 Task: Marketing: Annual Email Marketing Calendar.
Action: Mouse moved to (53, 72)
Screenshot: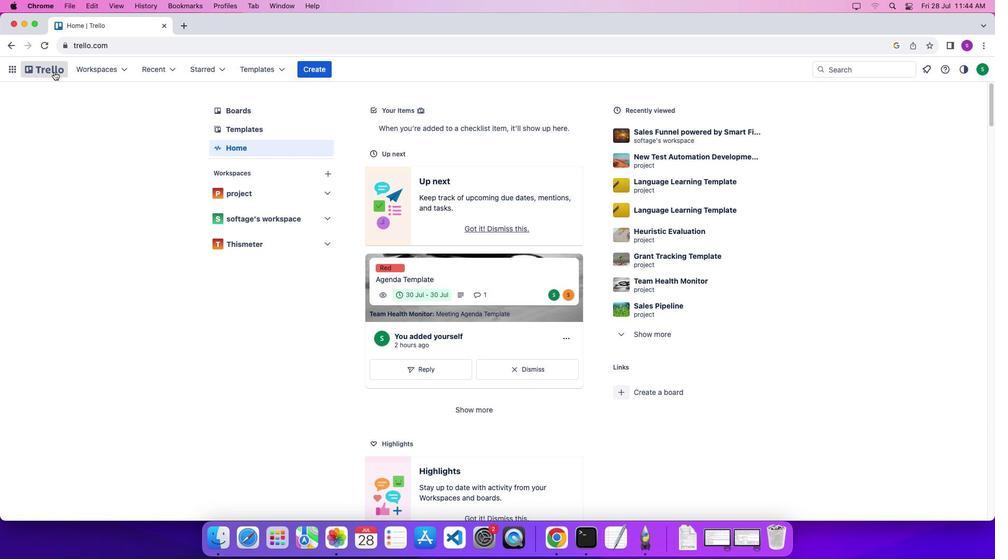 
Action: Mouse pressed left at (53, 72)
Screenshot: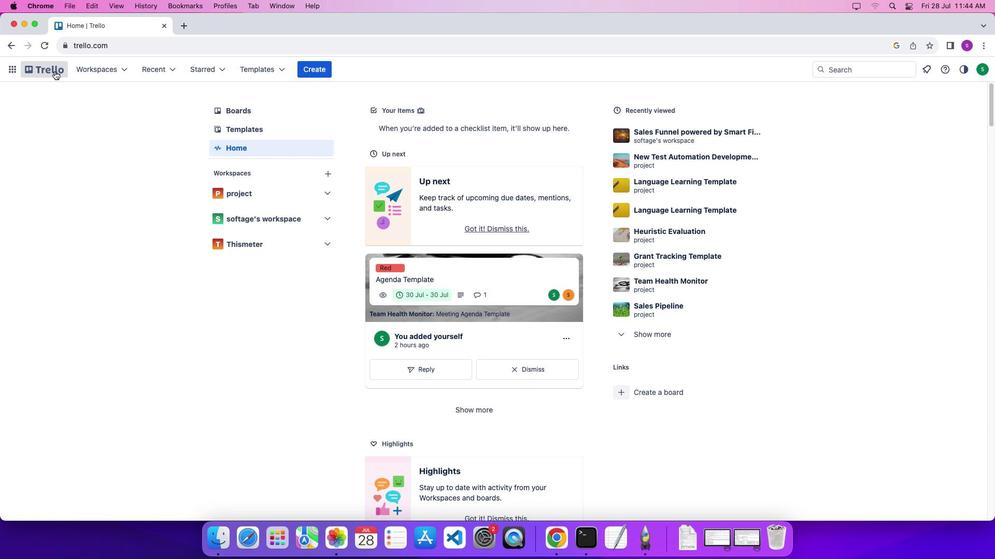 
Action: Mouse moved to (54, 71)
Screenshot: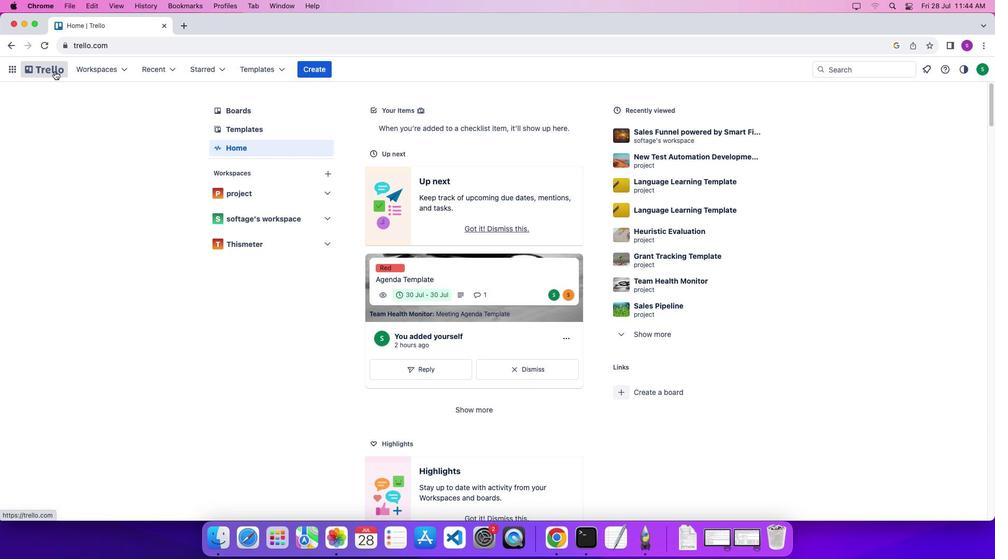 
Action: Mouse pressed left at (54, 71)
Screenshot: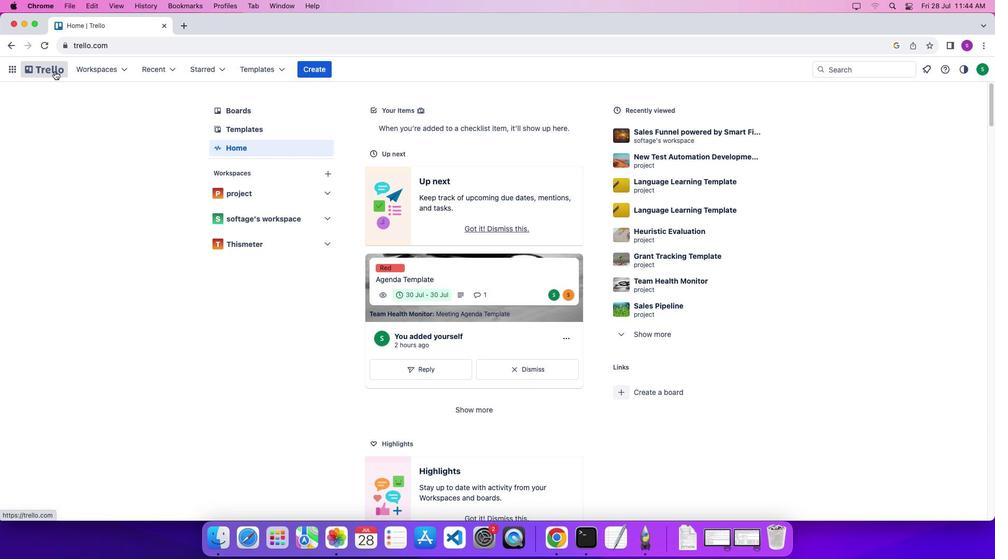 
Action: Mouse moved to (263, 69)
Screenshot: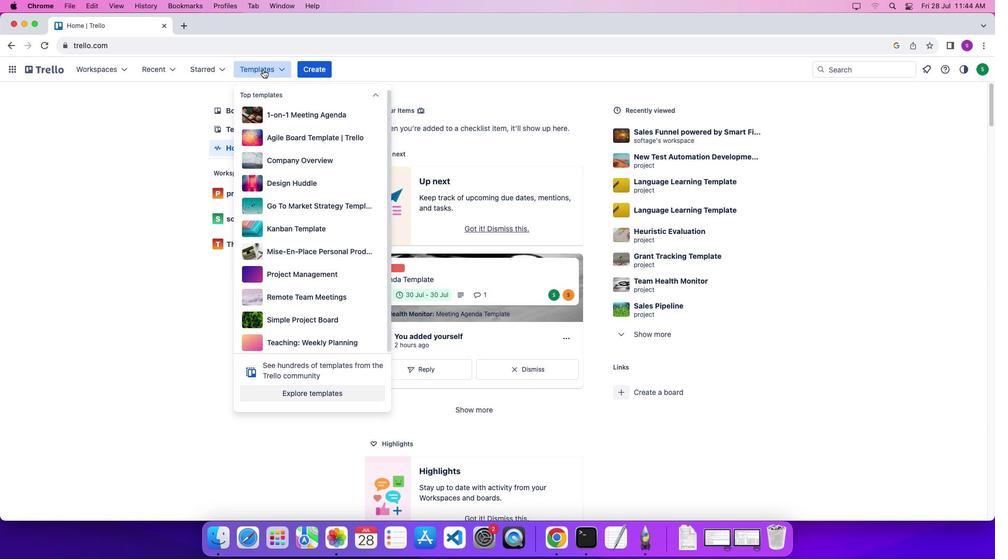 
Action: Mouse pressed left at (263, 69)
Screenshot: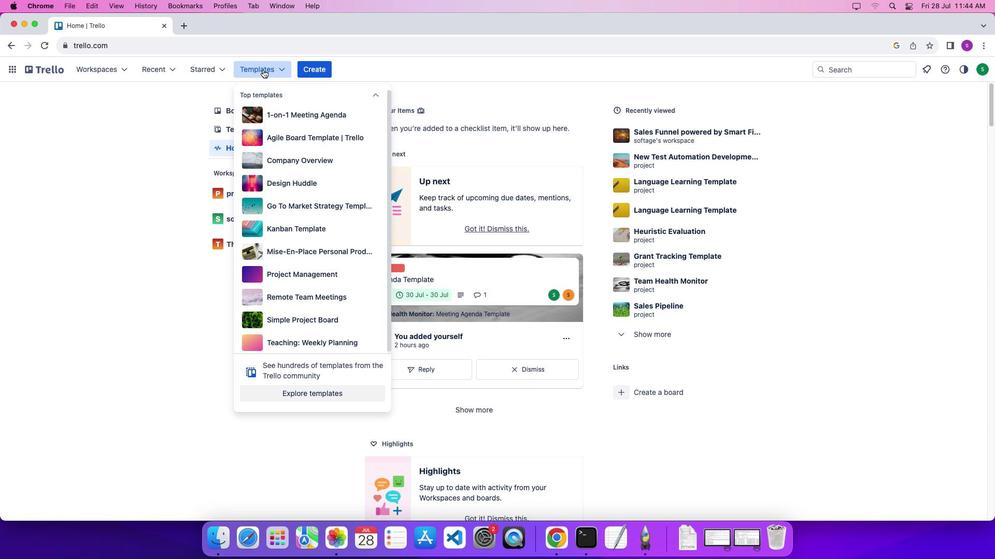 
Action: Mouse moved to (294, 394)
Screenshot: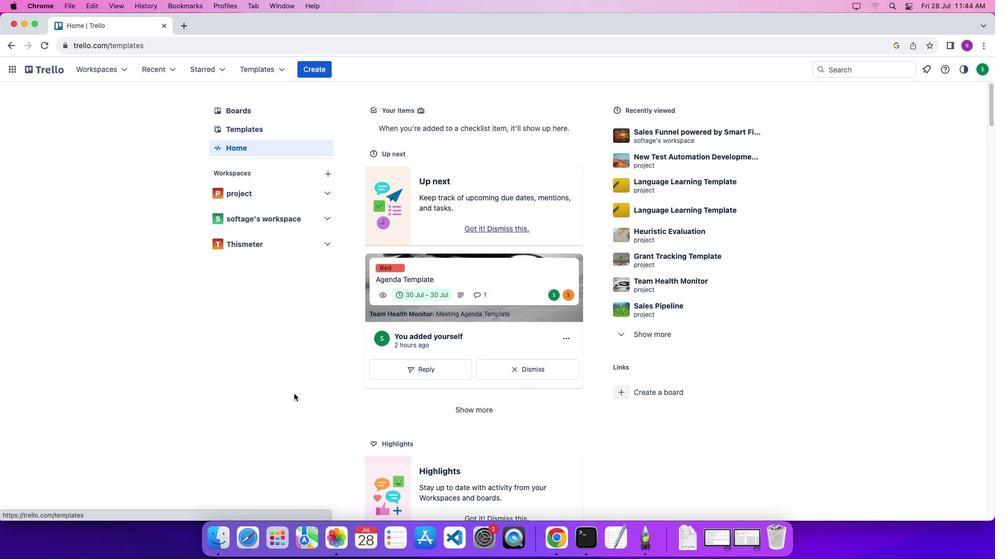 
Action: Mouse pressed left at (294, 394)
Screenshot: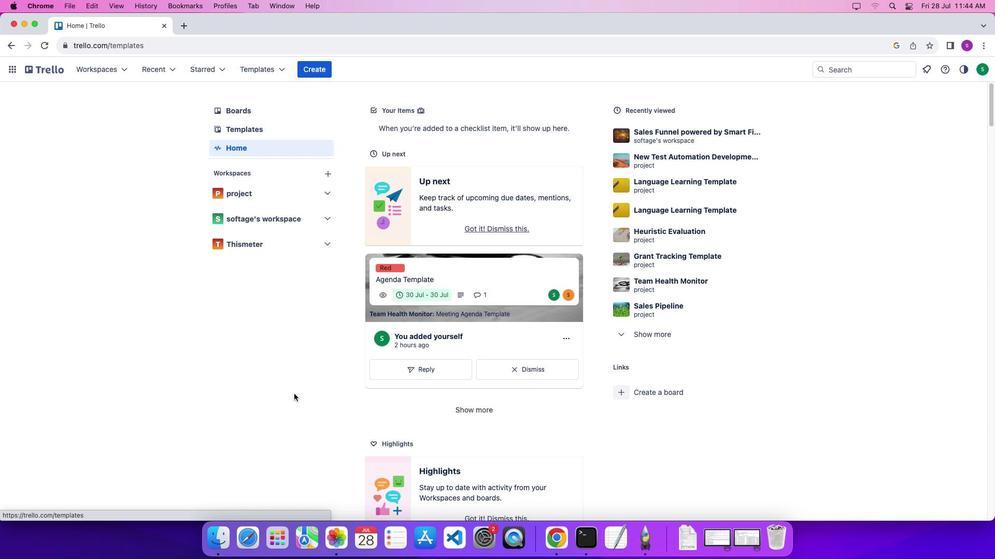 
Action: Mouse moved to (676, 110)
Screenshot: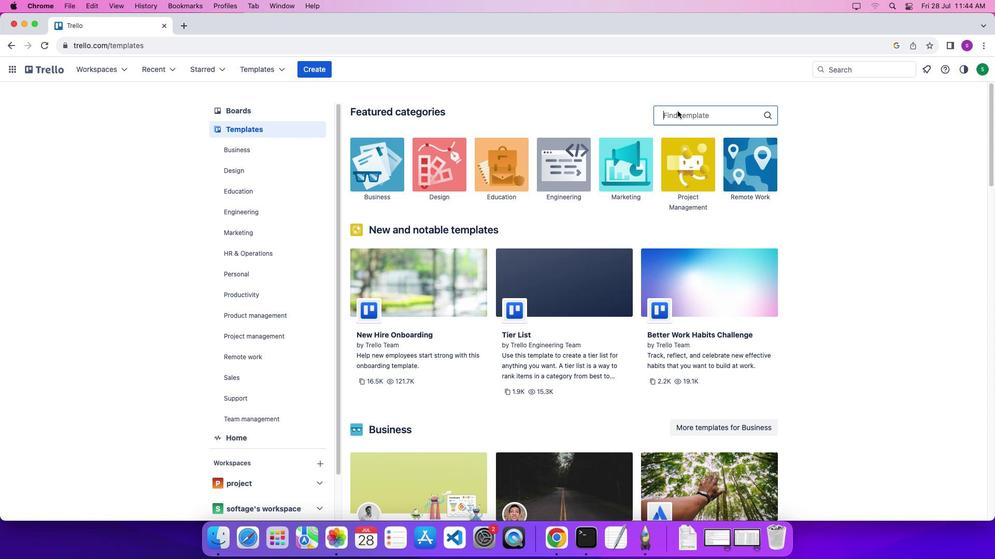 
Action: Mouse pressed left at (676, 110)
Screenshot: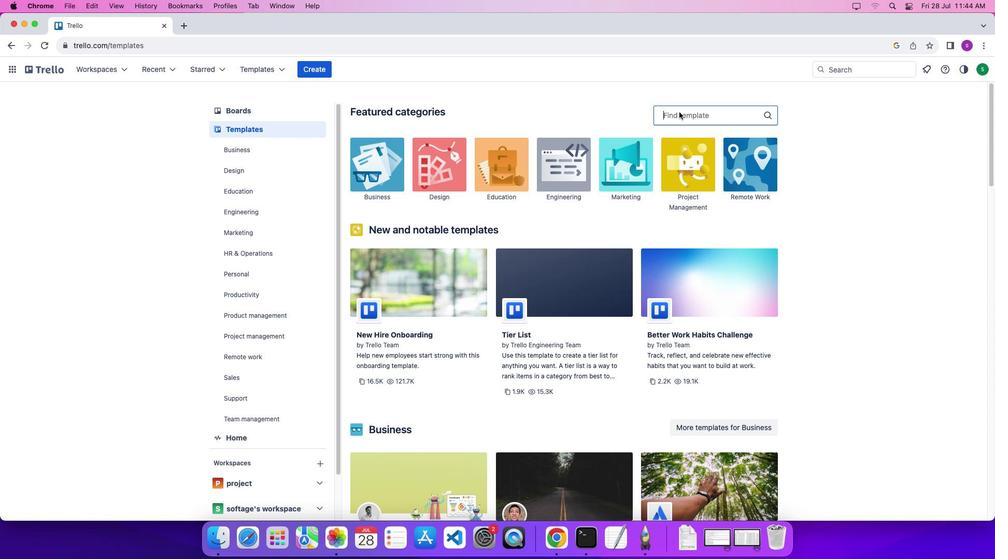 
Action: Mouse moved to (680, 113)
Screenshot: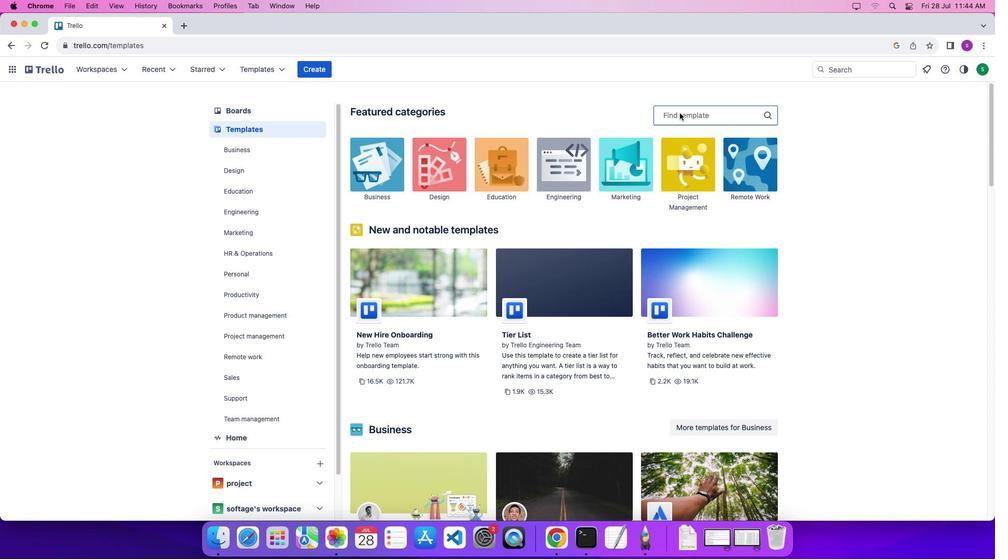 
Action: Mouse pressed left at (680, 113)
Screenshot: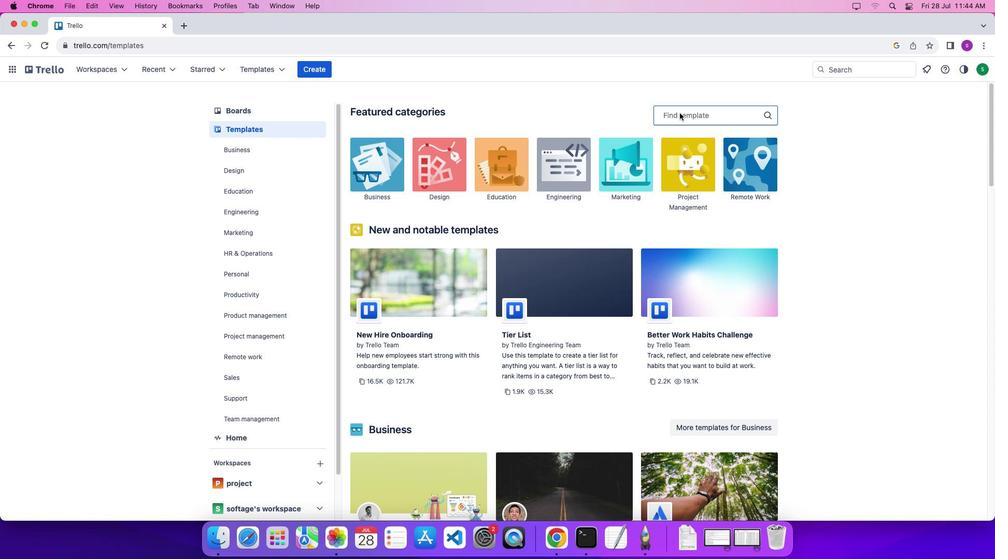 
Action: Key pressed Key.shift'A''n''n''u''a''l'Key.spaceKey.shift'E''m''a''i''l'
Screenshot: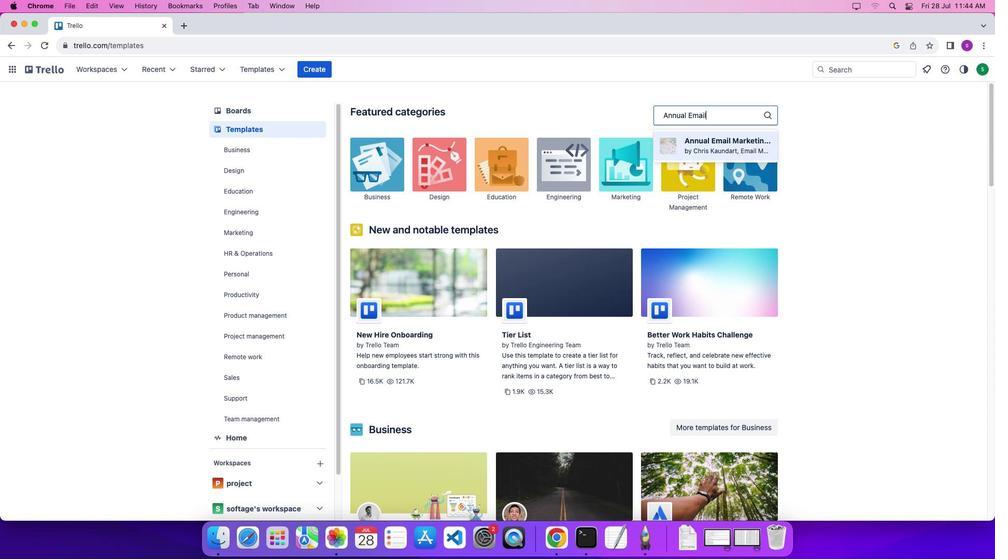 
Action: Mouse moved to (709, 149)
Screenshot: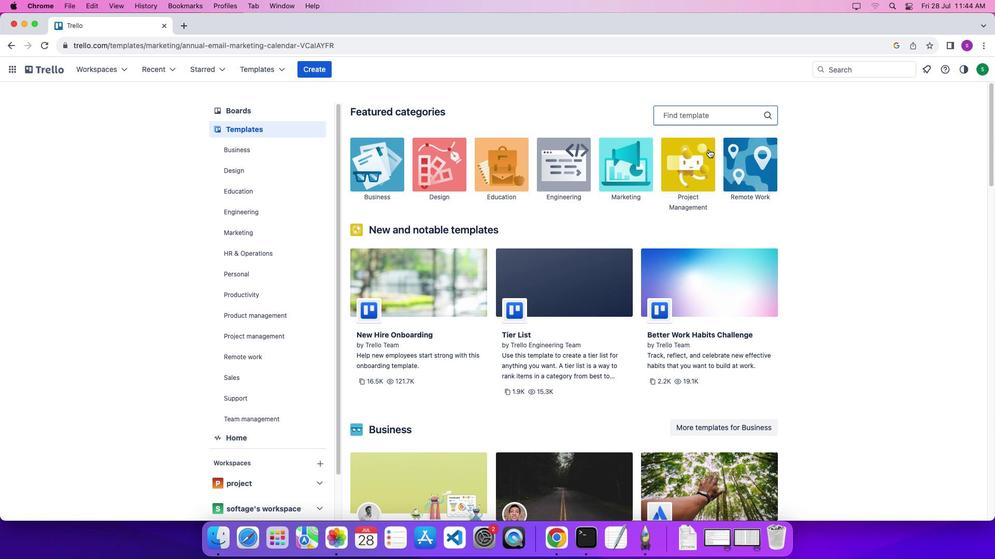 
Action: Mouse pressed left at (709, 149)
Screenshot: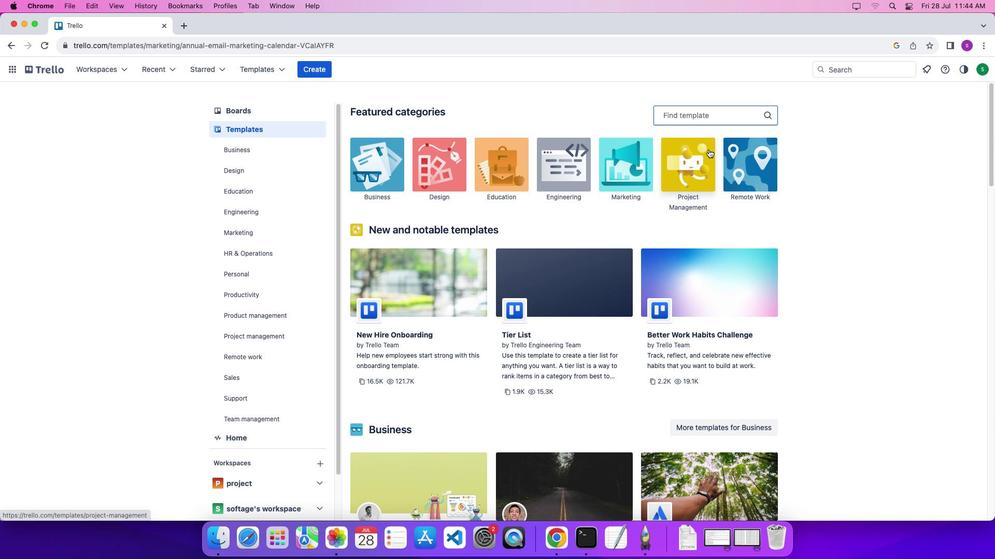
Action: Mouse moved to (566, 222)
Screenshot: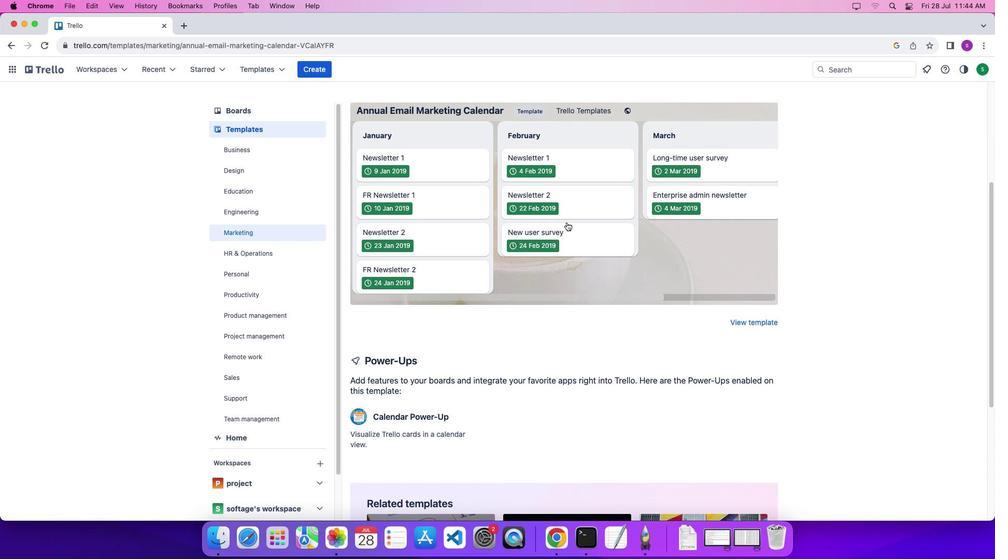 
Action: Mouse scrolled (566, 222) with delta (0, 0)
Screenshot: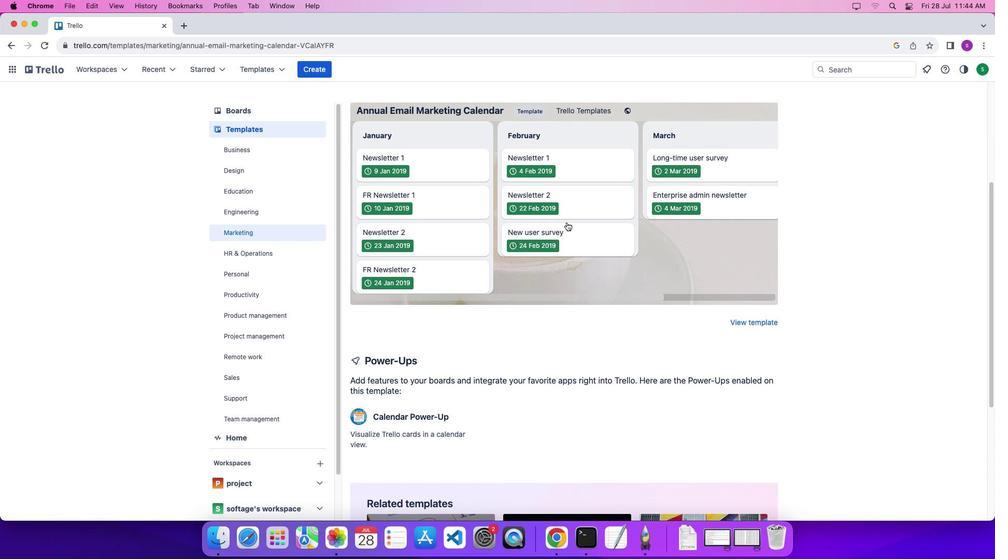 
Action: Mouse scrolled (566, 222) with delta (0, 0)
Screenshot: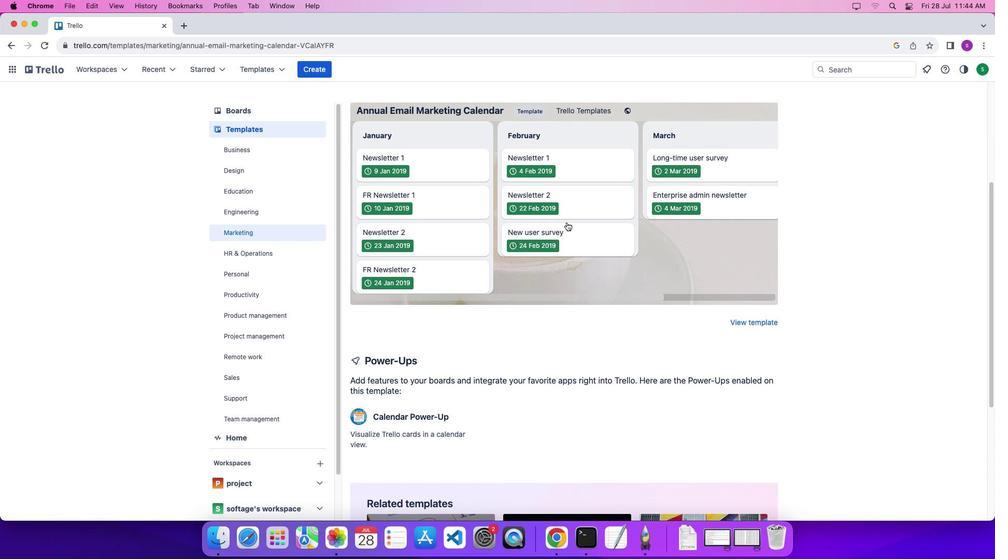 
Action: Mouse scrolled (566, 222) with delta (0, -3)
Screenshot: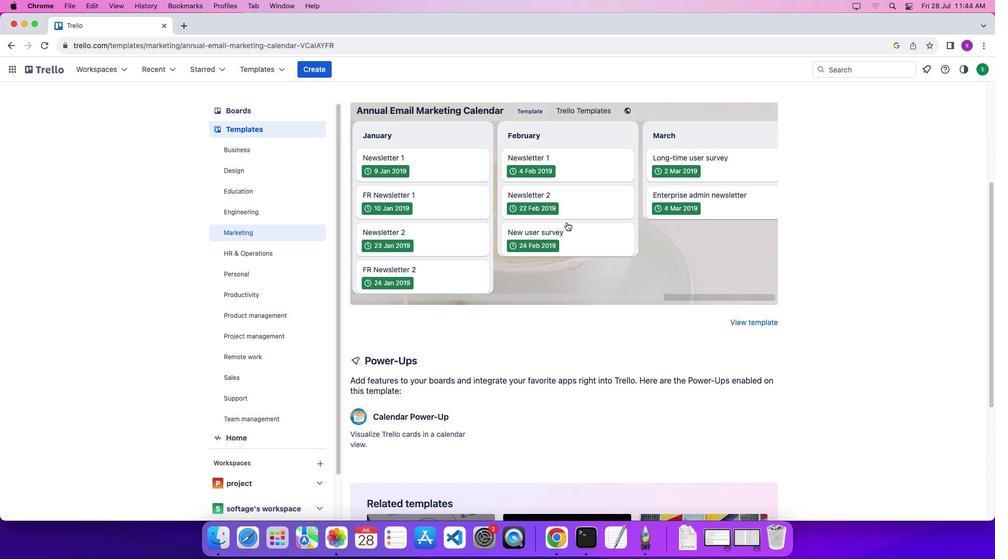 
Action: Mouse scrolled (566, 222) with delta (0, -4)
Screenshot: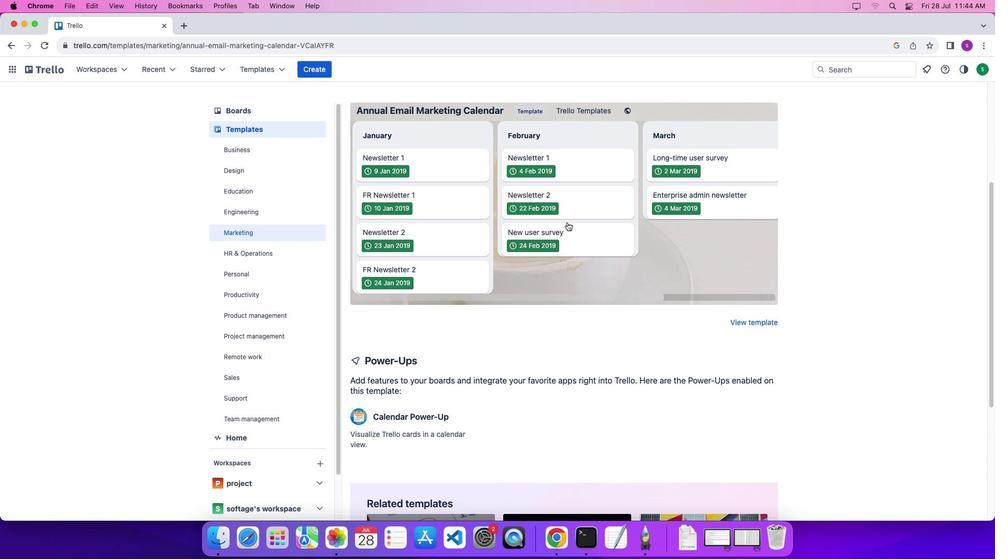 
Action: Mouse moved to (567, 224)
Screenshot: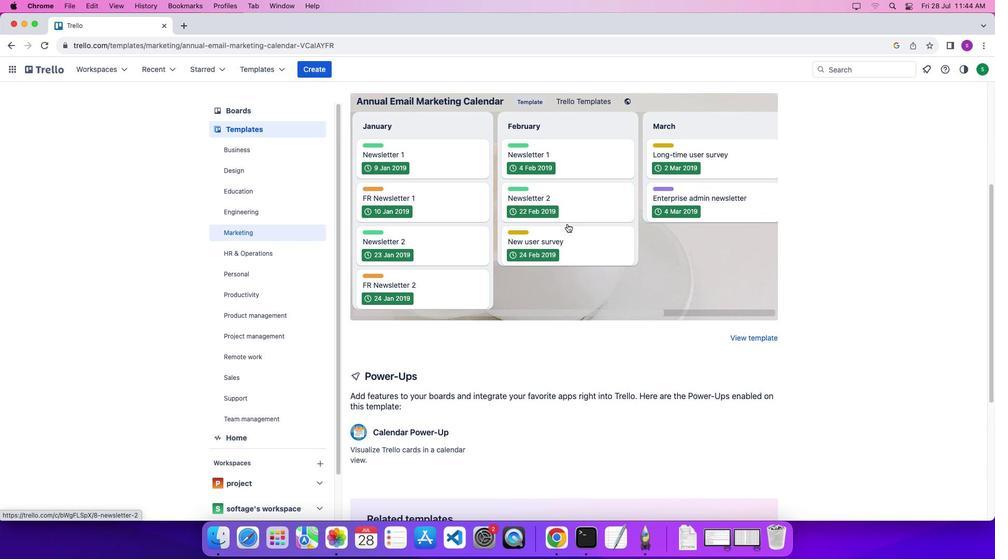 
Action: Mouse scrolled (567, 224) with delta (0, 0)
Screenshot: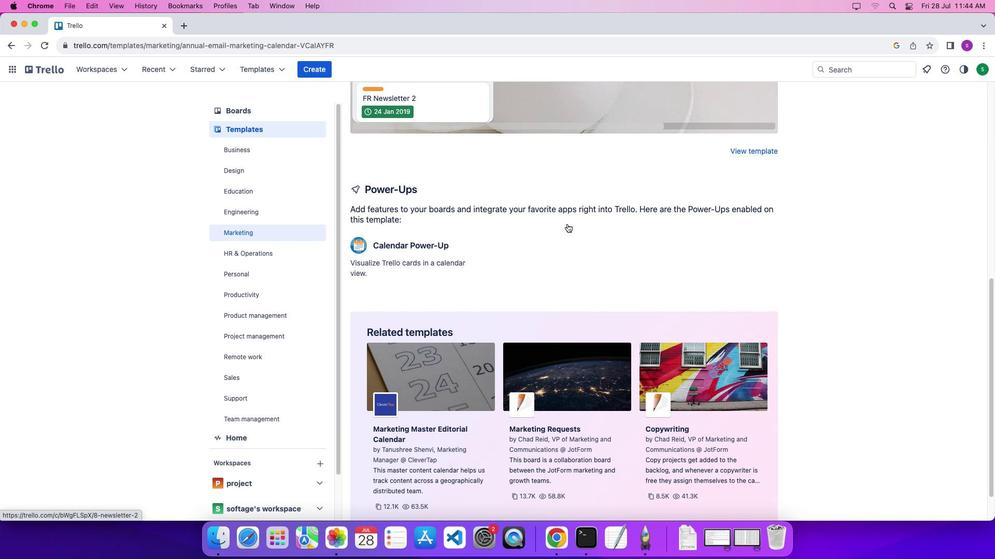 
Action: Mouse scrolled (567, 224) with delta (0, 0)
Screenshot: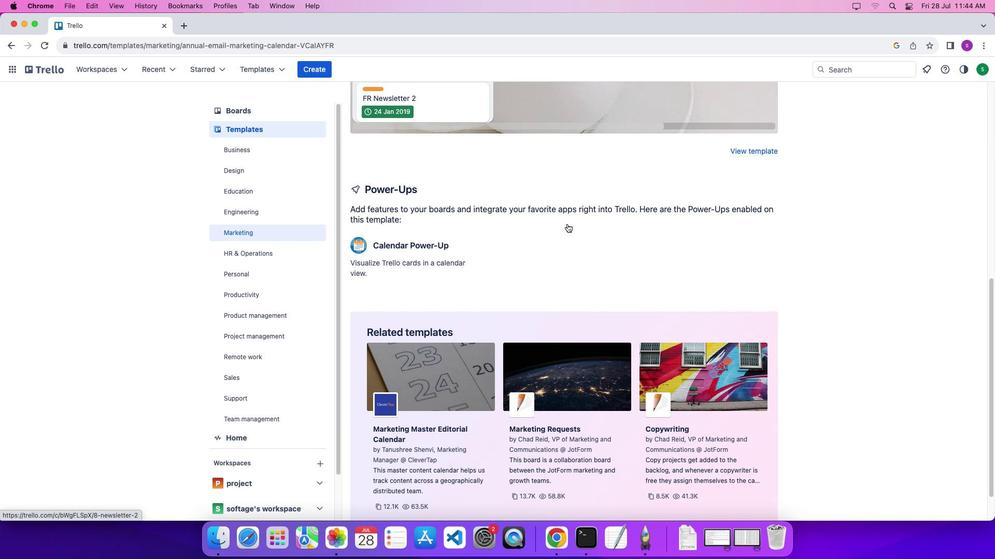 
Action: Mouse scrolled (567, 224) with delta (0, -3)
Screenshot: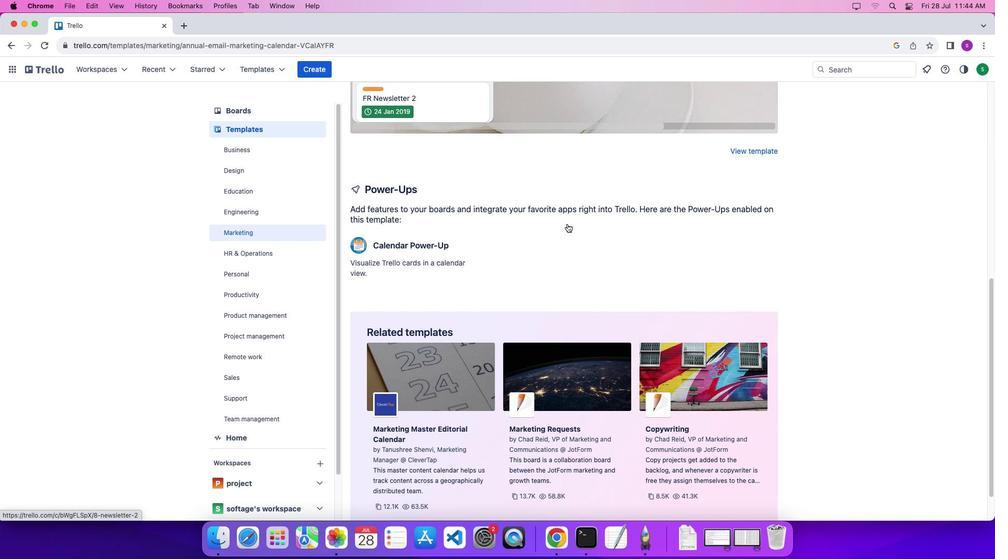 
Action: Mouse scrolled (567, 224) with delta (0, 0)
Screenshot: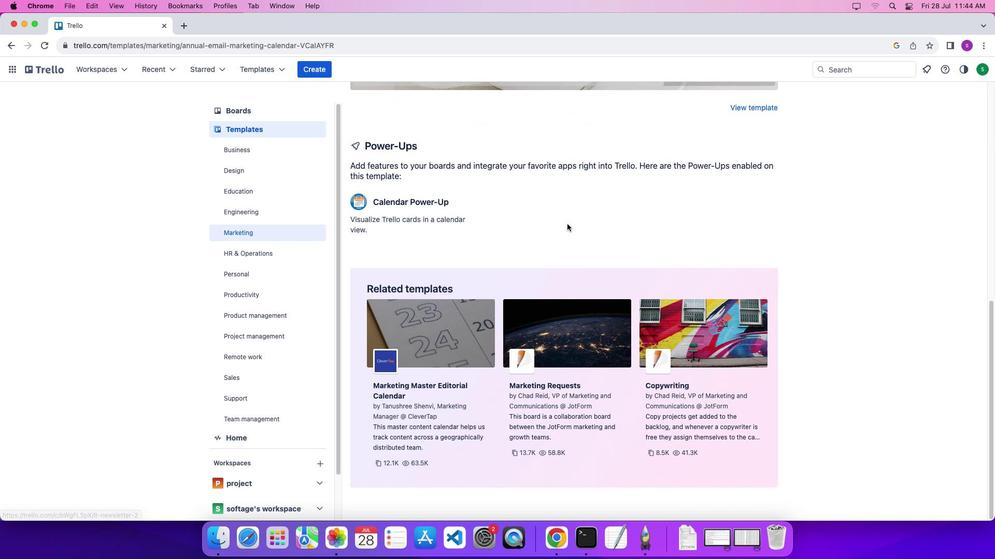 
Action: Mouse scrolled (567, 224) with delta (0, 0)
Screenshot: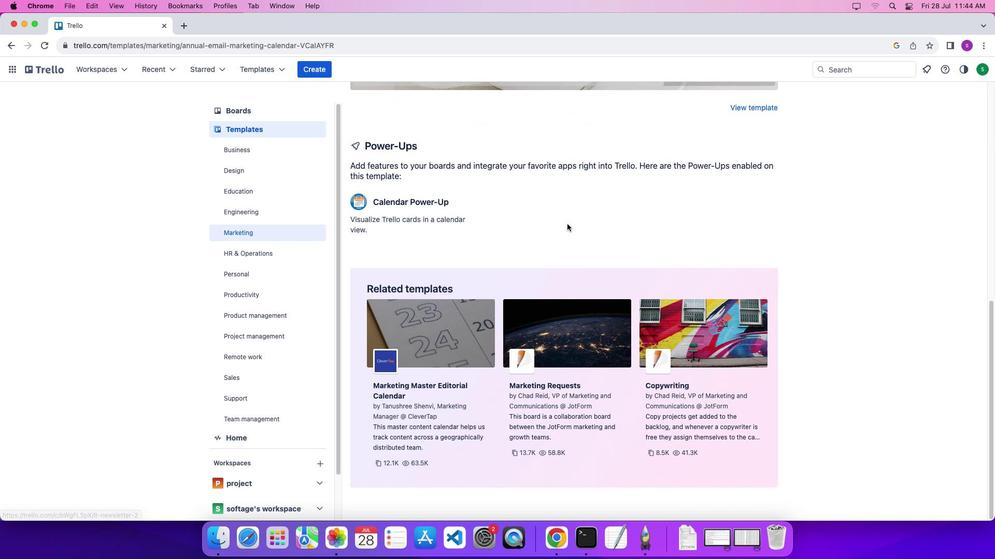 
Action: Mouse scrolled (567, 224) with delta (0, -4)
Screenshot: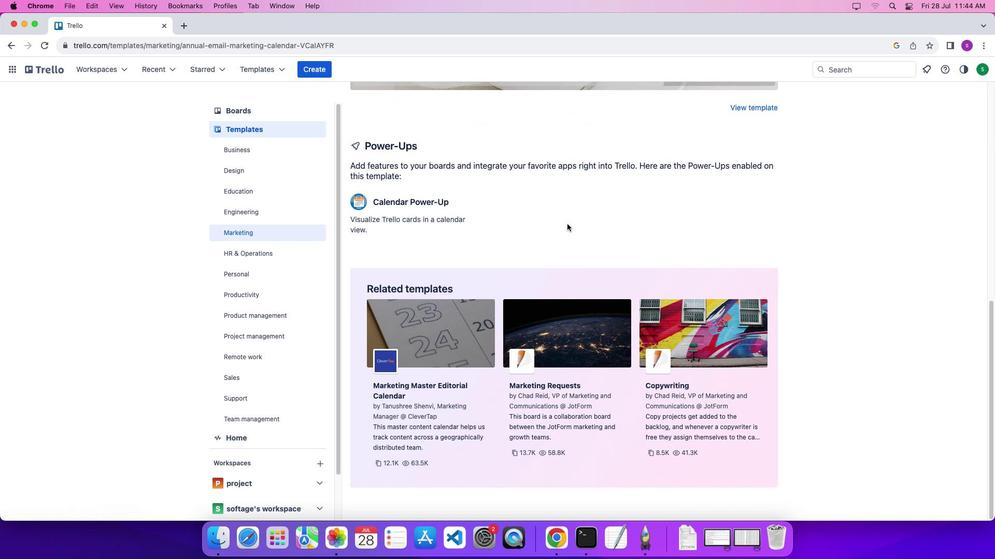 
Action: Mouse scrolled (567, 224) with delta (0, -6)
Screenshot: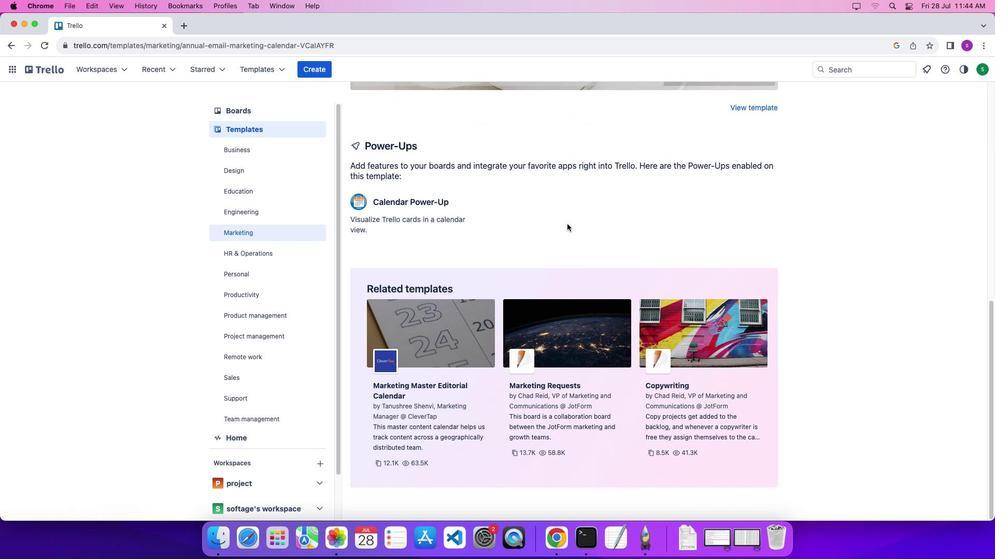 
Action: Mouse scrolled (567, 224) with delta (0, -7)
Screenshot: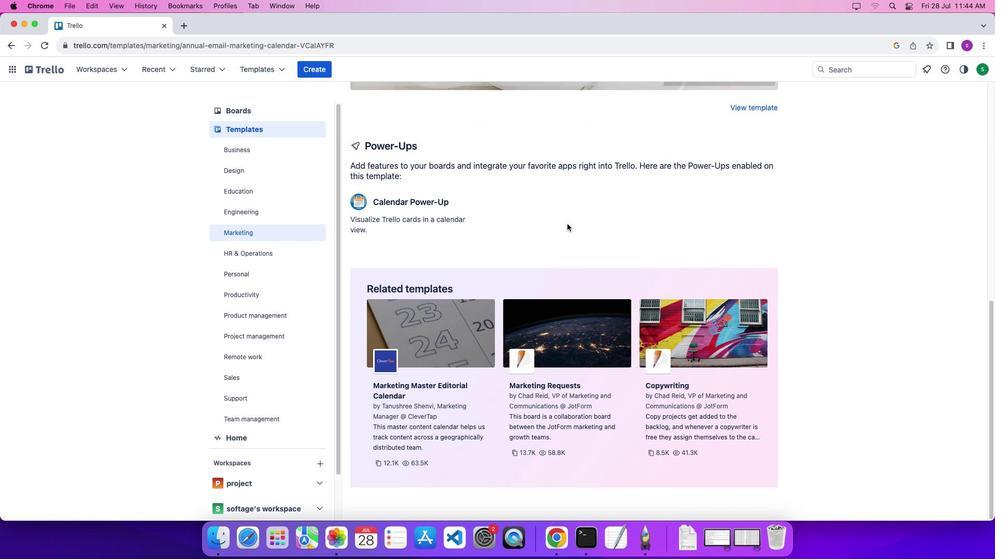 
Action: Mouse scrolled (567, 224) with delta (0, 0)
Screenshot: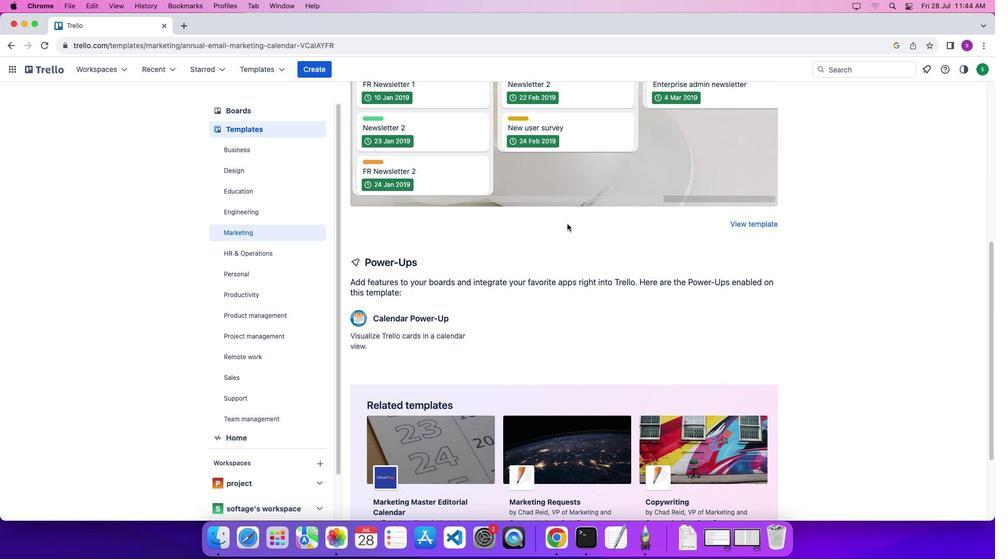 
Action: Mouse scrolled (567, 224) with delta (0, 0)
Screenshot: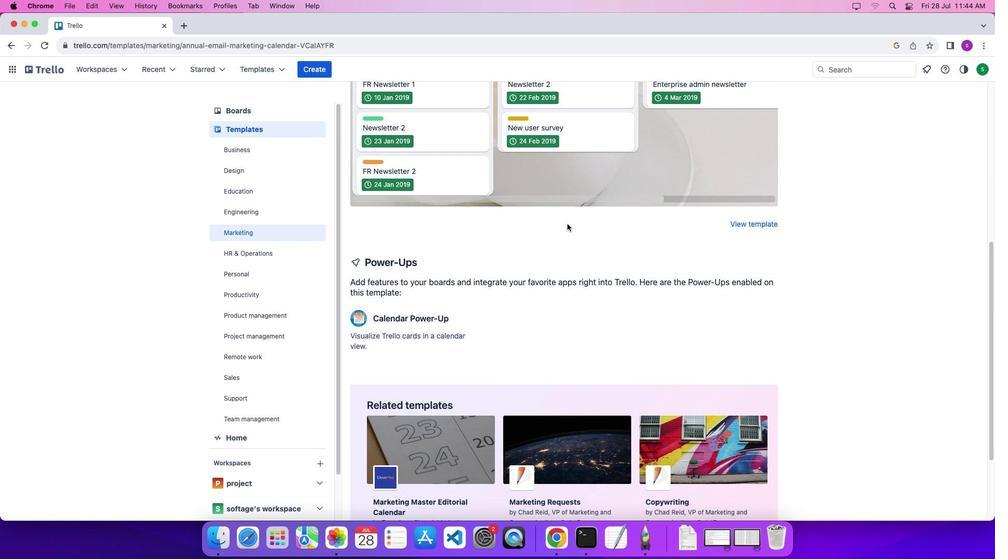
Action: Mouse scrolled (567, 224) with delta (0, 2)
Screenshot: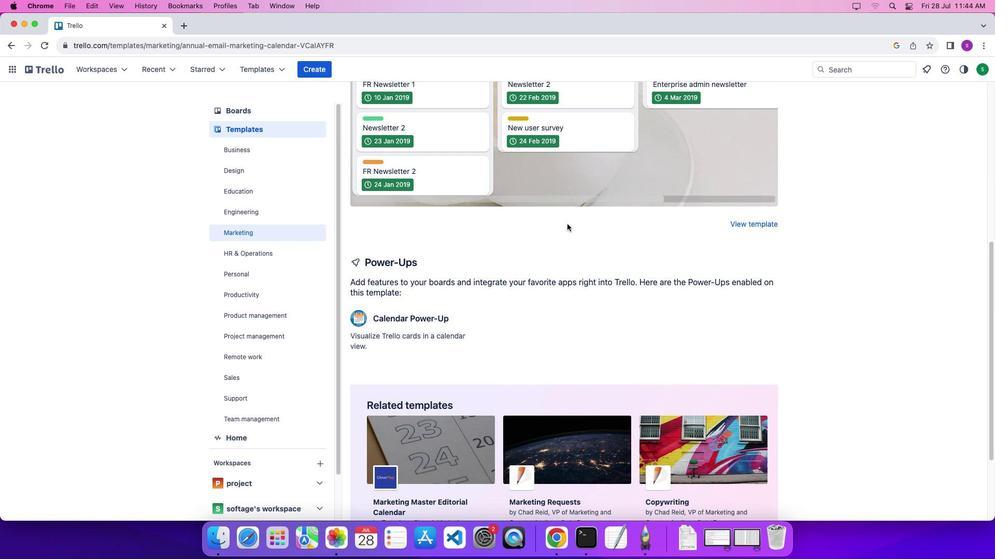 
Action: Mouse scrolled (567, 224) with delta (0, 0)
Screenshot: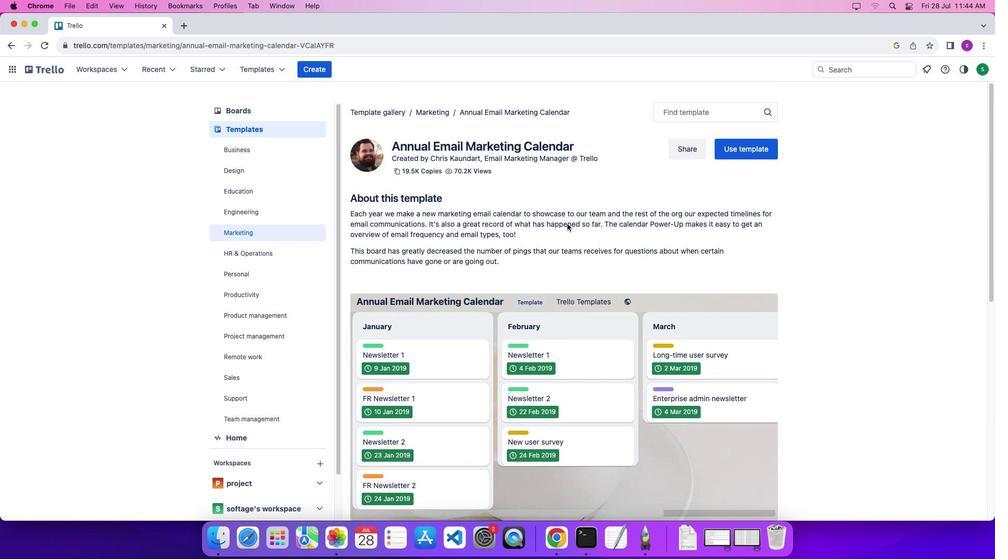 
Action: Mouse scrolled (567, 224) with delta (0, 0)
Screenshot: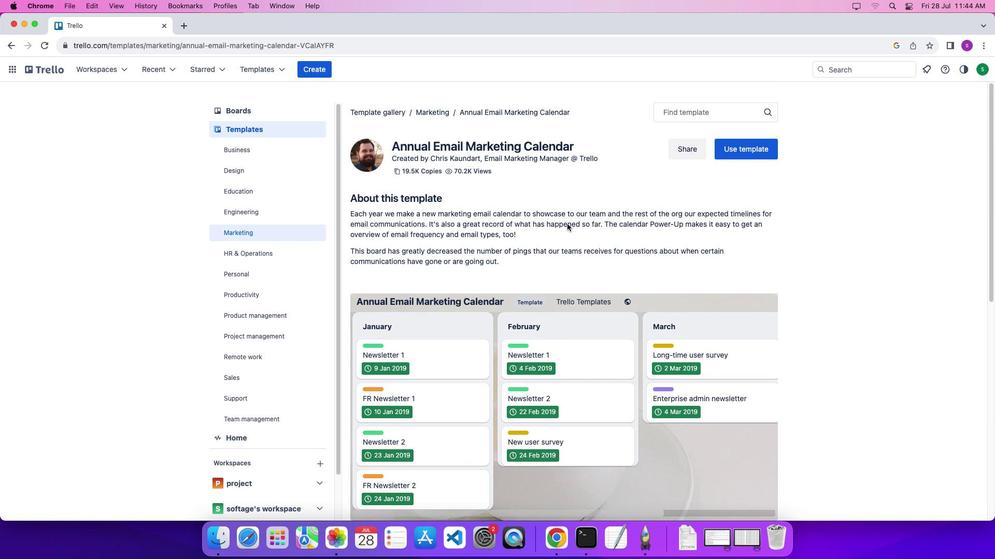 
Action: Mouse scrolled (567, 224) with delta (0, 3)
Screenshot: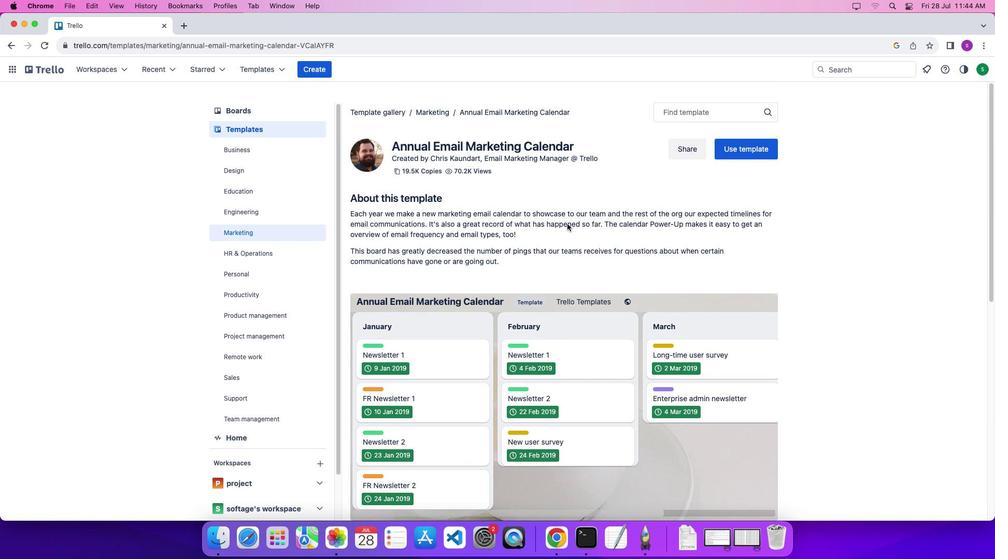 
Action: Mouse scrolled (567, 224) with delta (0, 5)
Screenshot: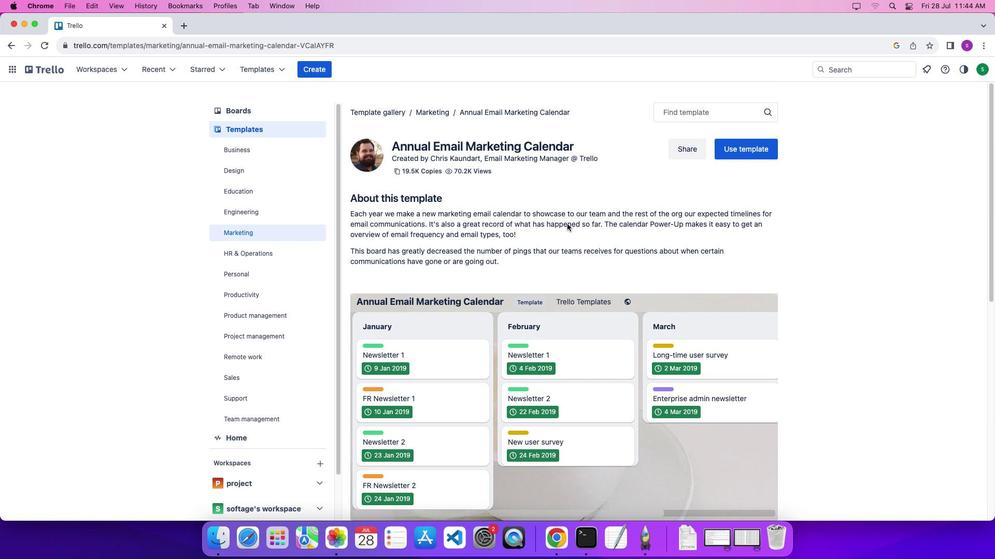 
Action: Mouse scrolled (567, 224) with delta (0, 0)
Screenshot: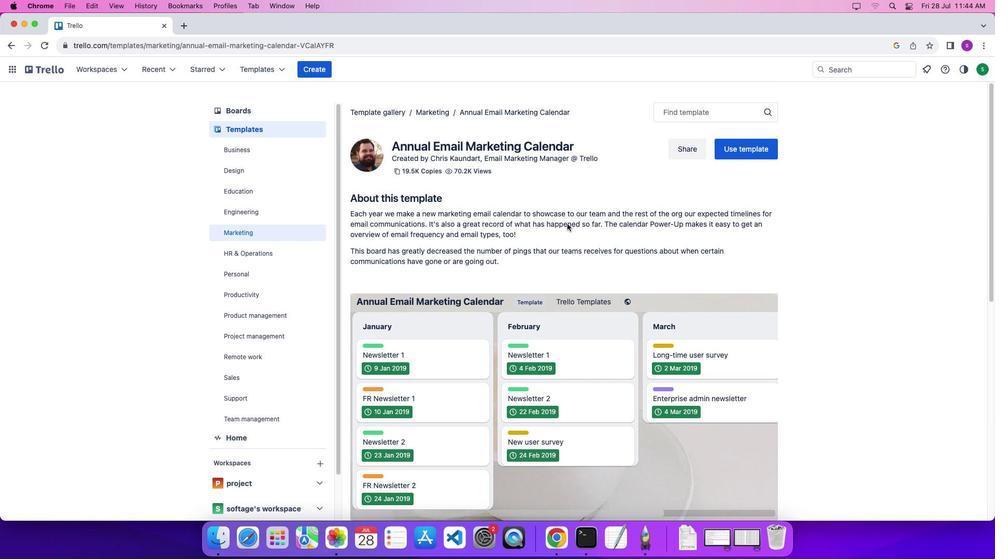 
Action: Mouse scrolled (567, 224) with delta (0, 0)
Screenshot: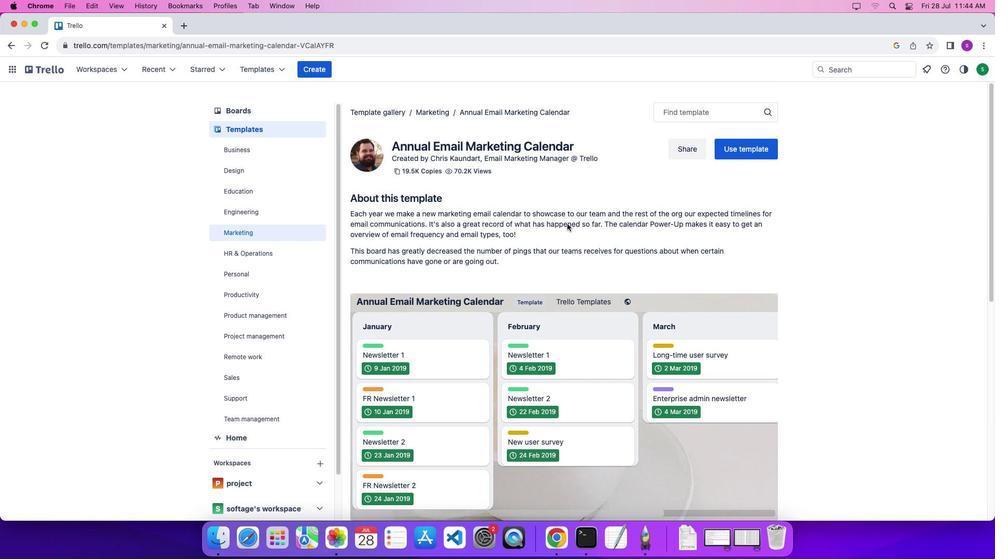 
Action: Mouse scrolled (567, 224) with delta (0, 4)
Screenshot: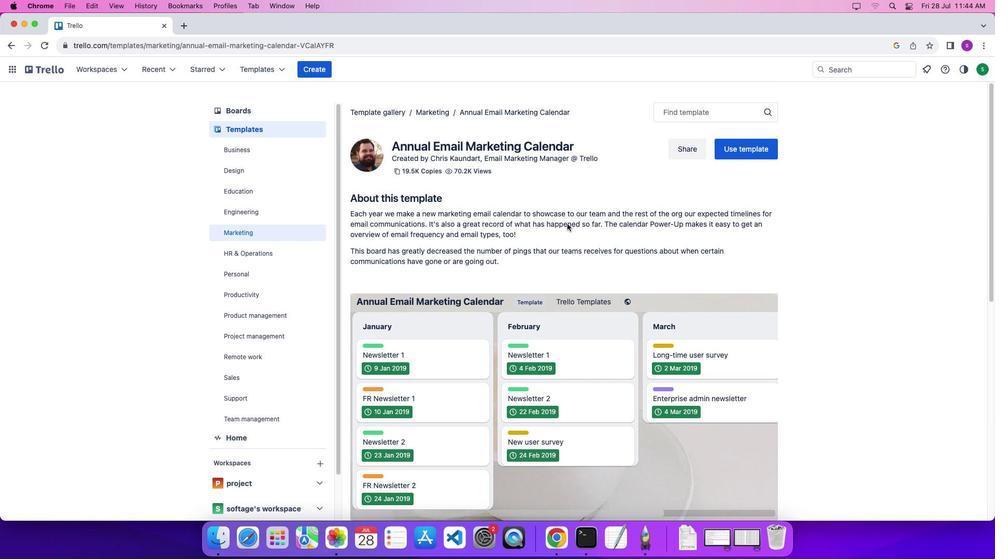 
Action: Mouse scrolled (567, 224) with delta (0, 6)
Screenshot: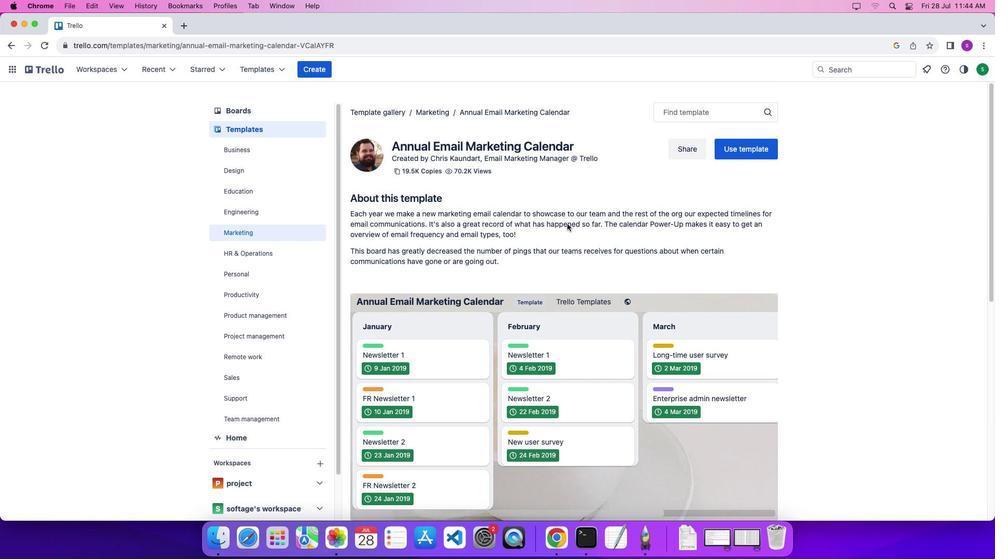 
Action: Mouse moved to (756, 147)
Screenshot: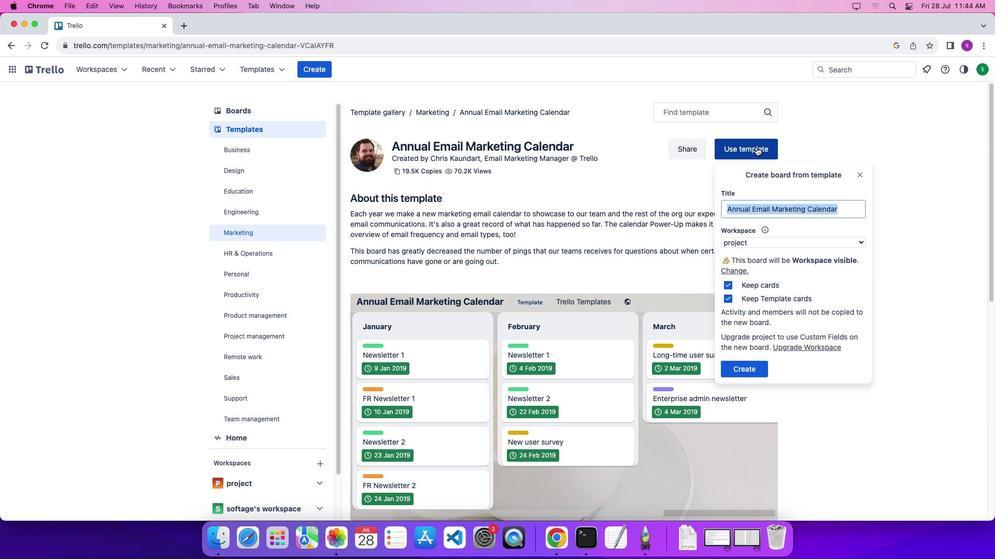 
Action: Mouse pressed left at (756, 147)
Screenshot: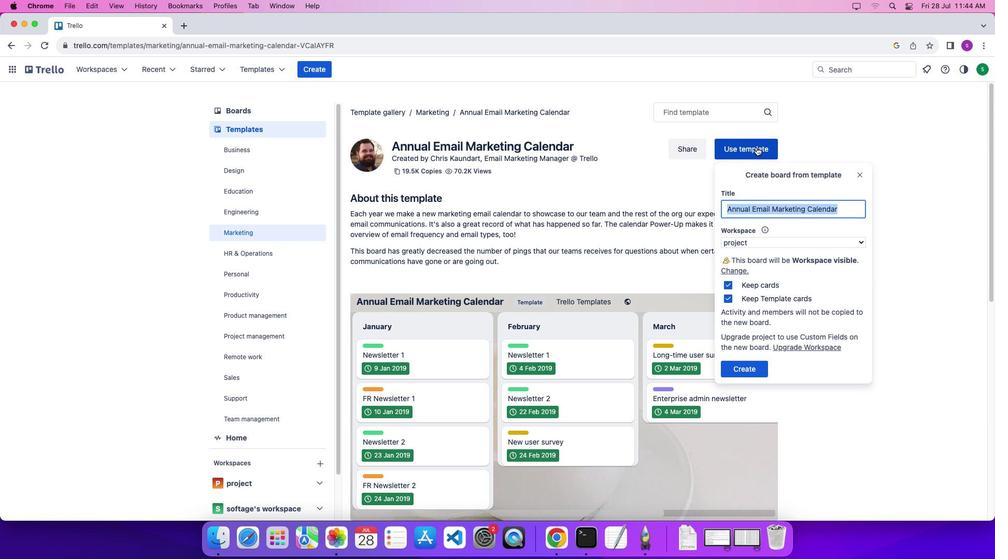 
Action: Mouse moved to (752, 371)
Screenshot: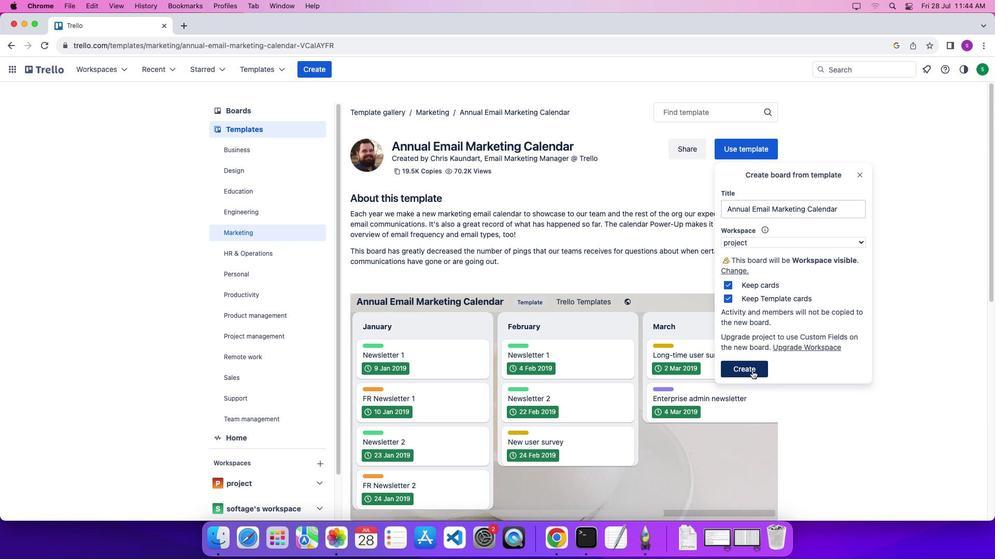 
Action: Mouse pressed left at (752, 371)
Screenshot: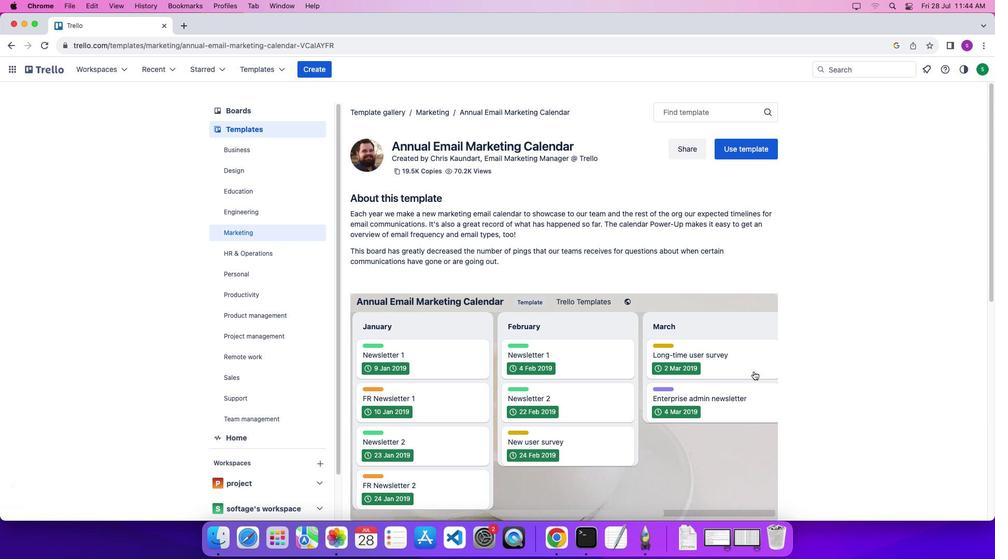 
Action: Mouse moved to (459, 459)
Screenshot: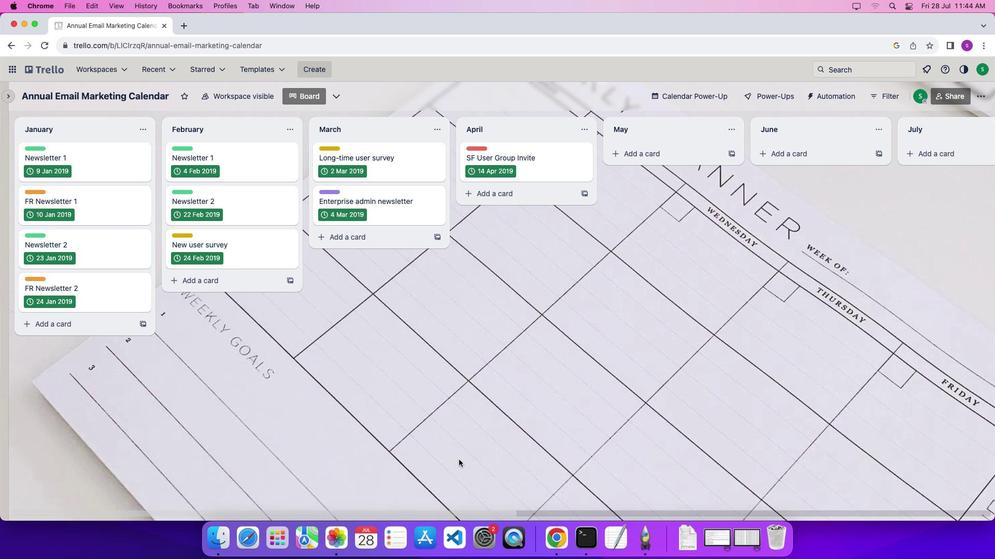 
Action: Mouse pressed left at (459, 459)
Screenshot: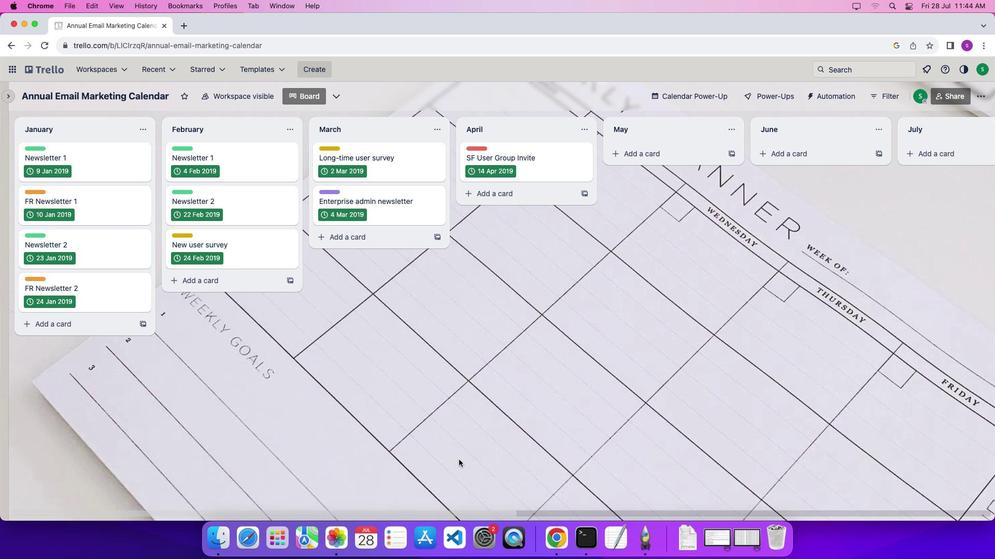 
Action: Mouse moved to (512, 512)
Screenshot: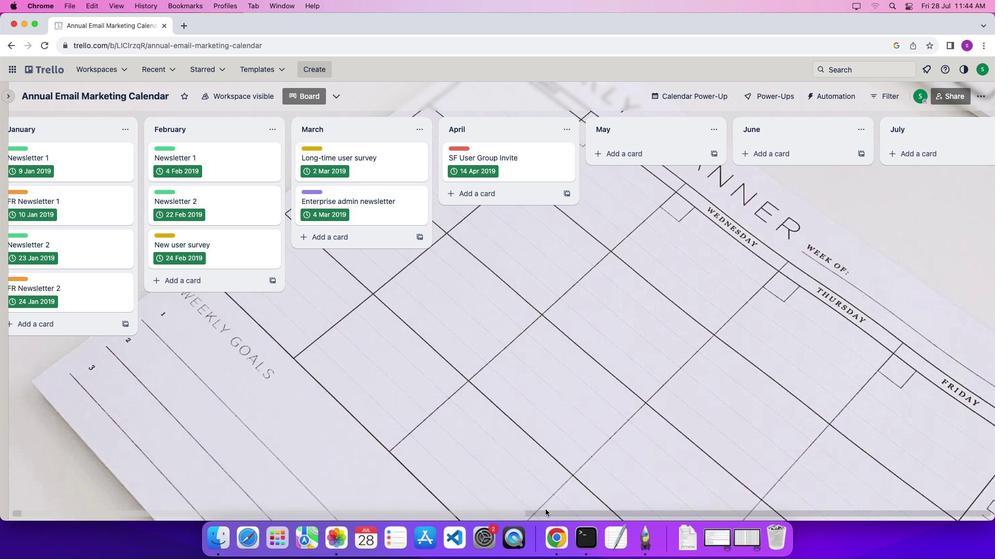 
Action: Mouse pressed left at (512, 512)
Screenshot: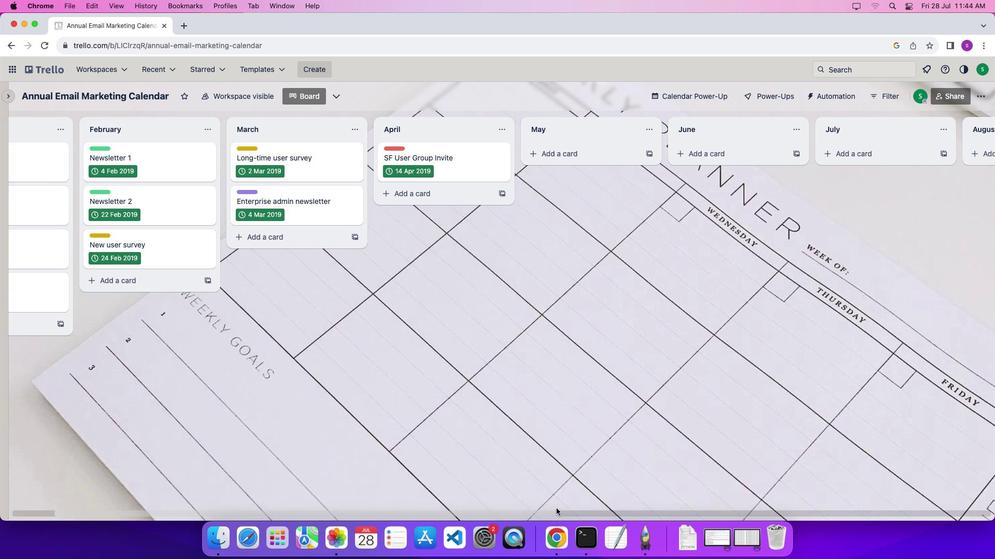 
Action: Mouse moved to (103, 166)
Screenshot: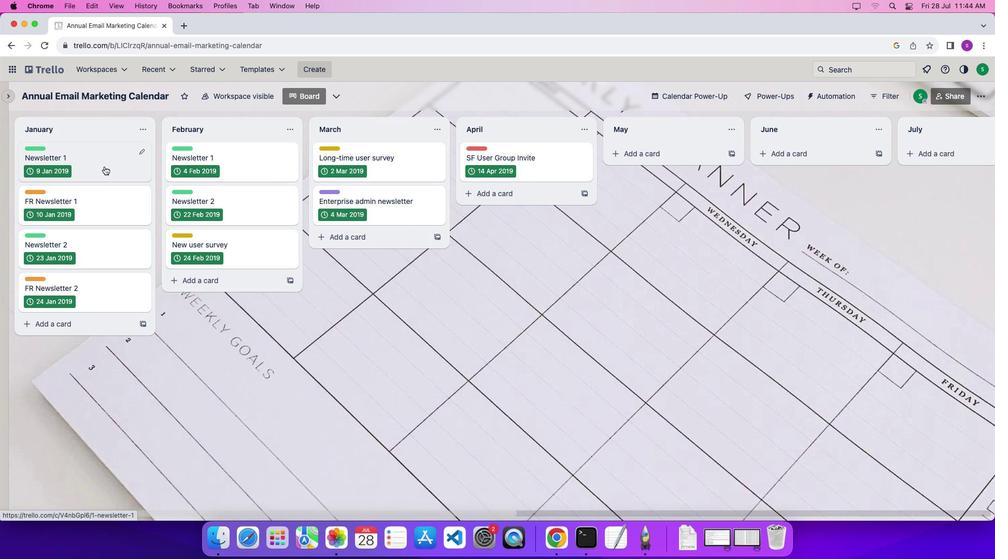 
Action: Mouse pressed left at (103, 166)
Screenshot: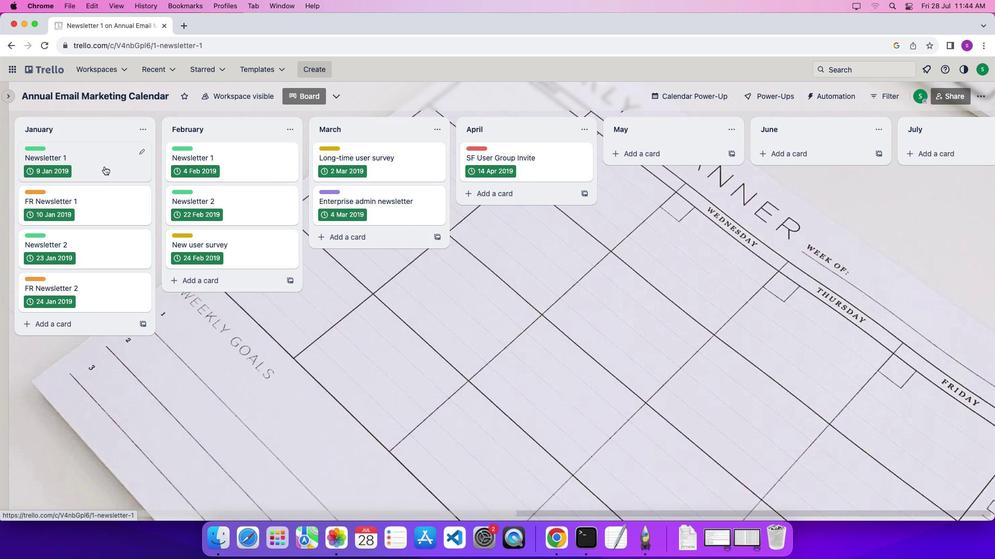 
Action: Mouse moved to (449, 250)
Screenshot: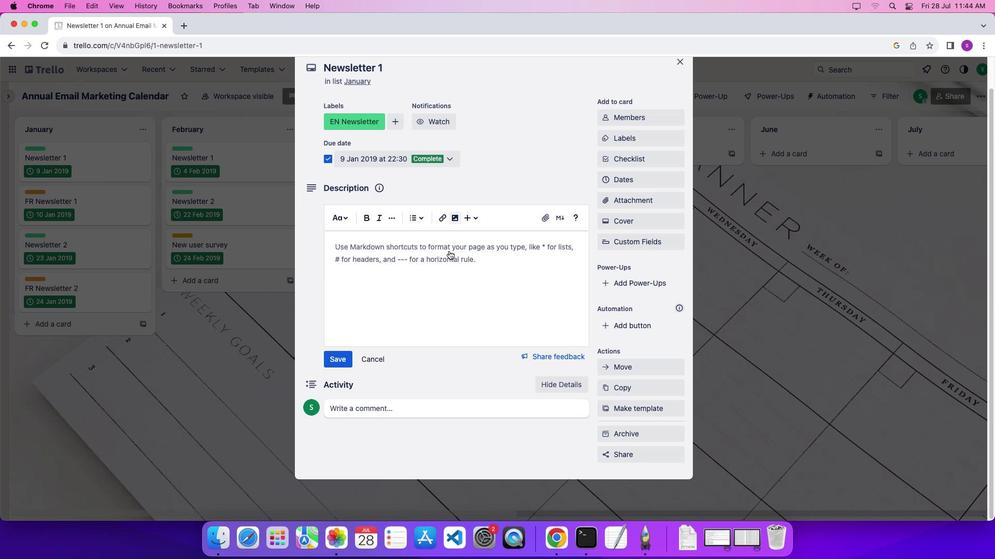 
Action: Mouse scrolled (449, 250) with delta (0, 0)
Screenshot: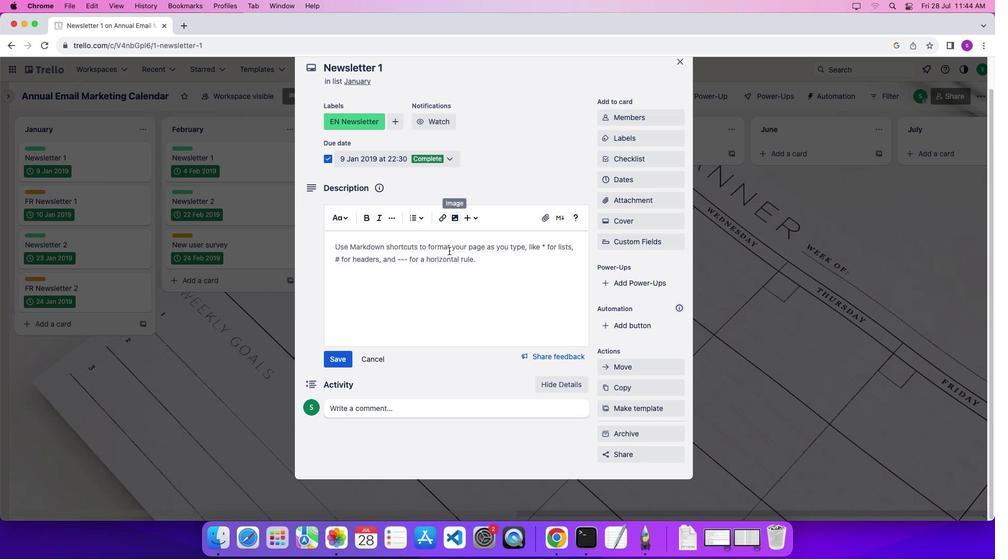 
Action: Mouse scrolled (449, 250) with delta (0, 0)
Screenshot: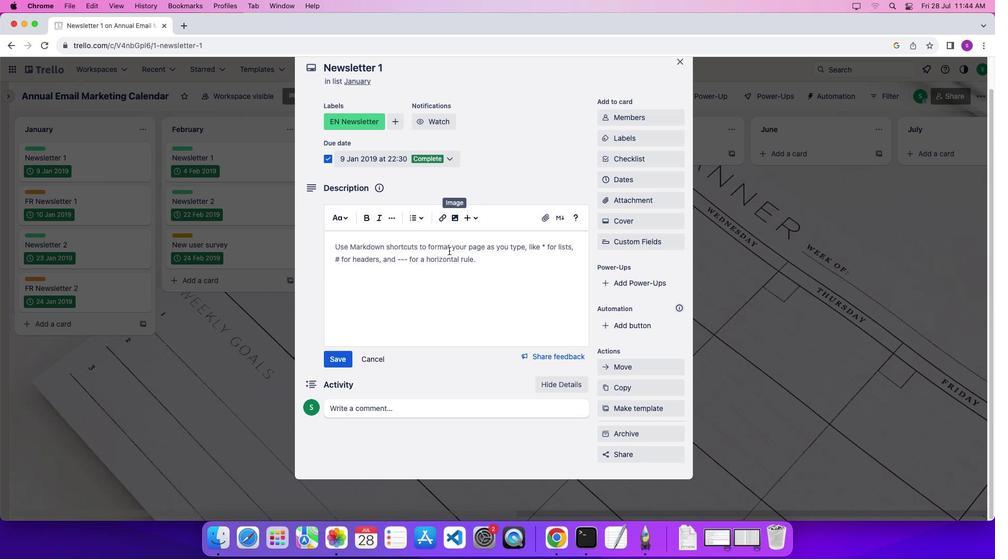 
Action: Mouse scrolled (449, 250) with delta (0, -3)
Screenshot: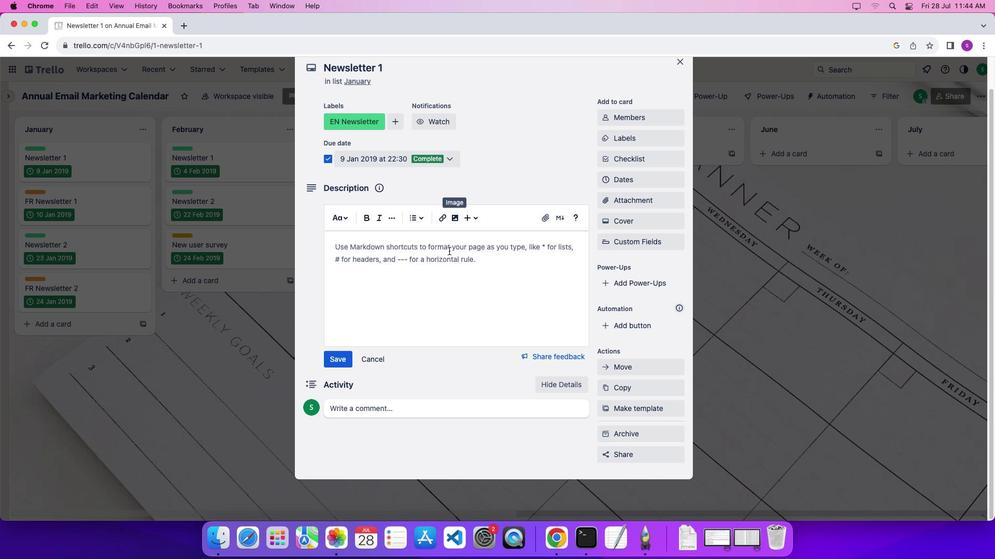
Action: Mouse scrolled (449, 250) with delta (0, -4)
Screenshot: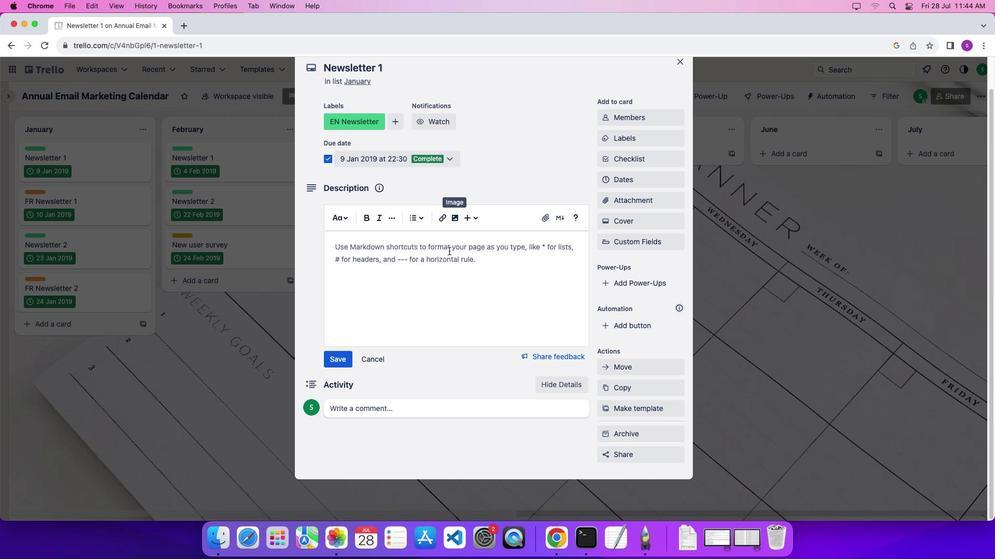 
Action: Mouse moved to (457, 258)
Screenshot: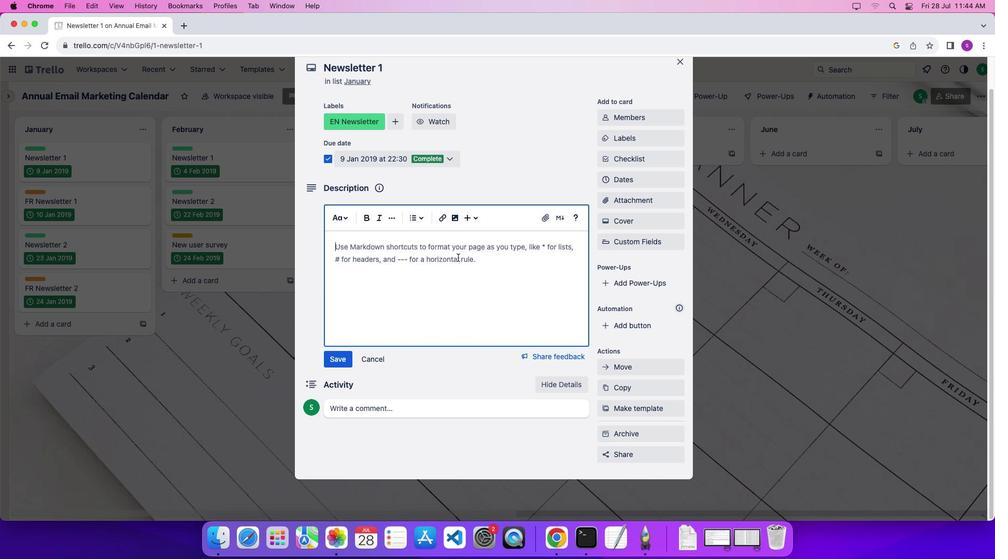
Action: Mouse pressed left at (457, 258)
Screenshot: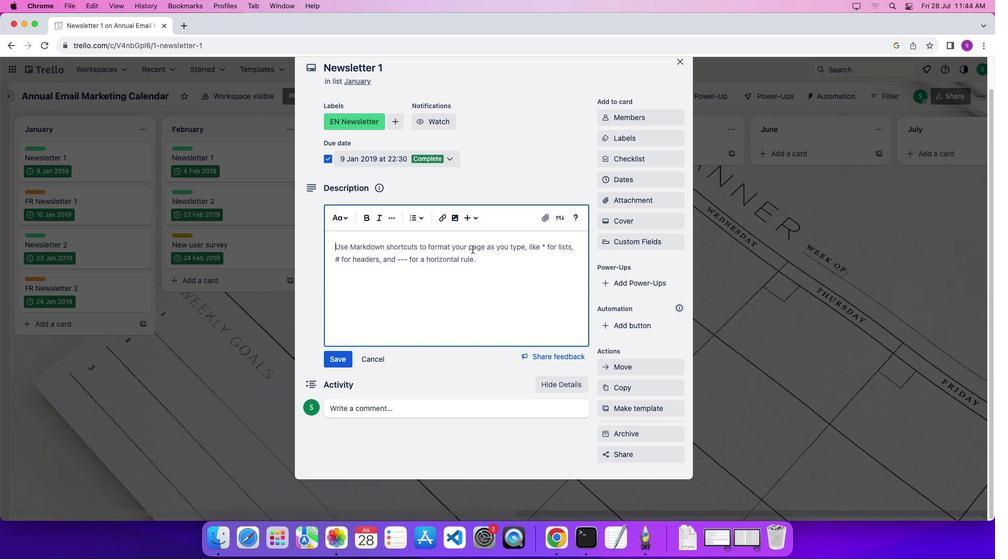 
Action: Mouse moved to (682, 59)
Screenshot: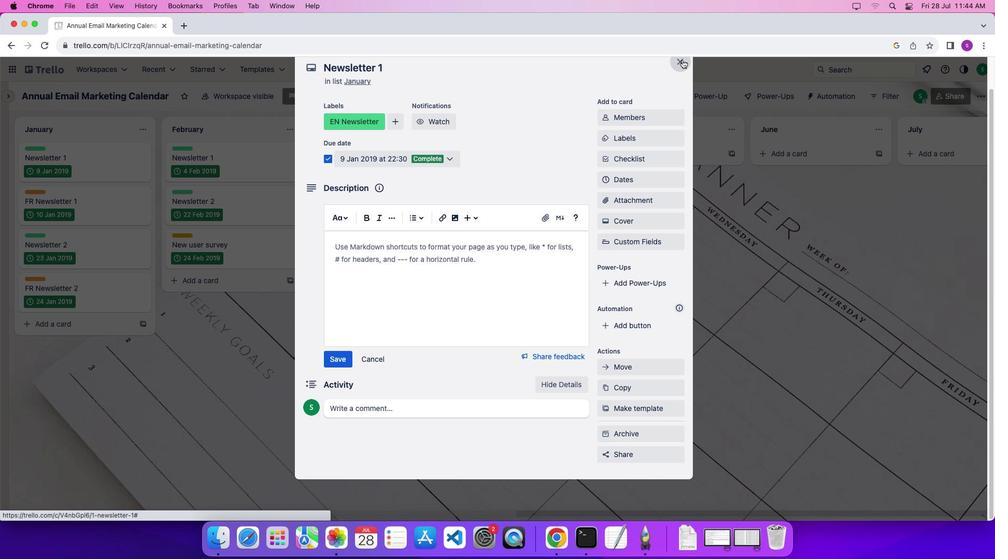 
Action: Mouse pressed left at (682, 59)
Screenshot: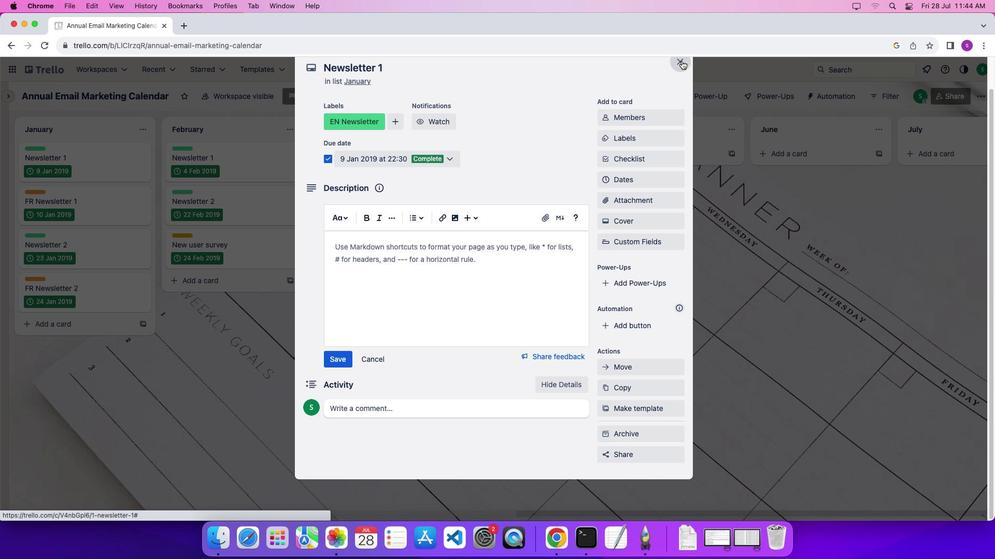 
Action: Mouse moved to (440, 480)
Screenshot: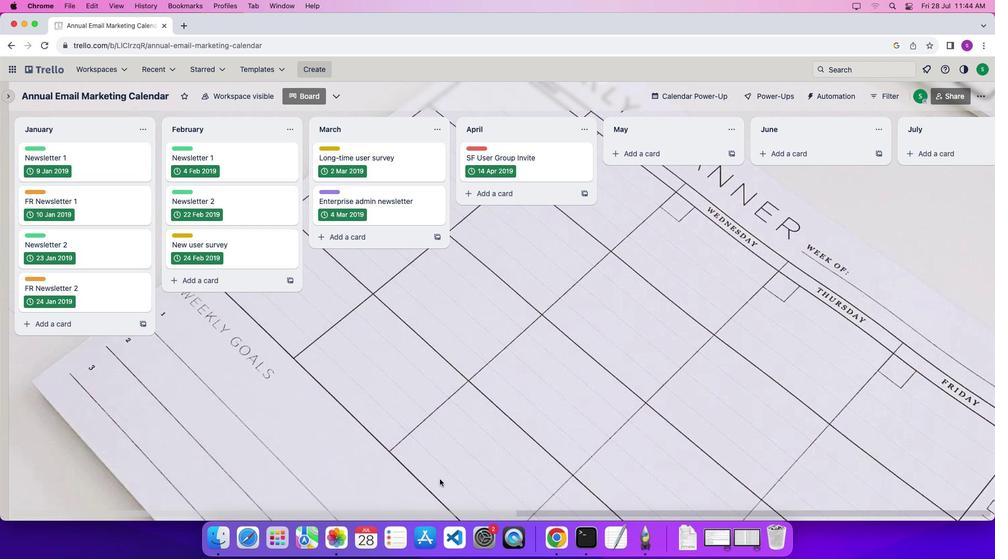 
Action: Mouse pressed left at (440, 480)
Screenshot: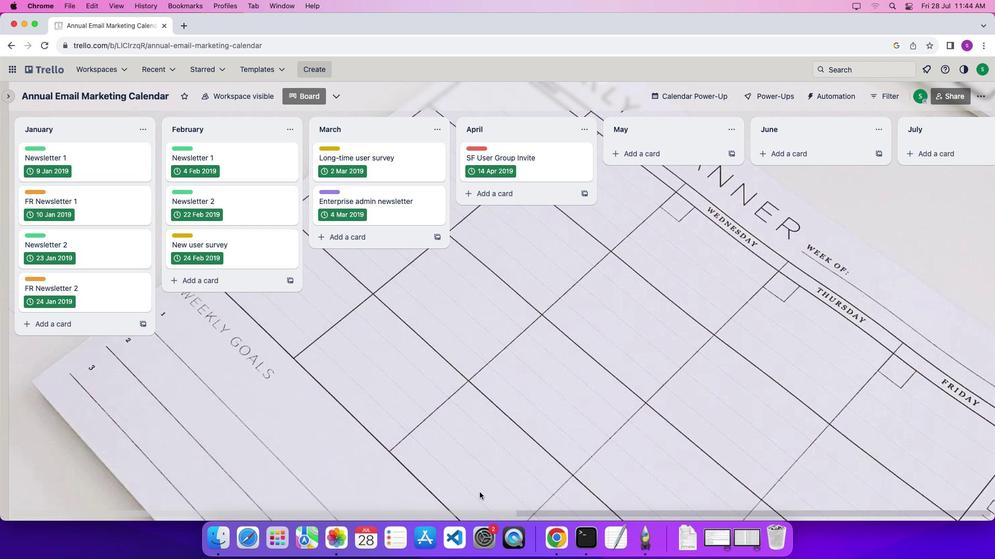 
Action: Mouse moved to (512, 512)
Screenshot: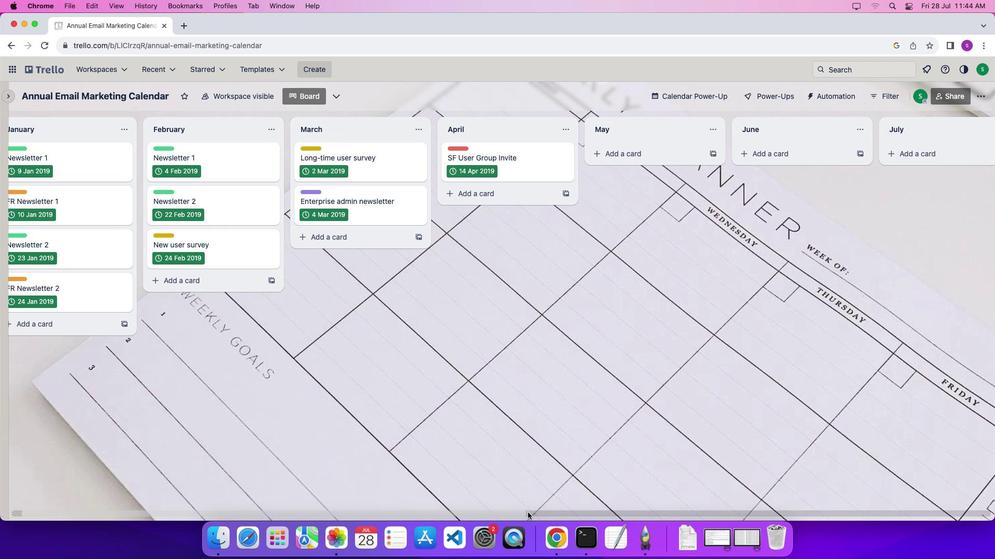 
Action: Mouse pressed left at (512, 512)
Screenshot: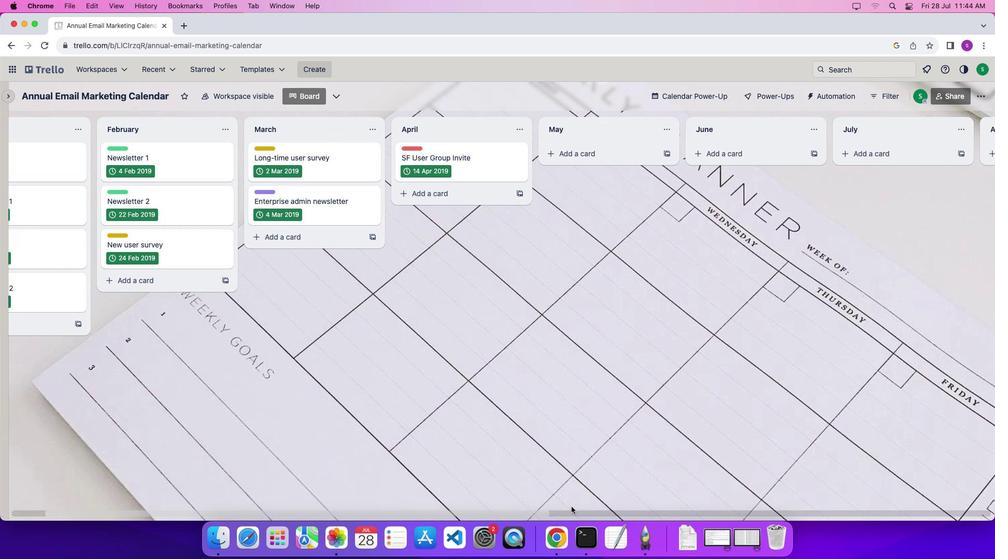 
Action: Mouse moved to (899, 175)
Screenshot: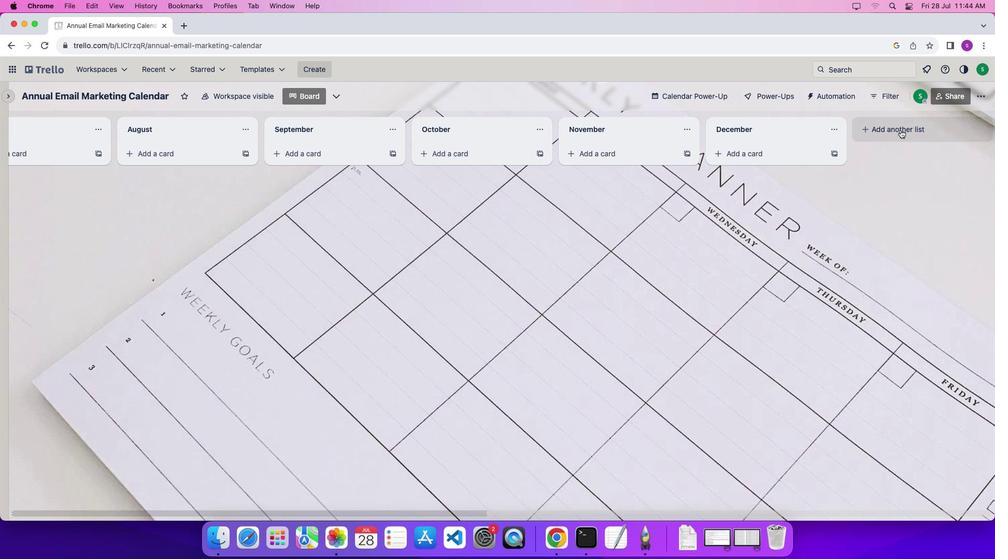 
Action: Mouse pressed left at (899, 175)
Screenshot: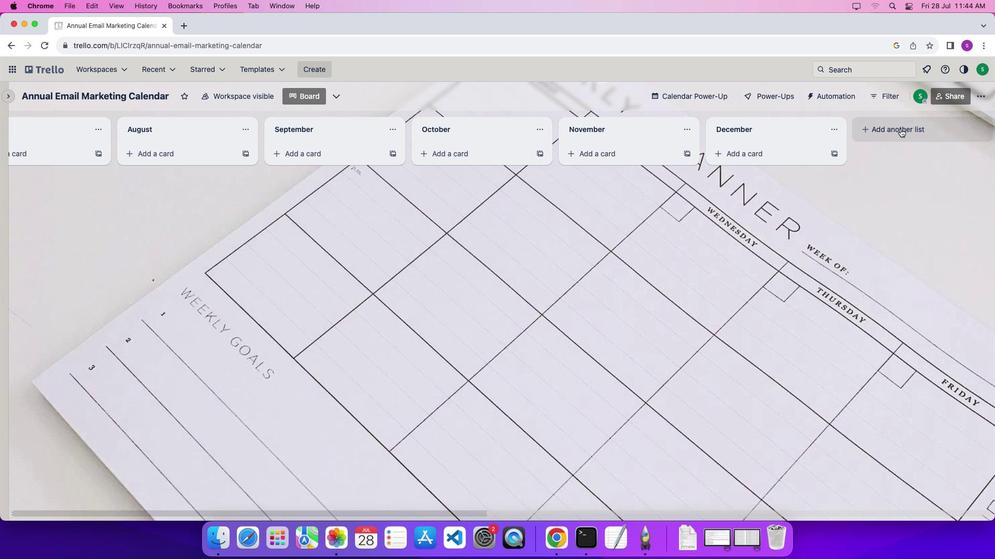 
Action: Mouse moved to (900, 128)
Screenshot: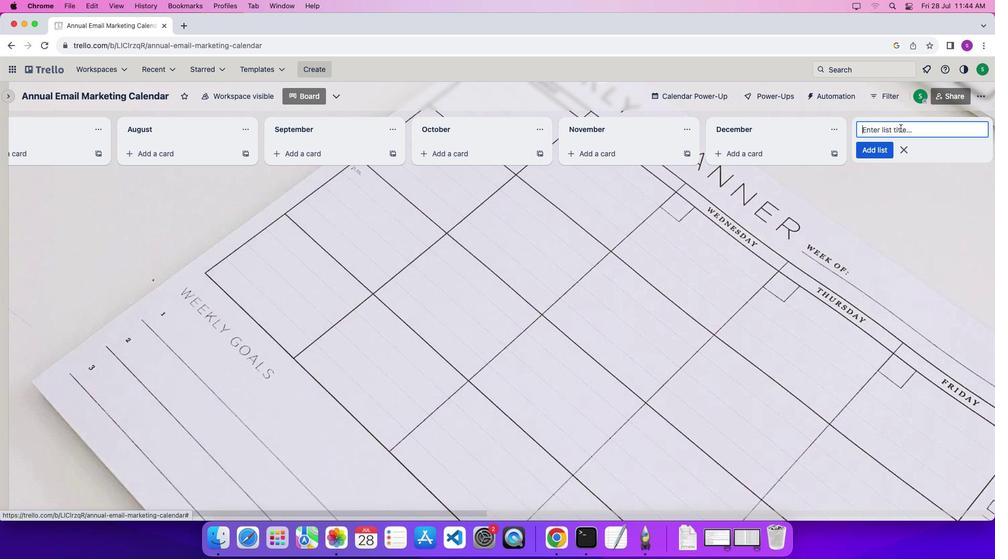 
Action: Mouse pressed left at (900, 128)
Screenshot: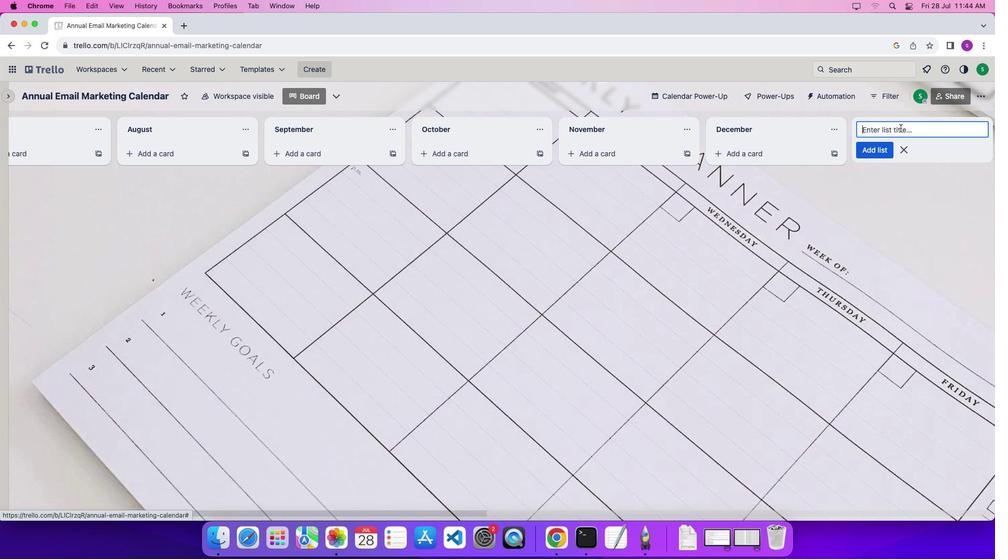 
Action: Mouse moved to (898, 130)
Screenshot: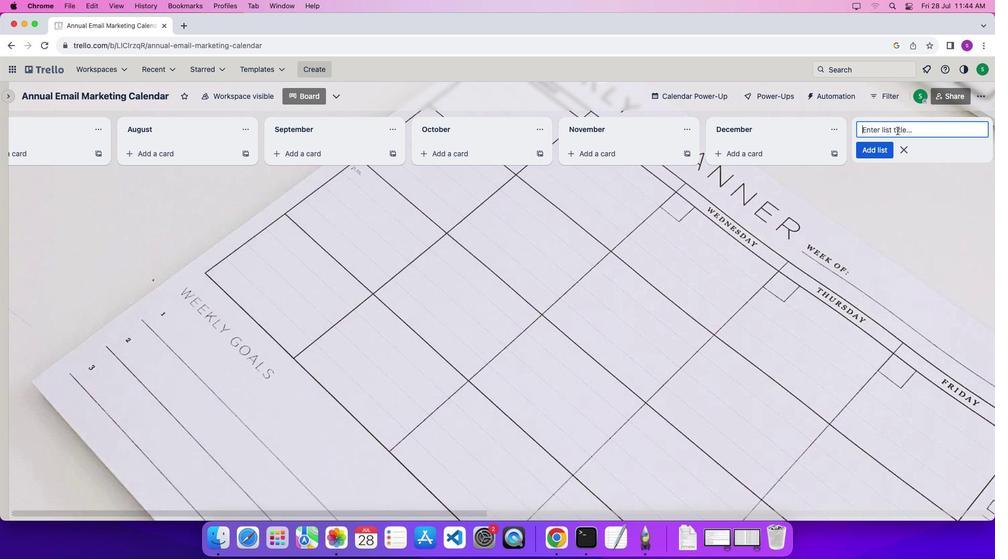 
Action: Mouse pressed left at (898, 130)
Screenshot: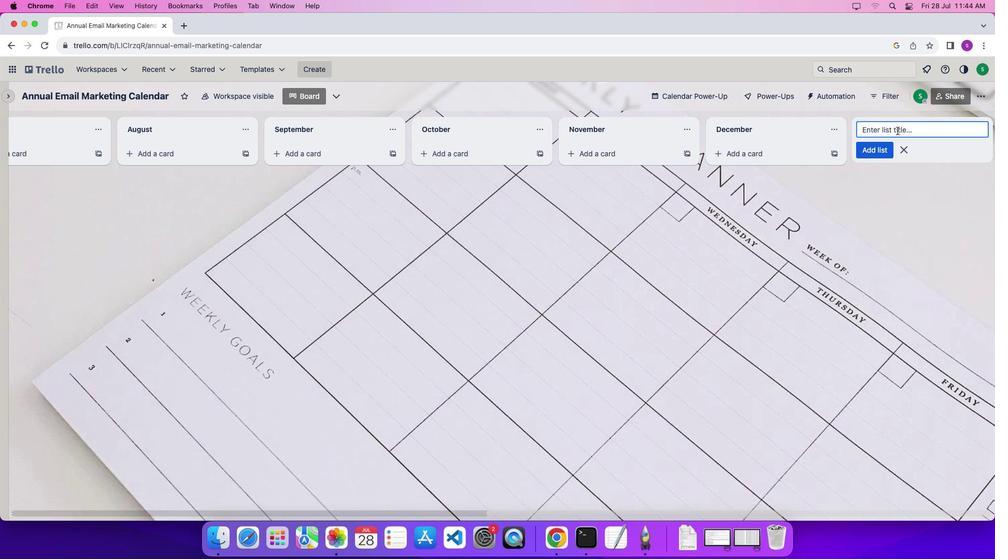 
Action: Key pressed Key.shift'M''a''r''k''e''t''i''n''g'Key.spaceKey.shift'M''a''s''t''e''r'Key.spaceKey.shift'e''d''i''t''o''r''i''a''l'Key.enterKey.shift'M''a''r''k''e''t''i''n''g'Key.spaceKey.shift'R''e''q''u''e''s''t''s'Key.enterKey.shift'C''p''o''y''w''r''i''t''i''n''g'Key.enter
Screenshot: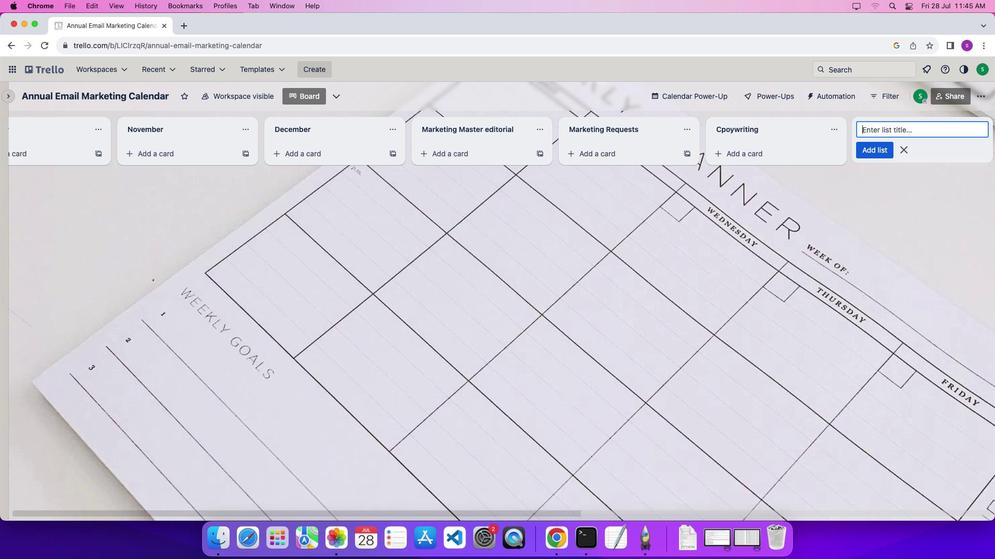 
Action: Mouse moved to (906, 147)
Screenshot: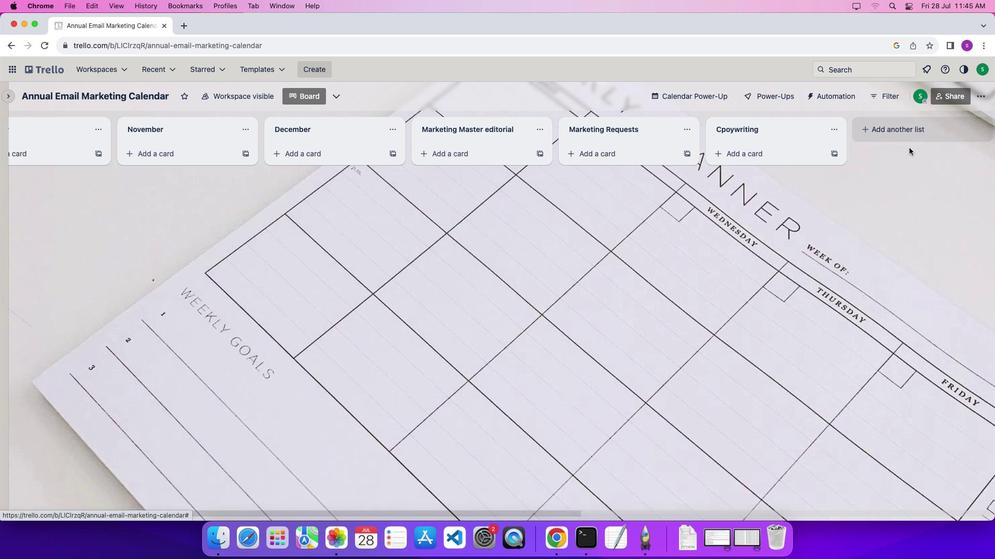
Action: Mouse pressed left at (906, 147)
Screenshot: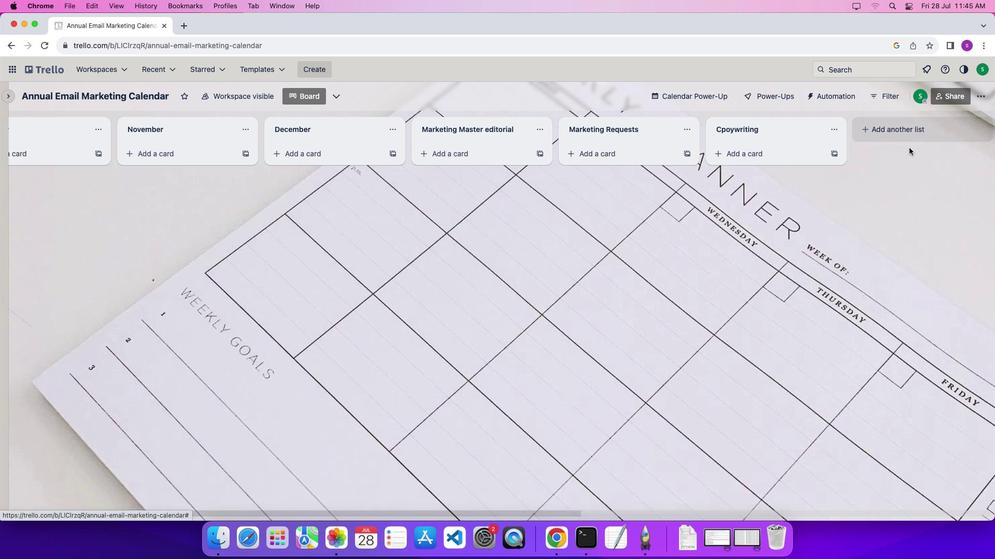 
Action: Mouse moved to (465, 148)
Screenshot: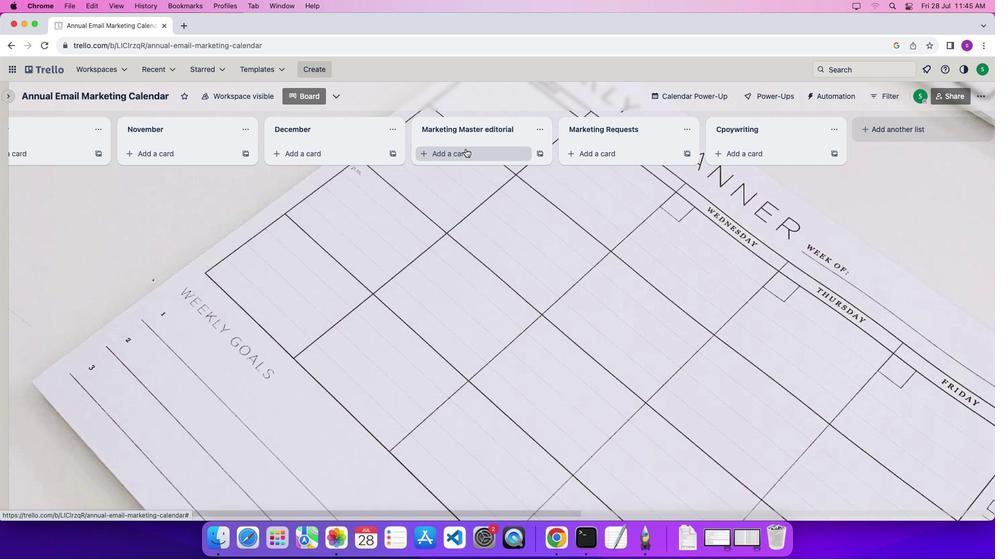 
Action: Mouse pressed left at (465, 148)
Screenshot: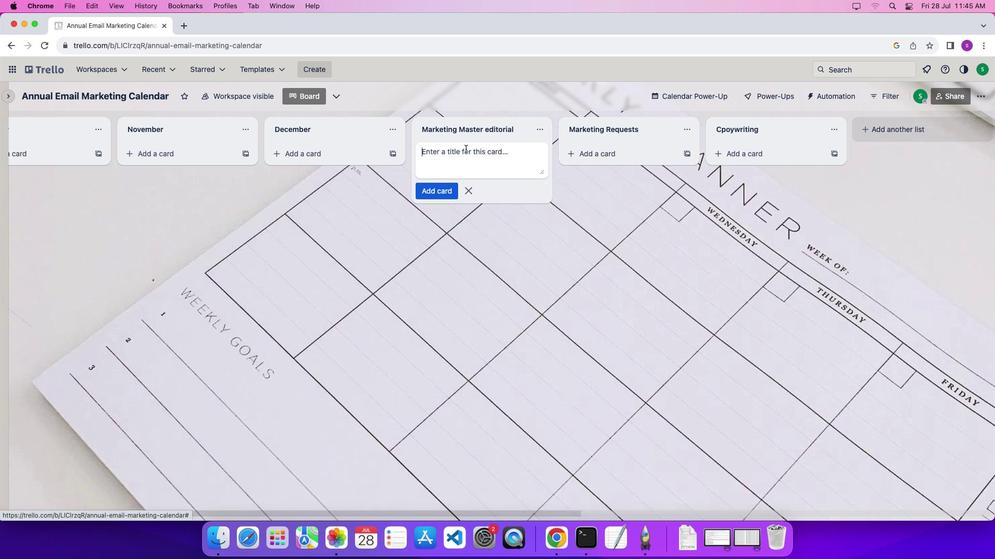 
Action: Mouse moved to (472, 159)
Screenshot: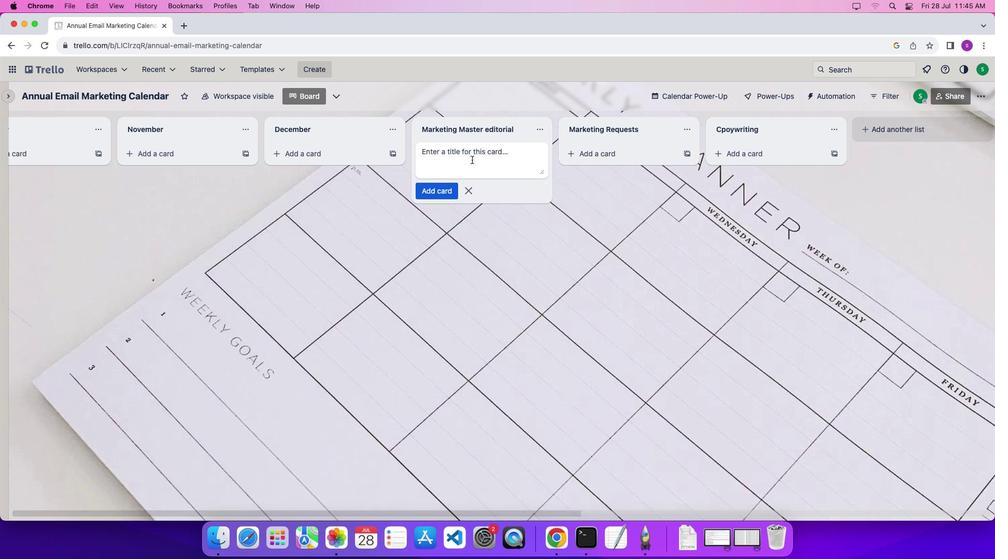 
Action: Mouse pressed left at (472, 159)
Screenshot: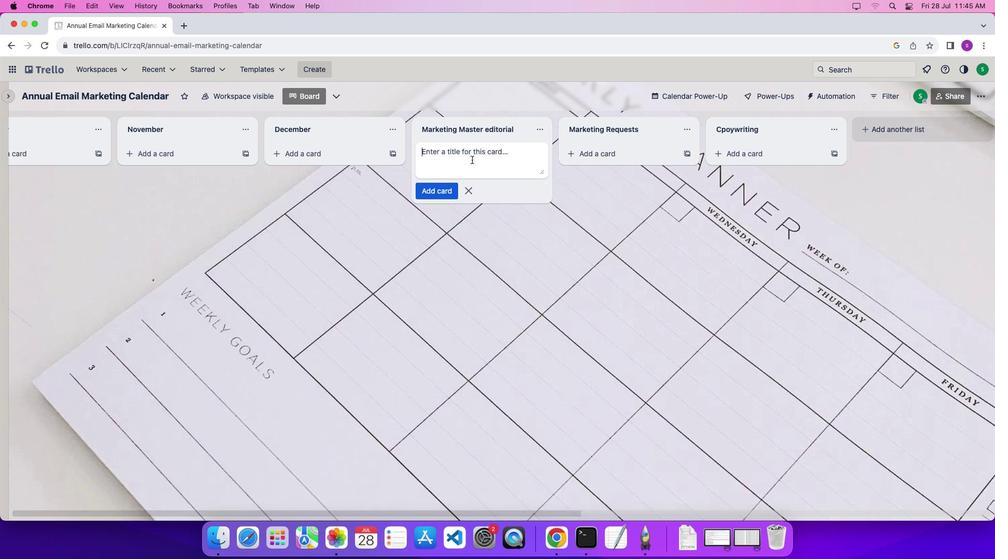 
Action: Key pressed Key.shift'E''d''i''t''o''r'Key.enter
Screenshot: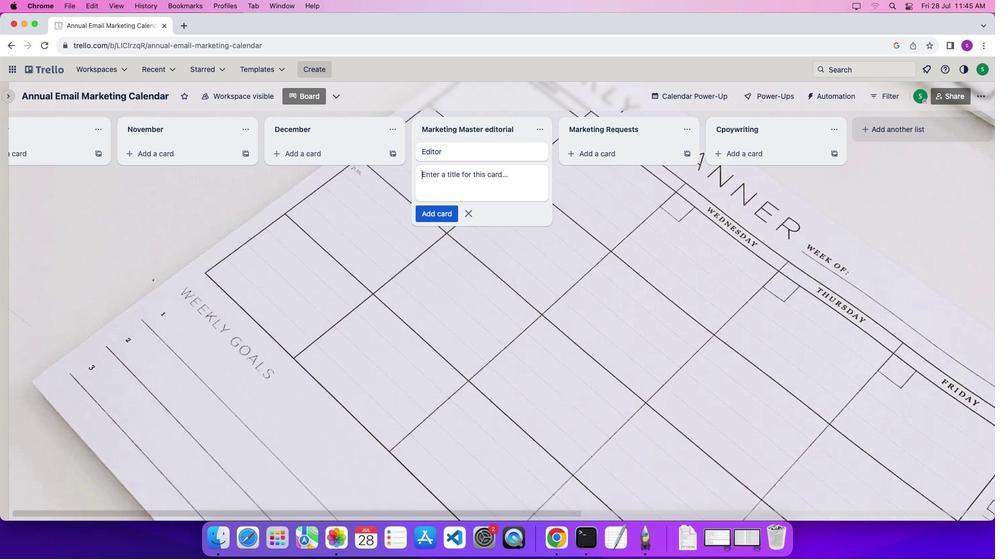 
Action: Mouse moved to (572, 151)
Screenshot: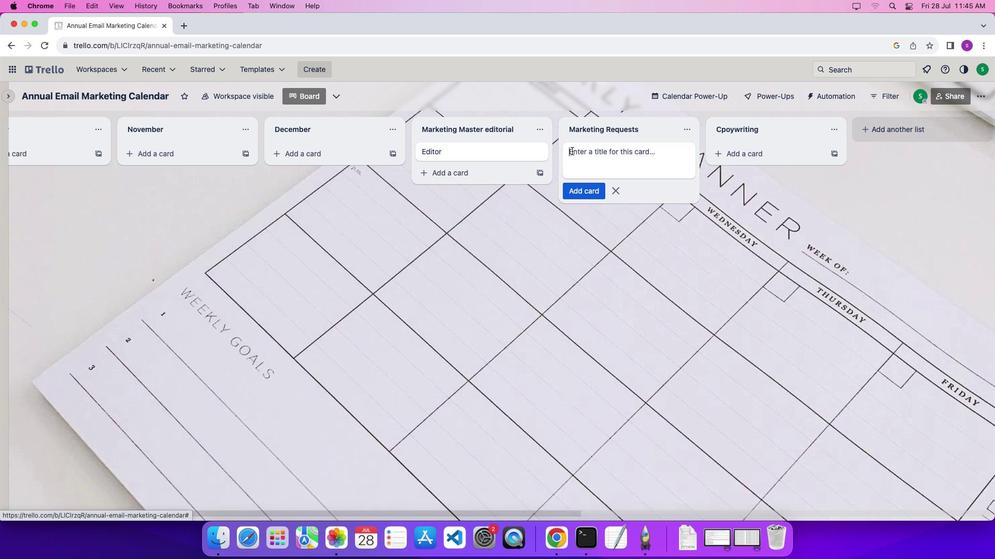 
Action: Mouse pressed left at (572, 151)
Screenshot: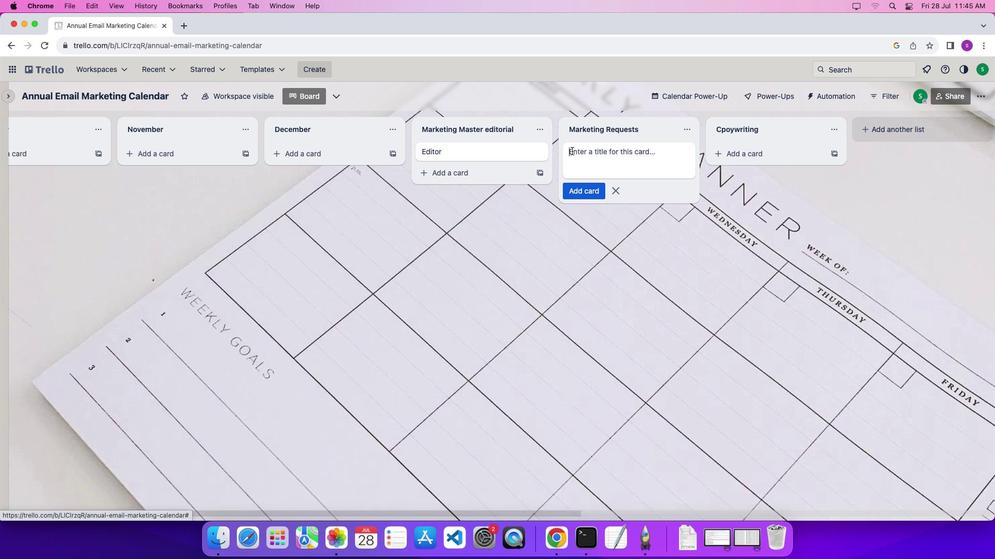 
Action: Mouse moved to (574, 161)
Screenshot: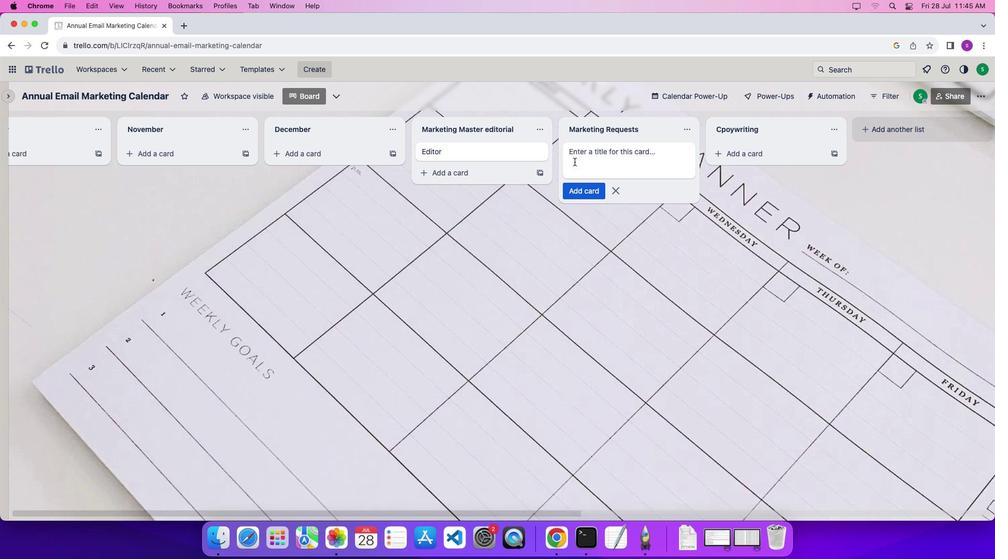 
Action: Mouse pressed left at (574, 161)
Screenshot: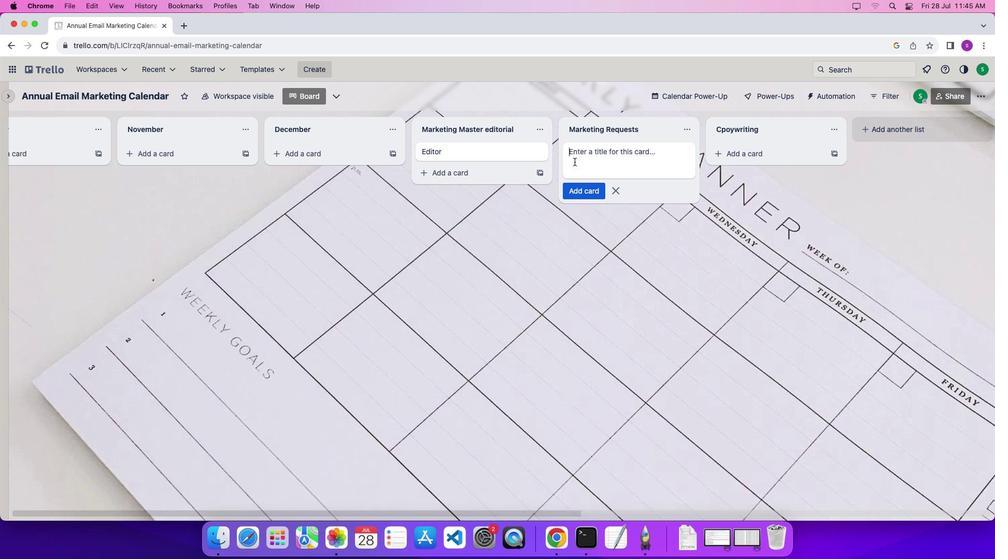 
Action: Key pressed Key.shift'R''e''q''u''e''s''t''\x03'
Screenshot: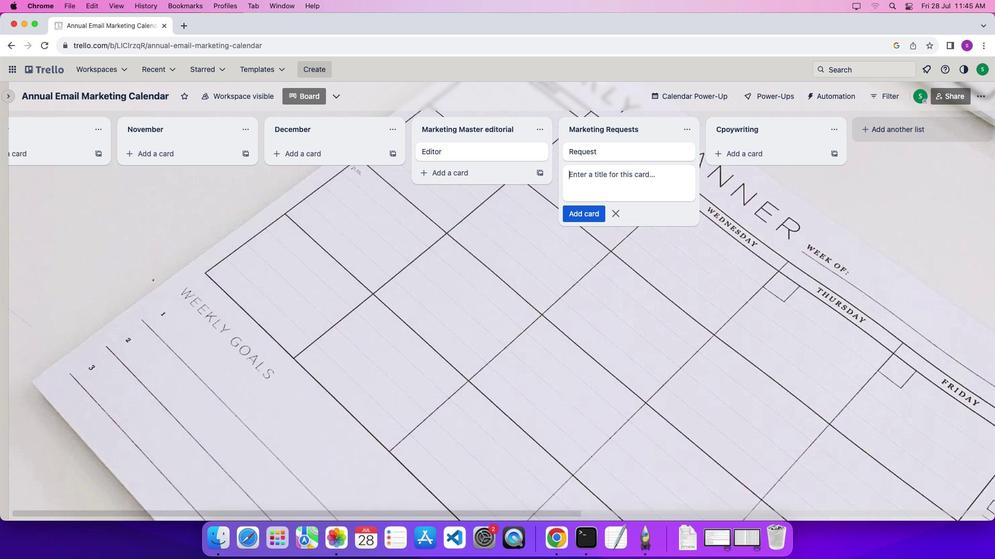 
Action: Mouse moved to (728, 149)
Screenshot: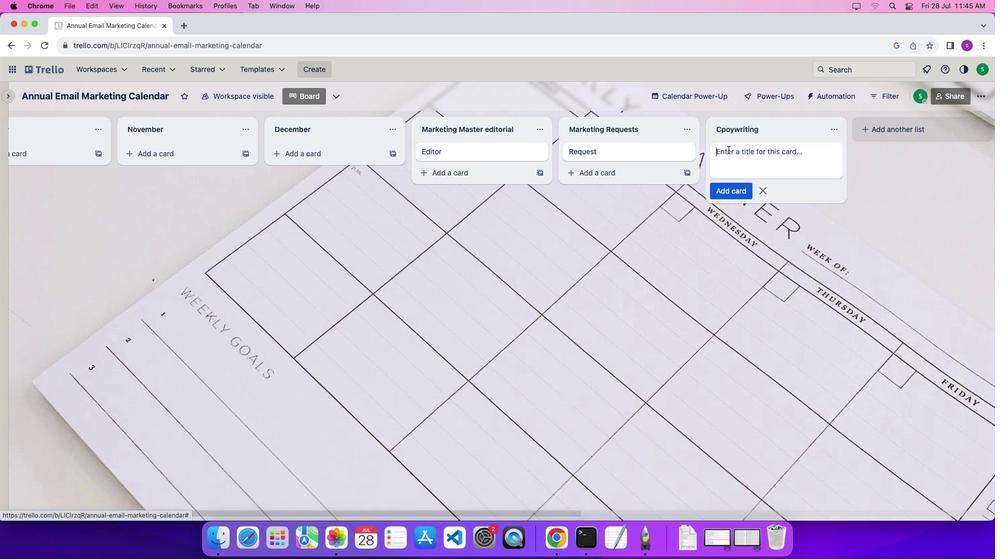 
Action: Mouse pressed left at (728, 149)
Screenshot: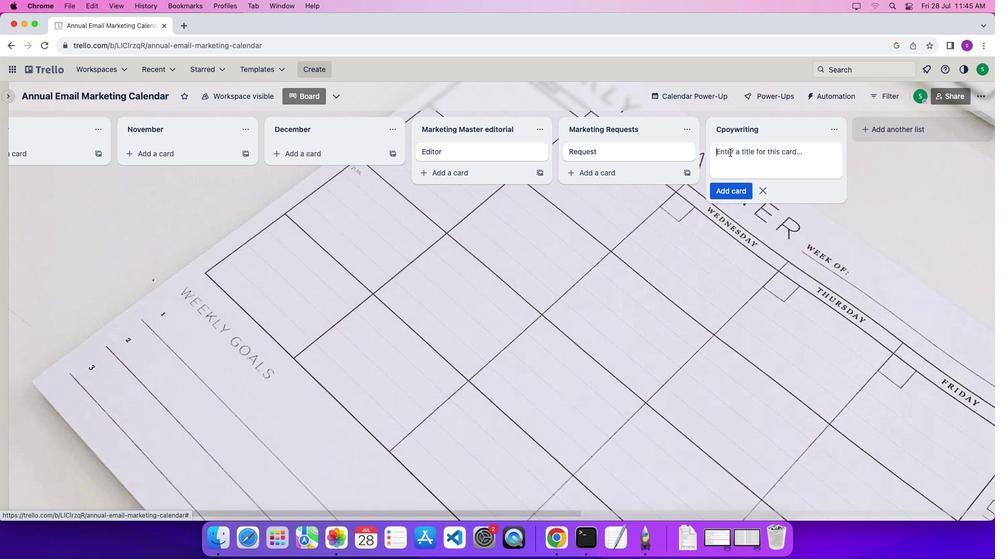 
Action: Mouse moved to (734, 162)
Screenshot: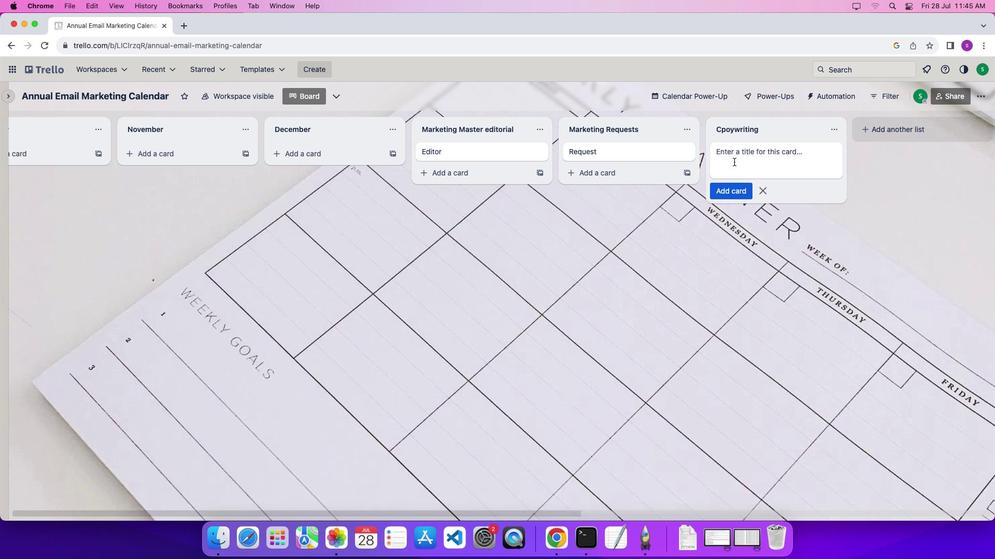 
Action: Mouse pressed left at (734, 162)
Screenshot: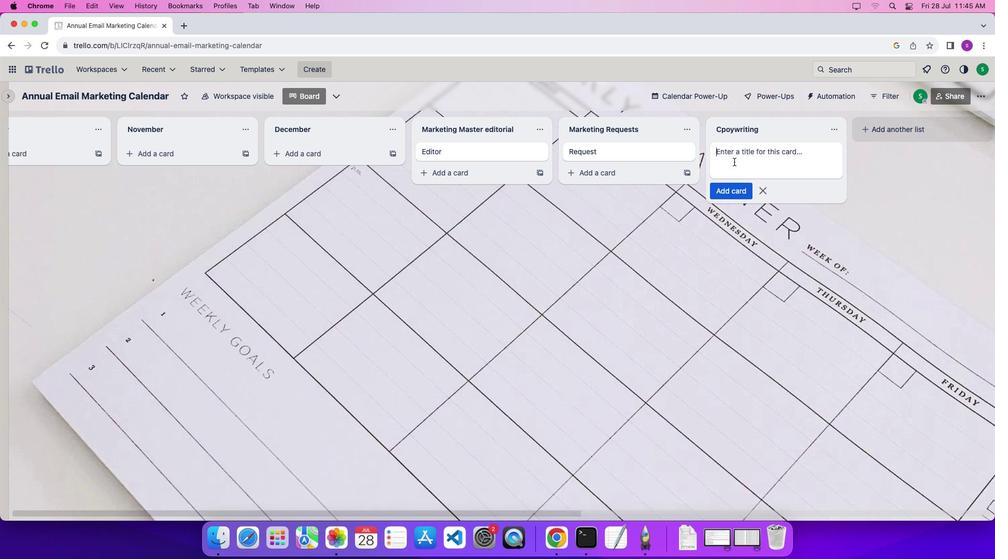 
Action: Mouse moved to (737, 158)
Screenshot: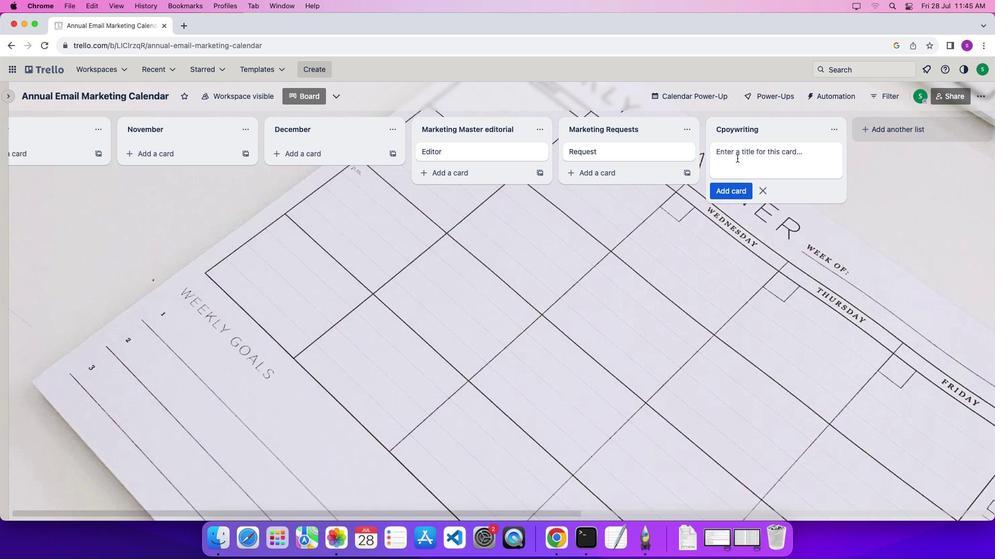 
Action: Key pressed Key.shift'C''o''p''y''w''r''i''t''i''n''g''\x03'
Screenshot: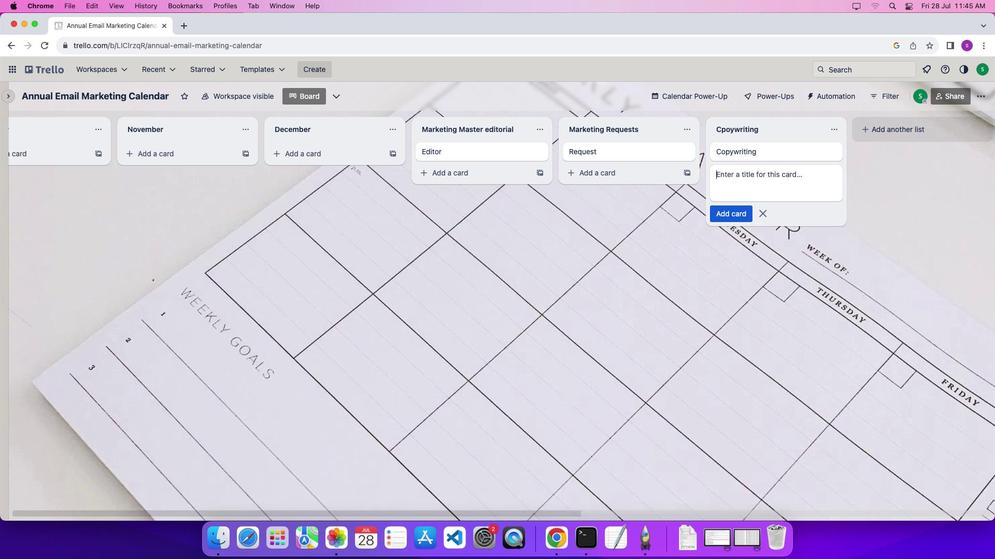 
Action: Mouse moved to (510, 156)
Screenshot: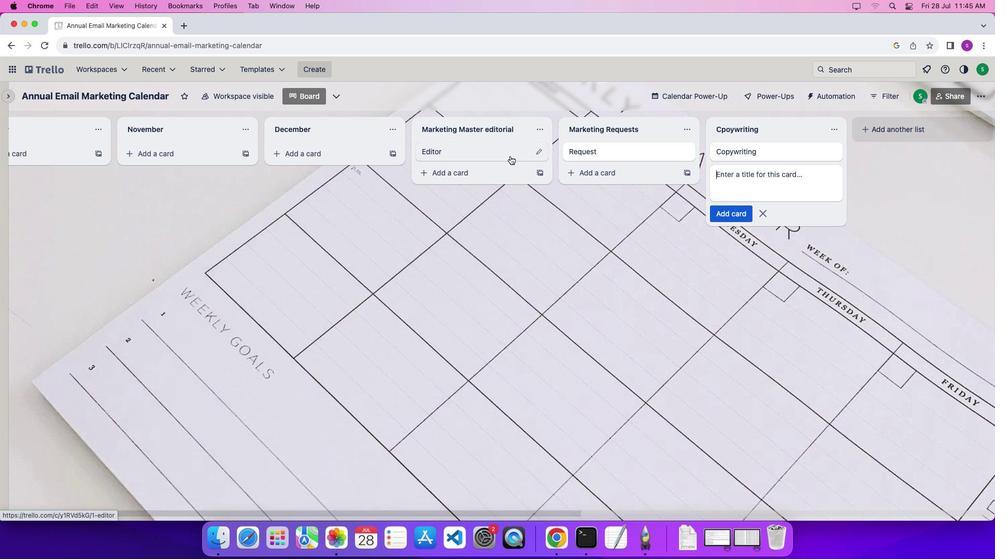 
Action: Mouse pressed left at (510, 156)
Screenshot: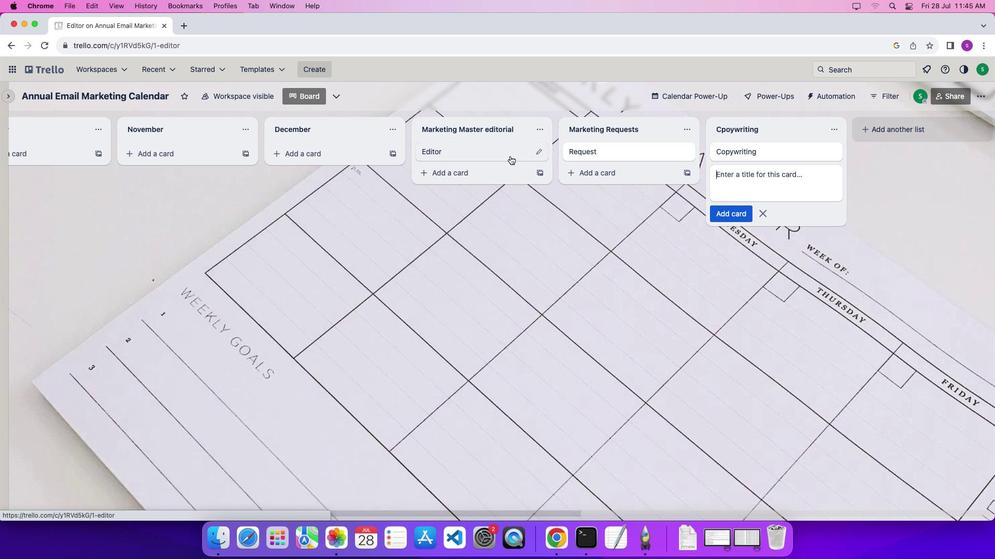 
Action: Mouse moved to (355, 157)
Screenshot: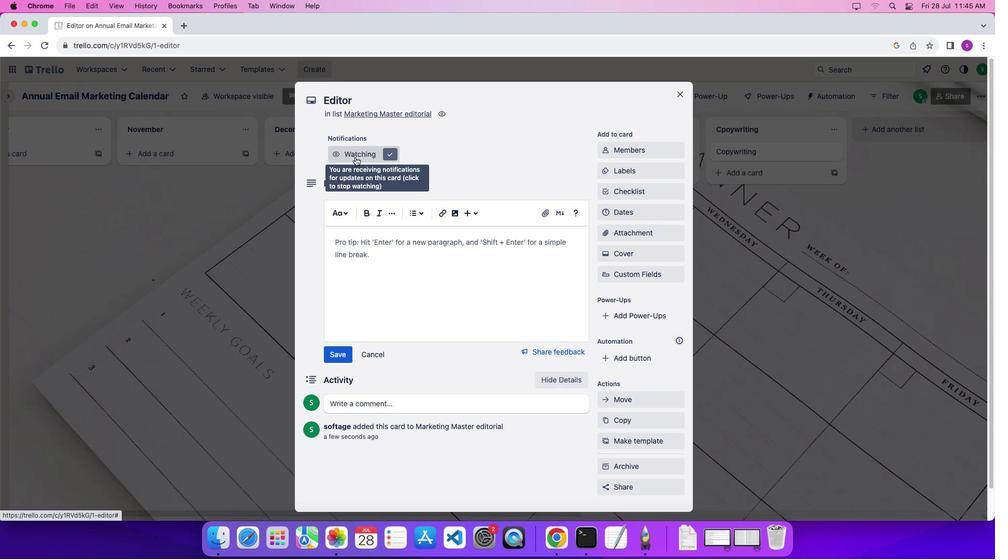 
Action: Mouse pressed left at (355, 157)
Screenshot: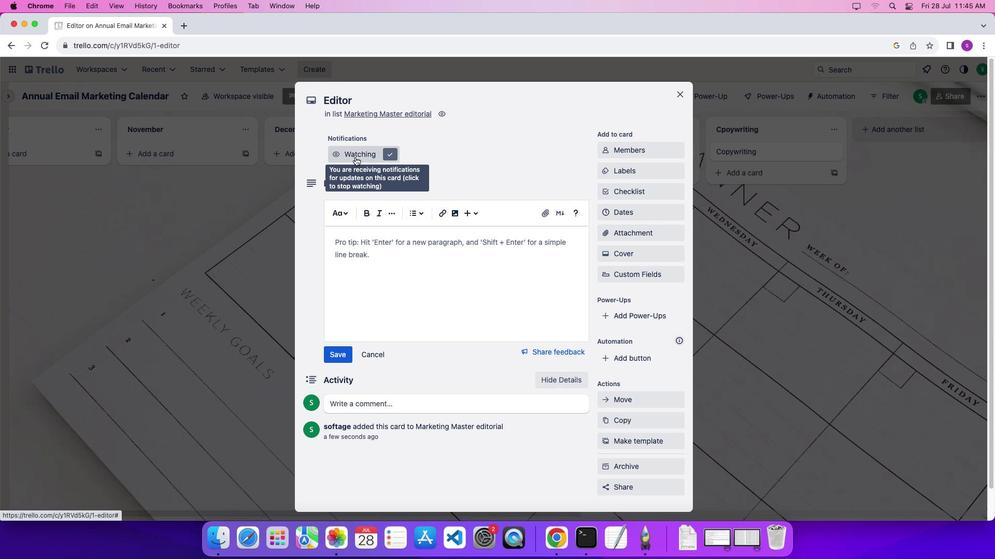 
Action: Mouse moved to (626, 147)
Screenshot: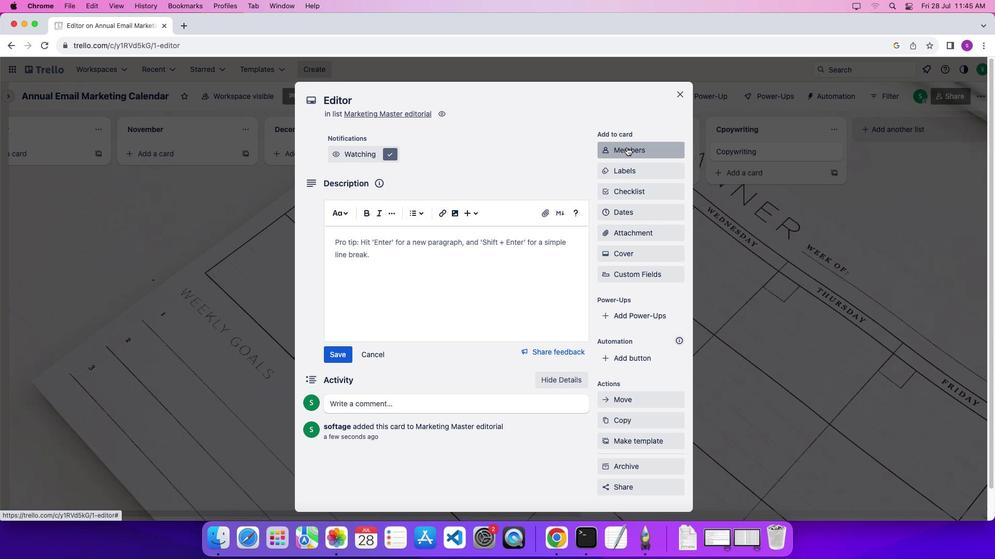 
Action: Mouse pressed left at (626, 147)
Screenshot: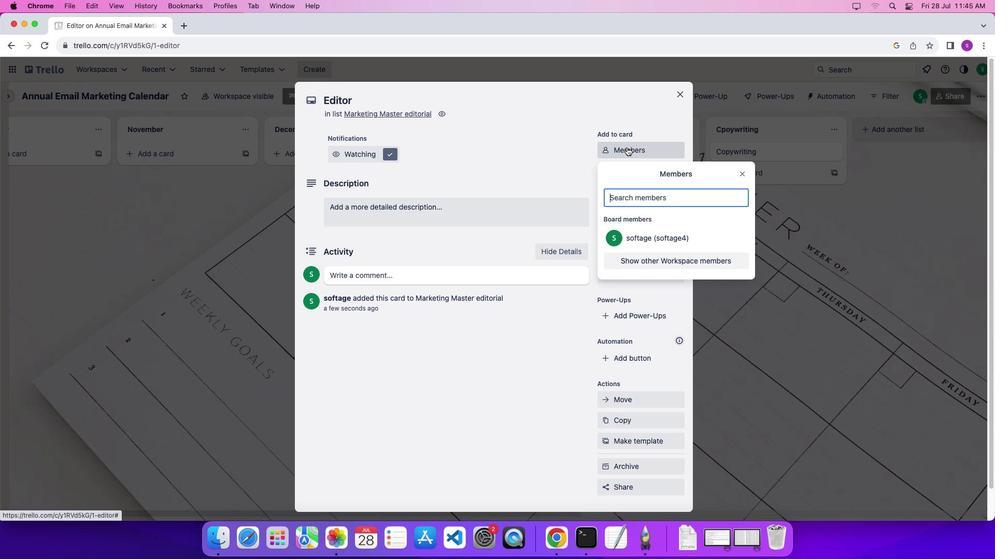 
Action: Mouse moved to (641, 195)
Screenshot: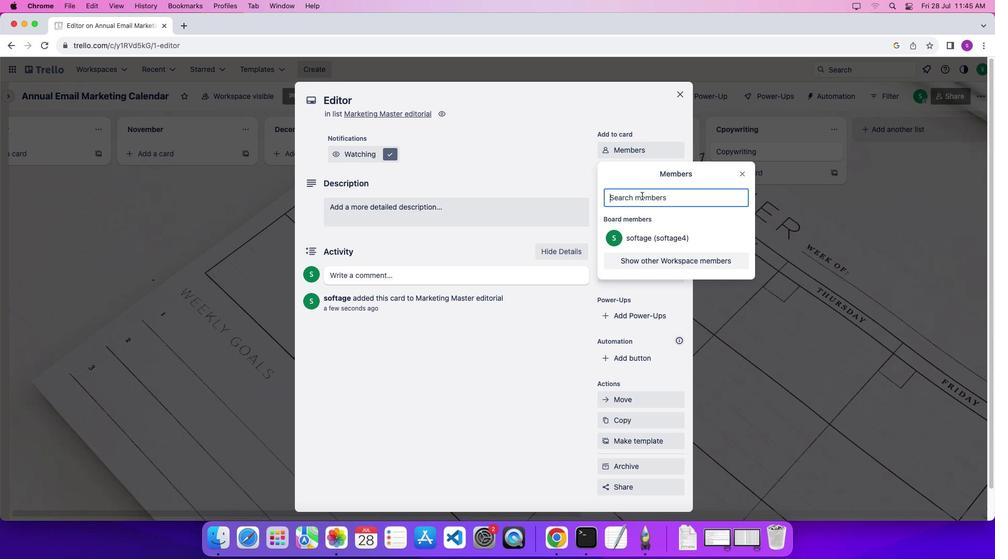 
Action: Mouse pressed left at (641, 195)
Screenshot: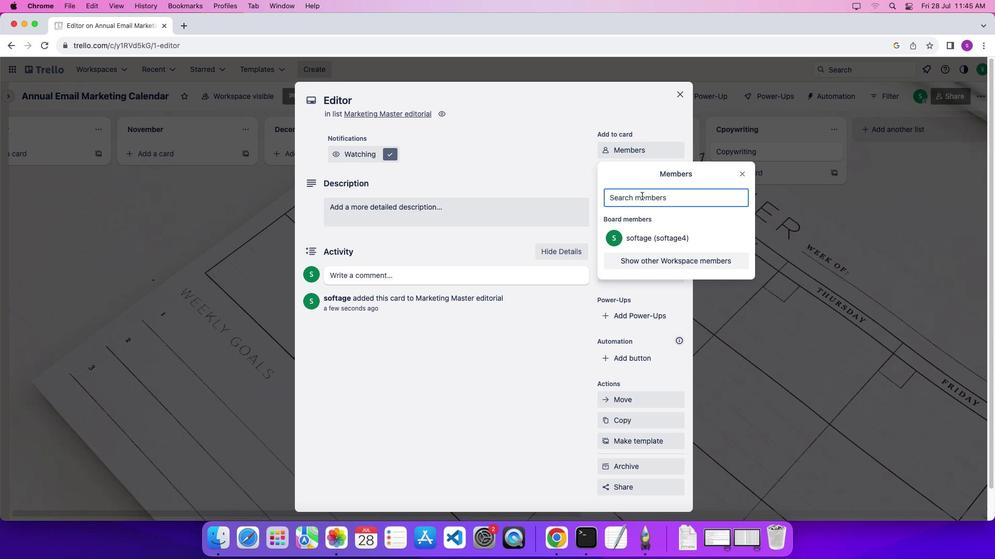 
Action: Key pressed 's''o''f''t''a''g''e''.''2'Key.shift'@''s''o''f''t''a''g''e''.''n''e''t''\x03'
Screenshot: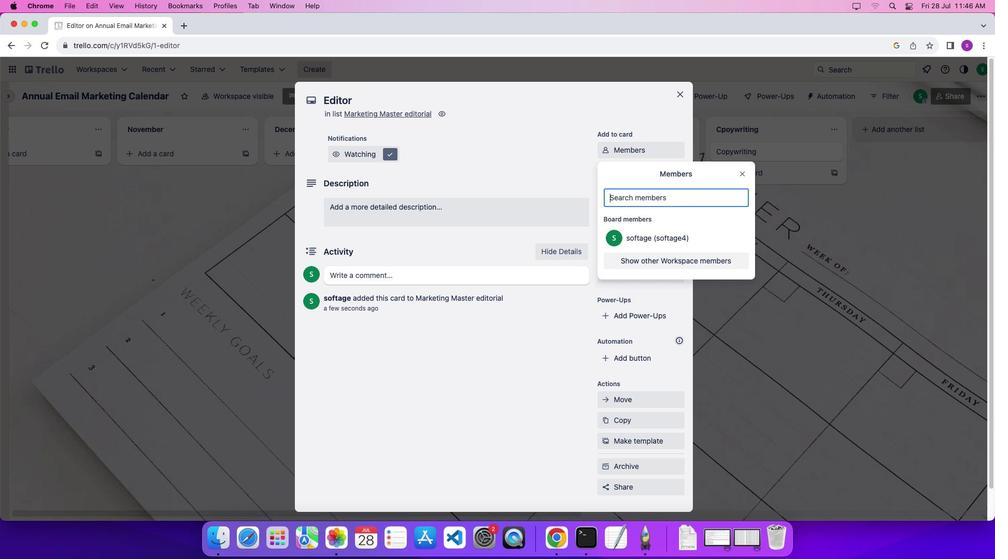 
Action: Mouse moved to (744, 173)
Screenshot: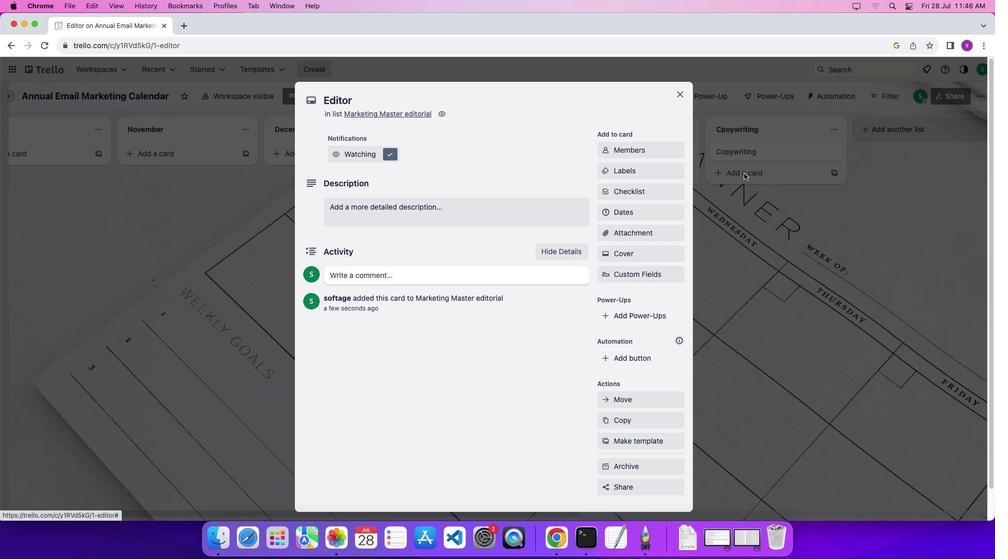 
Action: Mouse pressed left at (744, 173)
Screenshot: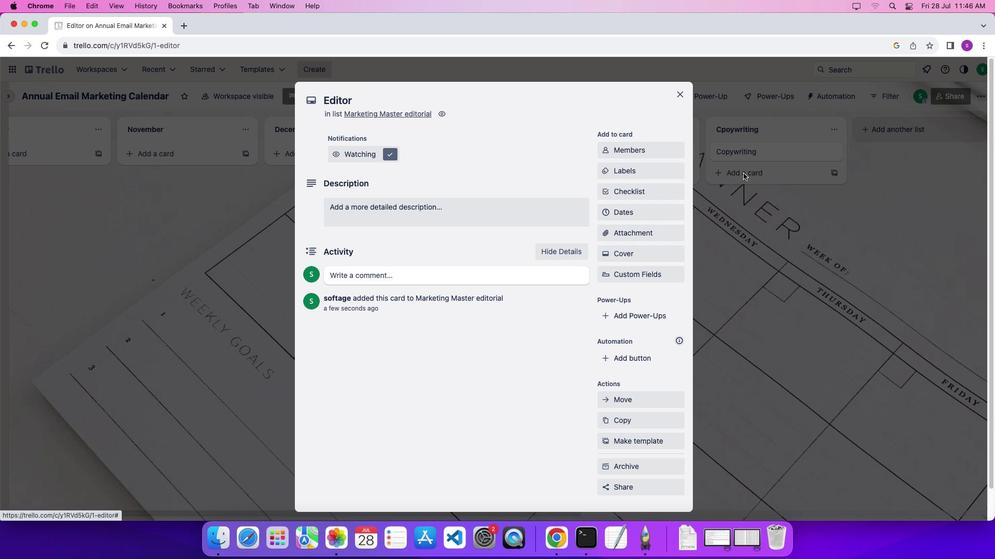 
Action: Mouse moved to (662, 172)
Screenshot: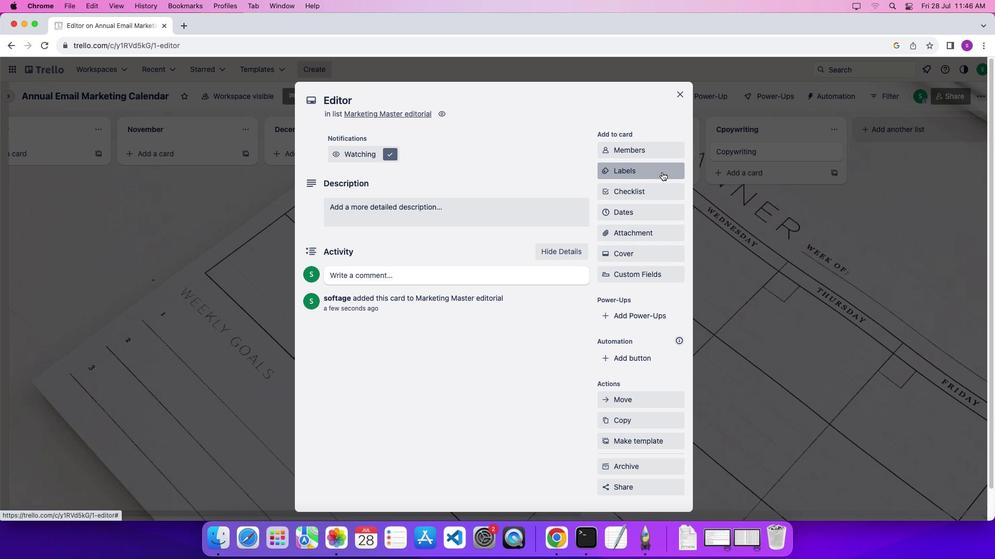 
Action: Mouse pressed left at (662, 172)
Screenshot: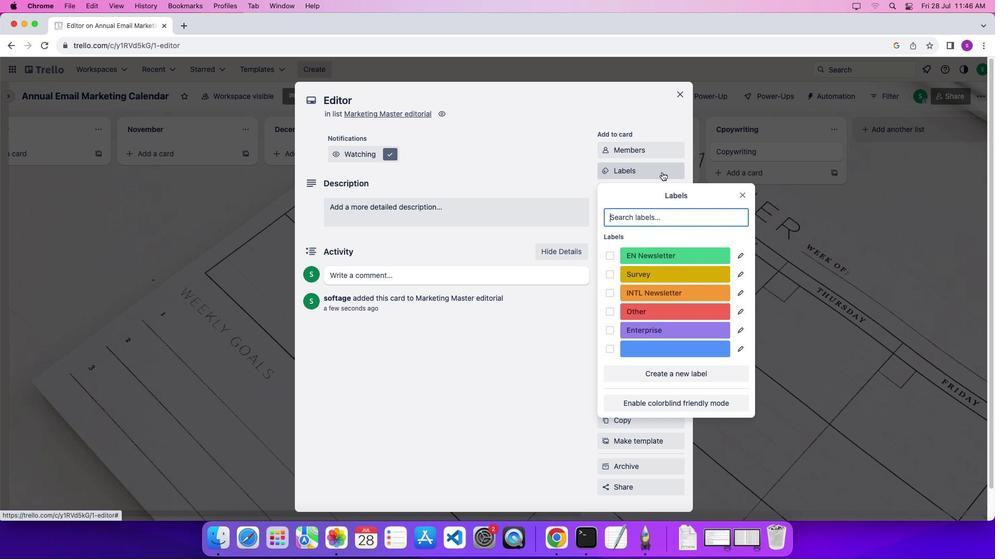 
Action: Mouse moved to (665, 259)
Screenshot: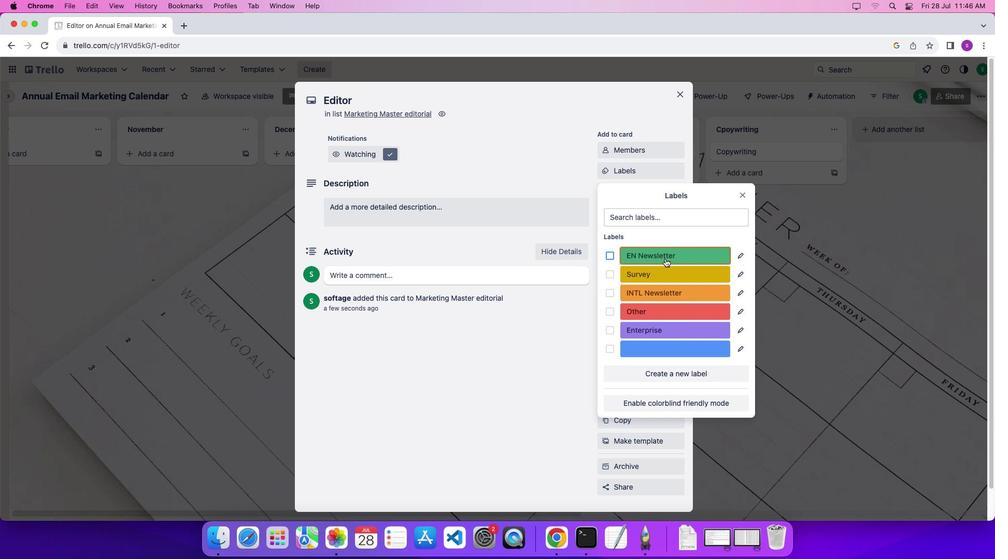 
Action: Mouse pressed left at (665, 259)
Screenshot: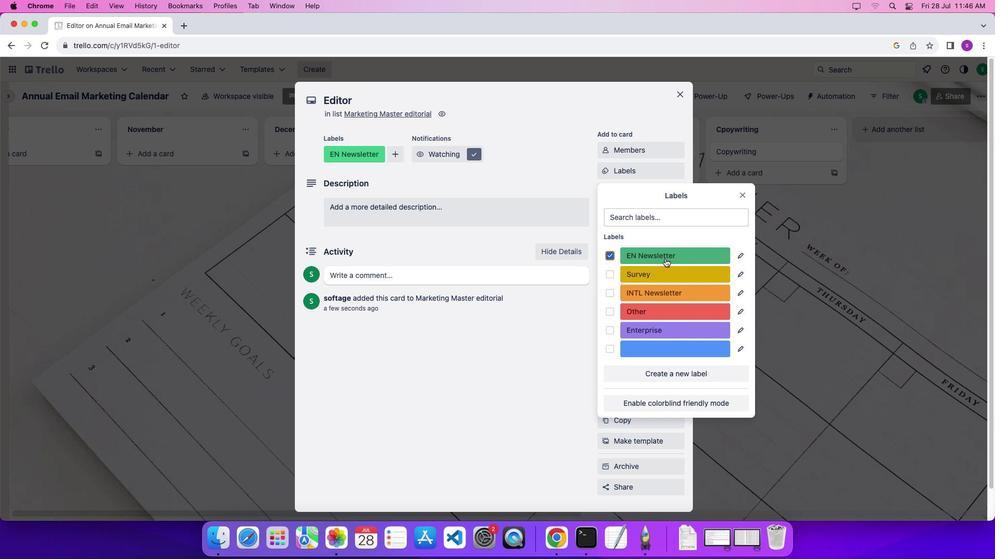 
Action: Mouse moved to (691, 272)
Screenshot: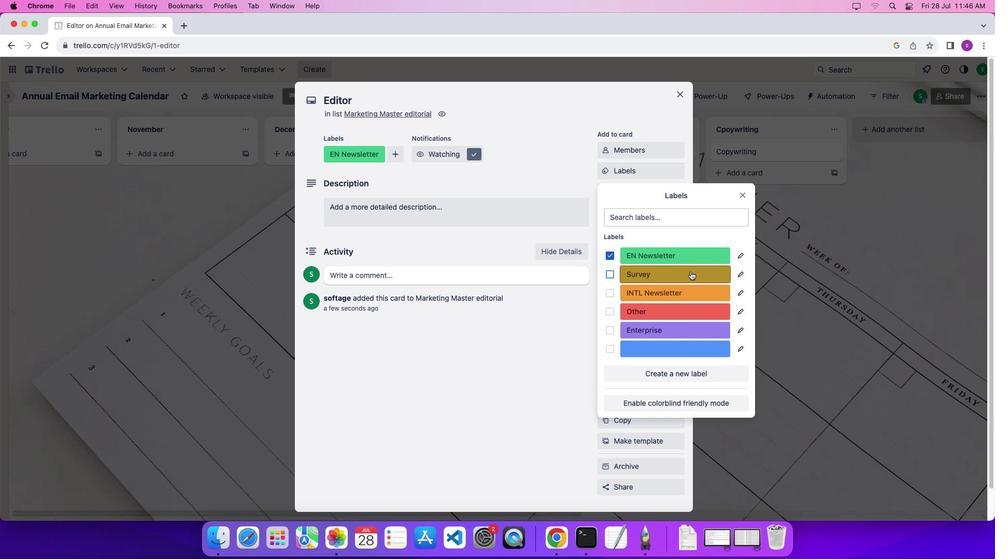 
Action: Mouse pressed left at (691, 272)
Screenshot: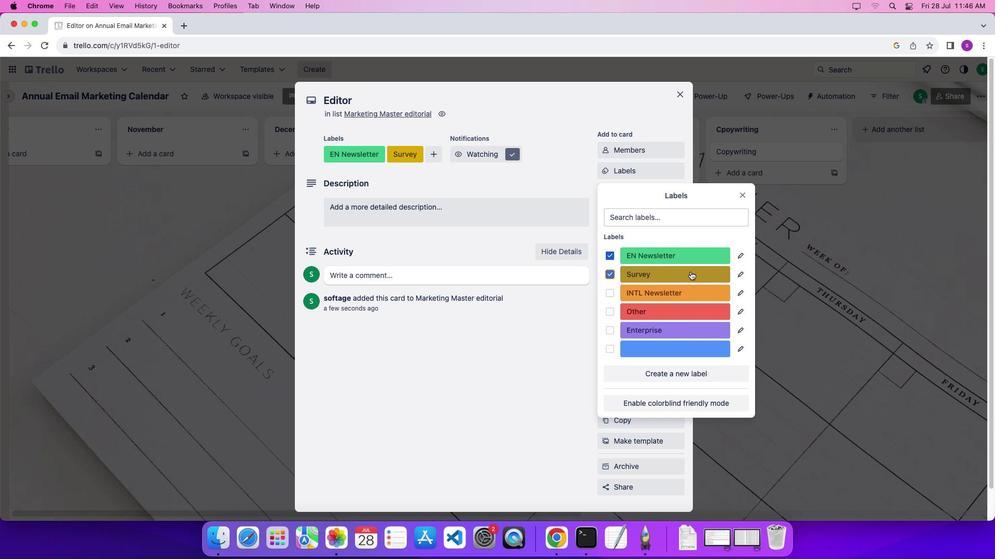 
Action: Mouse moved to (739, 194)
Screenshot: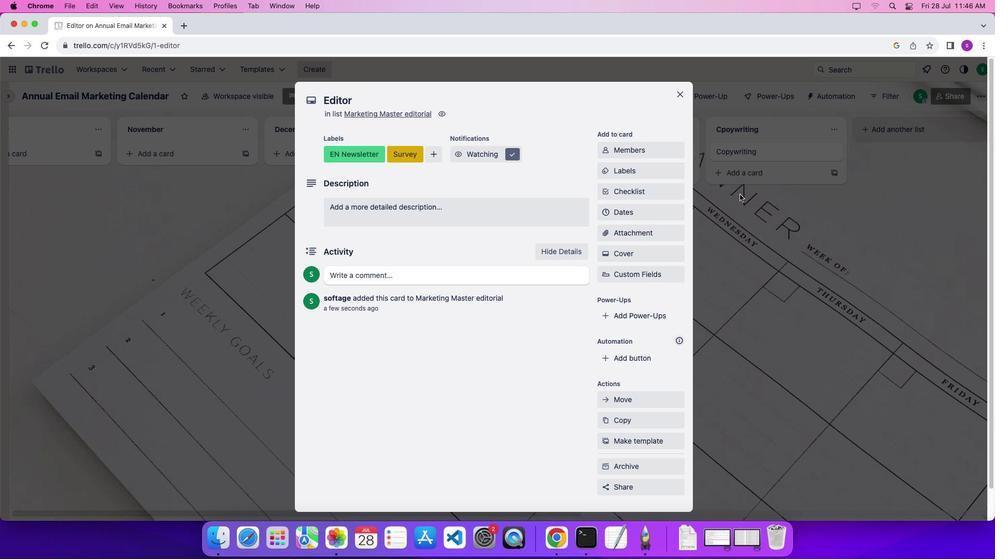 
Action: Mouse pressed left at (739, 194)
Screenshot: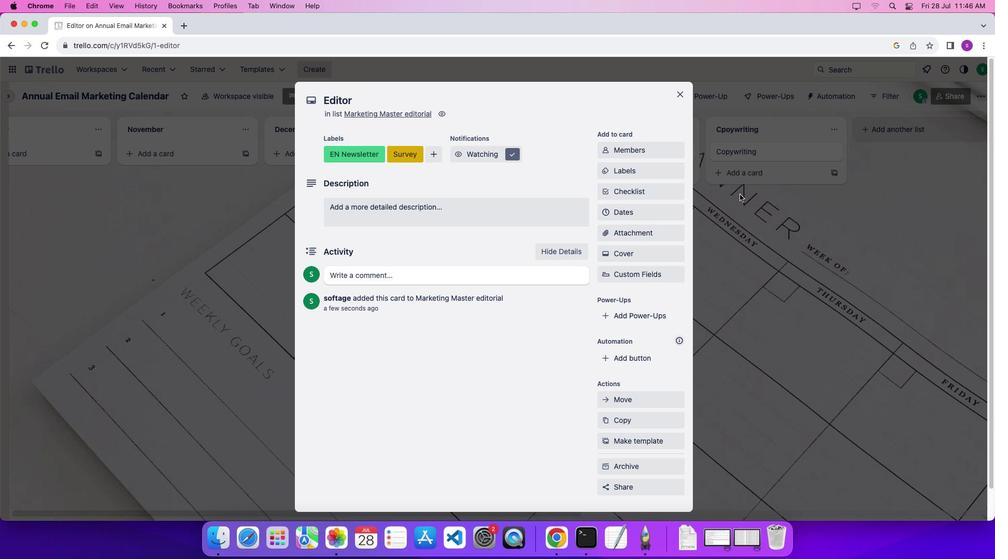 
Action: Mouse moved to (646, 188)
Screenshot: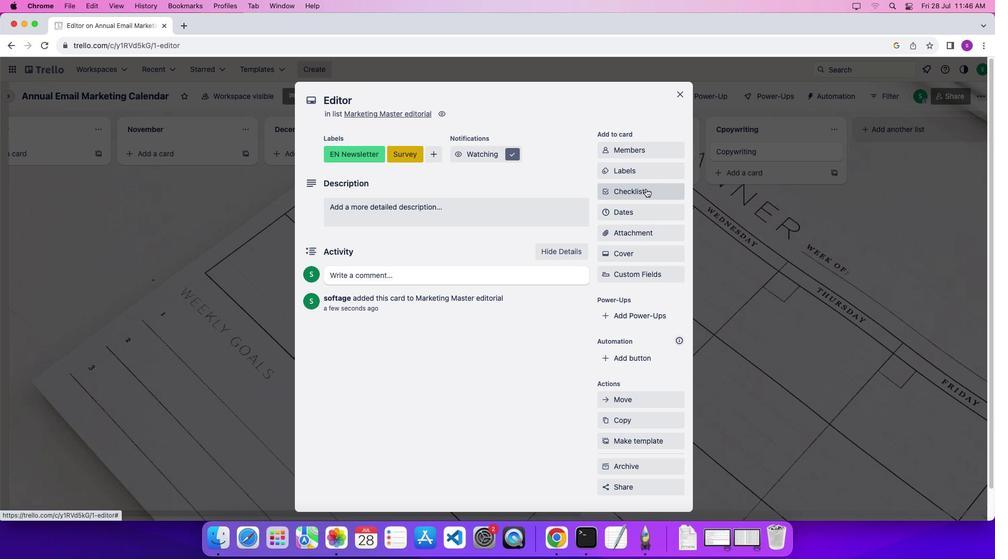 
Action: Mouse pressed left at (646, 188)
Screenshot: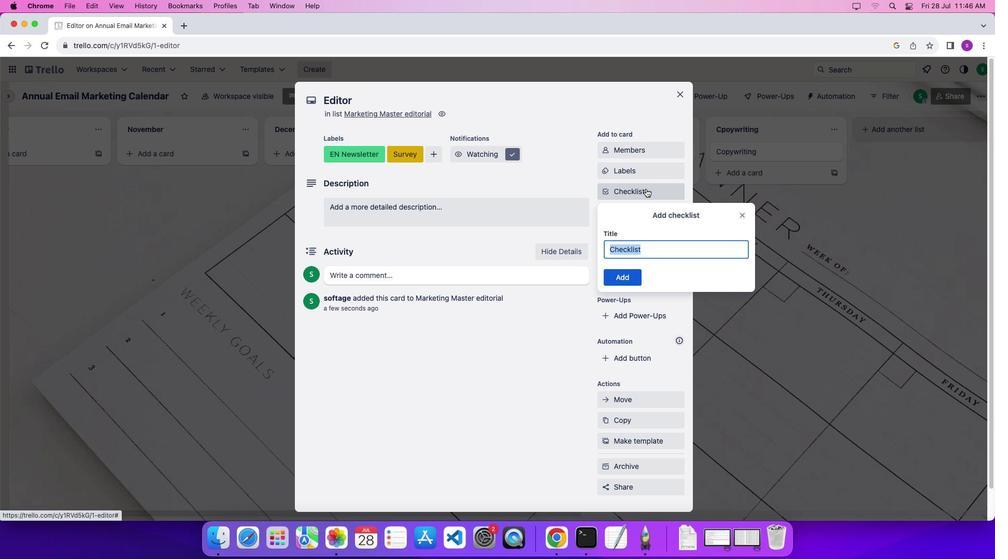 
Action: Mouse moved to (666, 247)
Screenshot: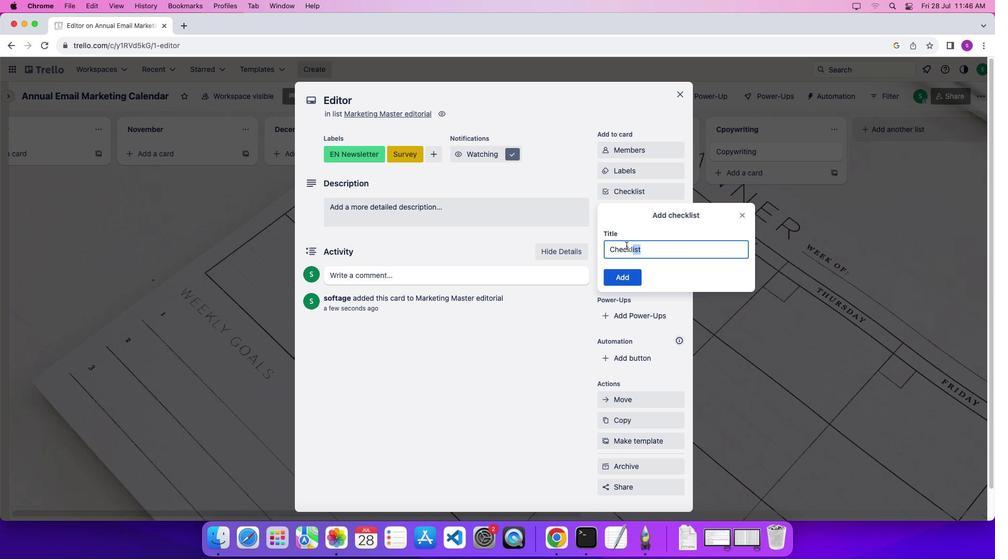 
Action: Mouse pressed left at (666, 247)
Screenshot: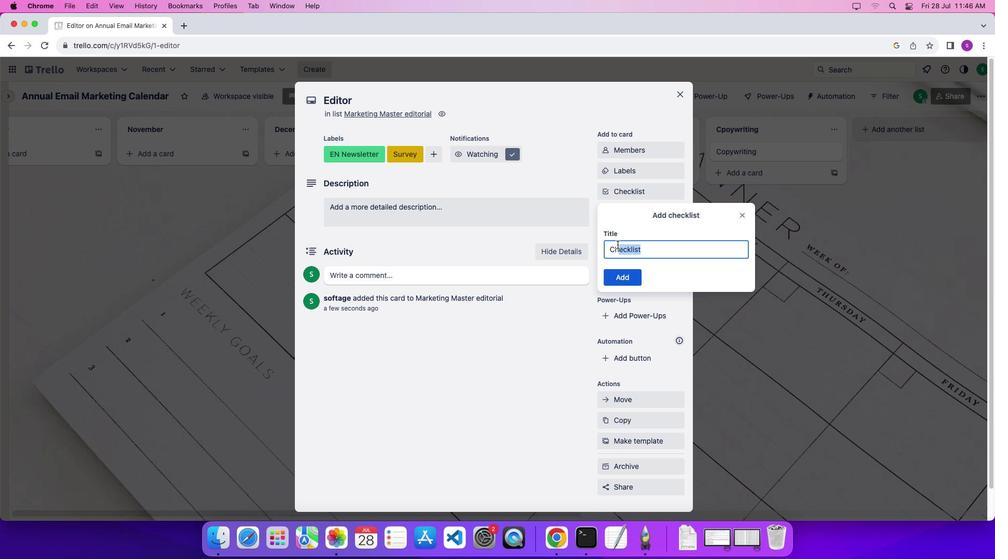 
Action: Mouse moved to (598, 244)
Screenshot: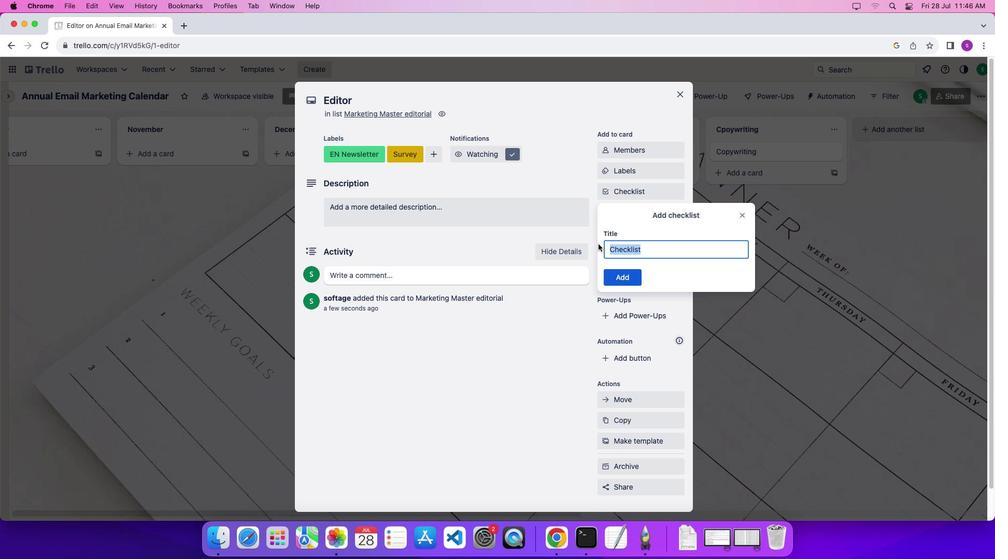 
Action: Key pressed Key.shift'B''e''s''t'Key.spaceKey.shift'E''d''i''t''i''o''n'Key.enter
Screenshot: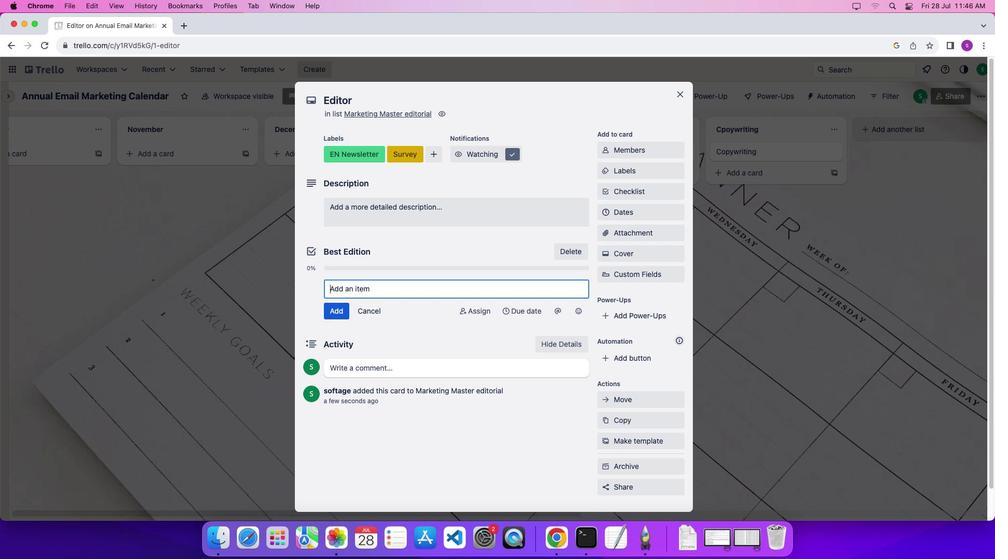
Action: Mouse moved to (611, 218)
Screenshot: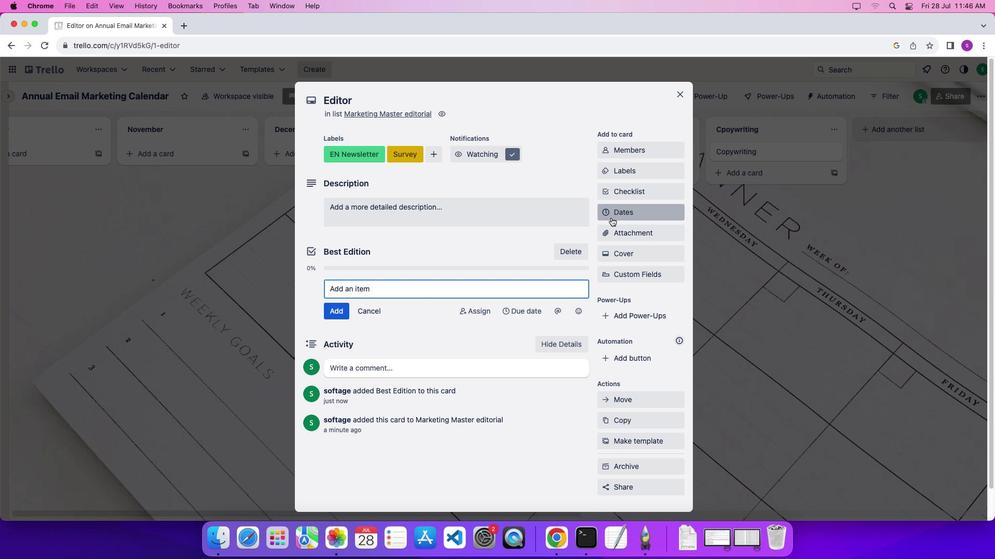 
Action: Mouse pressed left at (611, 218)
Screenshot: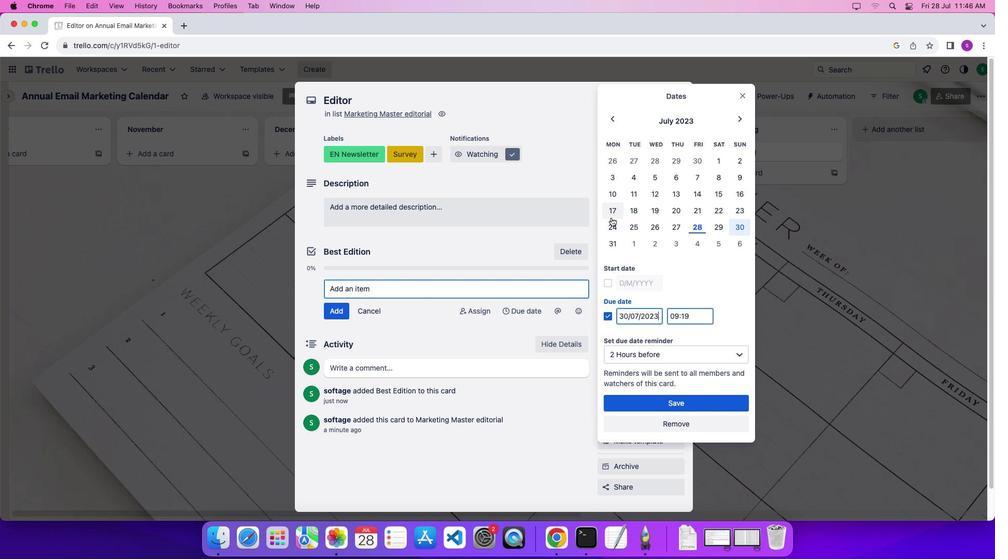 
Action: Mouse moved to (711, 227)
Screenshot: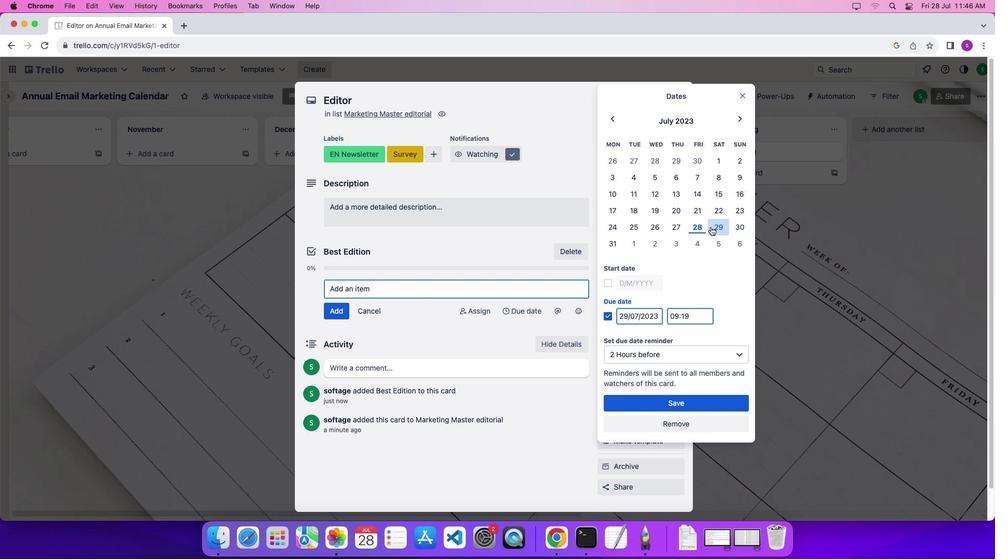 
Action: Mouse pressed left at (711, 227)
Screenshot: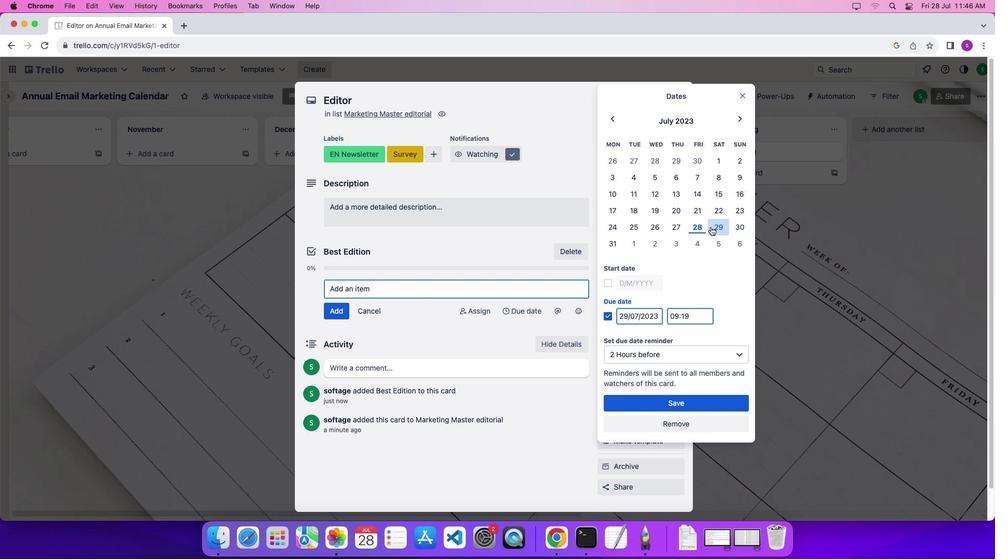 
Action: Mouse moved to (610, 281)
Screenshot: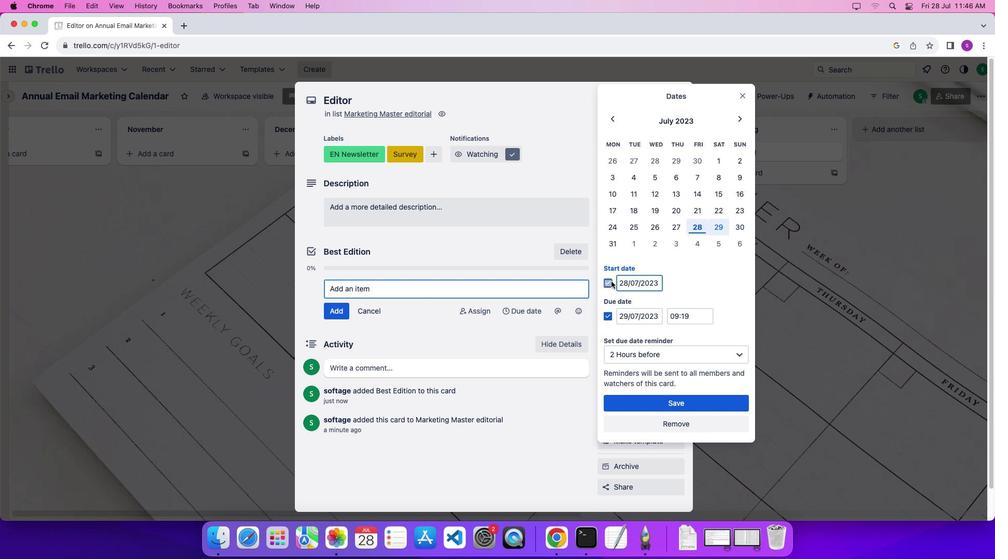 
Action: Mouse pressed left at (610, 281)
Screenshot: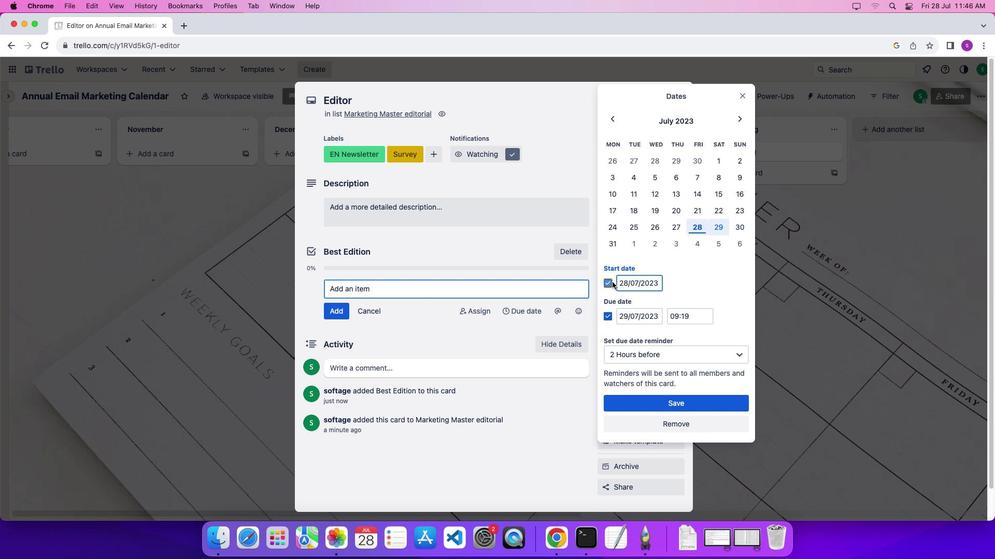 
Action: Mouse moved to (661, 354)
Screenshot: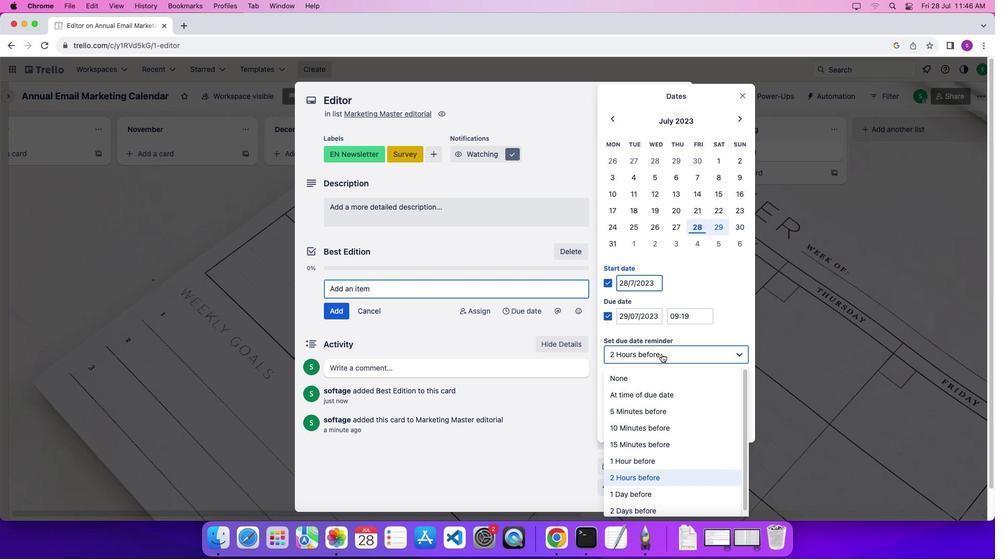 
Action: Mouse pressed left at (661, 354)
Screenshot: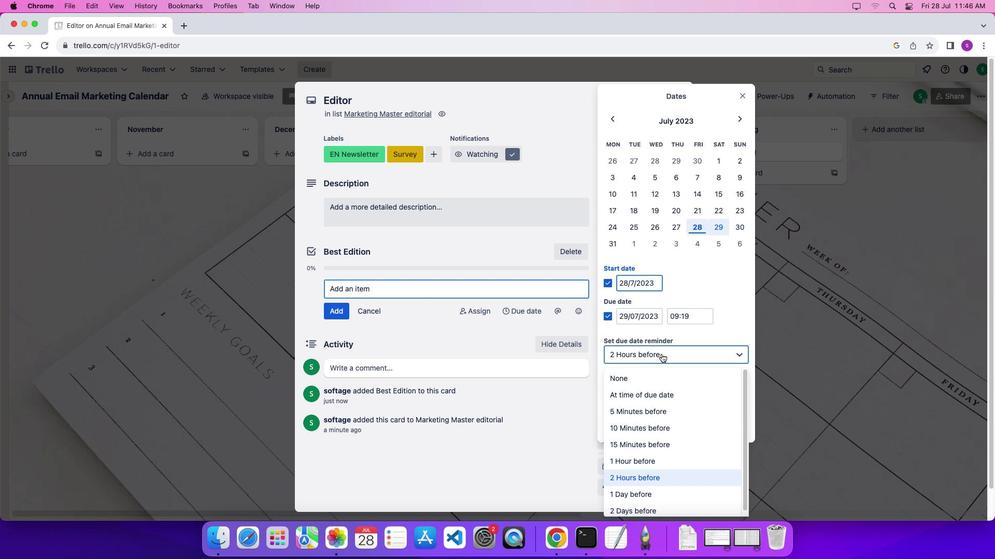 
Action: Mouse moved to (667, 426)
Screenshot: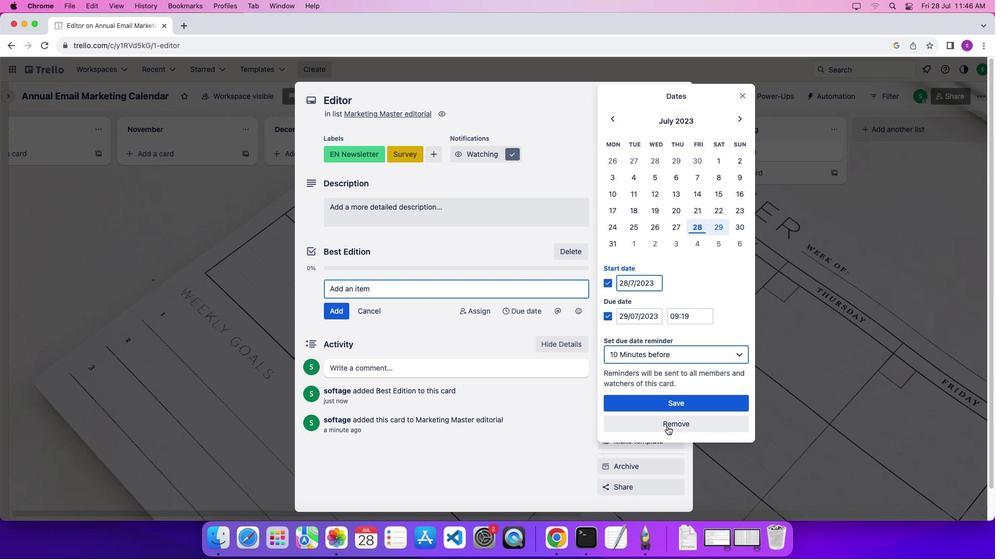 
Action: Mouse pressed left at (667, 426)
Screenshot: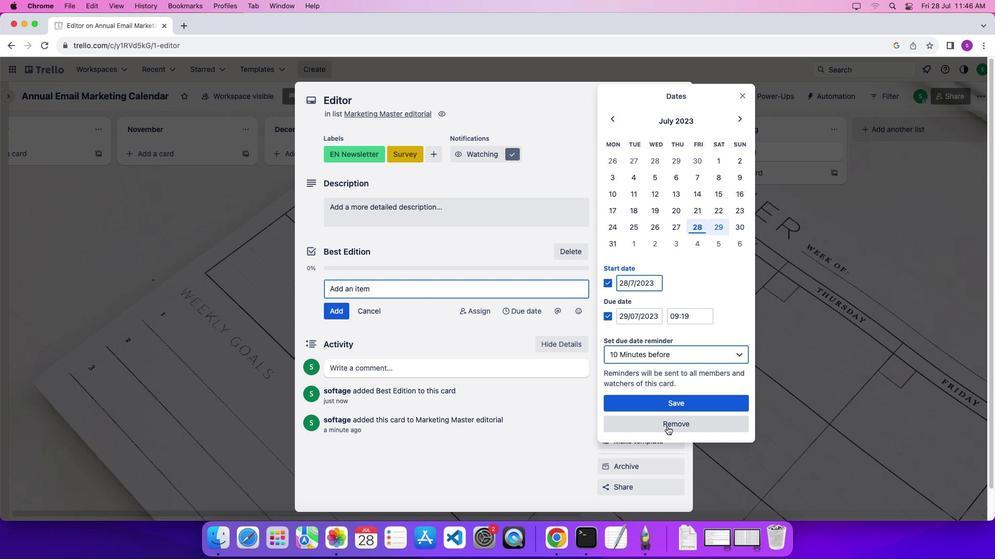 
Action: Mouse moved to (660, 403)
Screenshot: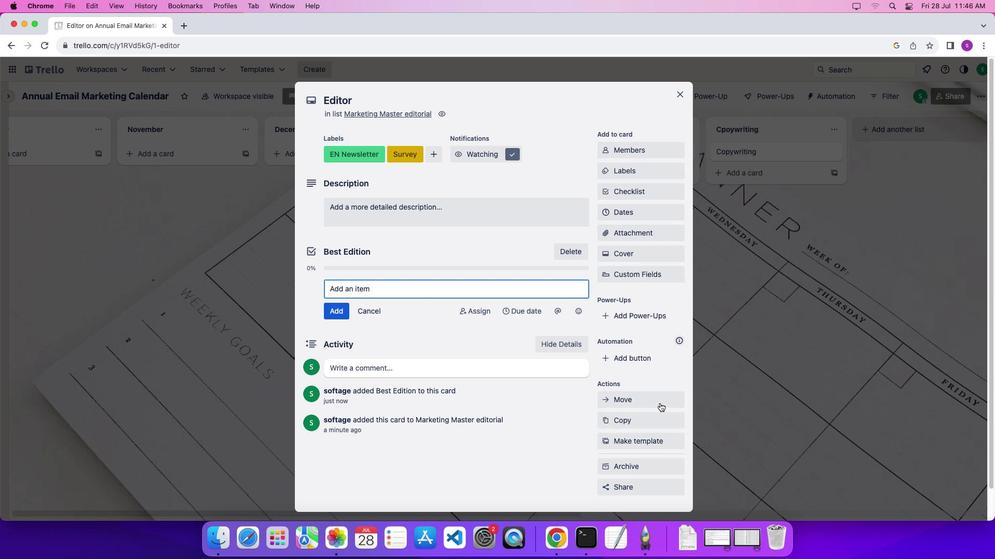 
Action: Mouse pressed left at (660, 403)
Screenshot: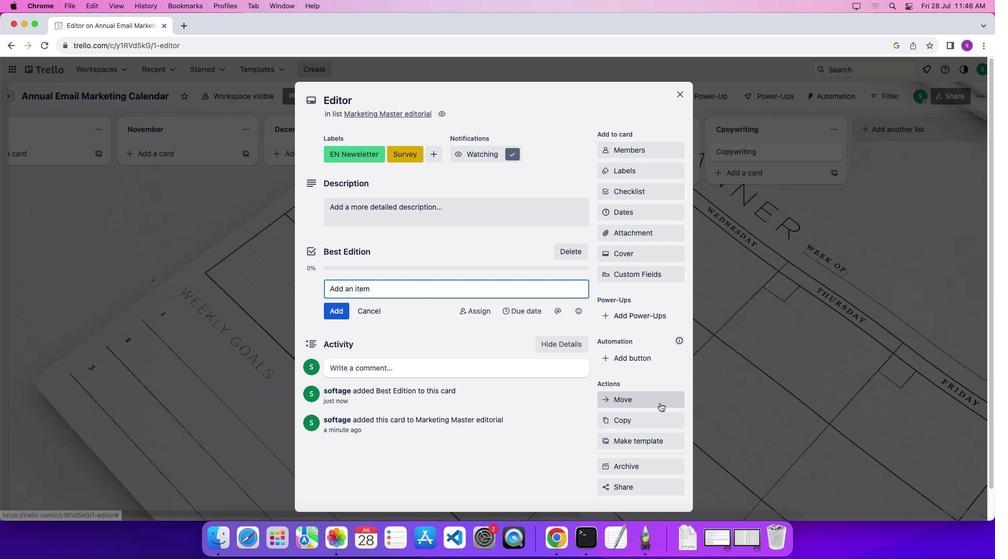 
Action: Mouse moved to (640, 229)
Screenshot: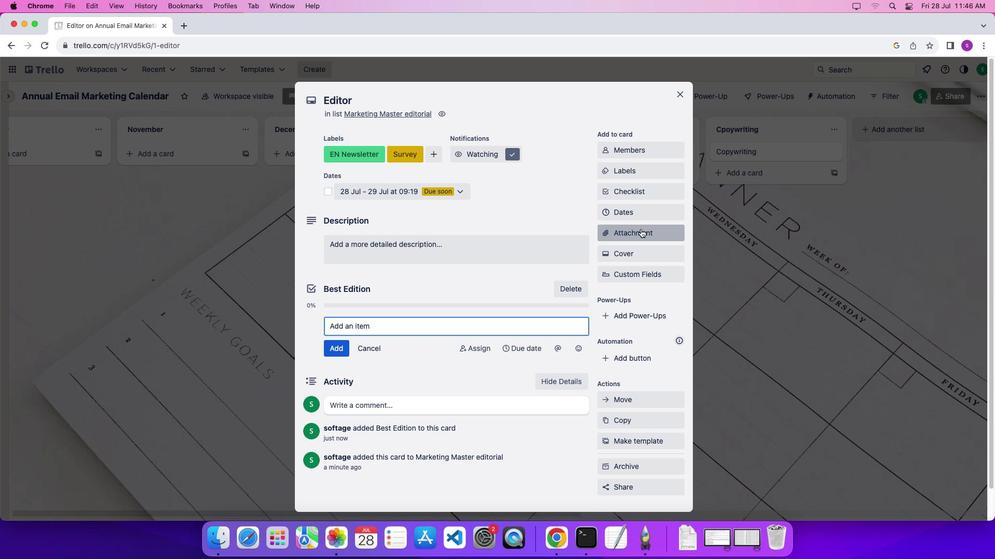 
Action: Mouse pressed left at (640, 229)
Screenshot: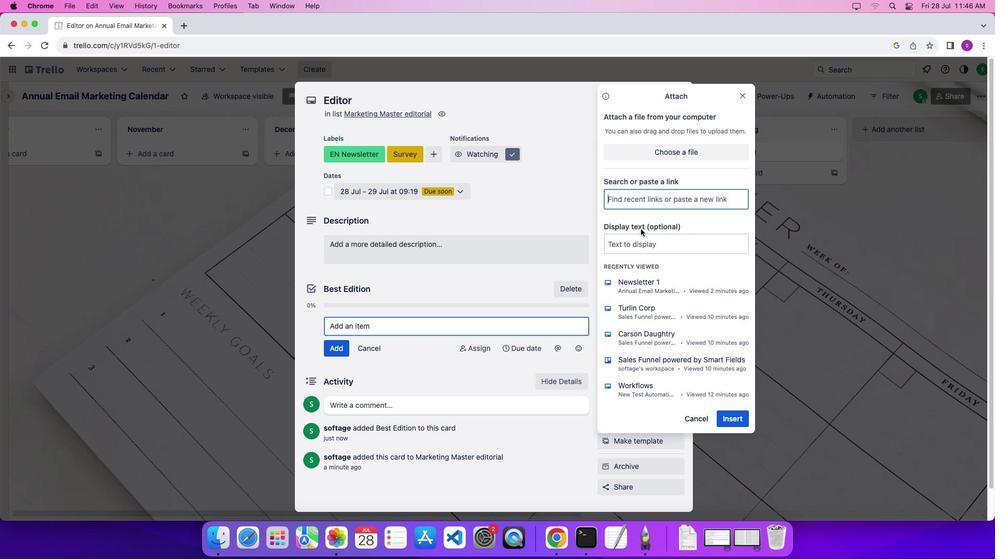 
Action: Mouse moved to (657, 300)
Screenshot: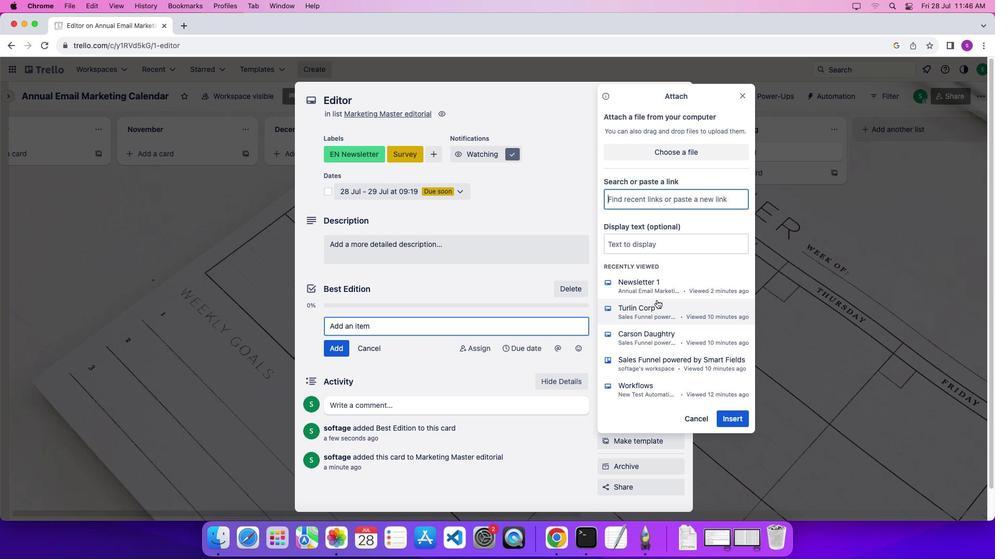 
Action: Mouse pressed left at (657, 300)
Screenshot: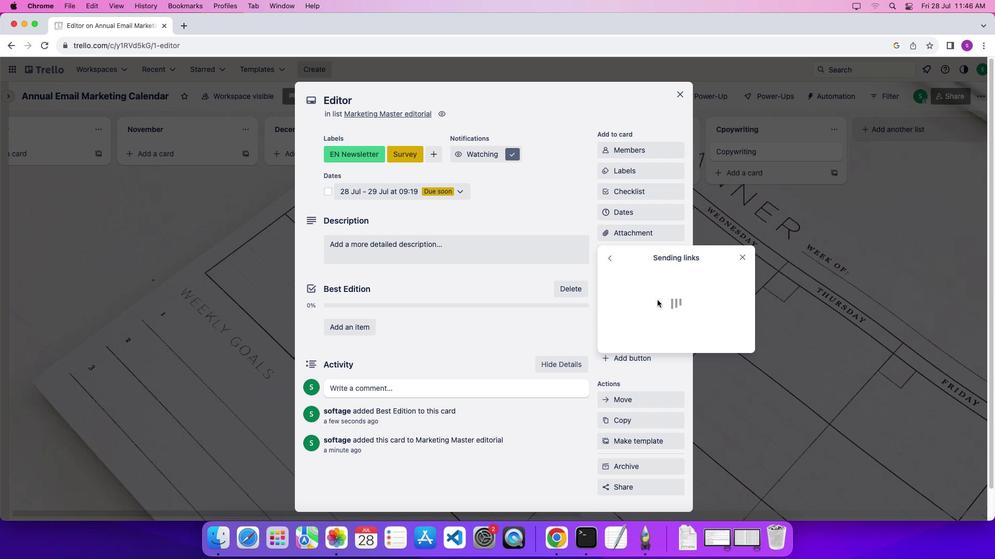 
Action: Mouse moved to (631, 254)
Screenshot: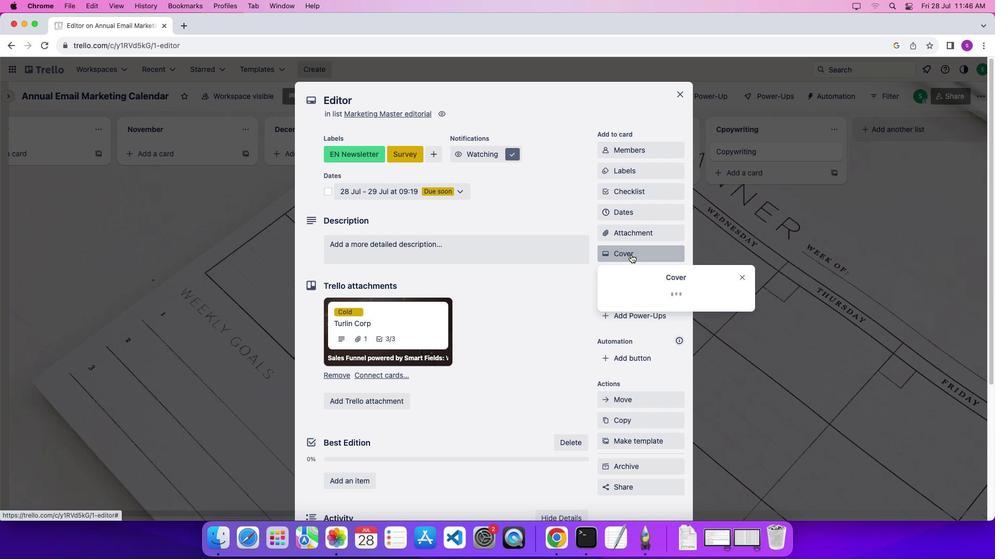 
Action: Mouse pressed left at (631, 254)
Screenshot: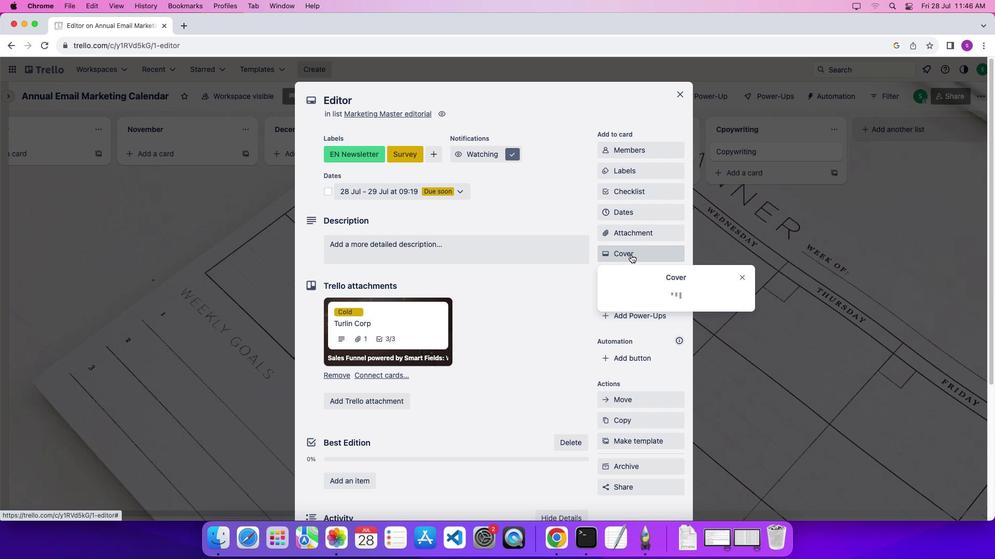 
Action: Mouse moved to (702, 482)
Screenshot: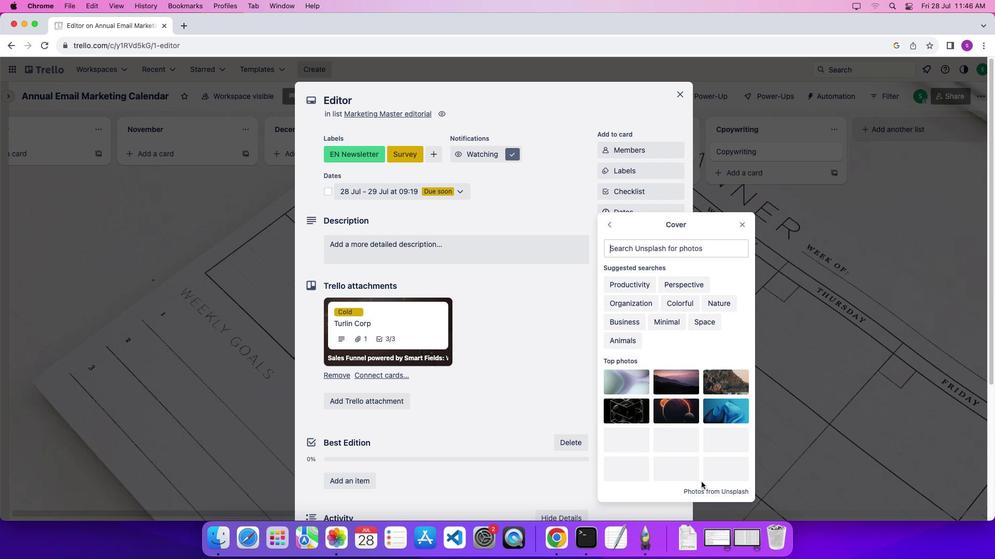 
Action: Mouse pressed left at (702, 482)
Screenshot: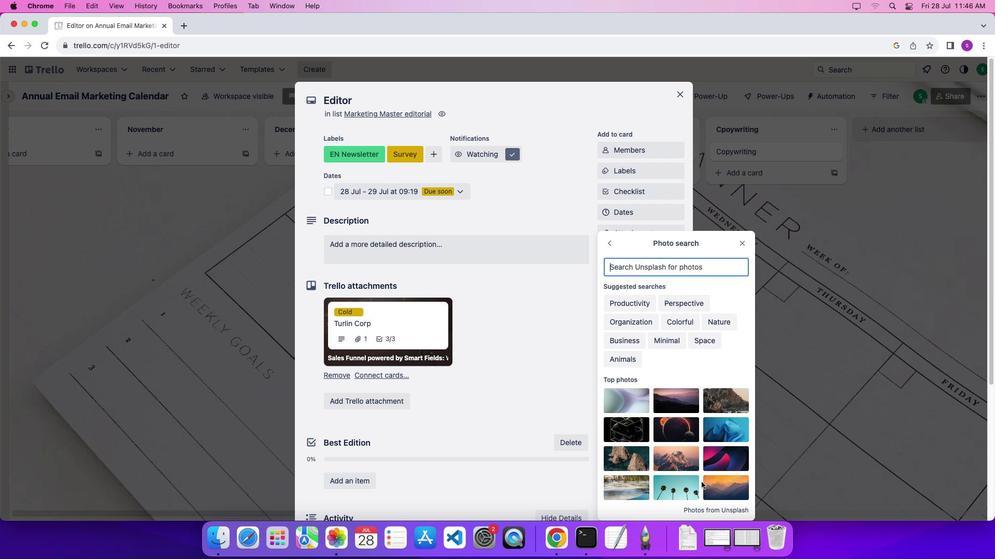 
Action: Mouse moved to (680, 469)
Screenshot: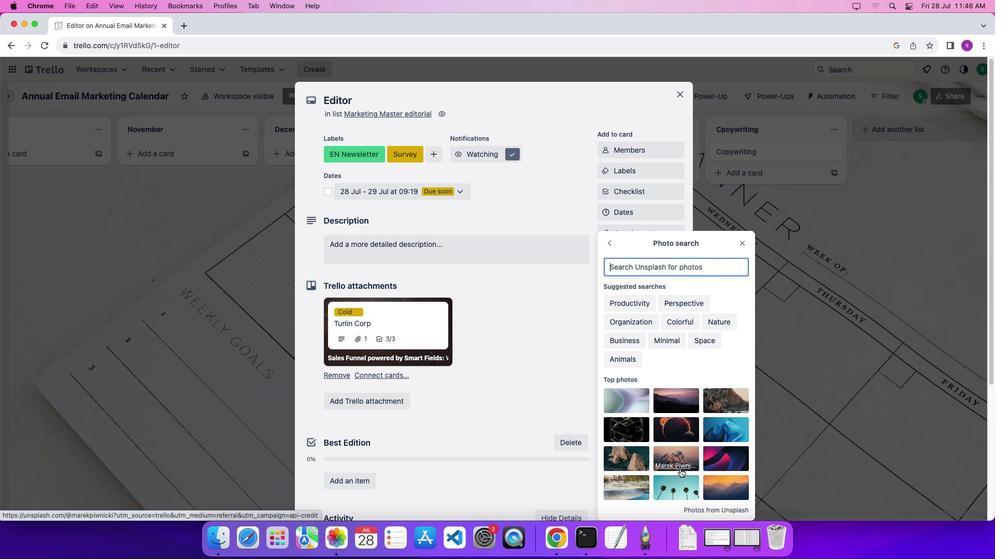
Action: Mouse scrolled (680, 469) with delta (0, 0)
Screenshot: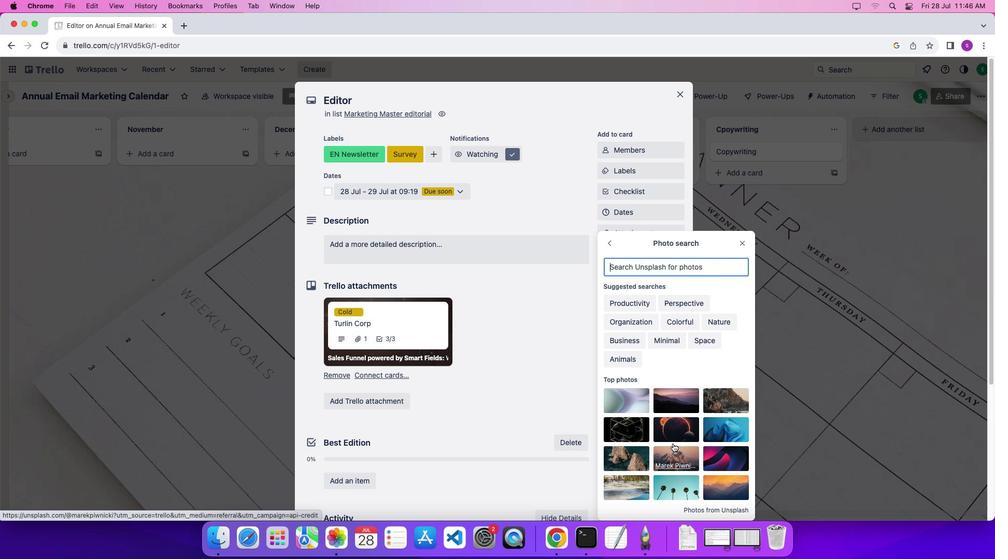 
Action: Mouse scrolled (680, 469) with delta (0, -1)
Screenshot: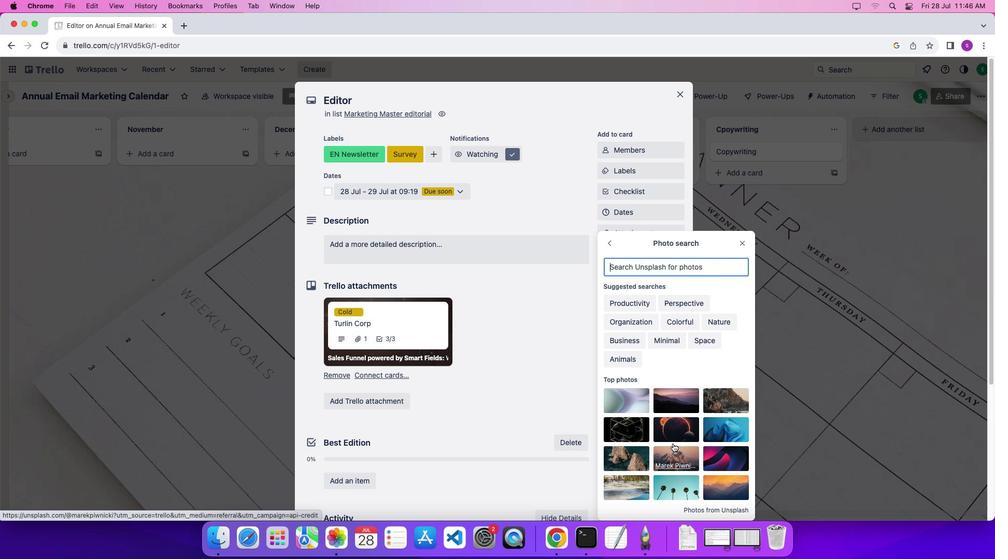 
Action: Mouse scrolled (680, 469) with delta (0, -4)
Screenshot: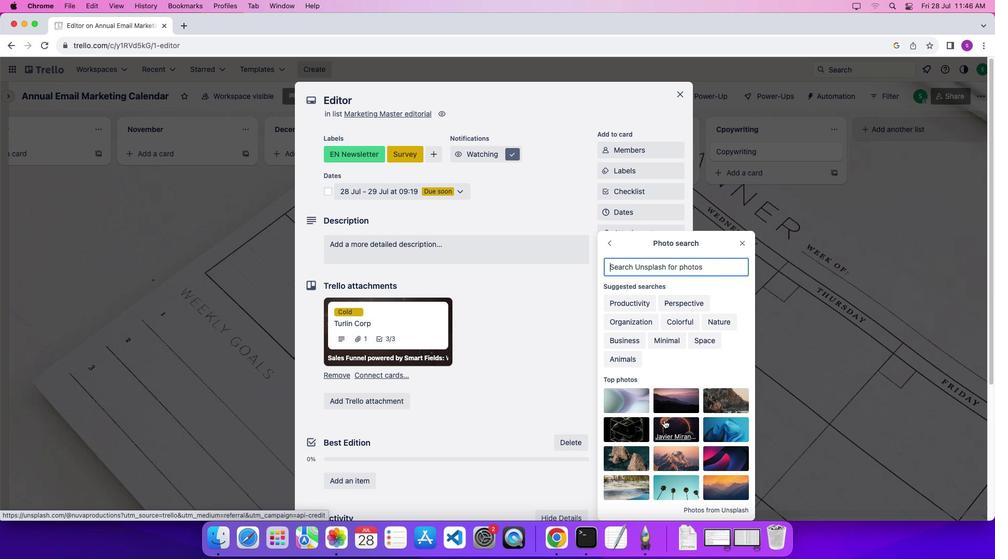 
Action: Mouse scrolled (680, 469) with delta (0, -6)
Screenshot: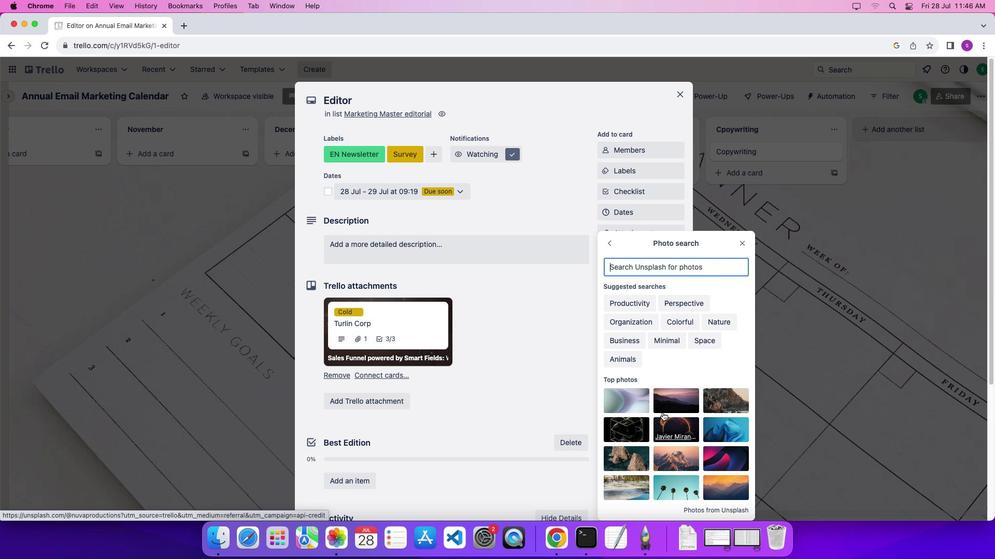 
Action: Mouse scrolled (680, 469) with delta (0, -7)
Screenshot: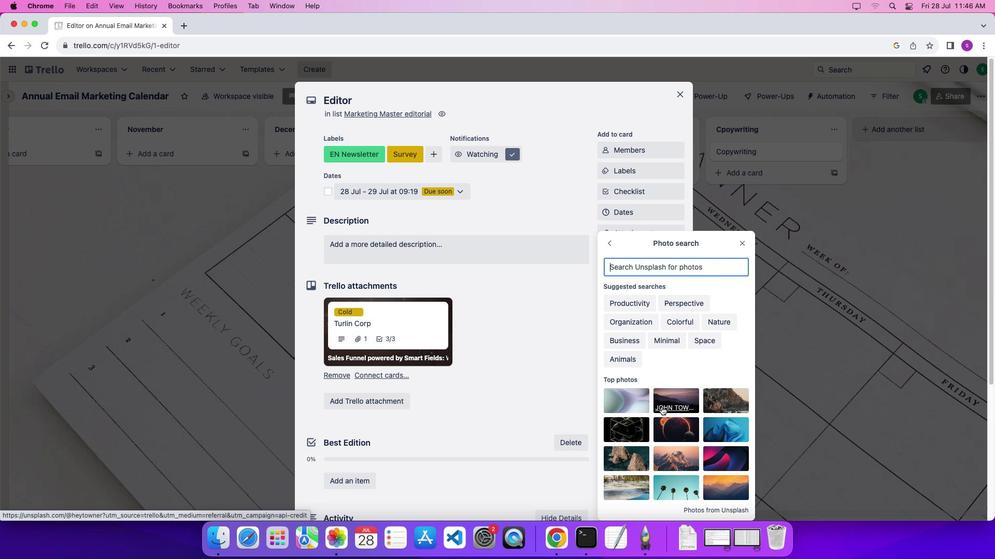 
Action: Mouse scrolled (680, 469) with delta (0, 0)
Screenshot: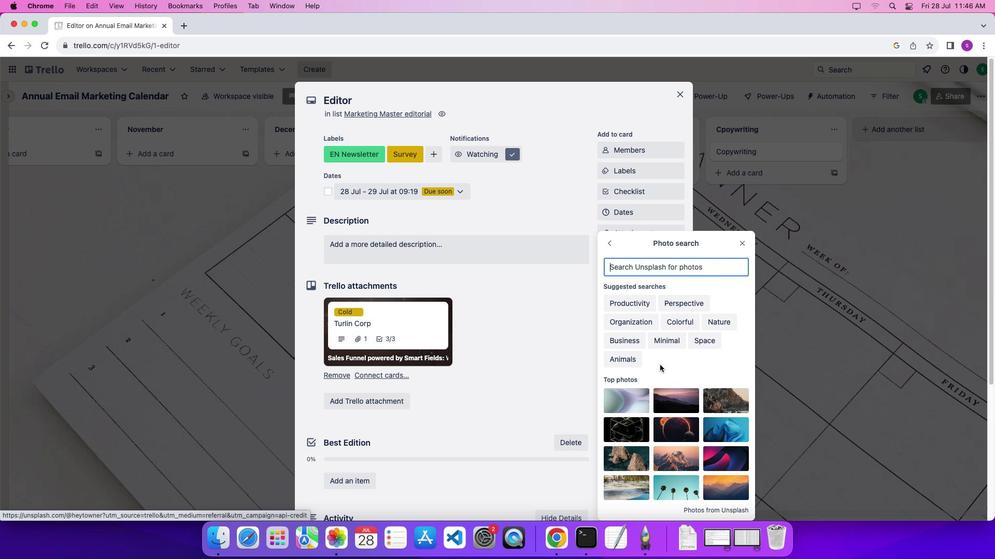 
Action: Mouse moved to (670, 307)
Screenshot: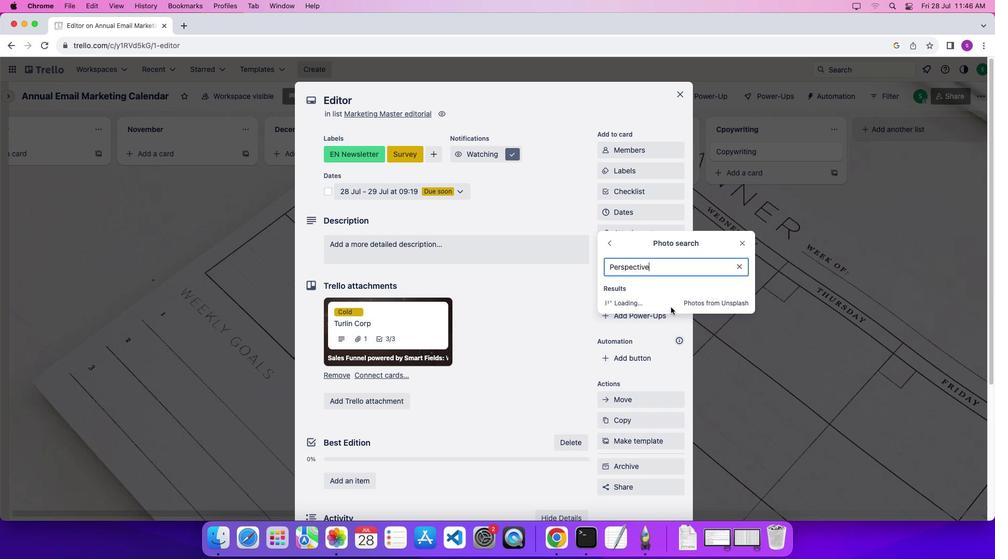 
Action: Mouse pressed left at (670, 307)
Screenshot: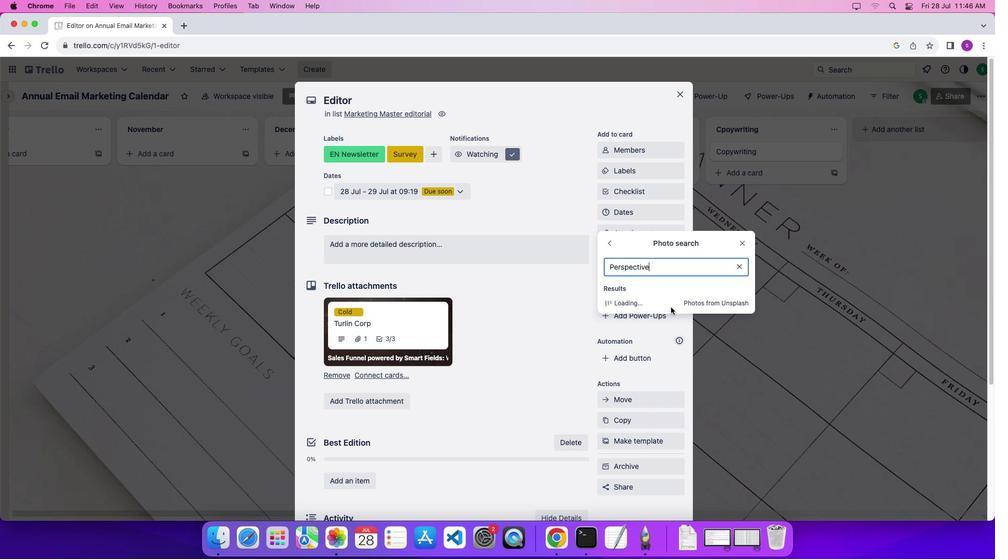 
Action: Mouse moved to (708, 476)
Screenshot: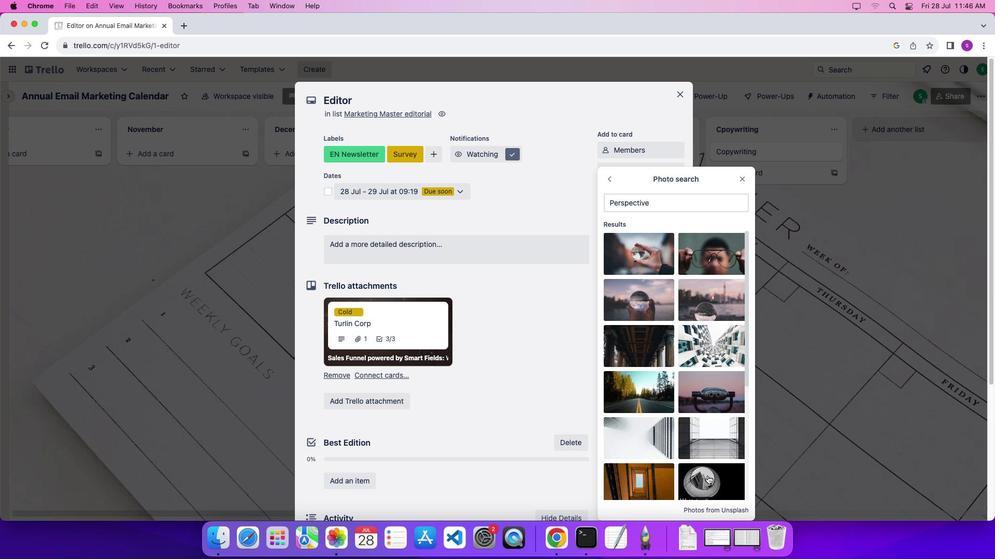 
Action: Mouse pressed left at (708, 476)
Screenshot: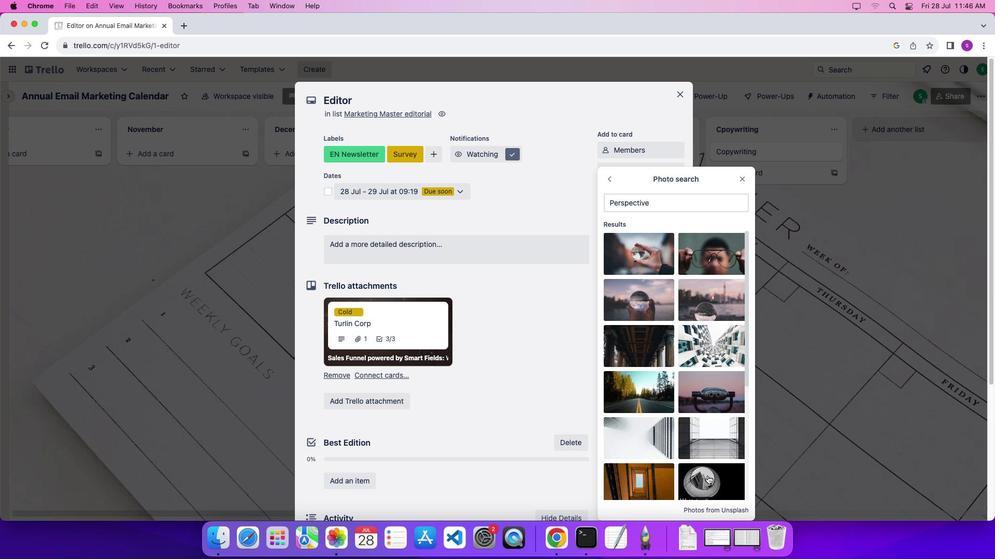 
Action: Mouse moved to (726, 476)
Screenshot: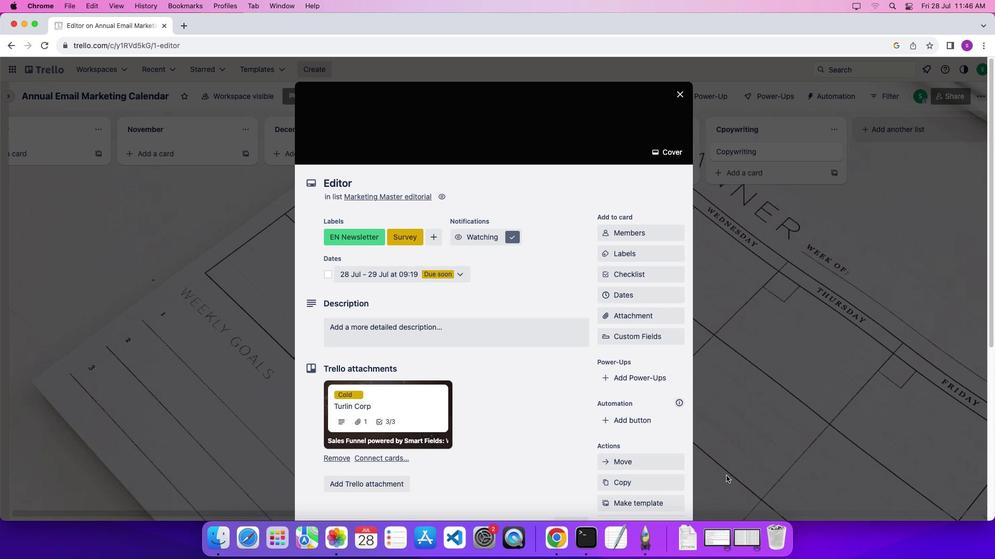 
Action: Mouse pressed left at (726, 476)
Screenshot: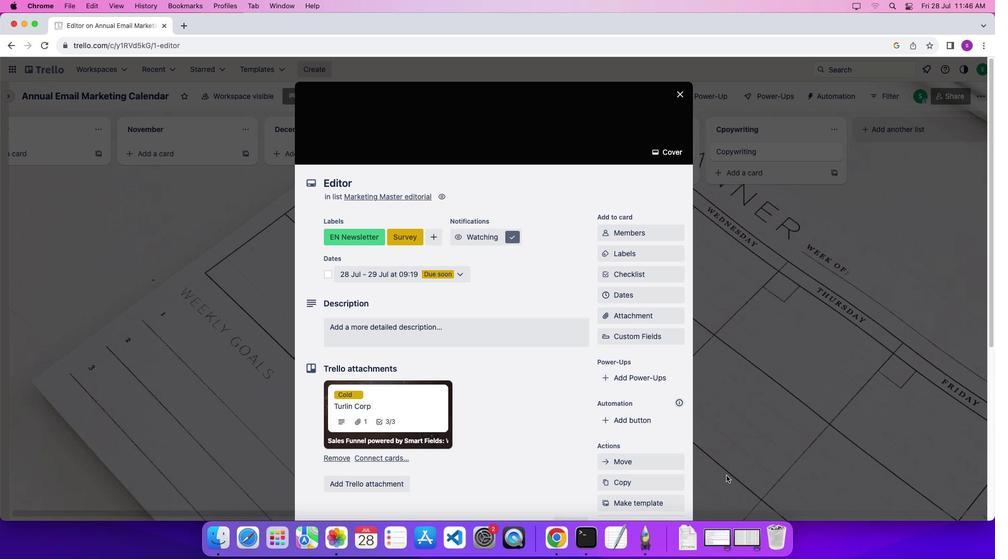 
Action: Mouse moved to (330, 271)
Screenshot: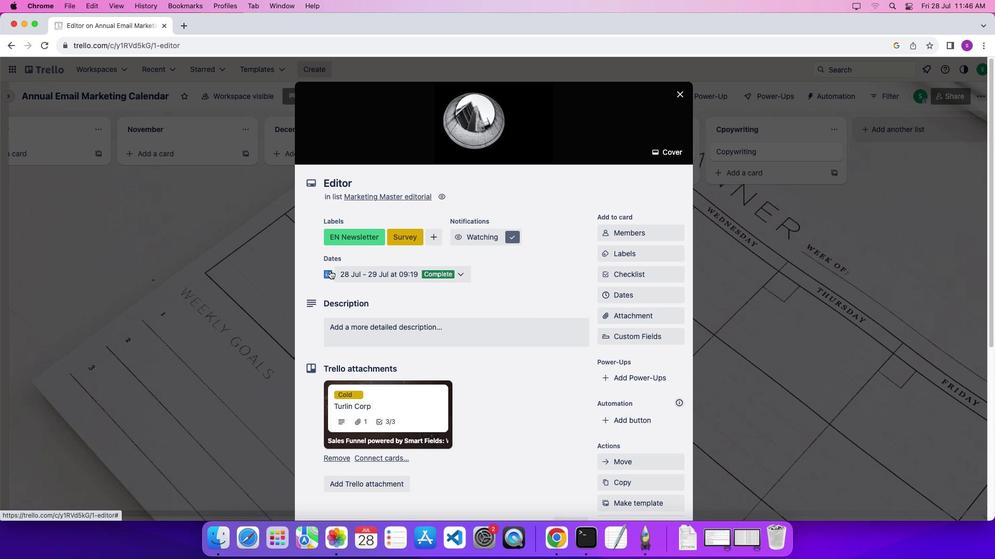 
Action: Mouse pressed left at (330, 271)
Screenshot: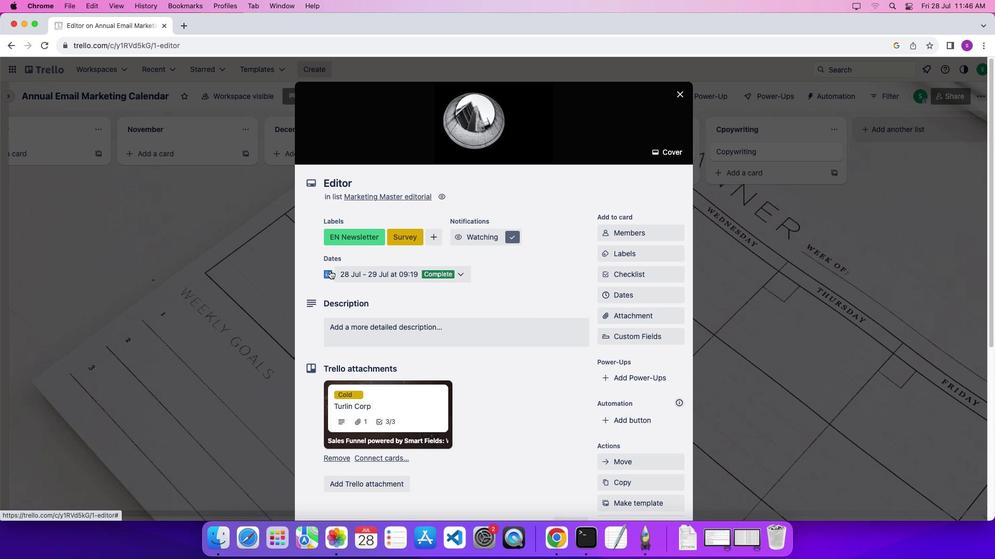 
Action: Mouse moved to (362, 334)
Screenshot: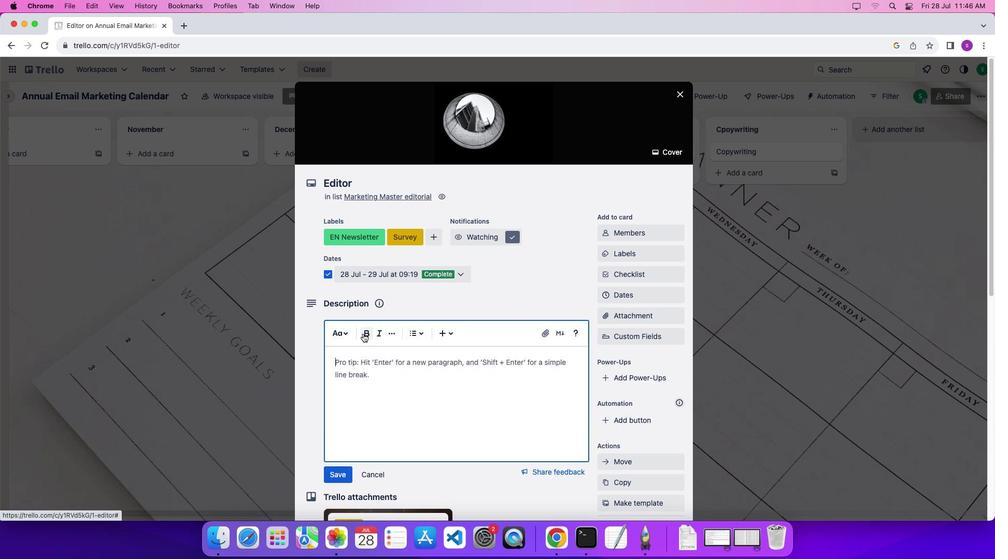 
Action: Mouse pressed left at (362, 334)
Screenshot: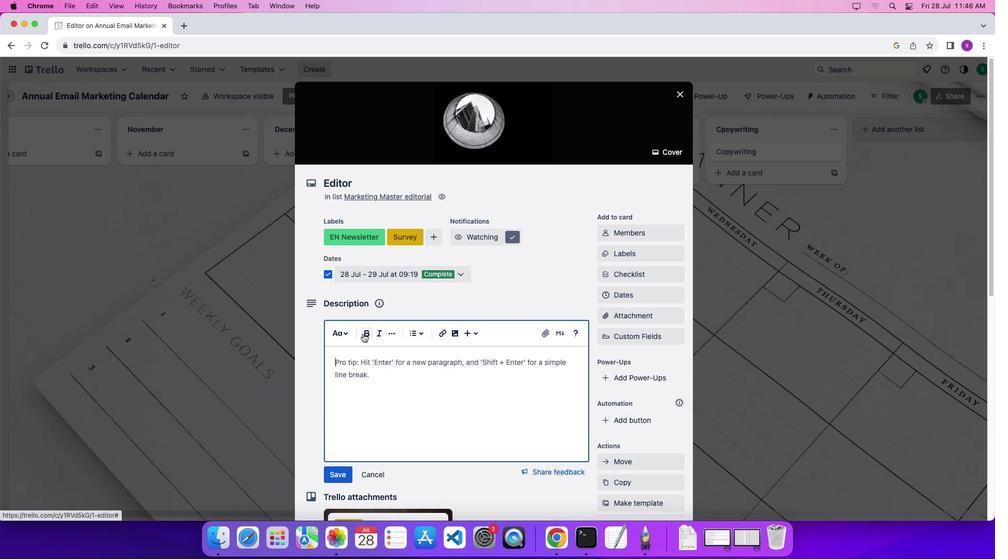 
Action: Mouse moved to (374, 369)
Screenshot: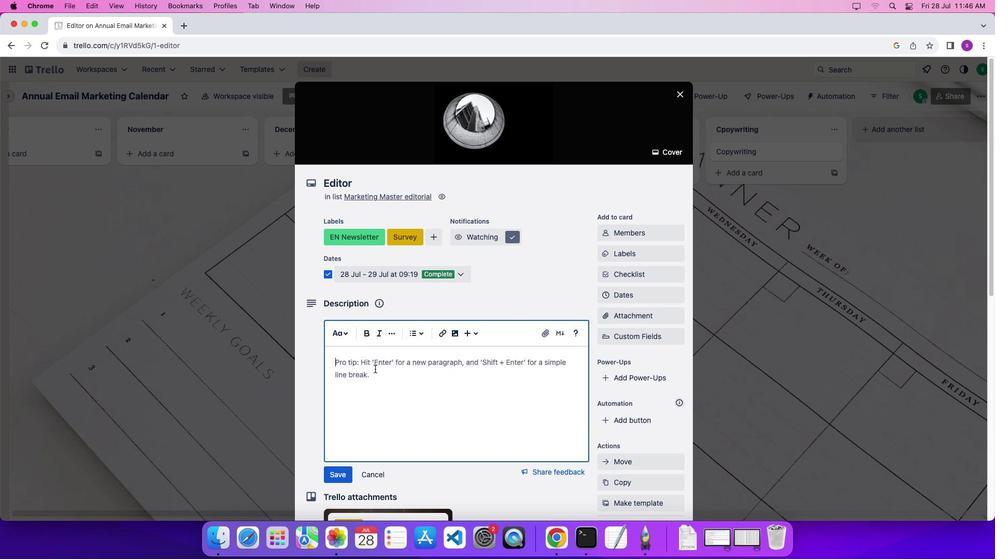 
Action: Mouse pressed left at (374, 369)
Screenshot: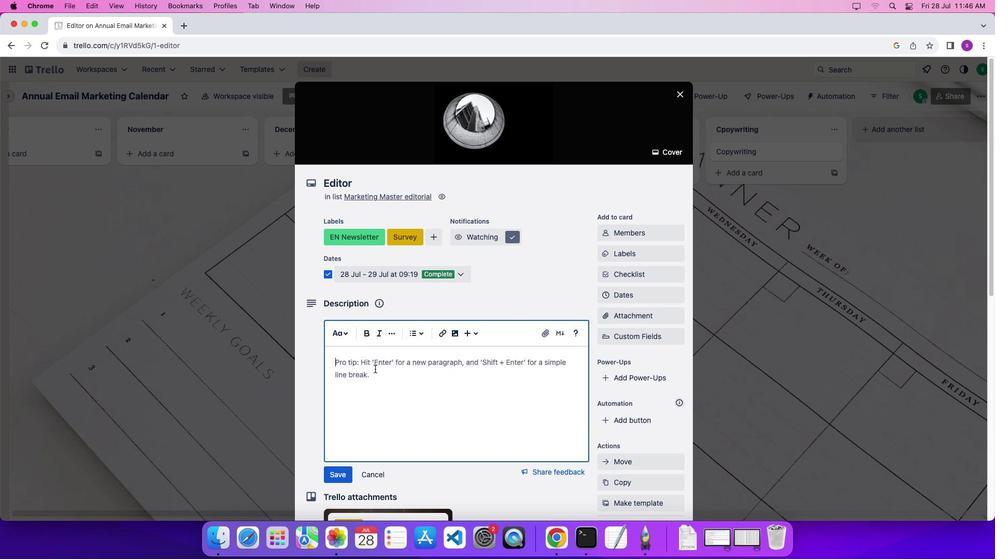 
Action: Key pressed Key.shift'T''h''i''s'Key.space'm''a''s''t''e''r'Key.space'c''o''n''t''e''n''t'Key.space'c''a''l''e''n''d''e''r'Key.space'h''e''l''p''s'Key.space'u''s'Key.space't''r''a''c''k''s'Key.space'c''o''n''t''e''n''t'Key.space'a''c''r''e'Key.backspace'o''s''s'Key.space'a'Key.space'g''e''o''g''r''a''p''h''i''c''a''l''l''y'Key.space
Screenshot: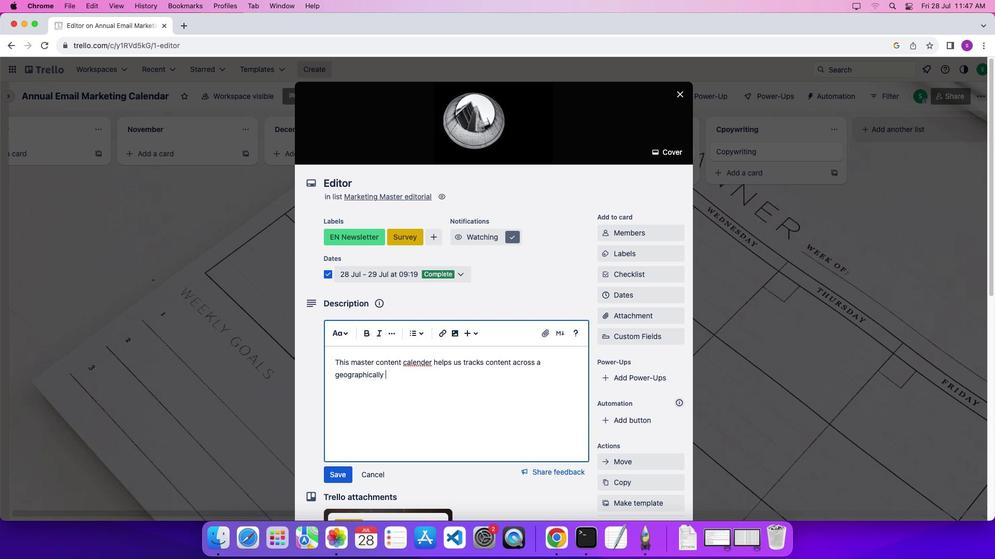 
Action: Mouse moved to (433, 362)
Screenshot: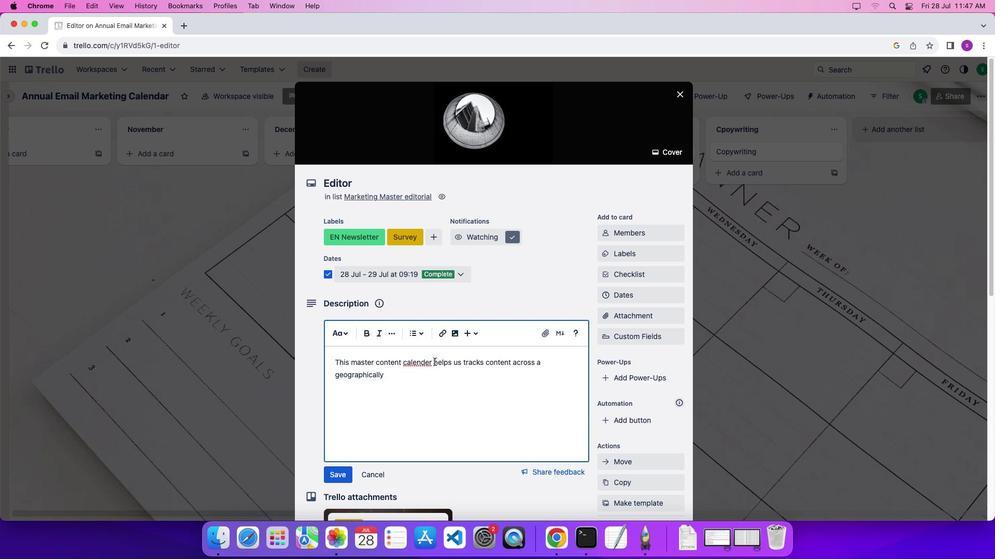 
Action: Mouse pressed left at (433, 362)
Screenshot: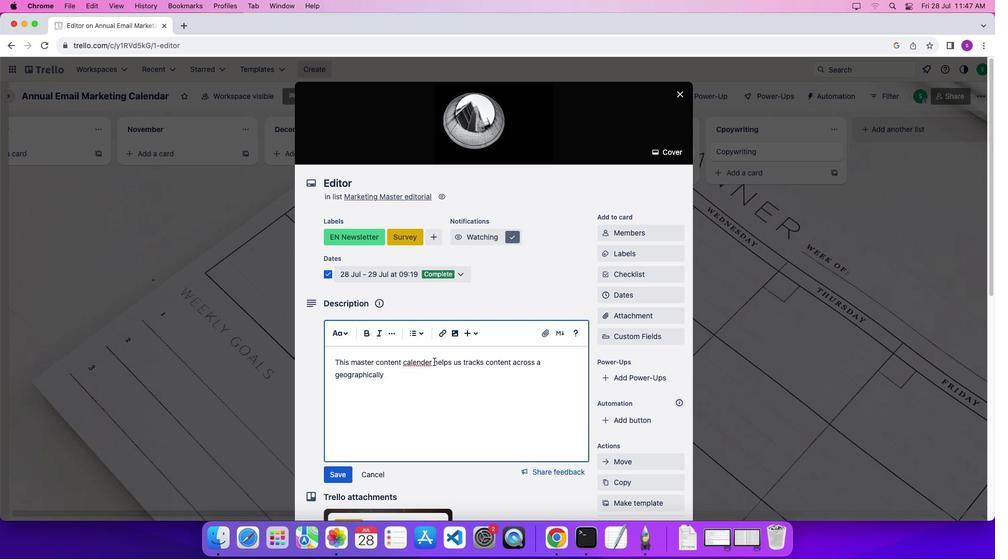 
Action: Mouse moved to (408, 363)
Screenshot: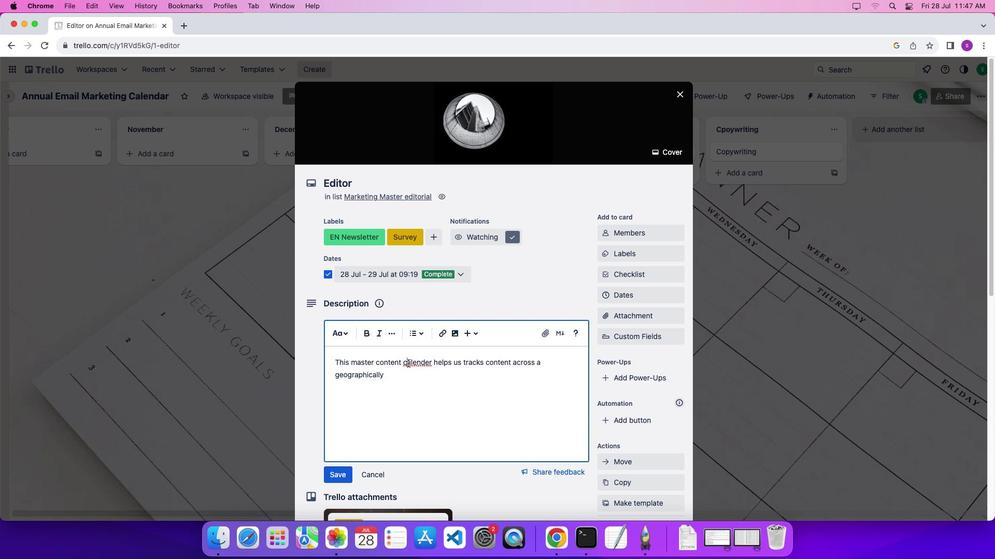 
Action: Mouse pressed left at (408, 363)
Screenshot: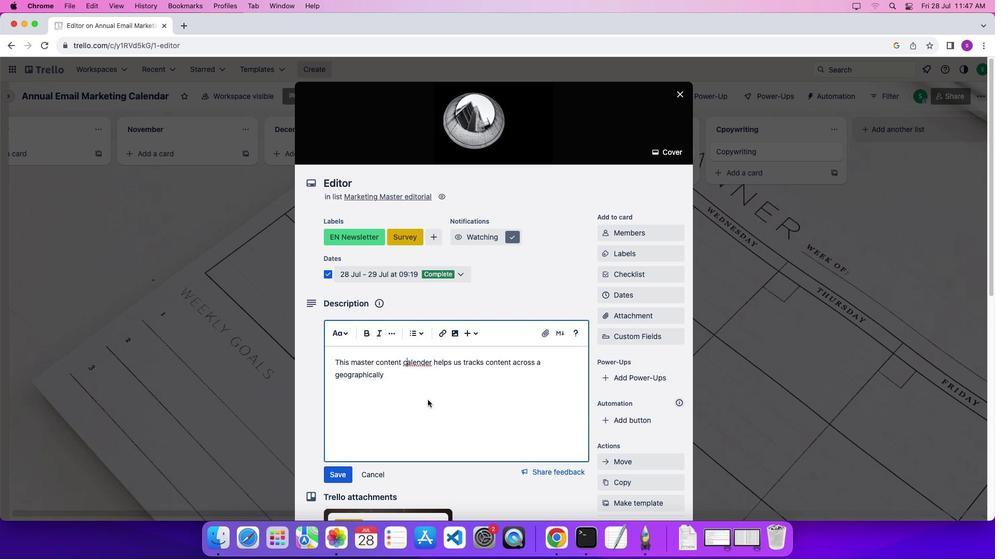 
Action: Mouse moved to (430, 401)
Screenshot: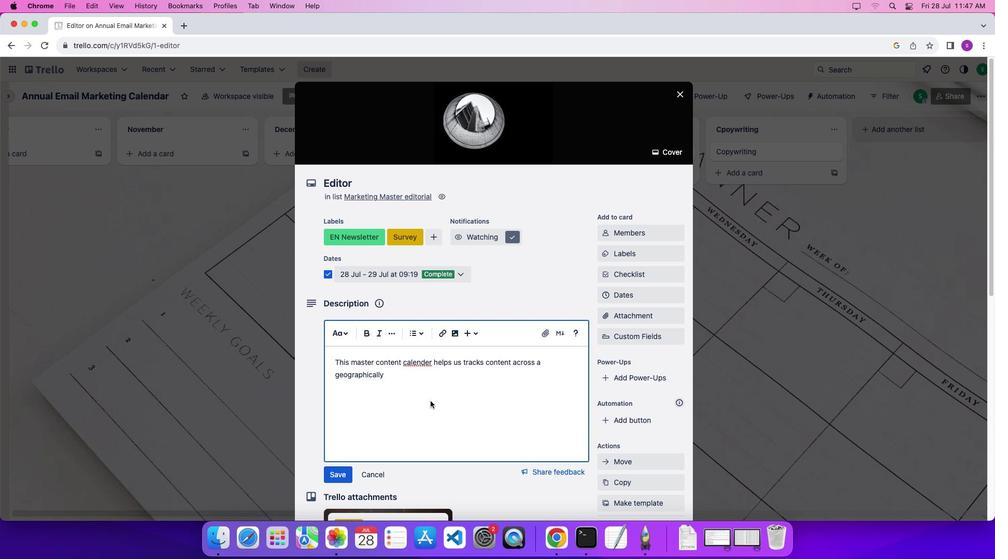 
Action: Key pressed Key.backspaceKey.shift'C'
Screenshot: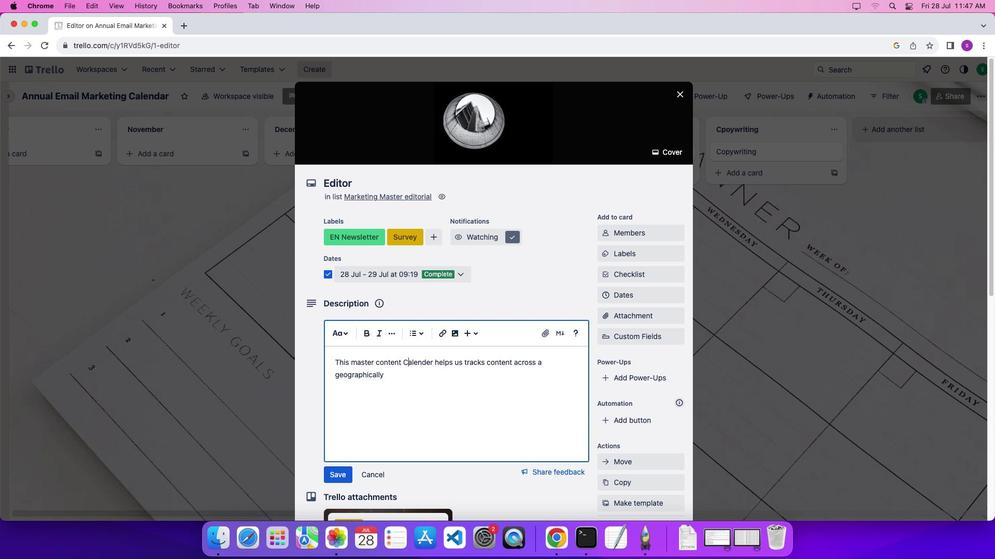 
Action: Mouse moved to (388, 379)
Screenshot: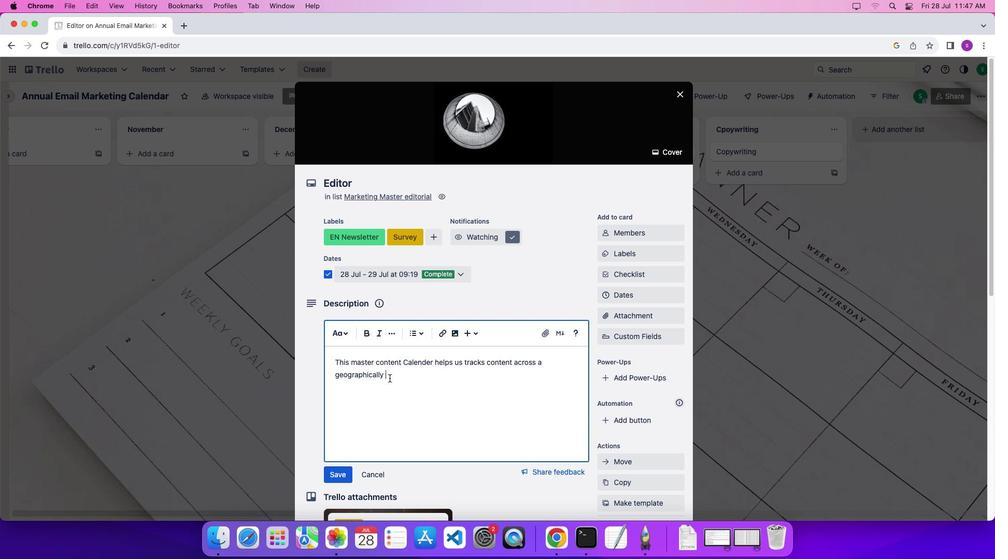
Action: Mouse pressed left at (388, 379)
Screenshot: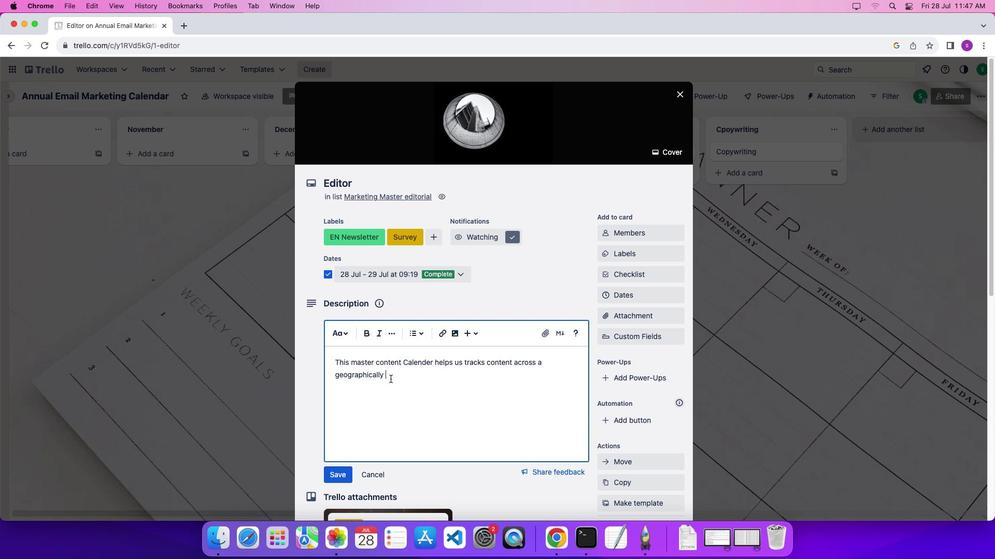 
Action: Mouse moved to (395, 390)
Screenshot: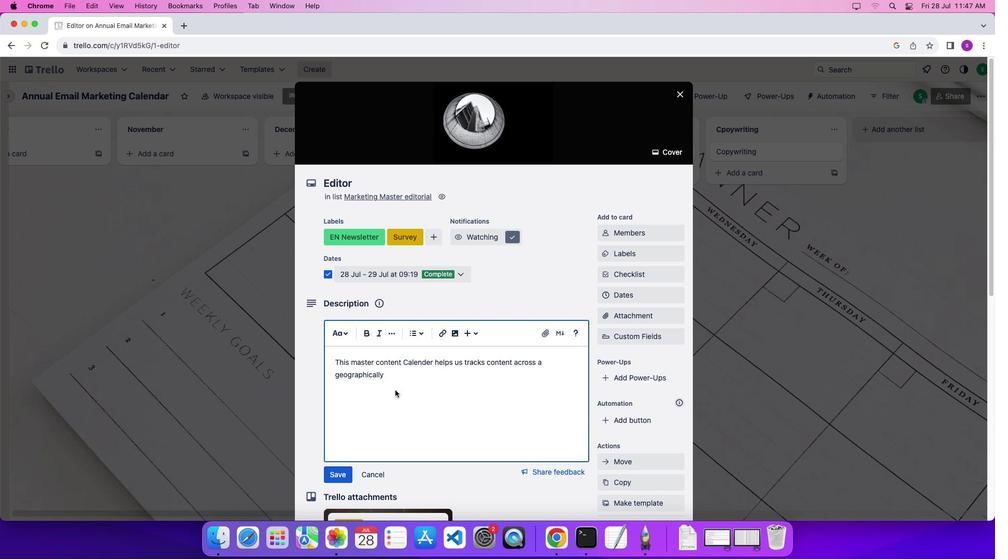 
Action: Key pressed Key.backspace'.'
Screenshot: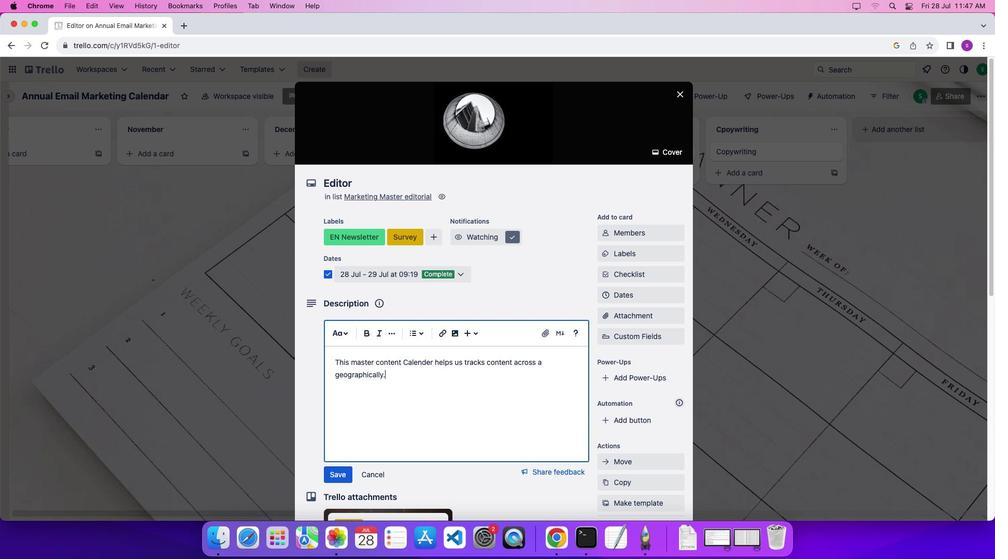 
Action: Mouse moved to (391, 379)
Screenshot: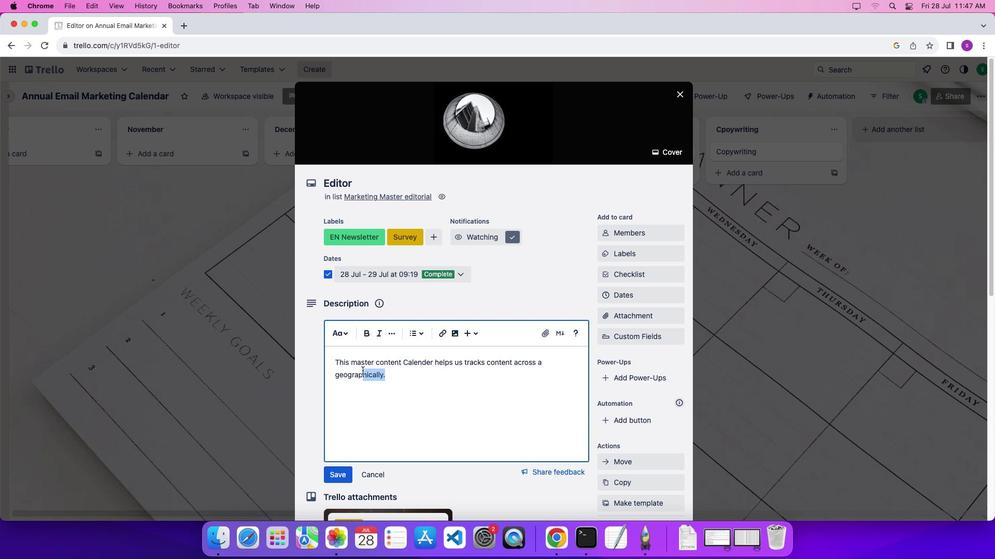 
Action: Mouse pressed left at (391, 379)
Screenshot: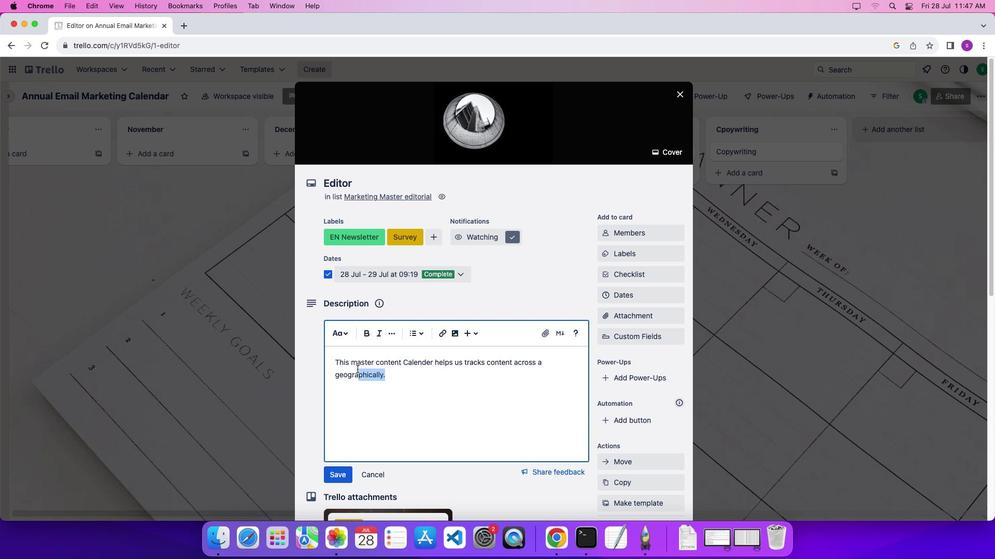 
Action: Mouse moved to (347, 328)
Screenshot: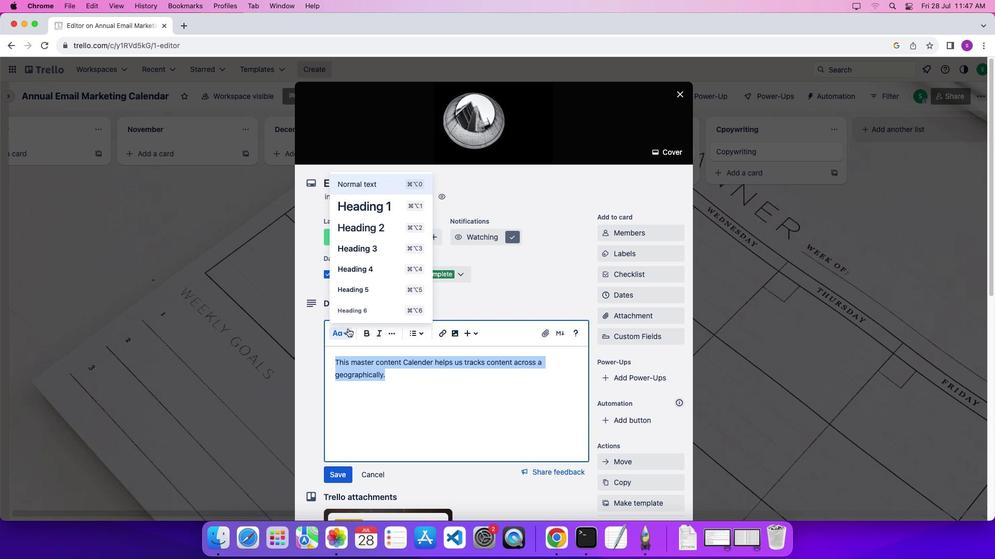
Action: Mouse pressed left at (347, 328)
Screenshot: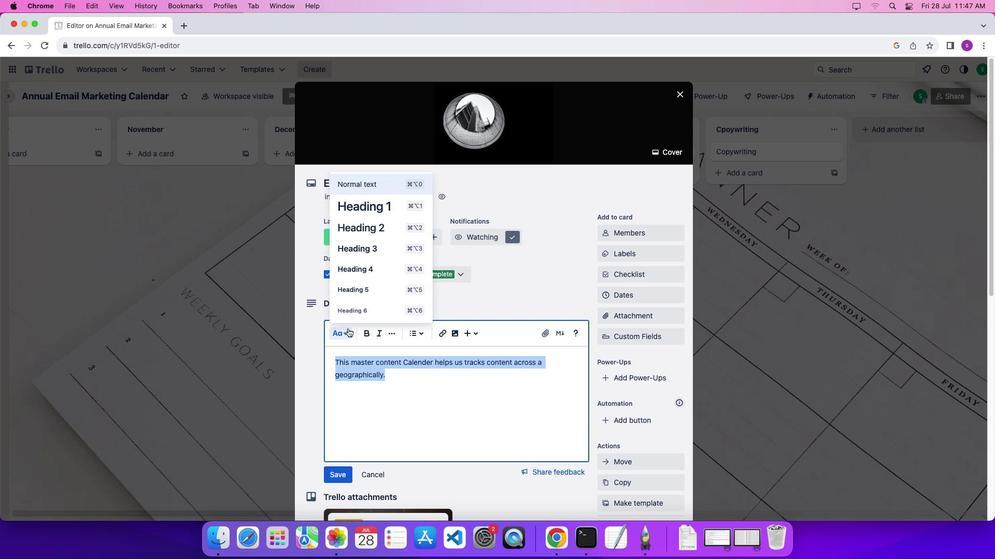 
Action: Mouse moved to (389, 207)
Screenshot: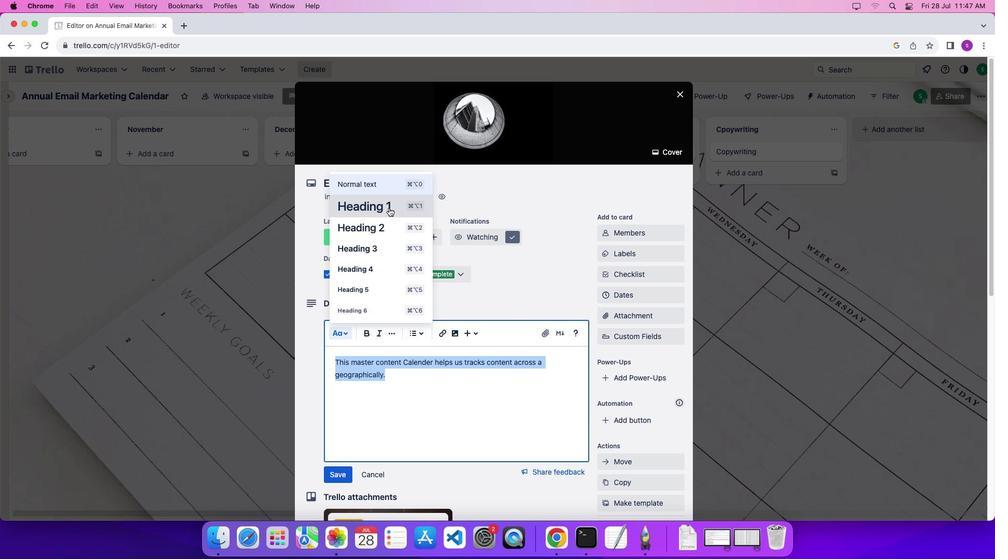 
Action: Mouse pressed left at (389, 207)
Screenshot: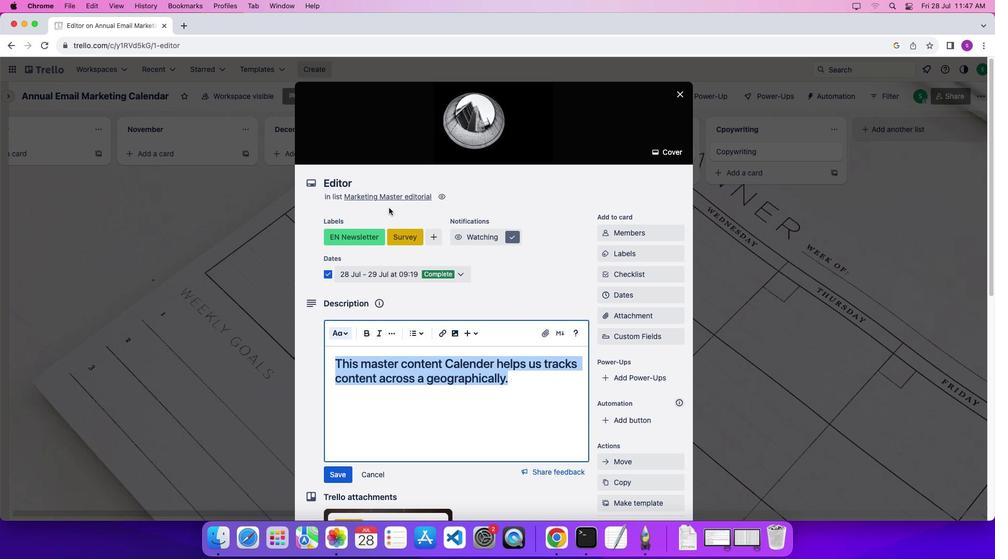 
Action: Mouse moved to (367, 329)
Screenshot: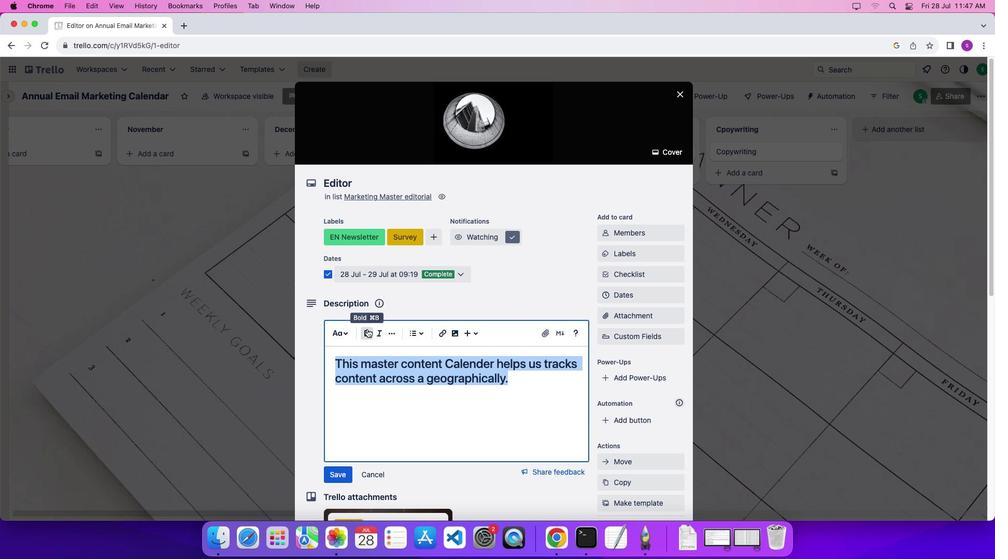 
Action: Mouse pressed left at (367, 329)
Screenshot: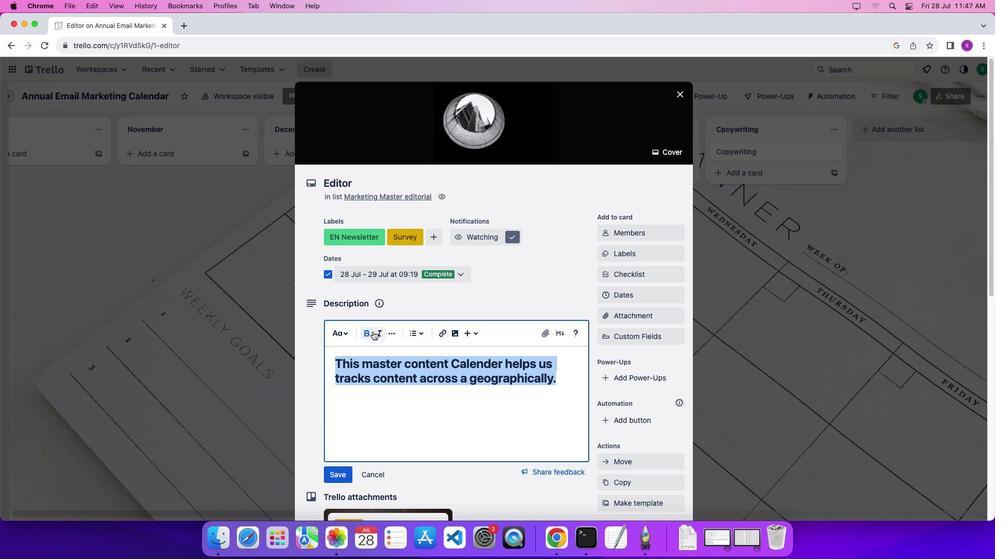 
Action: Mouse moved to (377, 333)
Screenshot: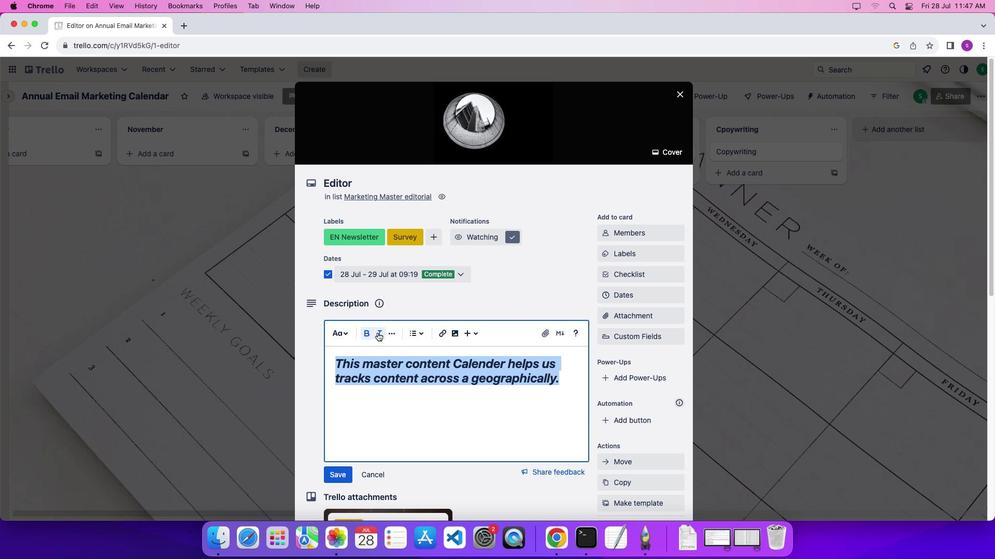 
Action: Mouse pressed left at (377, 333)
Screenshot: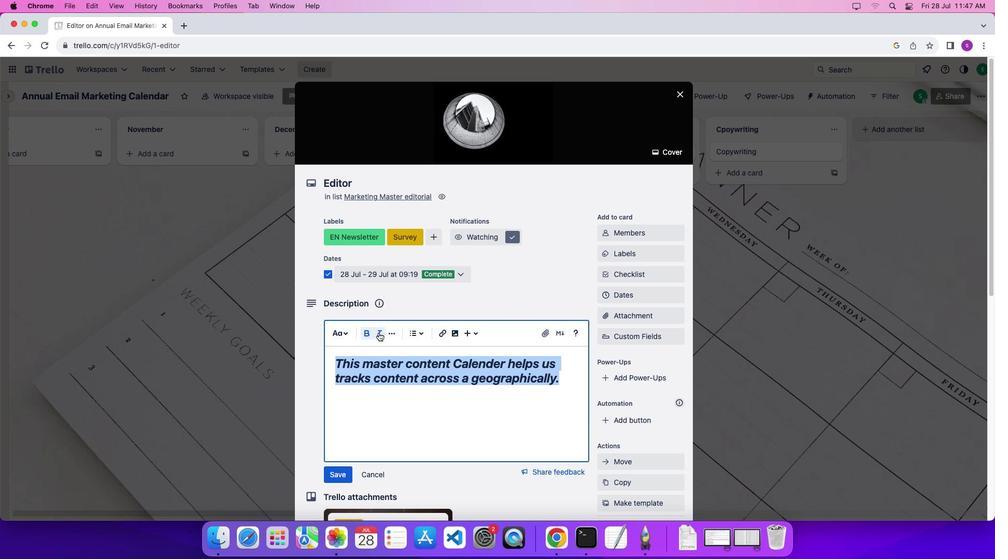 
Action: Mouse moved to (471, 333)
Screenshot: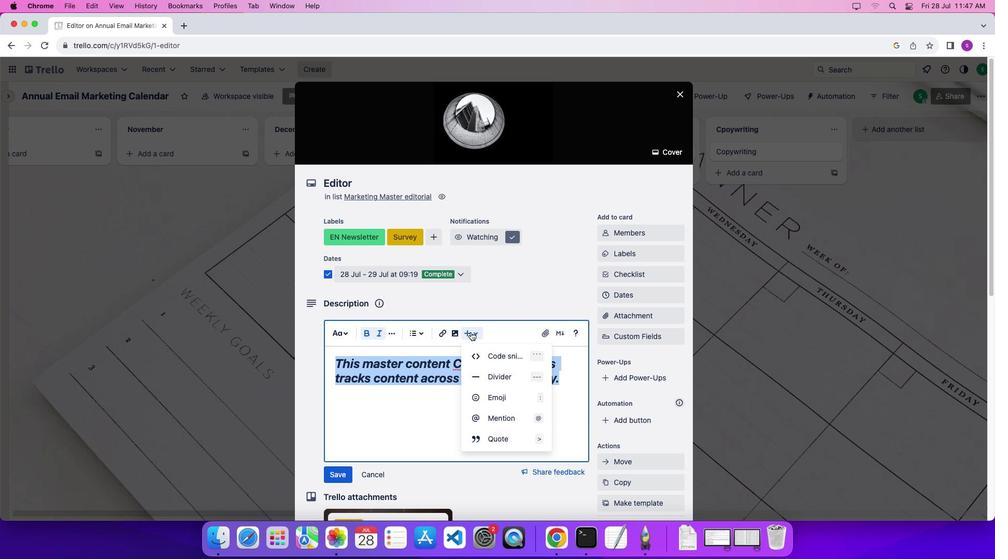 
Action: Mouse pressed left at (471, 333)
Screenshot: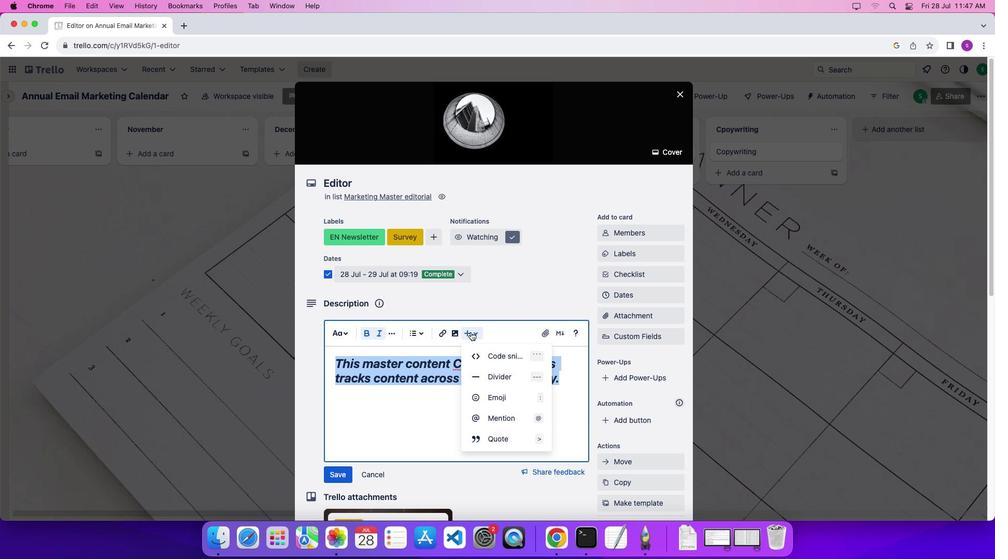 
Action: Mouse moved to (478, 378)
Screenshot: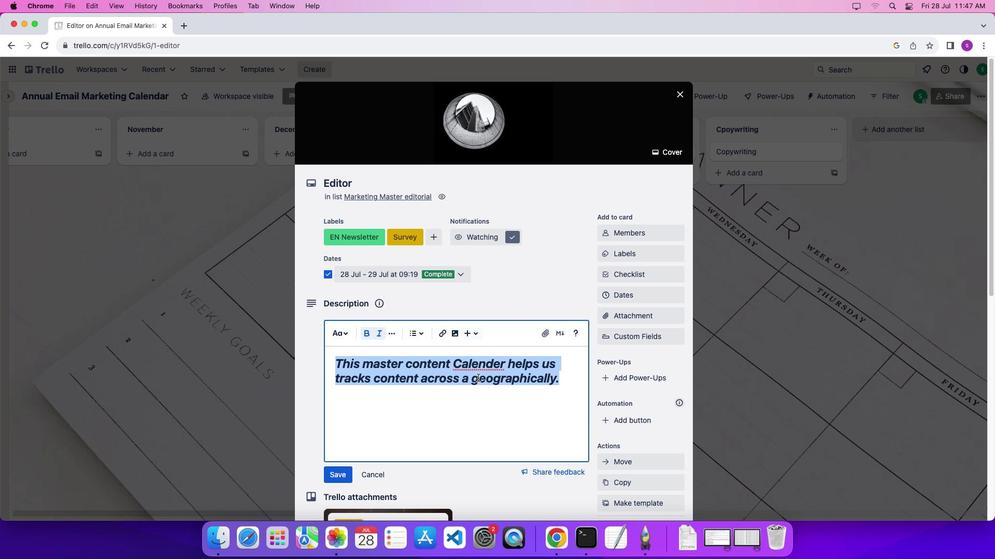 
Action: Mouse pressed left at (478, 378)
Screenshot: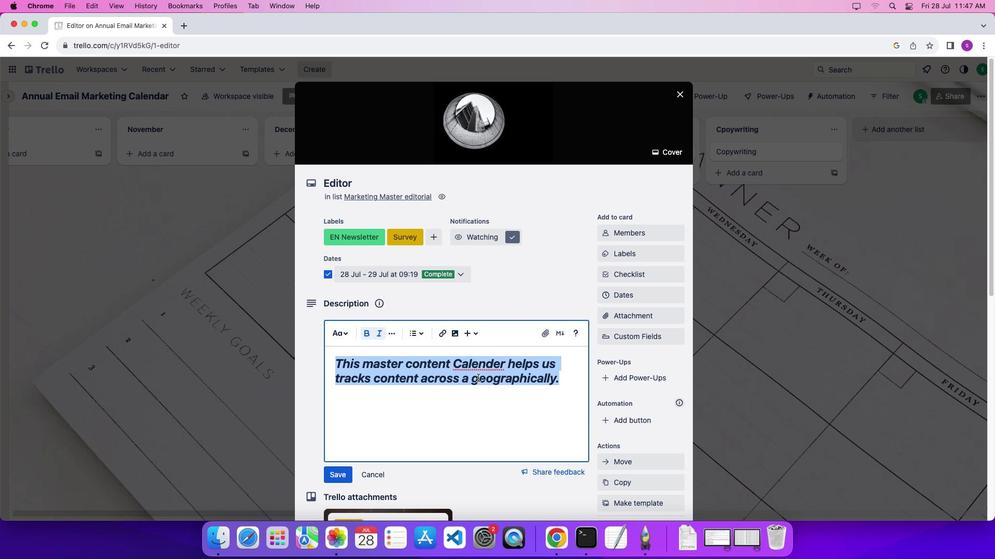
Action: Mouse moved to (455, 400)
Screenshot: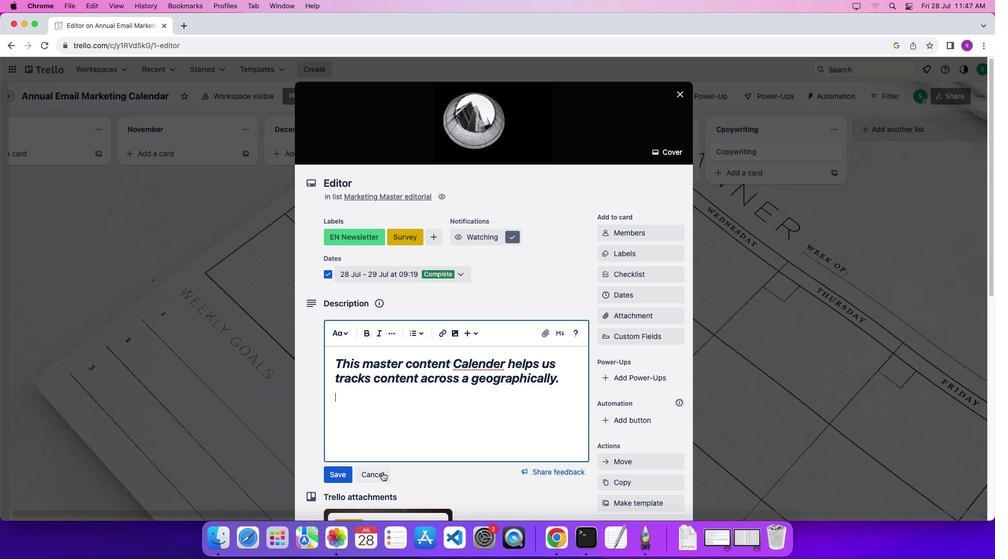 
Action: Mouse pressed left at (455, 400)
Screenshot: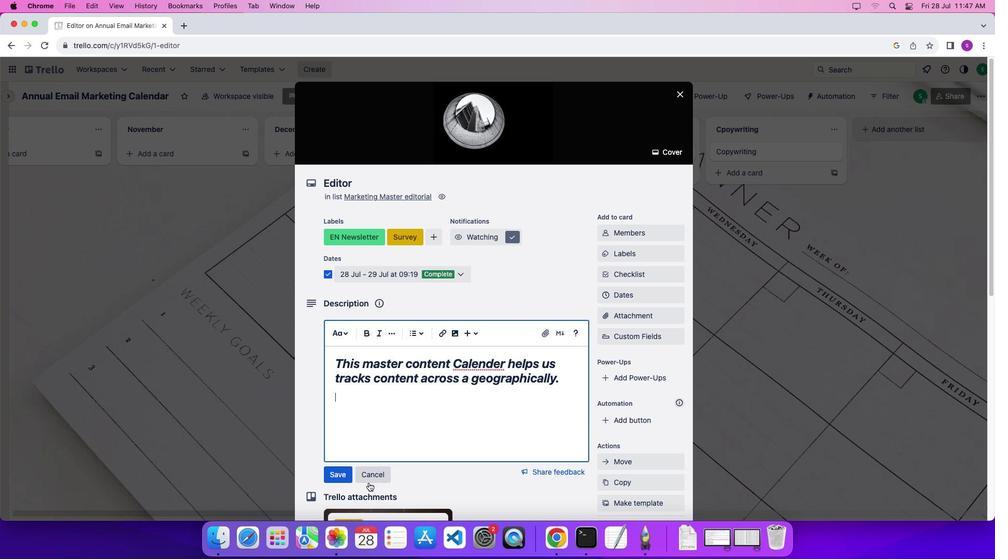 
Action: Mouse moved to (341, 479)
Screenshot: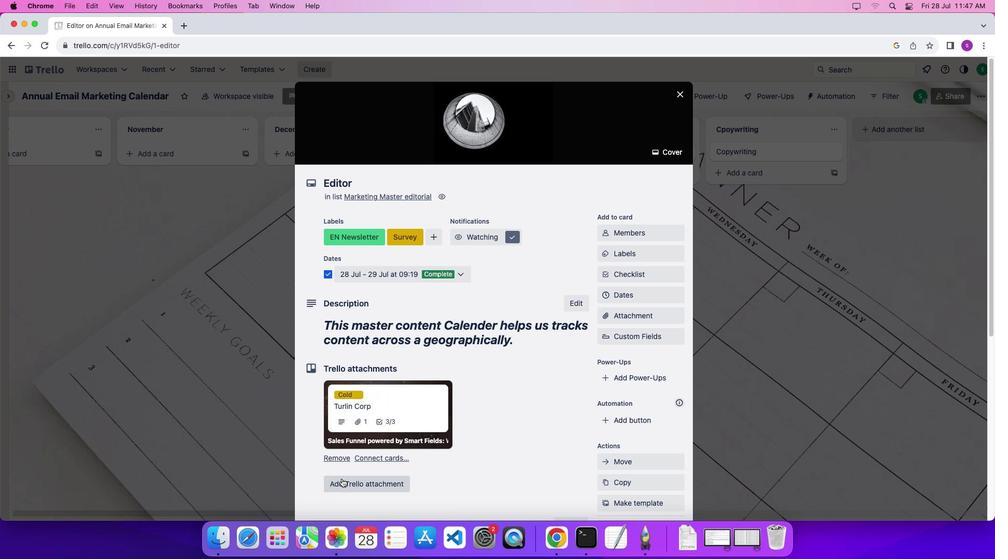 
Action: Mouse pressed left at (341, 479)
Screenshot: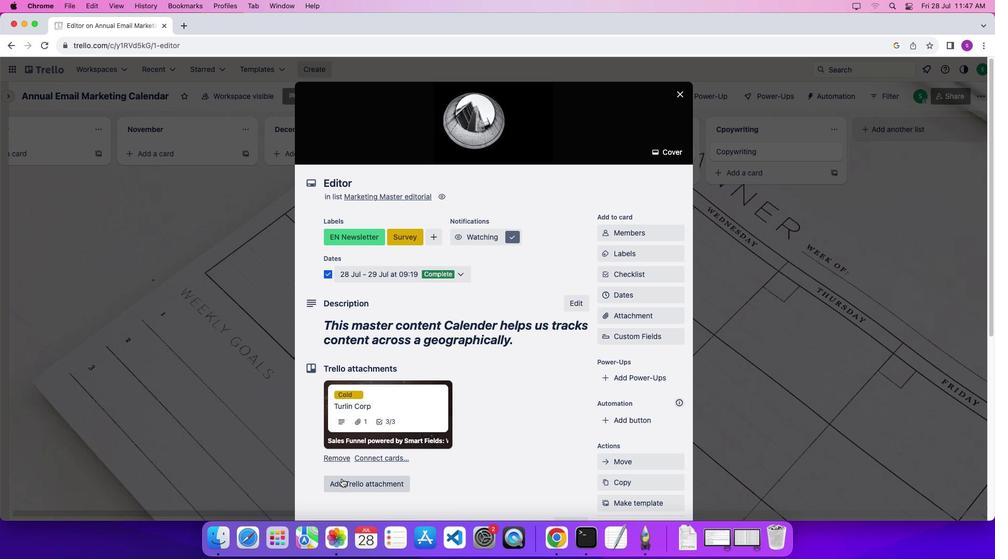 
Action: Mouse moved to (467, 419)
Screenshot: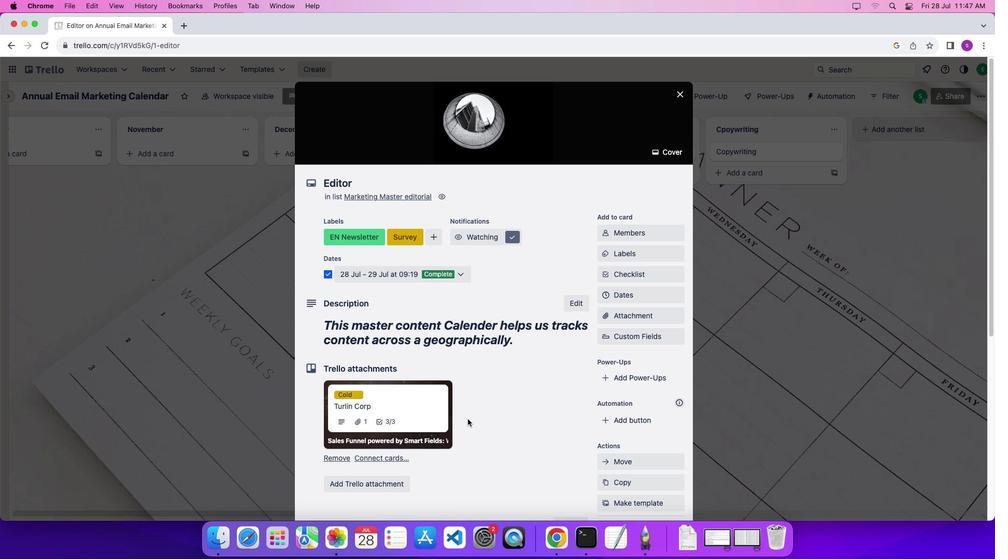 
Action: Mouse scrolled (467, 419) with delta (0, 0)
Screenshot: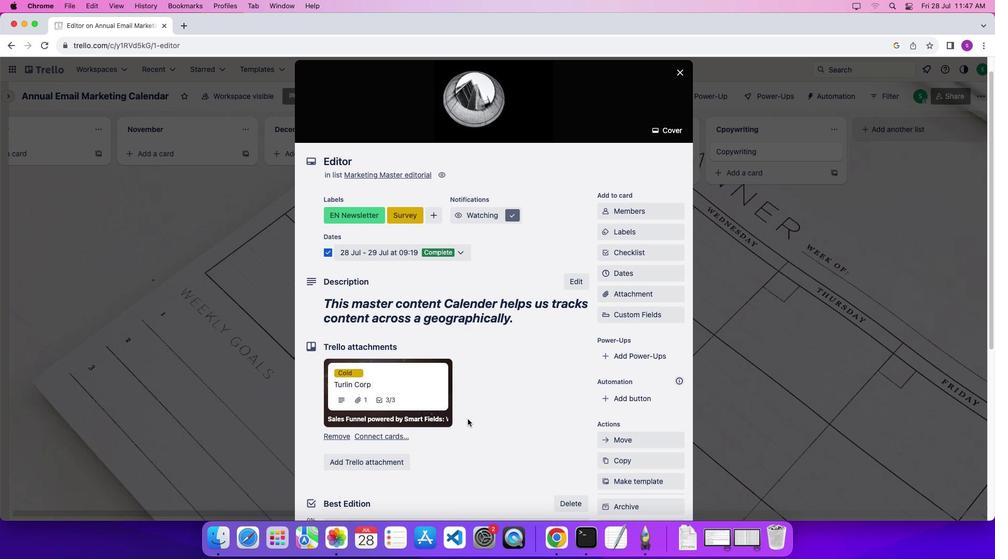 
Action: Mouse scrolled (467, 419) with delta (0, 0)
Screenshot: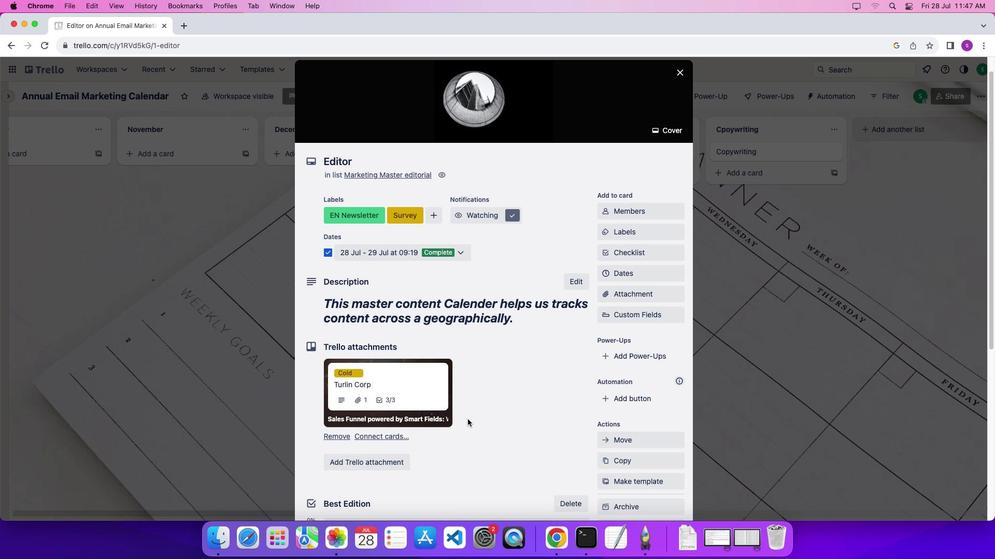 
Action: Mouse scrolled (467, 419) with delta (0, 0)
Screenshot: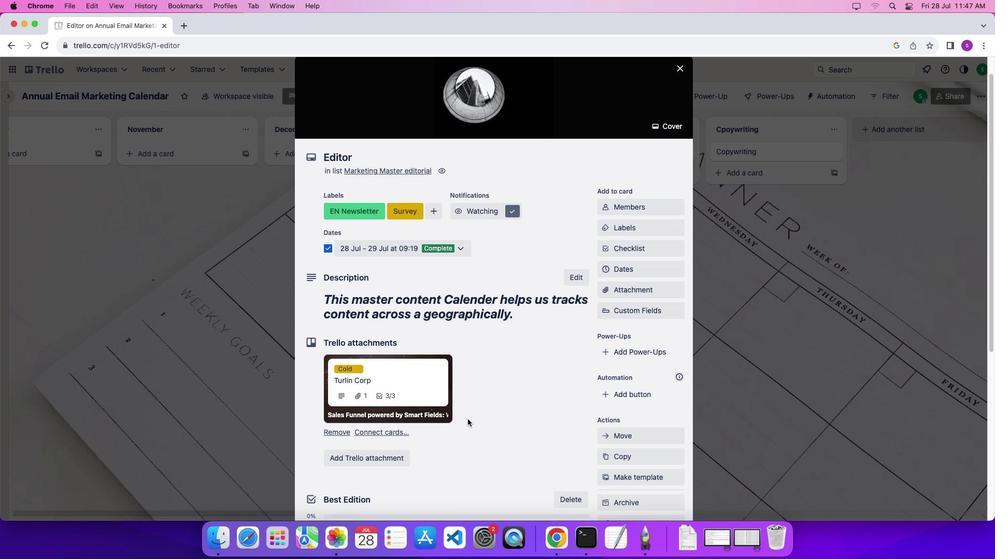 
Action: Mouse scrolled (467, 419) with delta (0, 0)
Screenshot: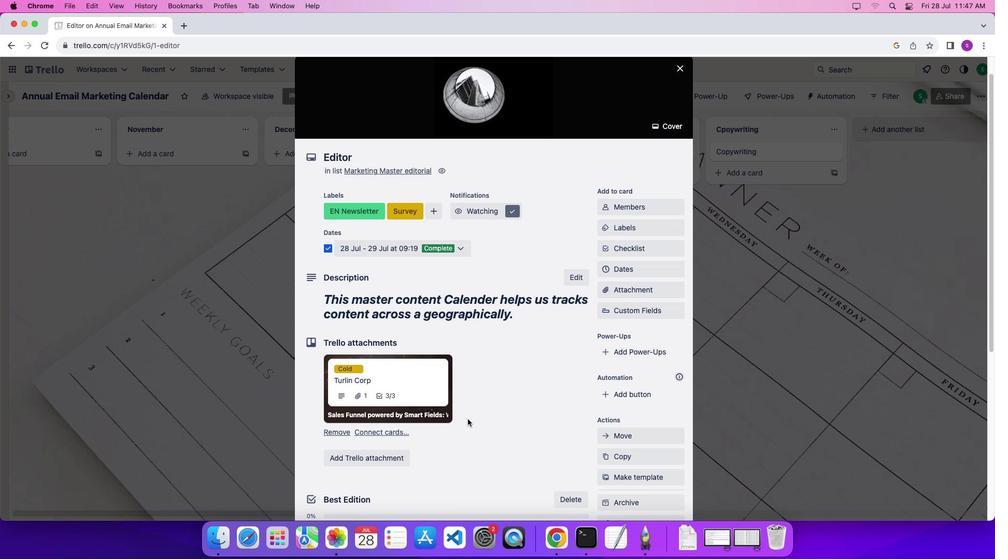 
Action: Mouse scrolled (467, 419) with delta (0, 0)
Screenshot: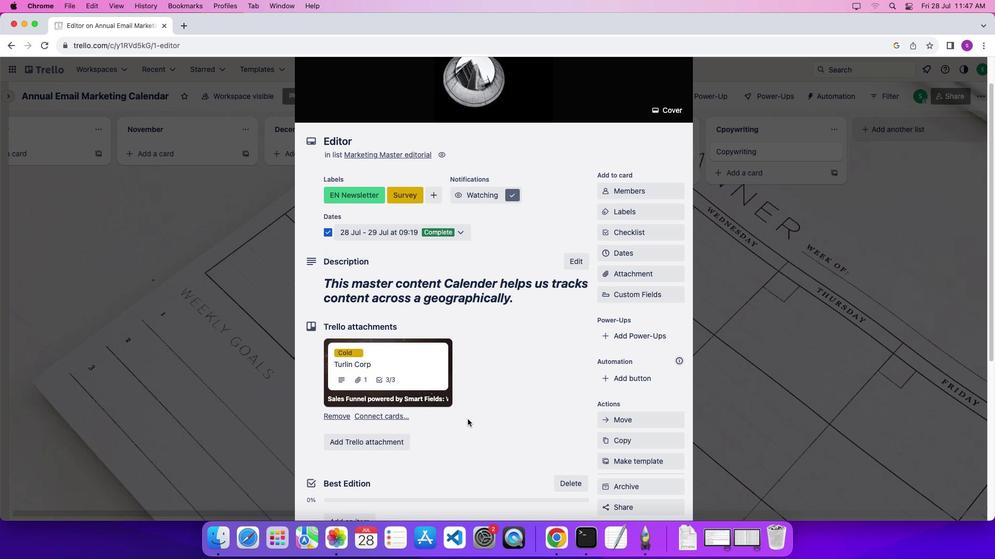 
Action: Mouse scrolled (467, 419) with delta (0, 0)
Screenshot: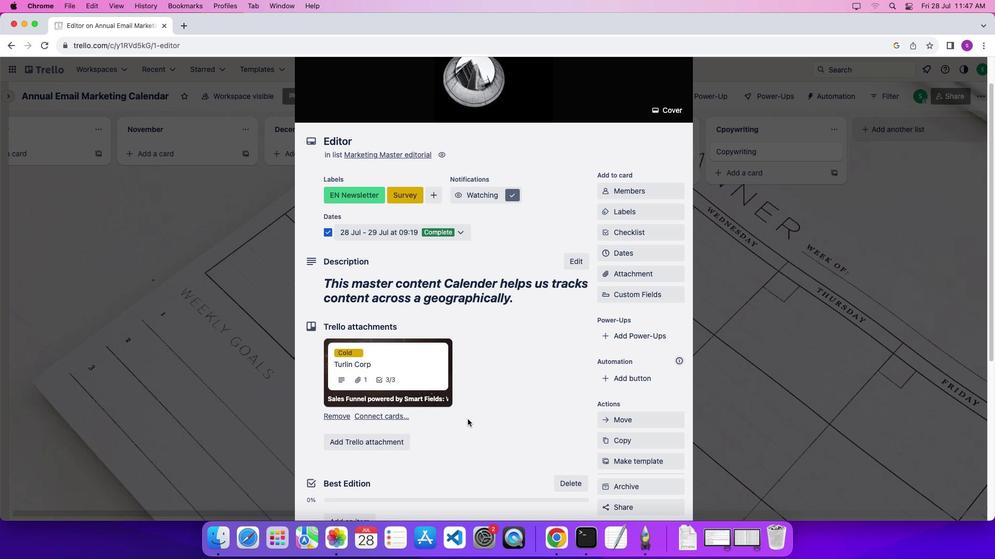 
Action: Mouse scrolled (467, 419) with delta (0, 0)
Screenshot: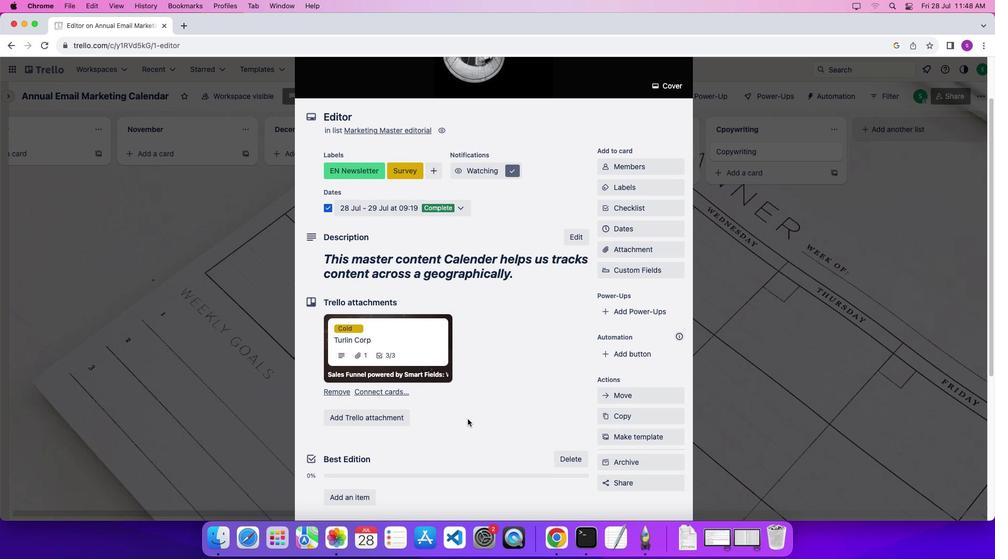 
Action: Mouse scrolled (467, 419) with delta (0, 0)
Screenshot: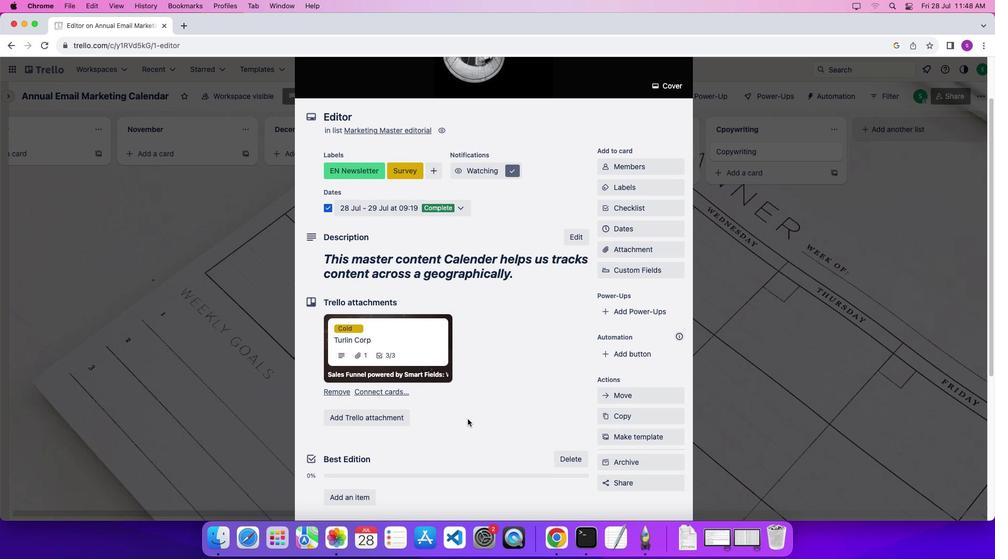 
Action: Mouse scrolled (467, 419) with delta (0, 0)
Screenshot: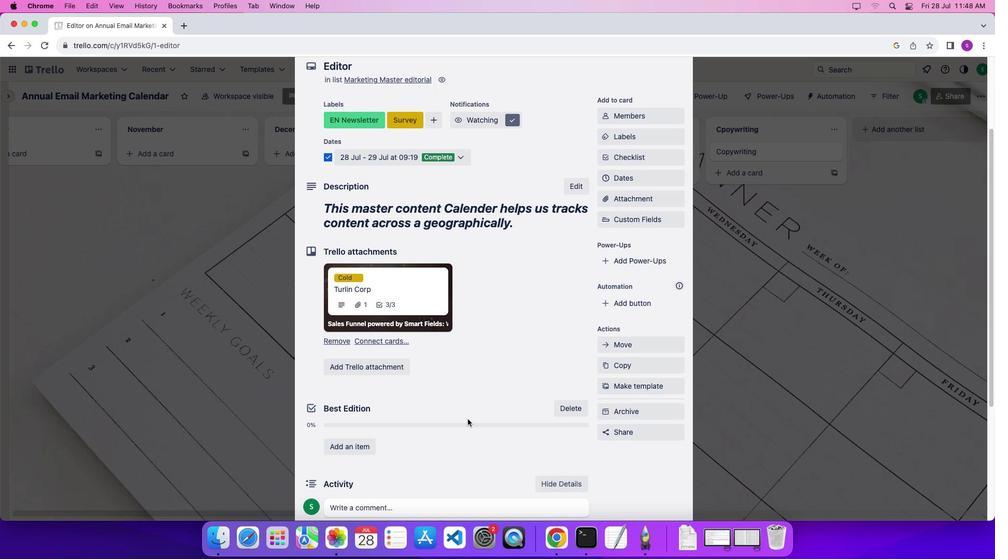 
Action: Mouse scrolled (467, 419) with delta (0, 0)
Screenshot: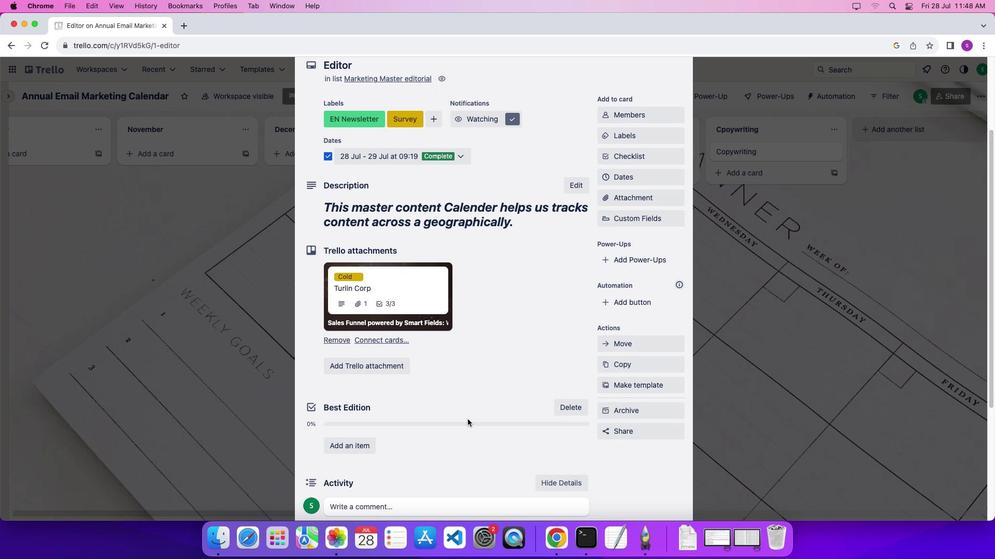 
Action: Mouse scrolled (467, 419) with delta (0, 0)
Screenshot: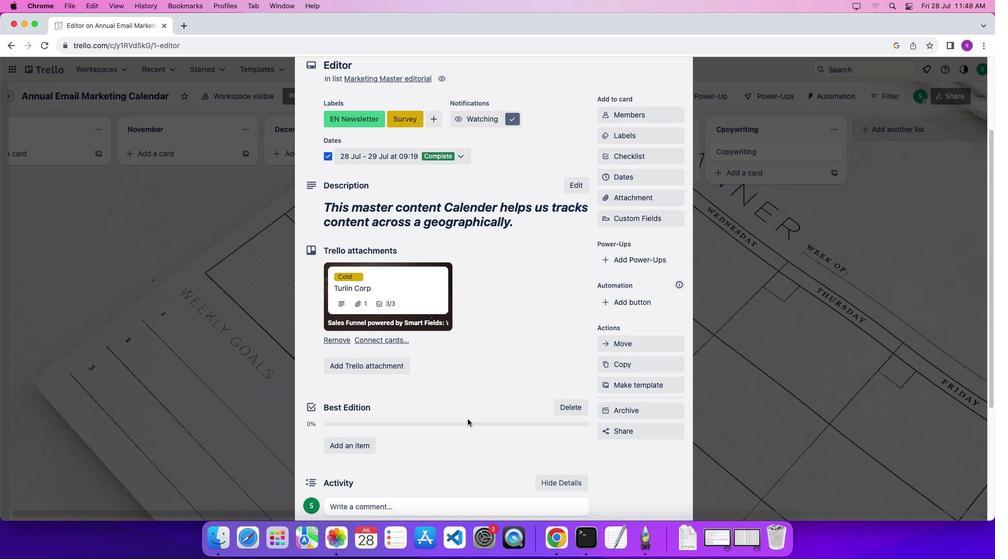 
Action: Mouse moved to (479, 236)
Screenshot: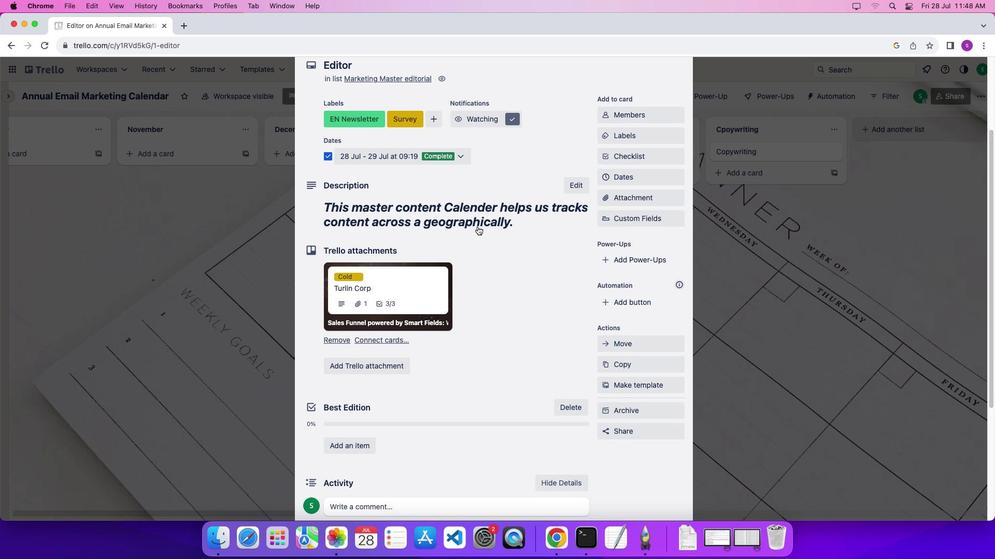 
Action: Mouse pressed left at (479, 236)
Screenshot: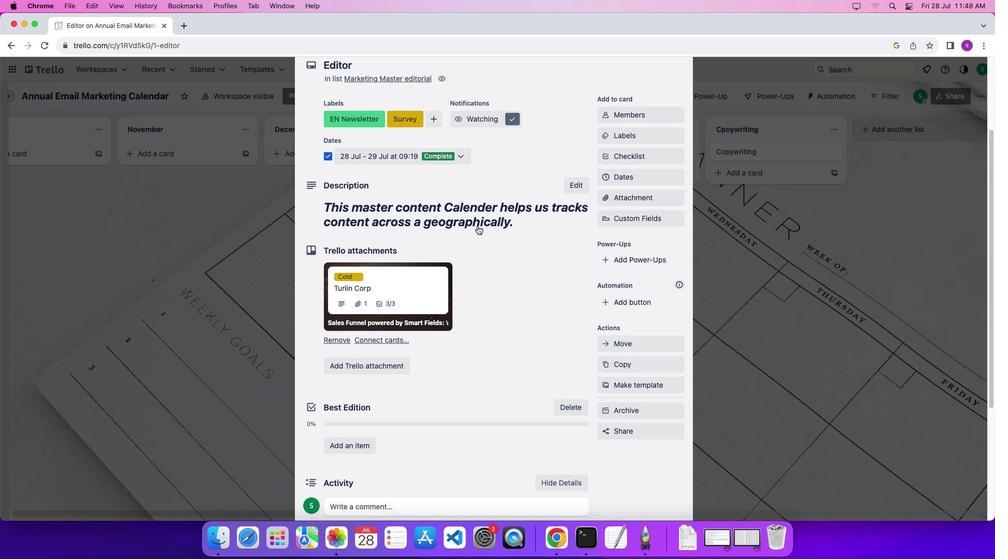 
Action: Mouse moved to (477, 226)
Screenshot: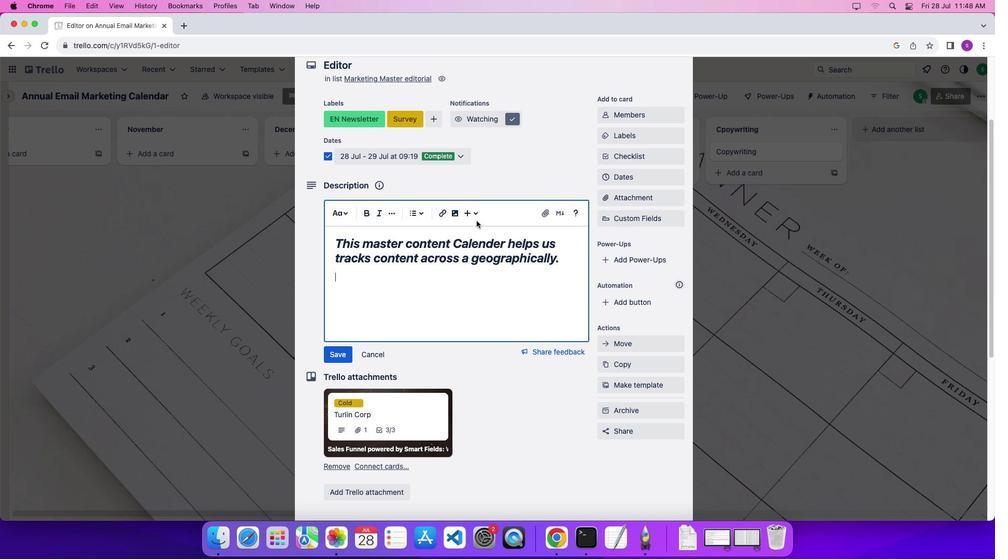 
Action: Mouse pressed left at (477, 226)
Screenshot: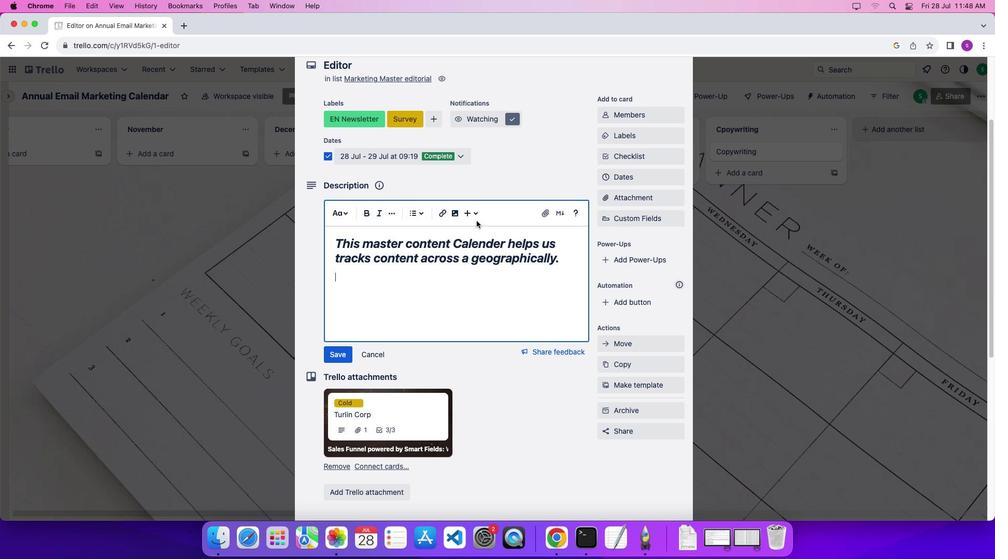 
Action: Mouse moved to (499, 243)
Screenshot: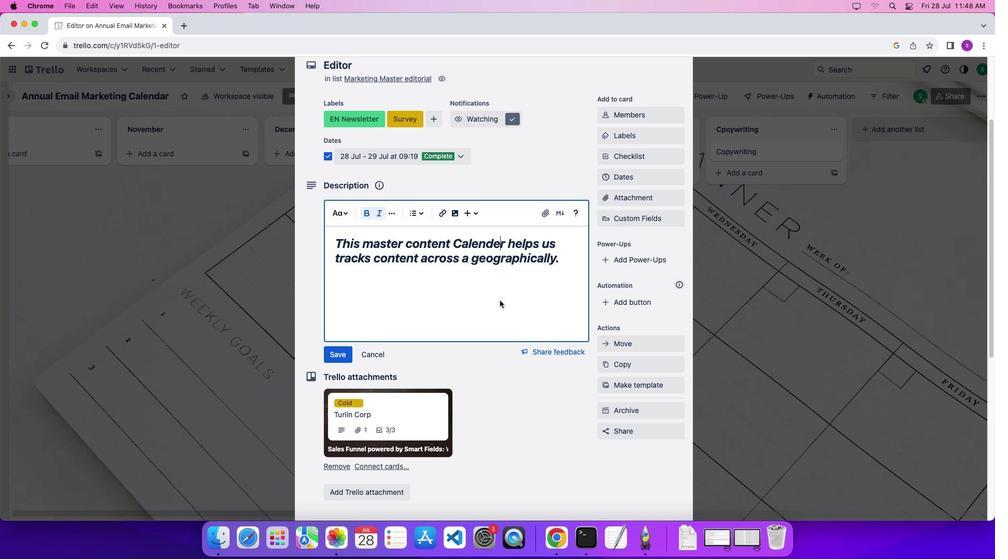 
Action: Mouse pressed left at (499, 243)
Screenshot: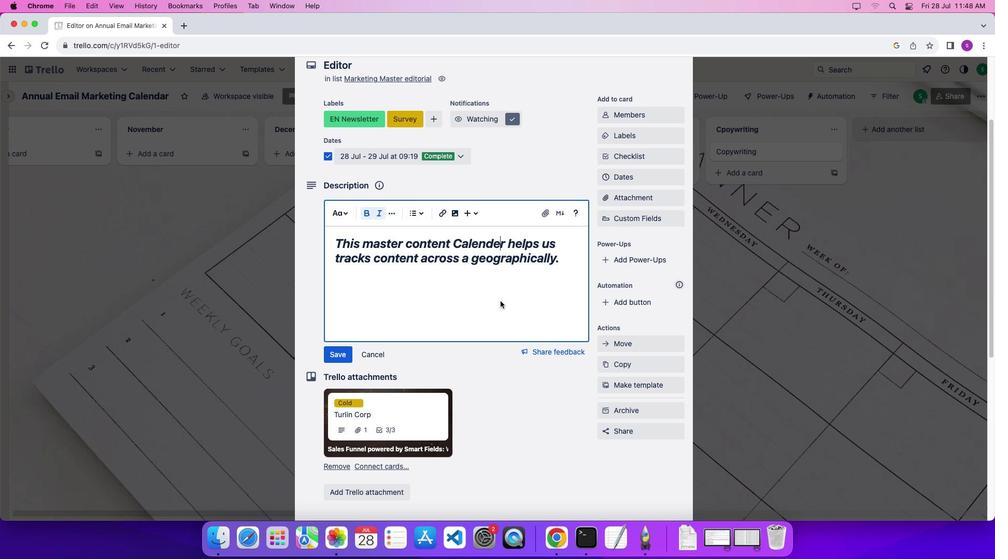 
Action: Mouse moved to (500, 301)
Screenshot: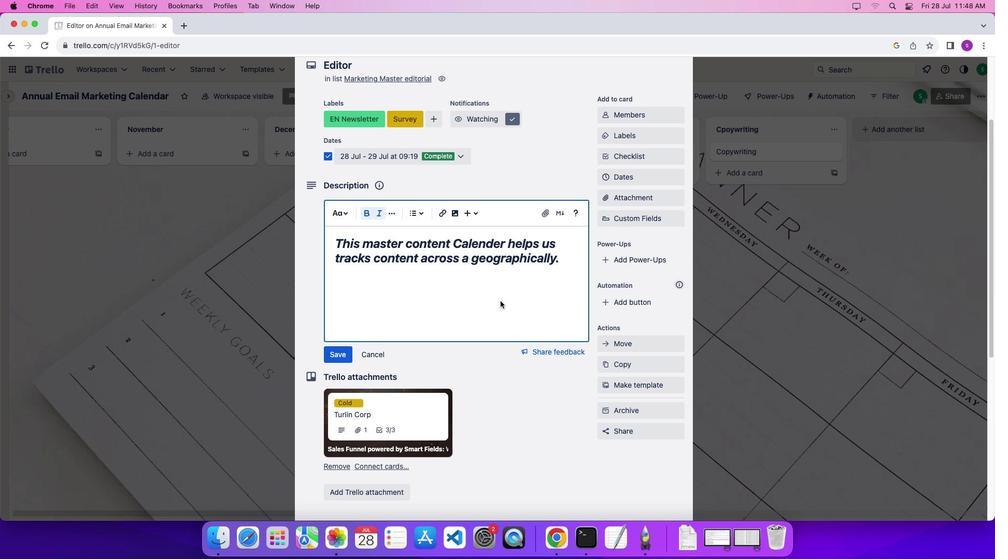 
Action: Key pressed Key.backspace'a'
Screenshot: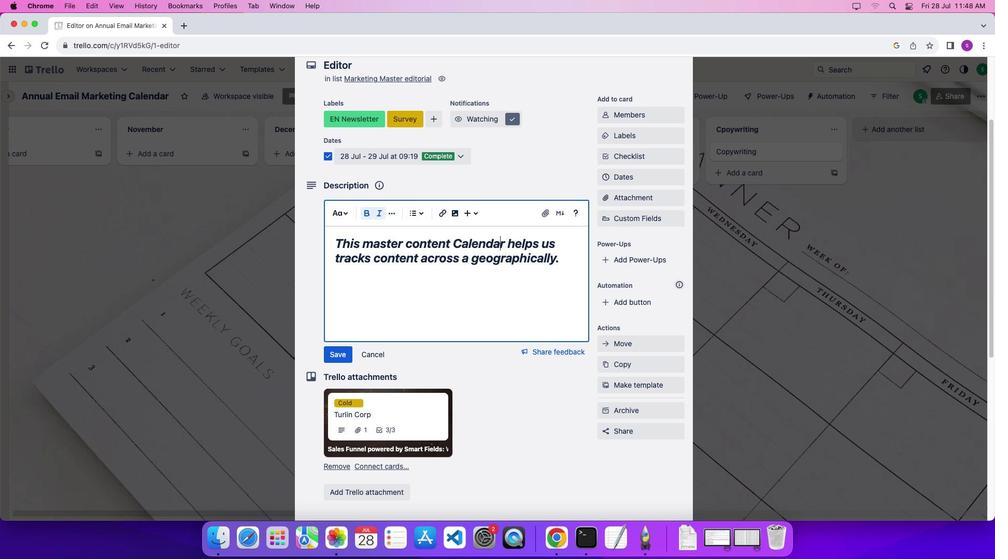 
Action: Mouse moved to (334, 351)
Screenshot: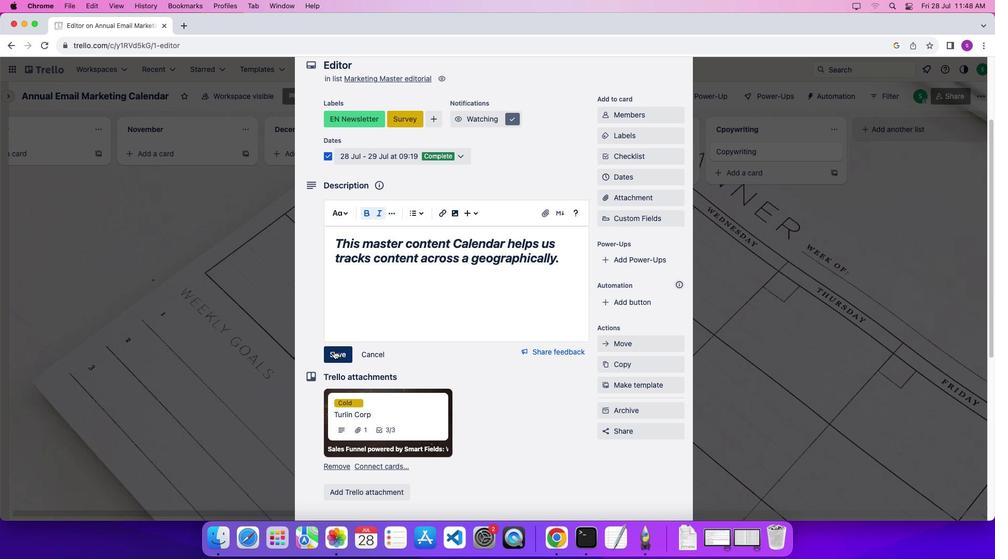 
Action: Mouse pressed left at (334, 351)
Screenshot: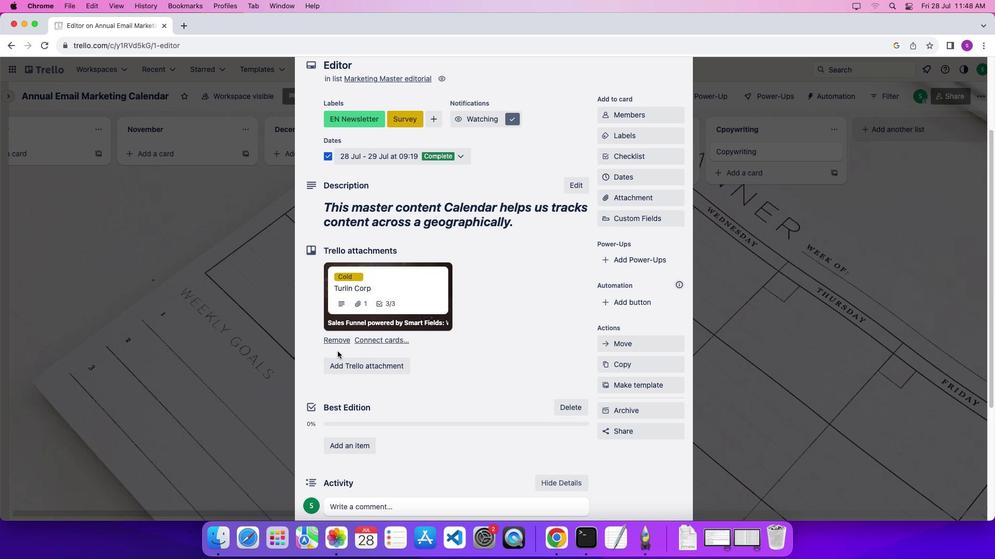 
Action: Mouse moved to (398, 430)
Screenshot: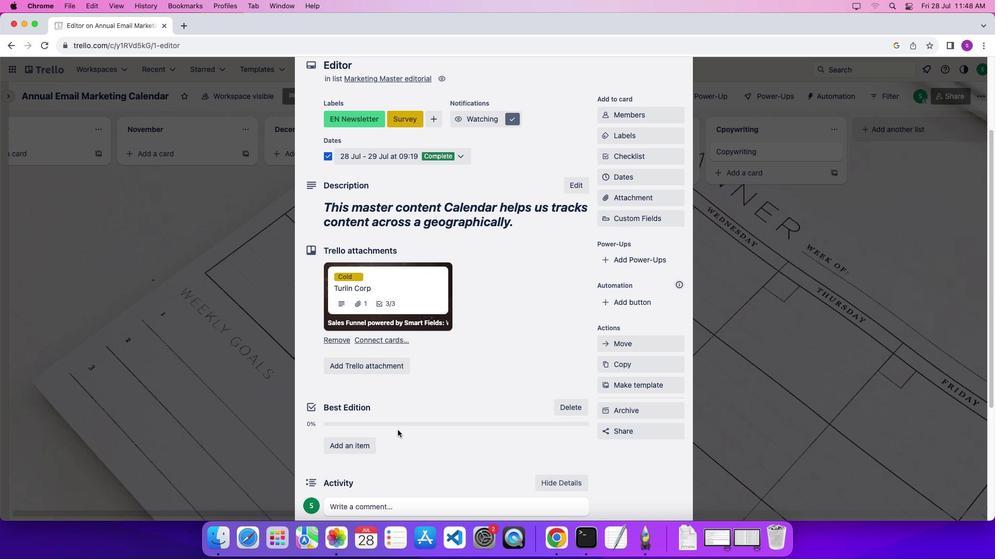 
Action: Mouse scrolled (398, 430) with delta (0, 0)
Screenshot: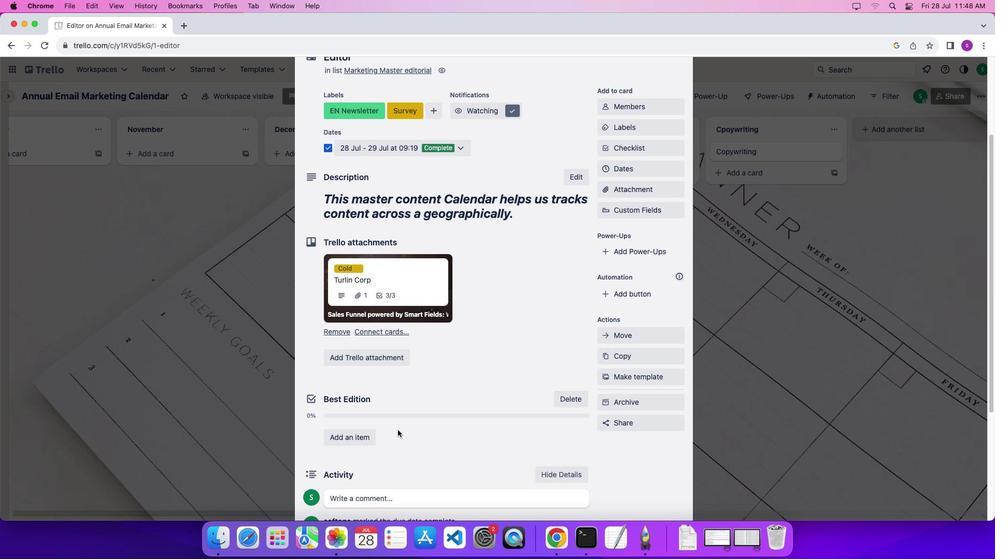 
Action: Mouse scrolled (398, 430) with delta (0, 0)
Screenshot: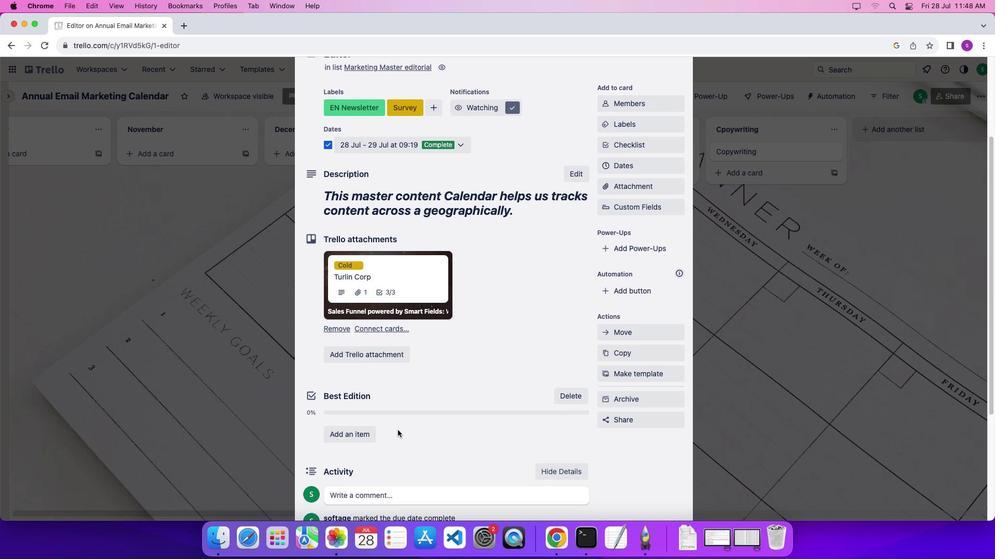 
Action: Mouse scrolled (398, 430) with delta (0, 0)
Screenshot: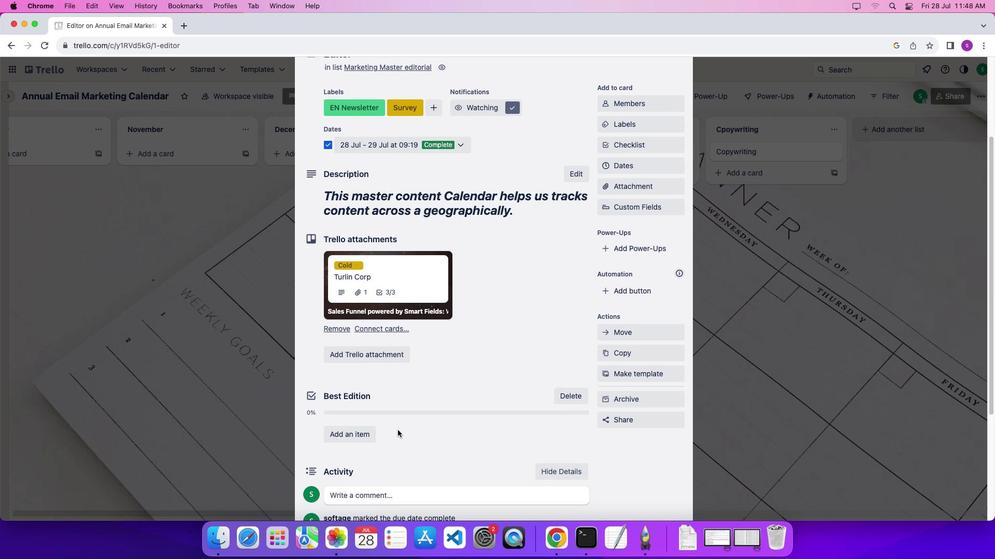 
Action: Mouse scrolled (398, 430) with delta (0, 0)
Screenshot: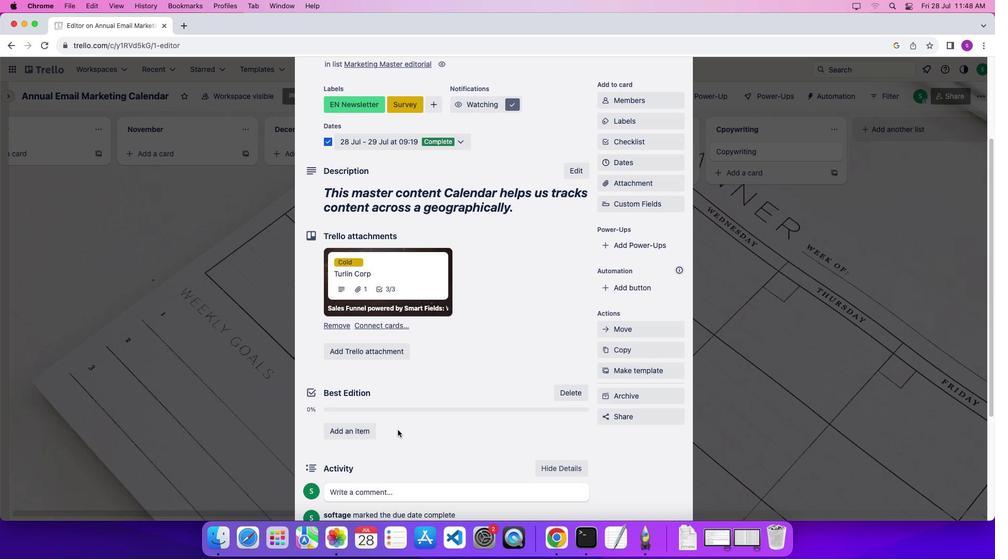 
Action: Mouse scrolled (398, 430) with delta (0, 0)
Screenshot: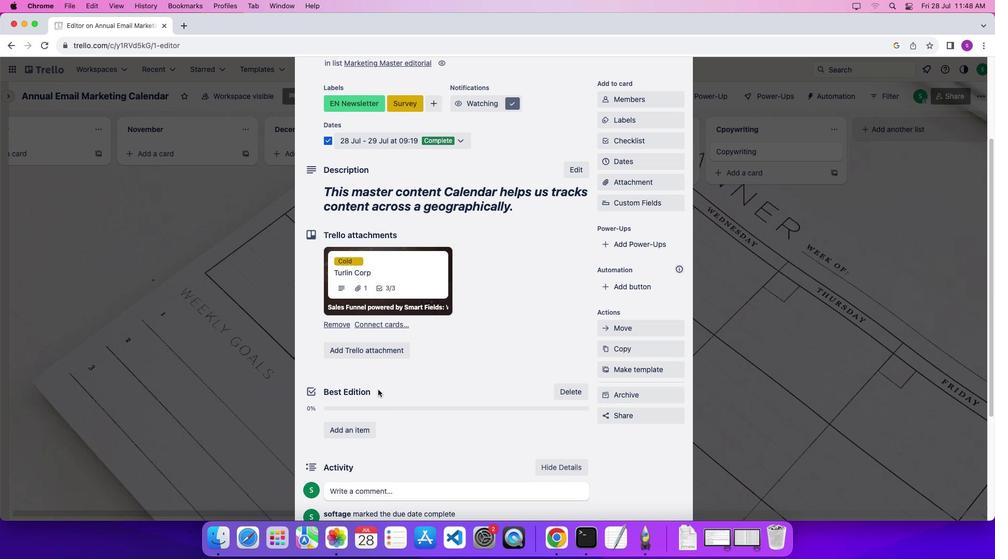
Action: Mouse moved to (378, 389)
Screenshot: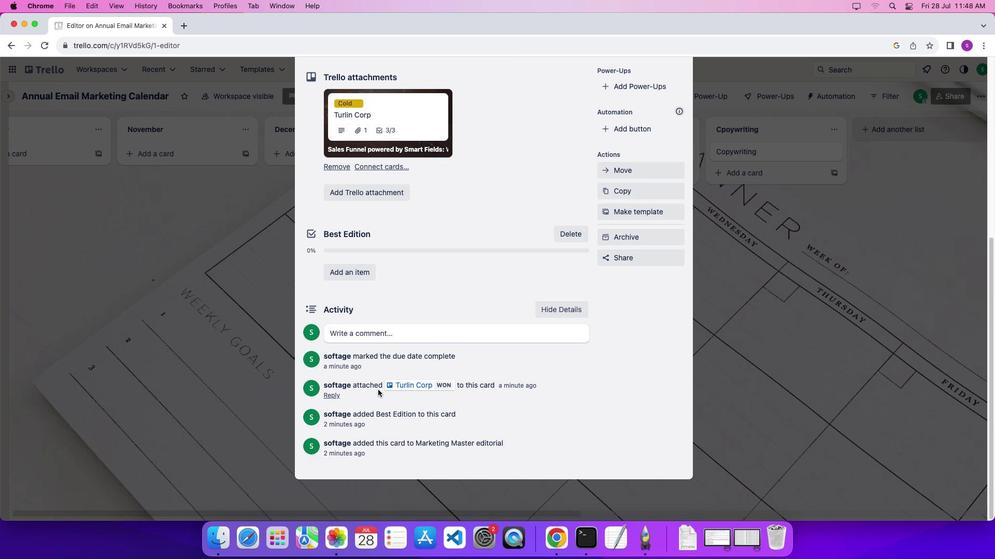 
Action: Mouse scrolled (378, 389) with delta (0, 0)
Screenshot: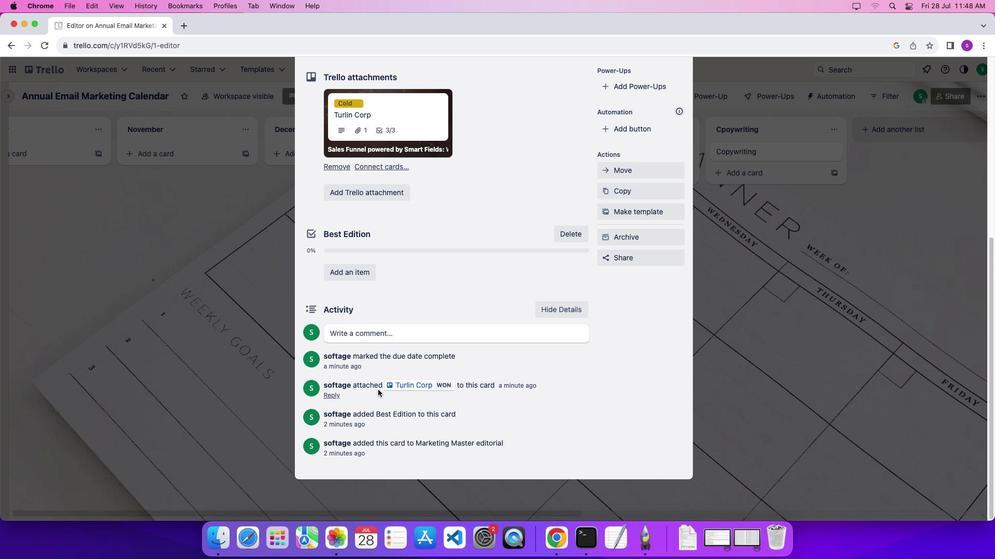 
Action: Mouse scrolled (378, 389) with delta (0, 0)
Screenshot: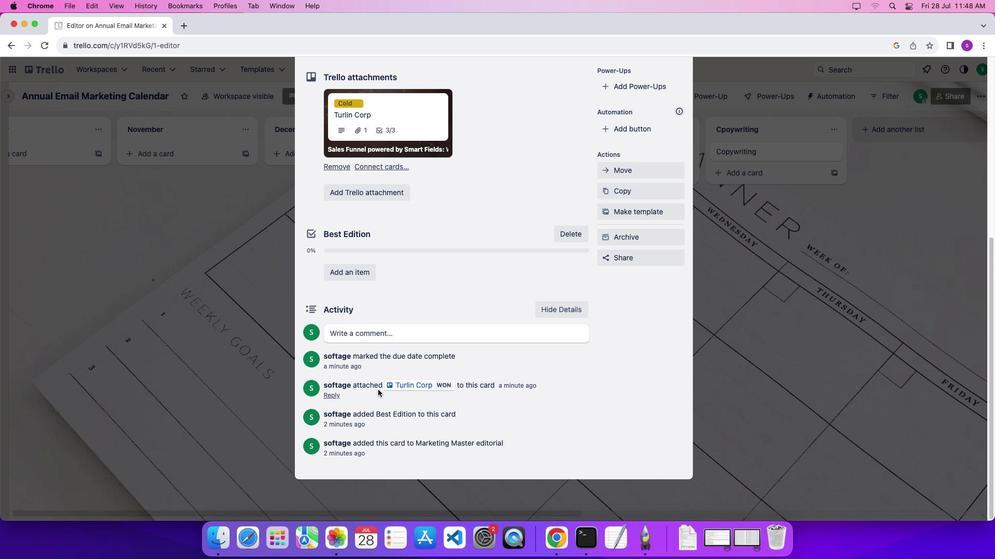 
Action: Mouse scrolled (378, 389) with delta (0, -3)
Screenshot: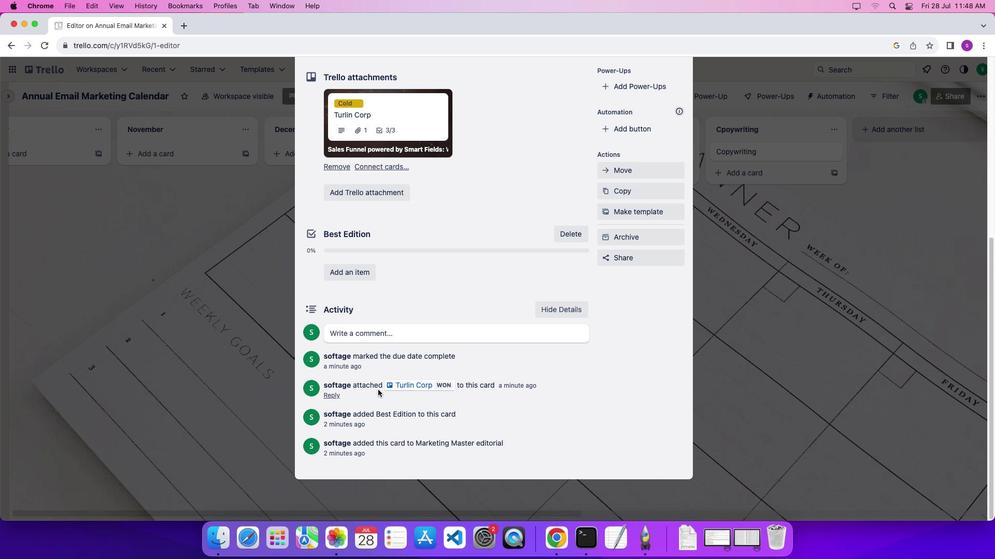 
Action: Mouse moved to (378, 337)
Screenshot: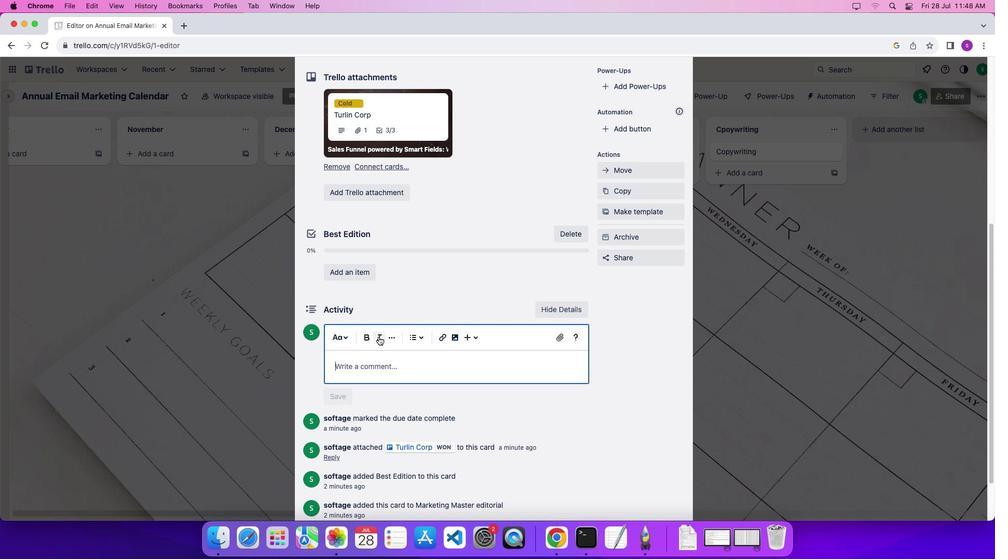 
Action: Mouse pressed left at (378, 337)
Screenshot: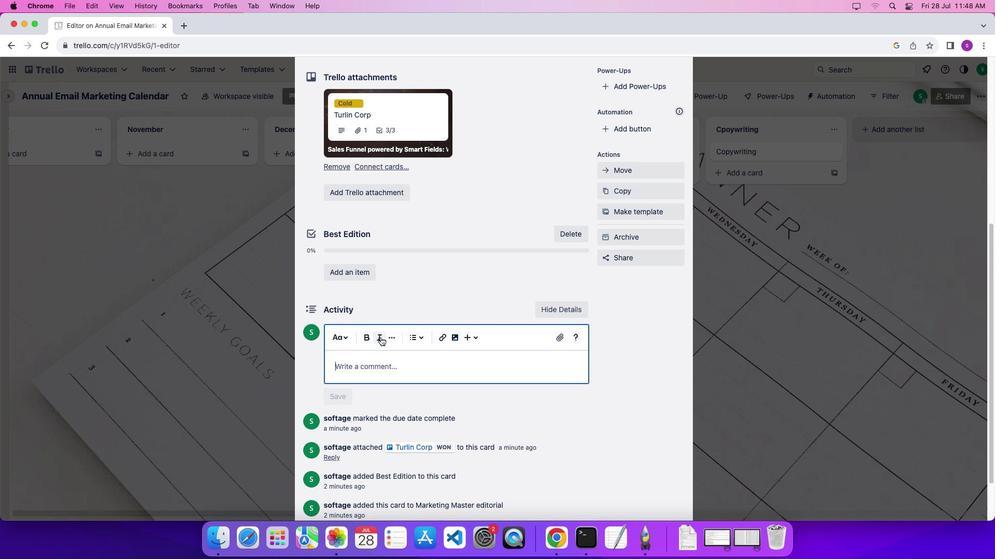 
Action: Mouse moved to (389, 373)
Screenshot: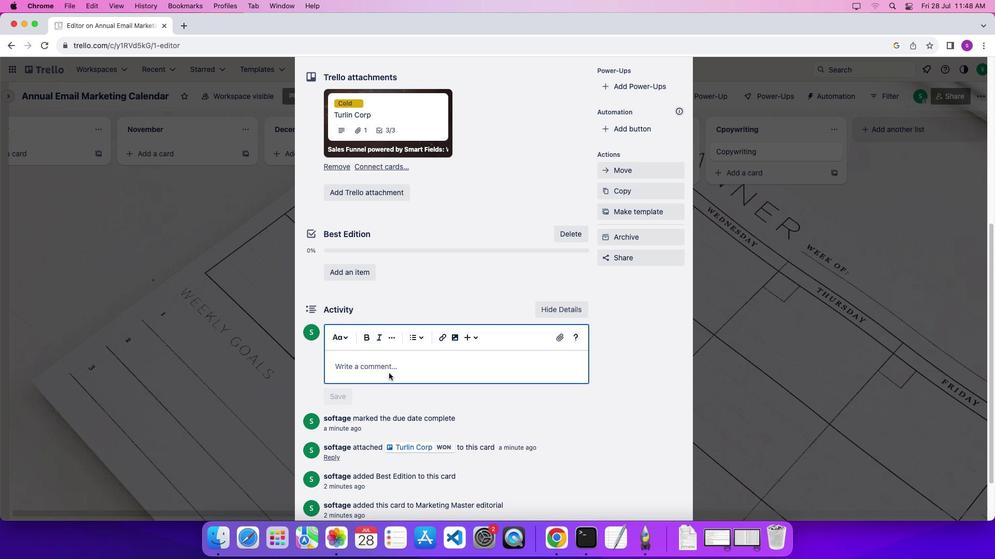
Action: Mouse pressed left at (389, 373)
Screenshot: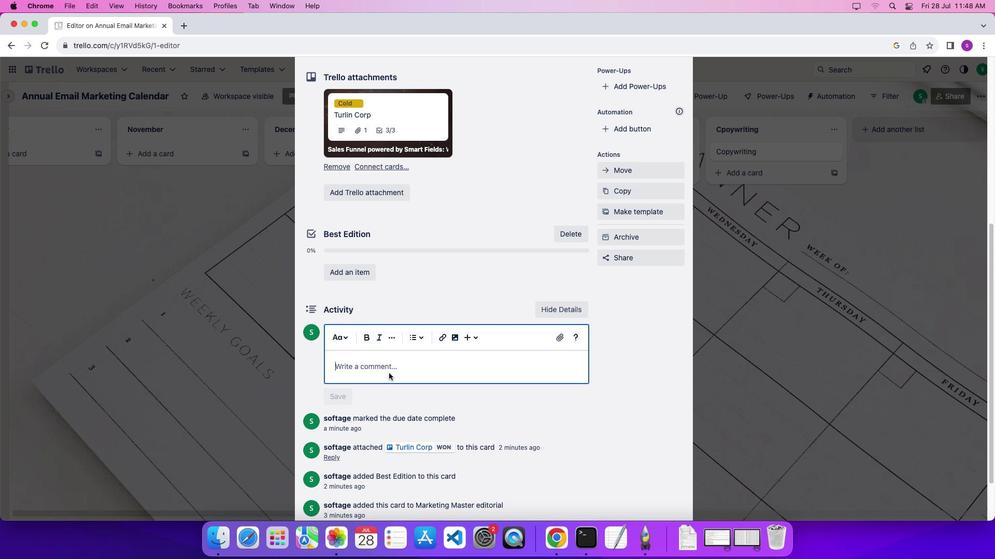 
Action: Mouse moved to (410, 380)
Screenshot: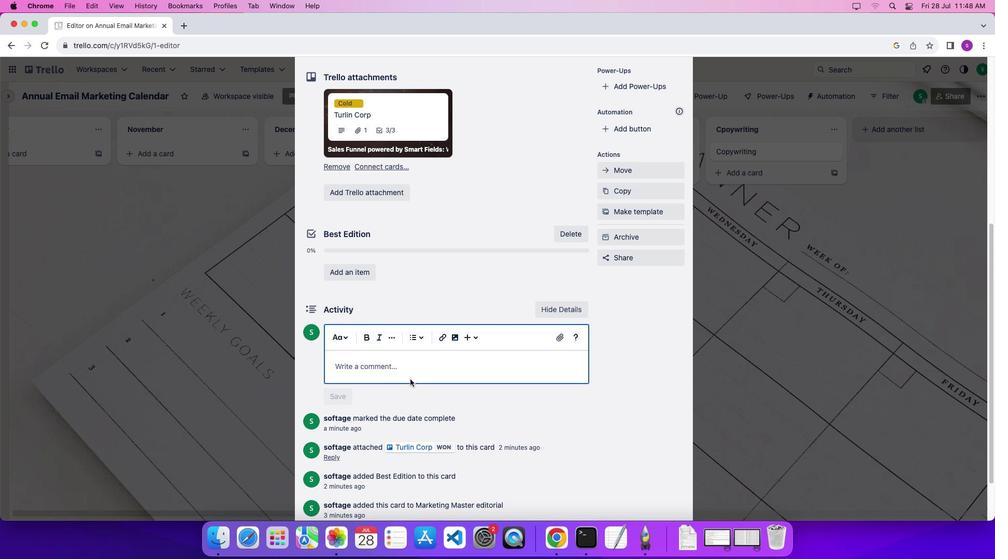 
Action: Key pressed Key.shift'B''y'Key.spaceKey.shift
Screenshot: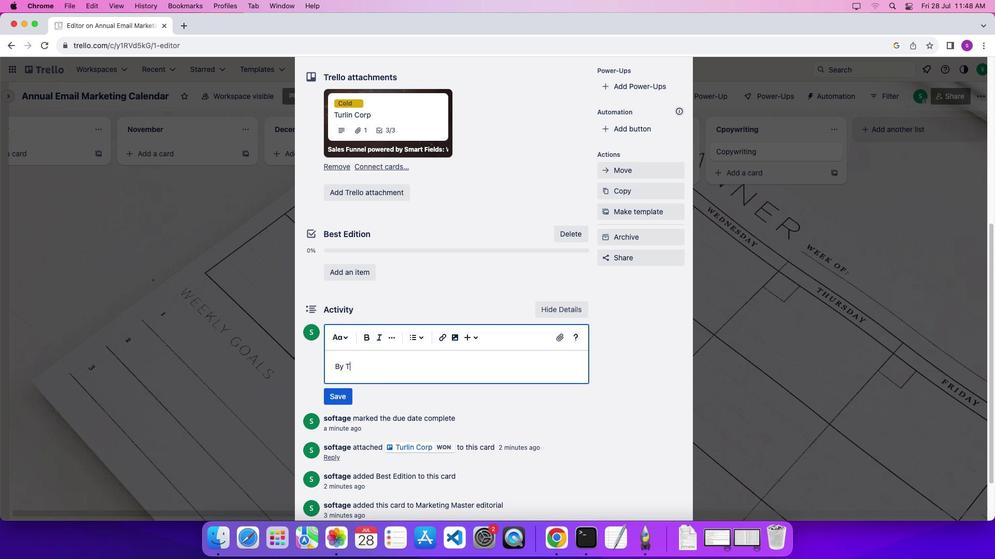 
Action: Mouse moved to (410, 380)
Screenshot: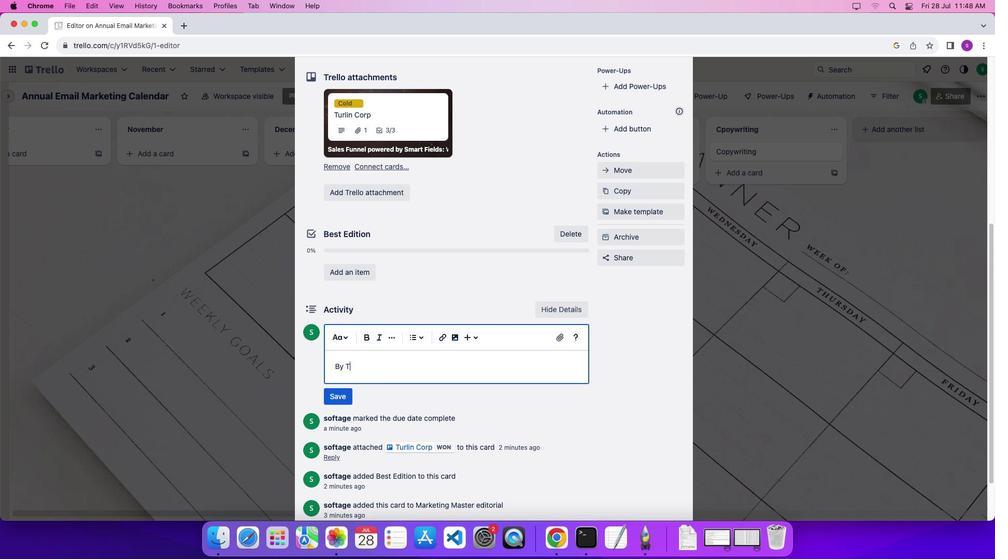 
Action: Key pressed 'T''a''n''u''s''h''r''e''e'Key.spaceKey.shift'S''h''e''n''v''i'','Key.spaceKey.shift'M''a''r''k''e''t''i''n''g'Key.spaceKey.shift'M''a''n''a''g''e''e''e''r'Key.spaceKey.shift'@'Key.space'c''l''e''v''e''r'Key.spaceKey.backspaceKey.shift'T''a''p''.'
Screenshot: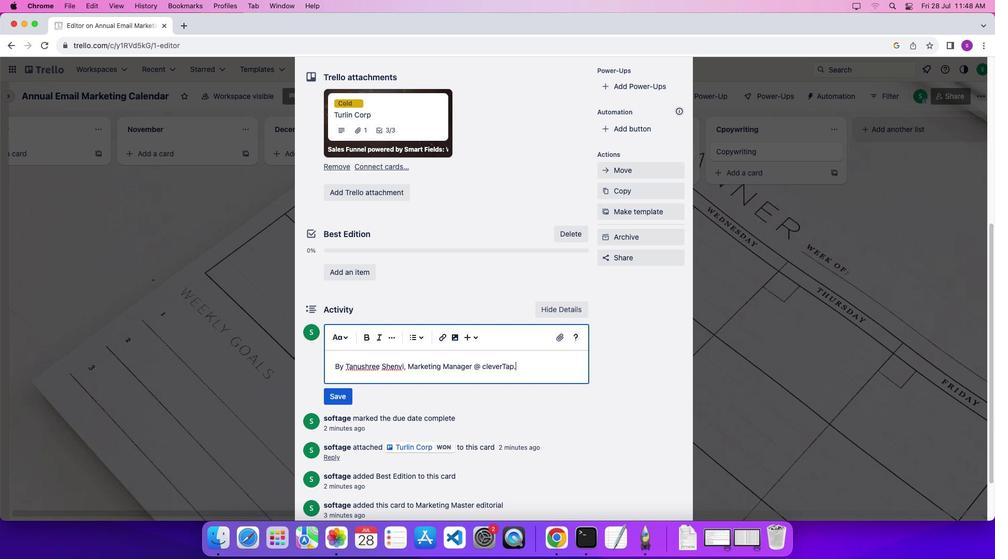 
Action: Mouse moved to (533, 366)
Screenshot: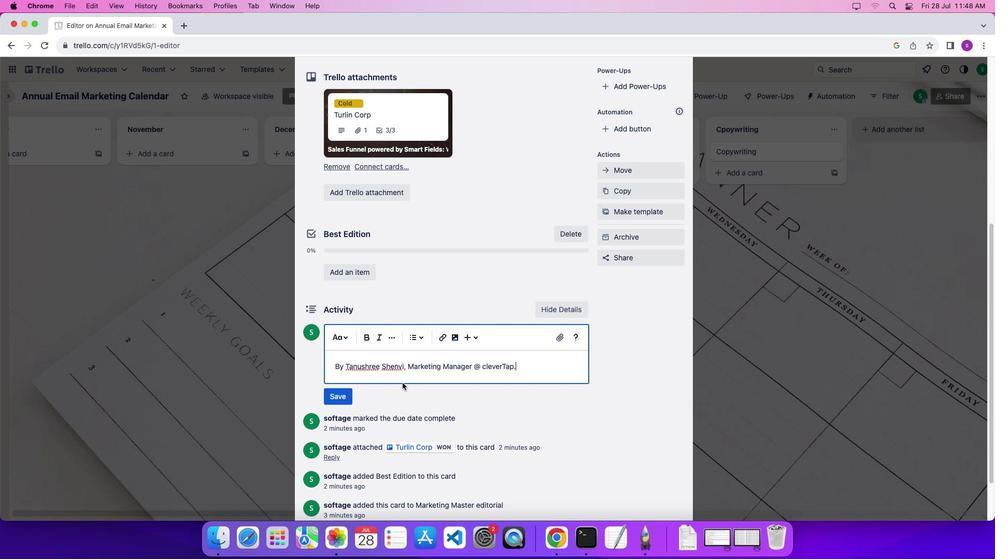 
Action: Mouse pressed left at (533, 366)
Screenshot: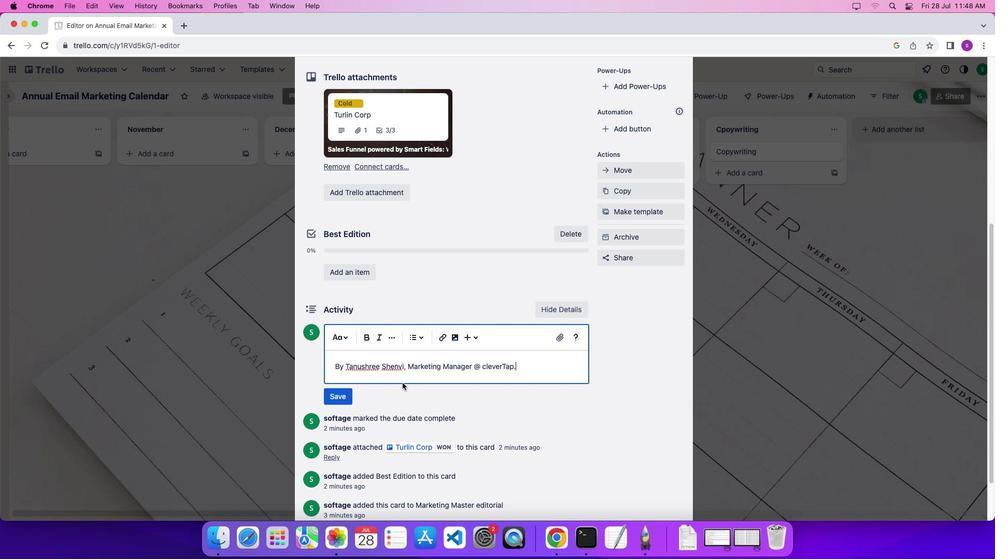 
Action: Mouse moved to (436, 385)
Screenshot: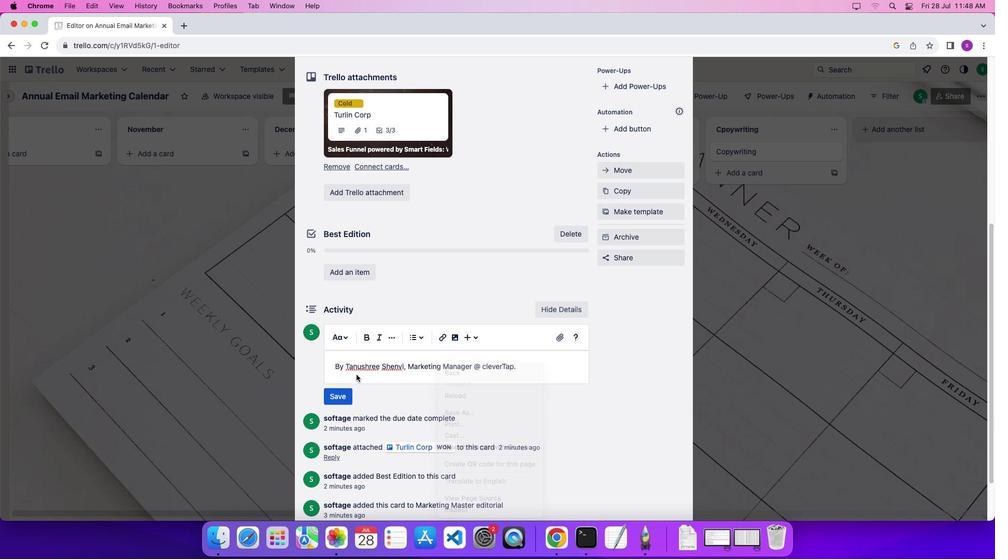 
Action: Mouse pressed right at (436, 385)
Screenshot: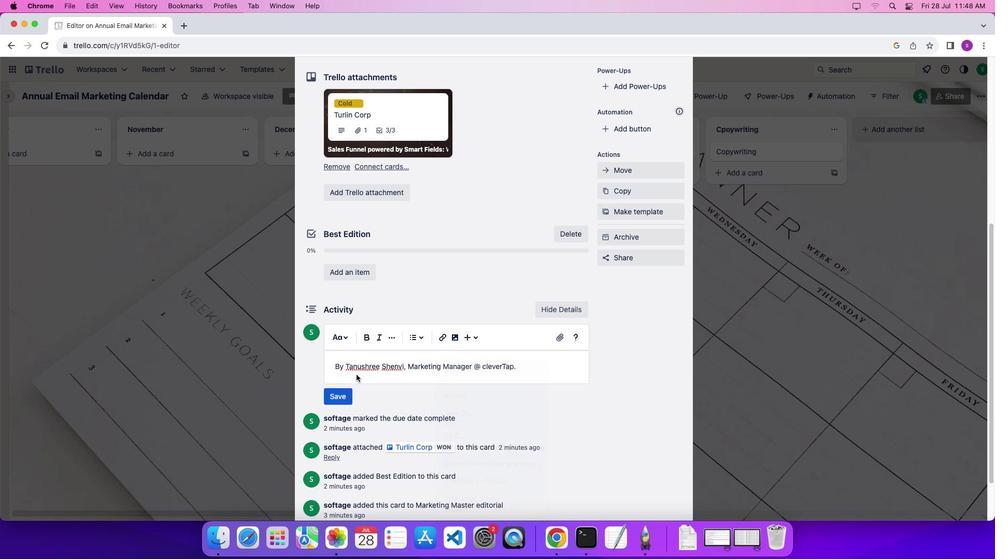 
Action: Mouse moved to (525, 369)
Screenshot: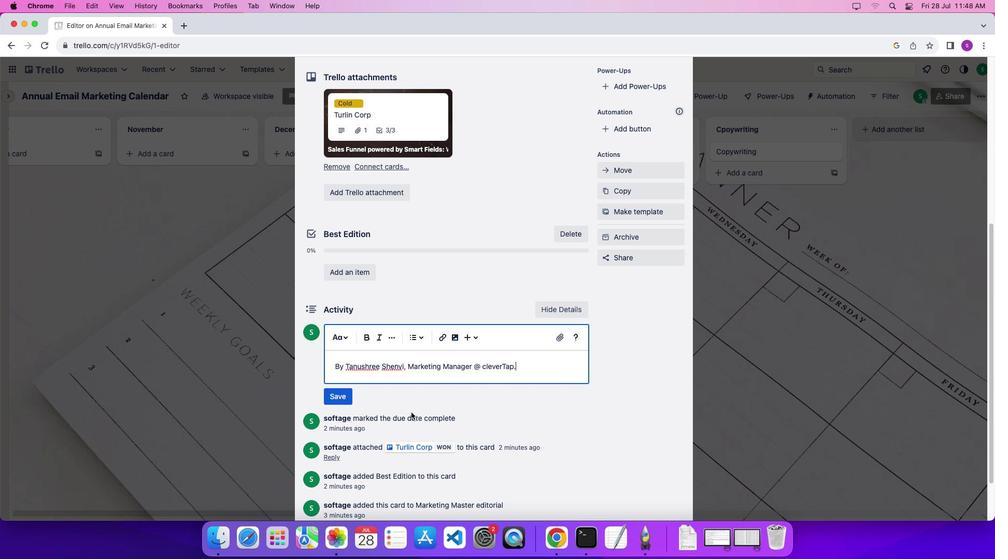 
Action: Mouse pressed left at (525, 369)
Screenshot: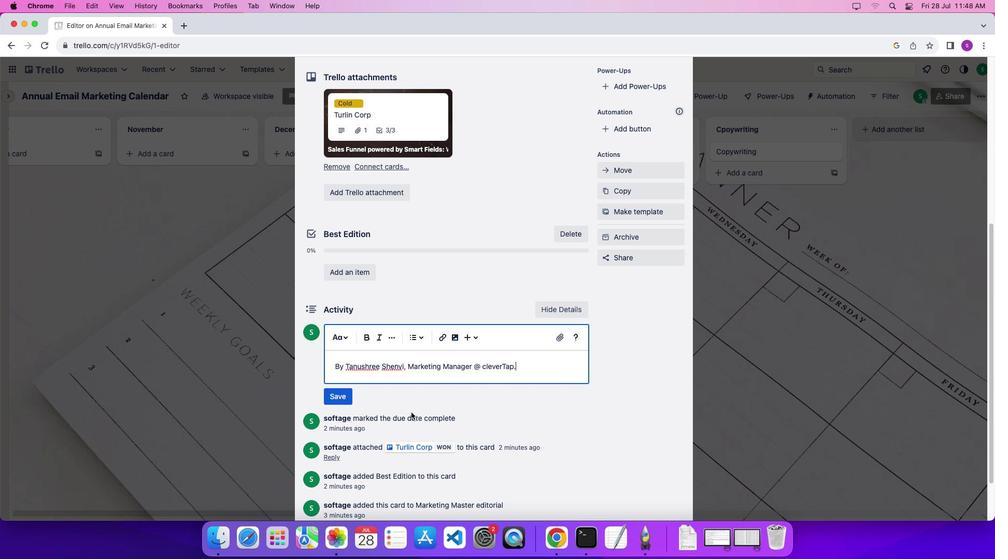 
Action: Mouse moved to (343, 337)
Screenshot: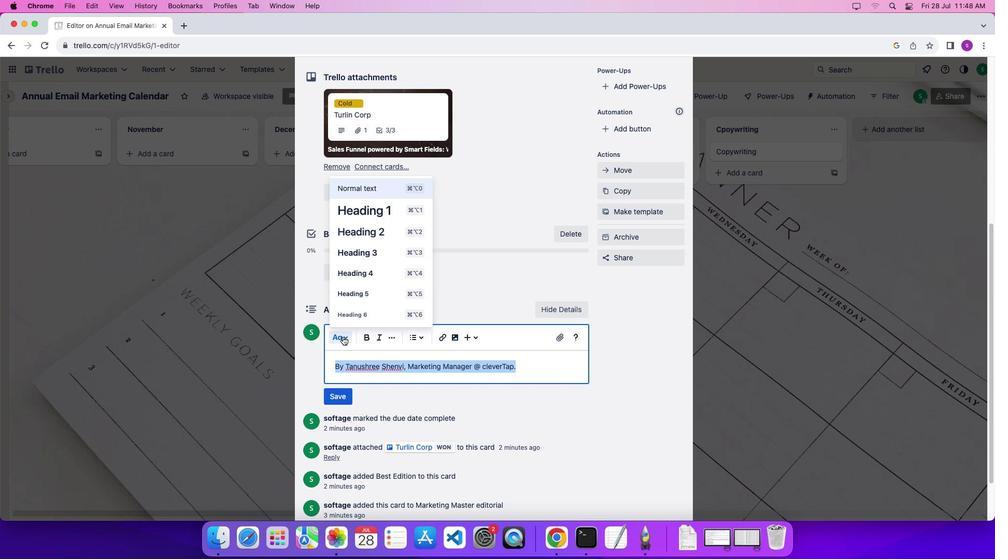 
Action: Mouse pressed left at (343, 337)
Screenshot: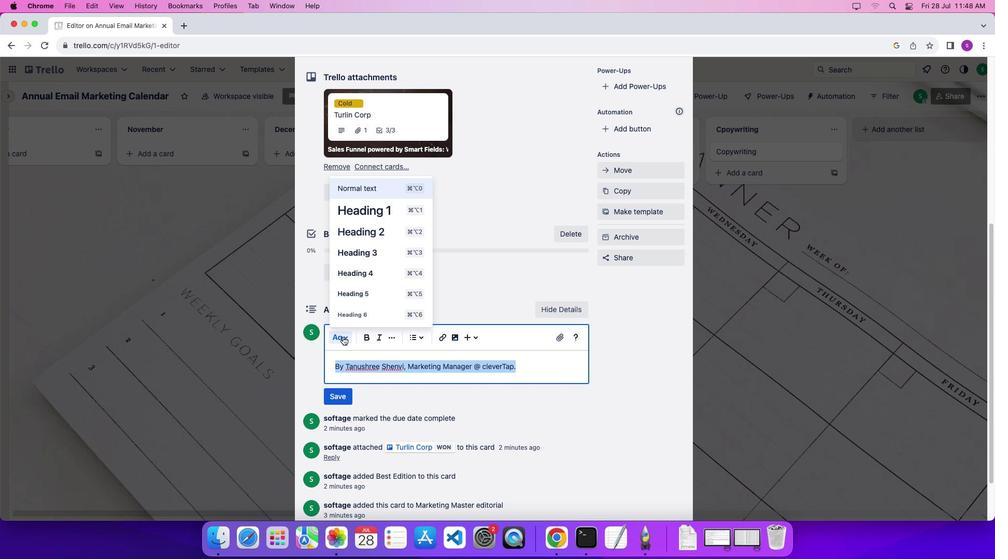 
Action: Mouse moved to (370, 251)
Screenshot: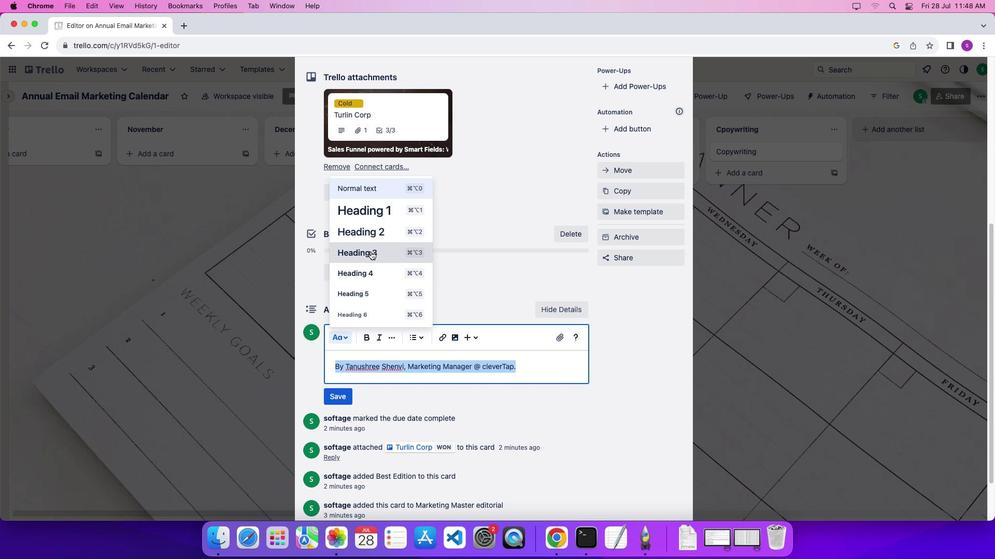 
Action: Mouse pressed left at (370, 251)
Screenshot: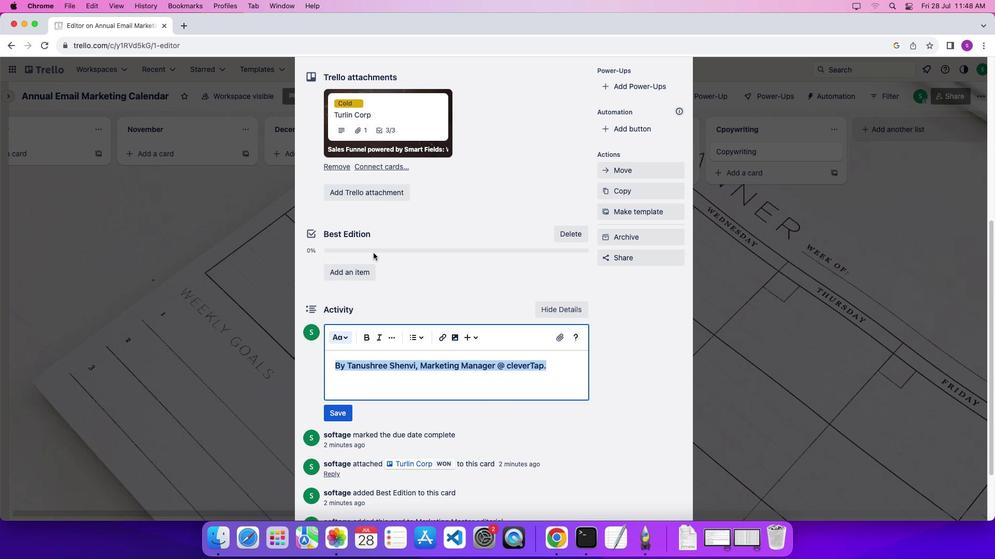 
Action: Mouse moved to (366, 336)
Screenshot: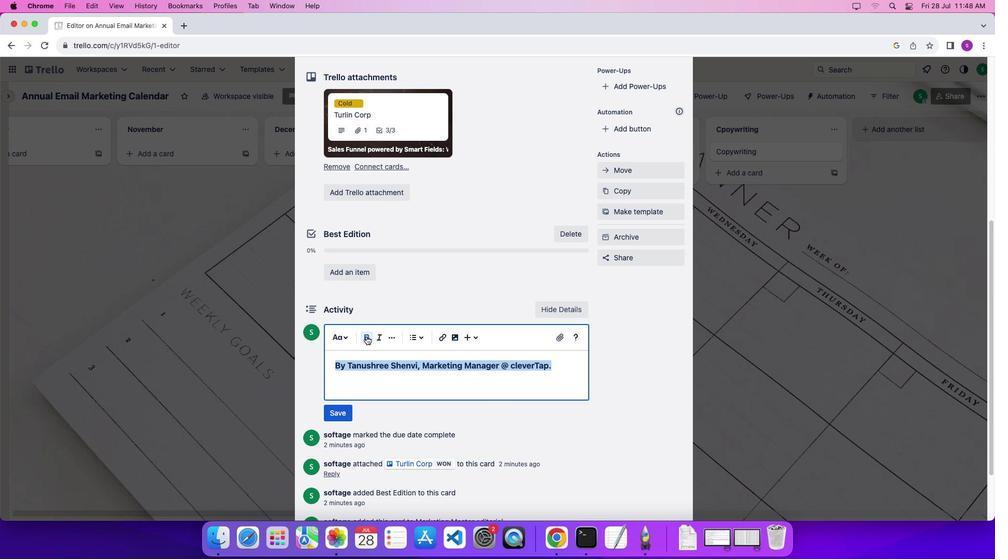
Action: Mouse pressed left at (366, 336)
Screenshot: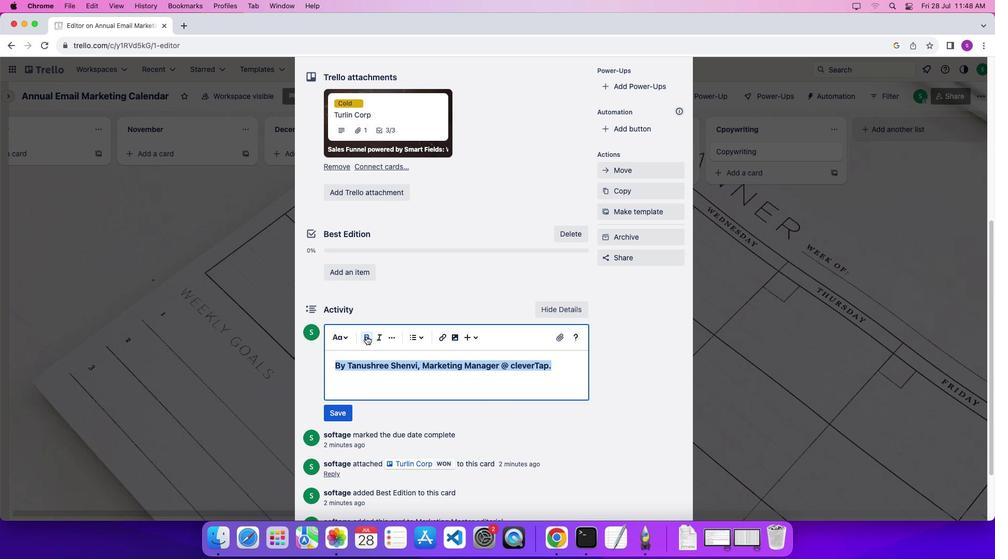 
Action: Mouse moved to (343, 416)
Screenshot: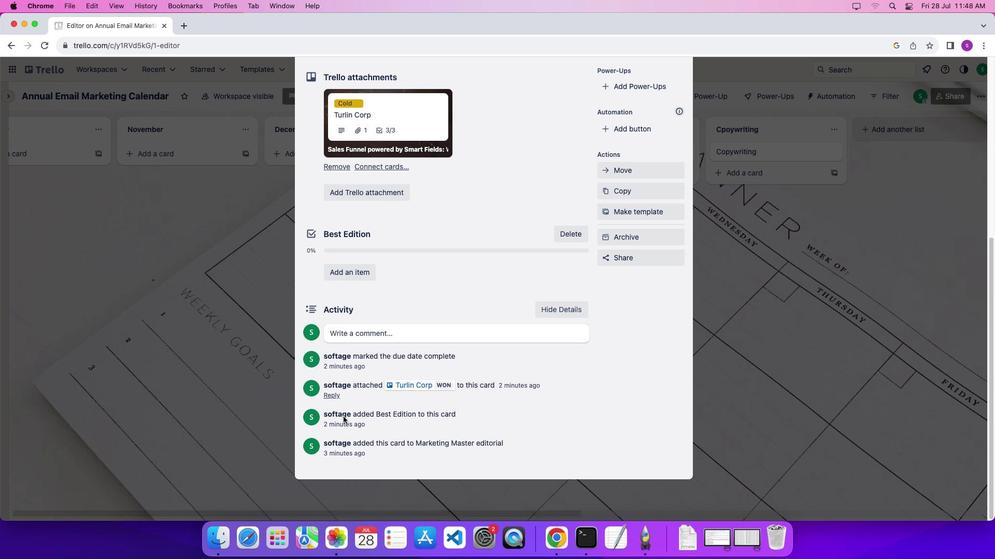 
Action: Mouse pressed left at (343, 416)
Screenshot: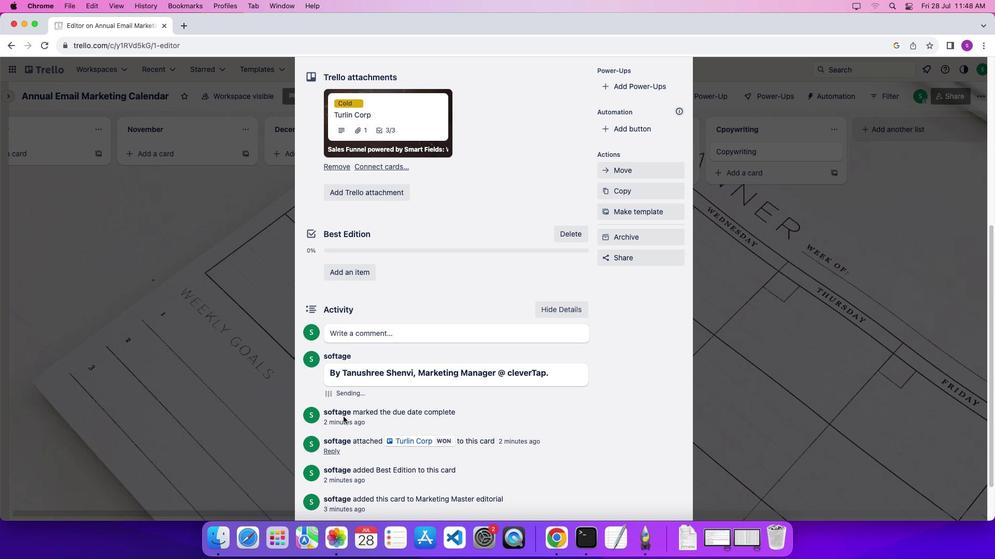 
Action: Mouse moved to (348, 404)
Screenshot: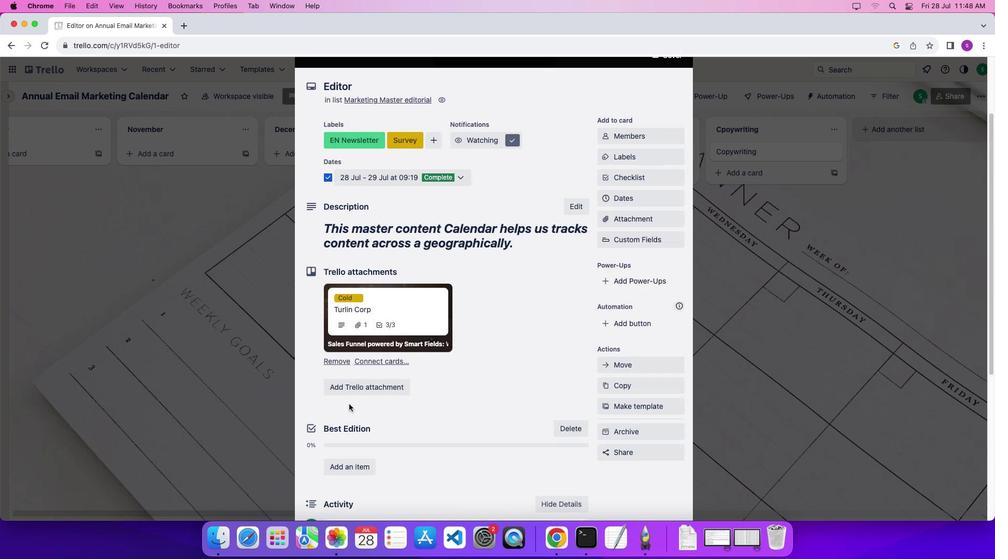 
Action: Mouse scrolled (348, 404) with delta (0, 0)
Screenshot: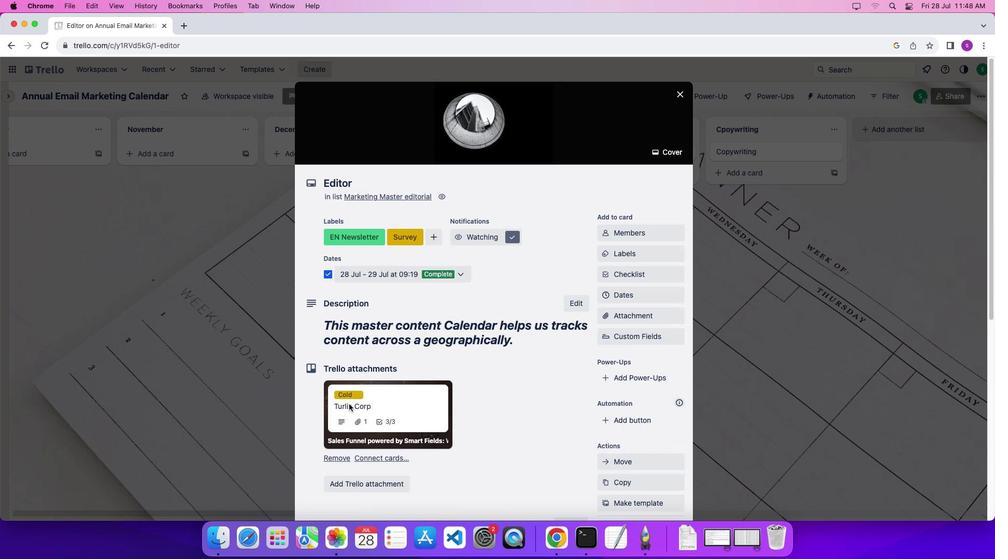 
Action: Mouse scrolled (348, 404) with delta (0, 0)
Screenshot: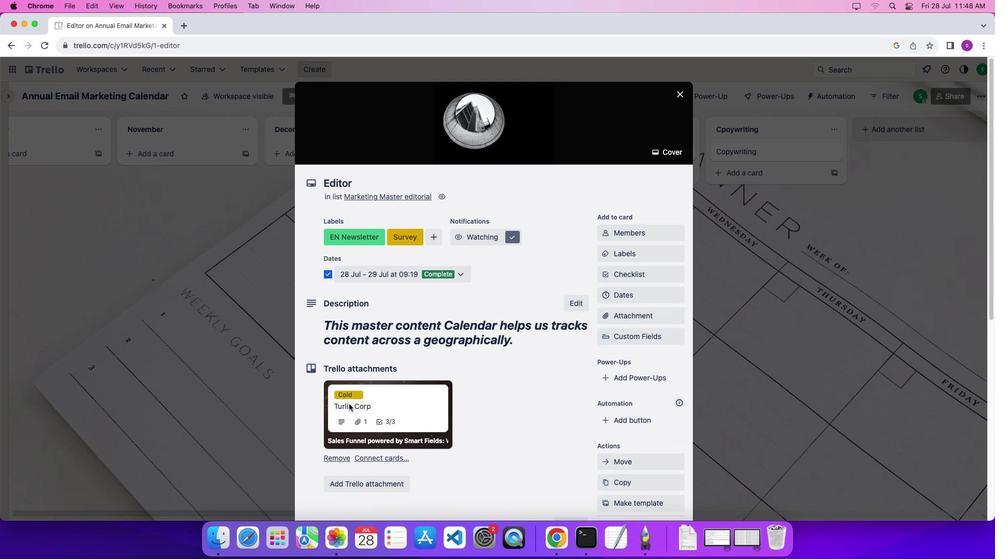 
Action: Mouse scrolled (348, 404) with delta (0, 2)
Screenshot: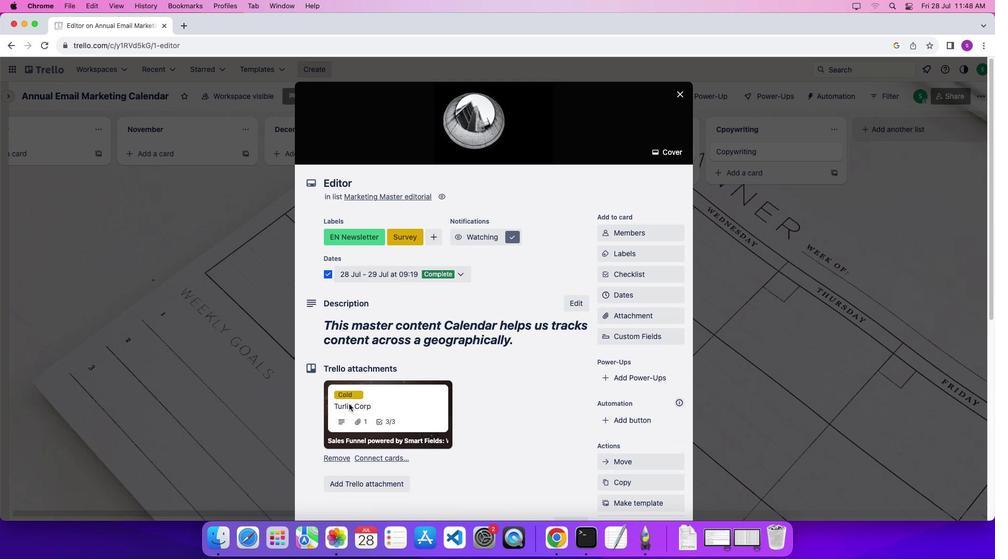 
Action: Mouse scrolled (348, 404) with delta (0, 4)
Screenshot: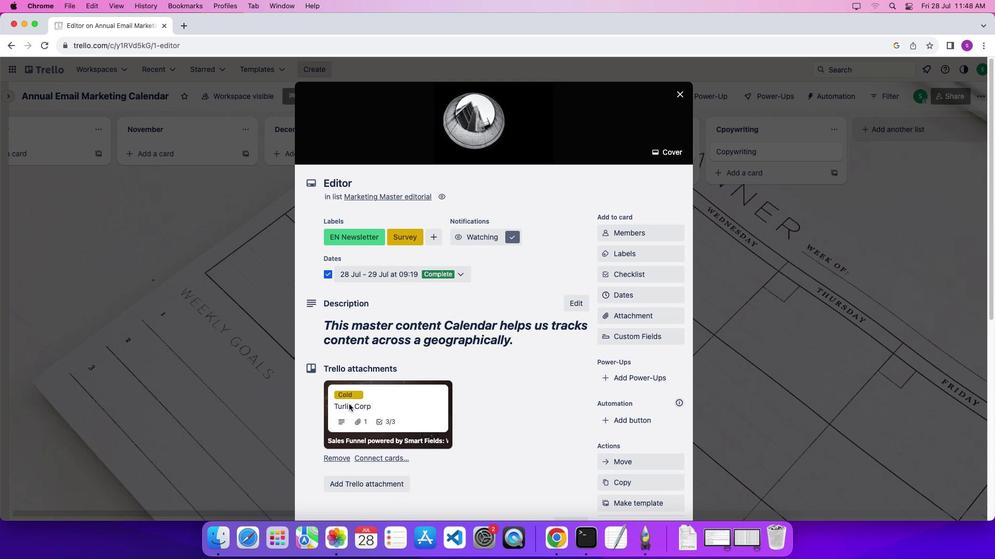 
Action: Mouse scrolled (348, 404) with delta (0, 4)
Screenshot: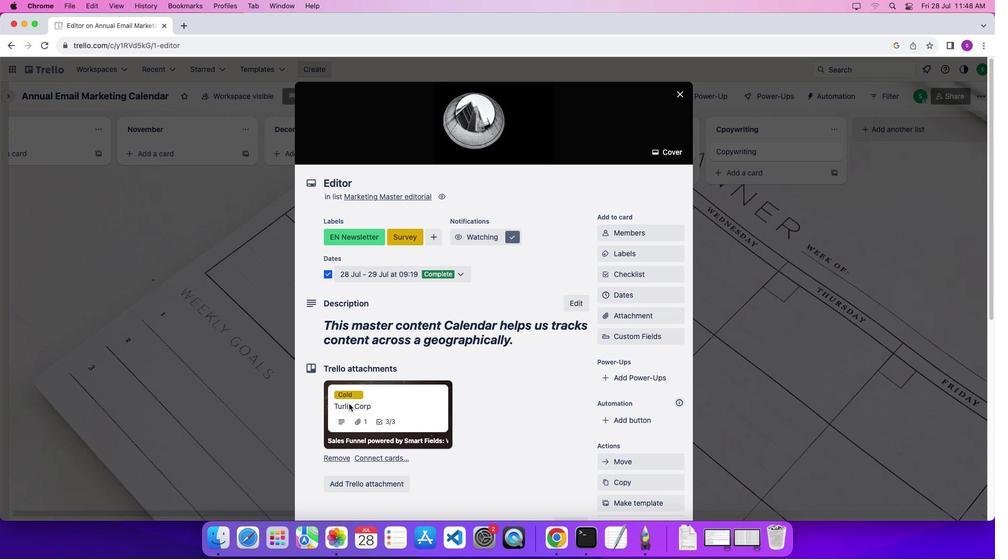
Action: Mouse scrolled (348, 404) with delta (0, 0)
Screenshot: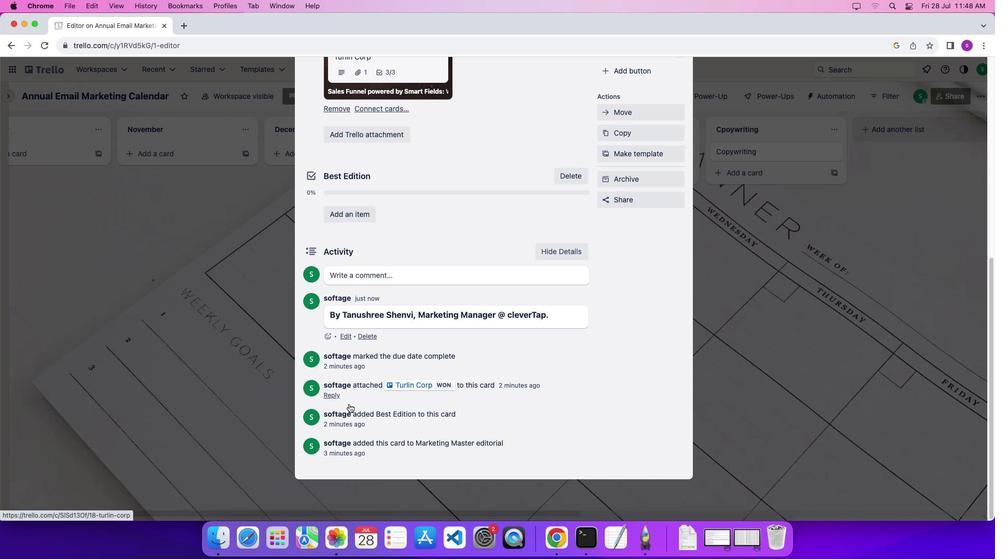 
Action: Mouse scrolled (348, 404) with delta (0, 0)
Screenshot: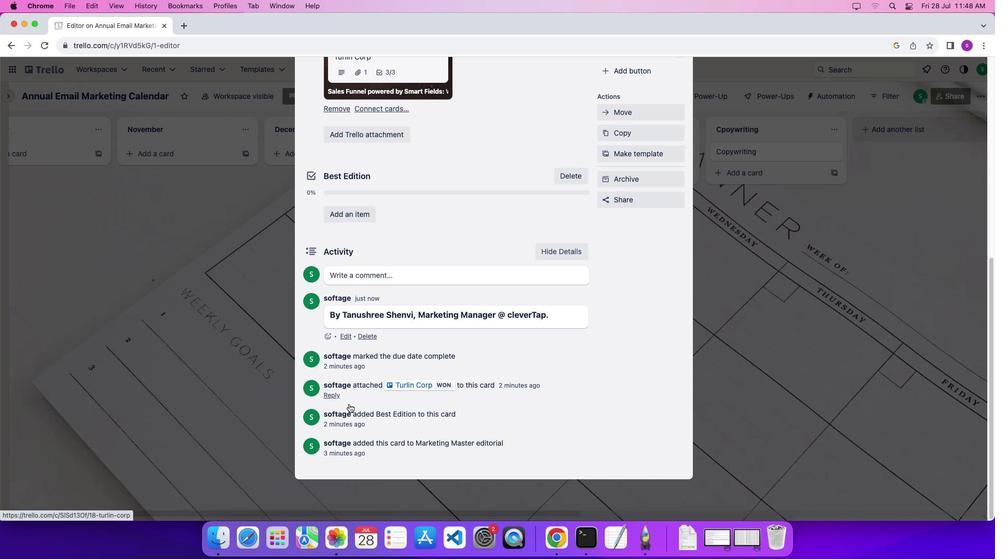 
Action: Mouse scrolled (348, 404) with delta (0, -4)
Screenshot: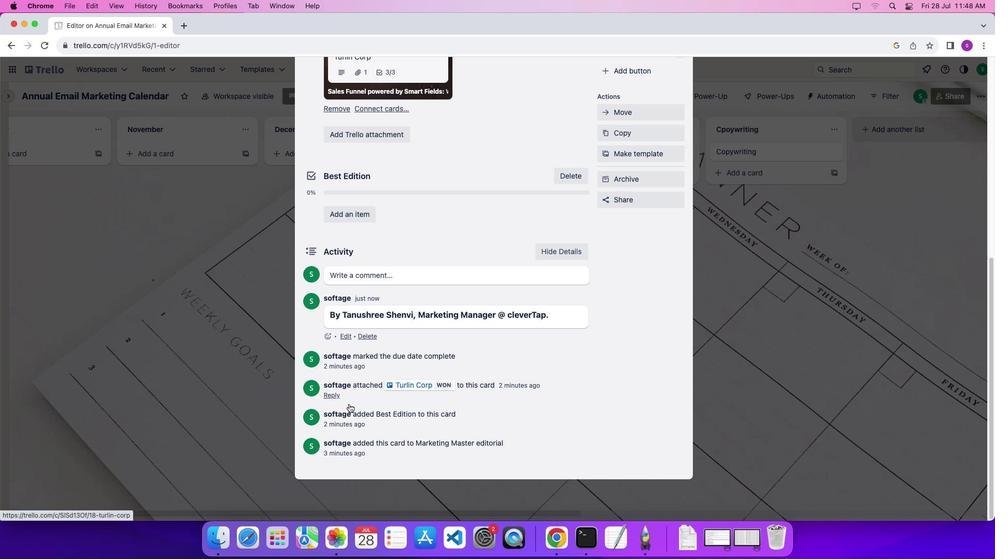 
Action: Mouse scrolled (348, 404) with delta (0, -5)
Screenshot: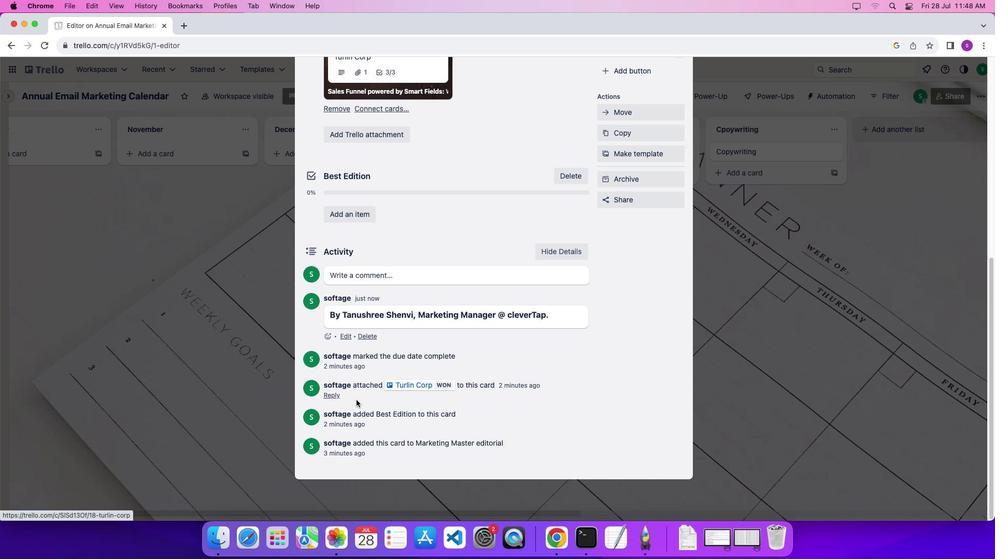 
Action: Mouse moved to (488, 301)
Screenshot: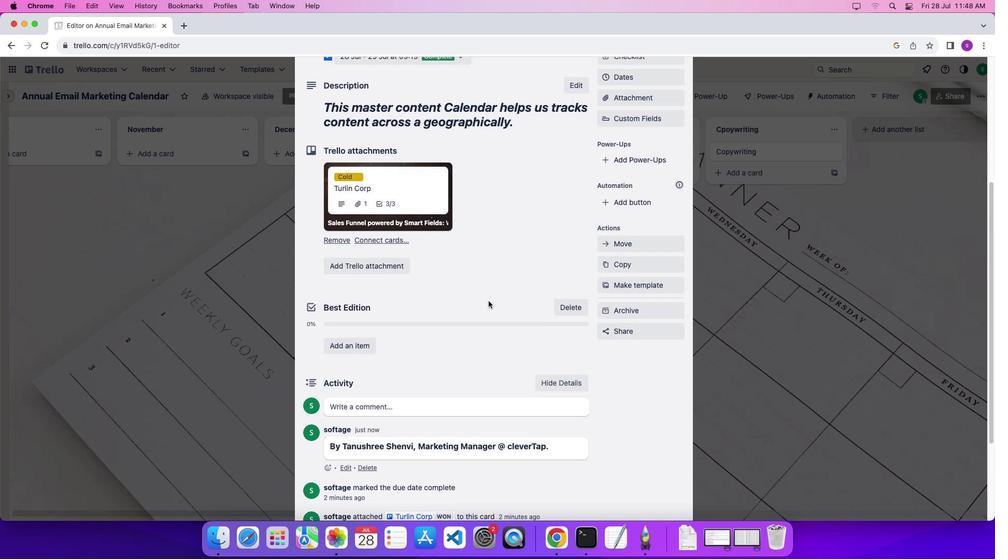 
Action: Mouse scrolled (488, 301) with delta (0, 0)
Screenshot: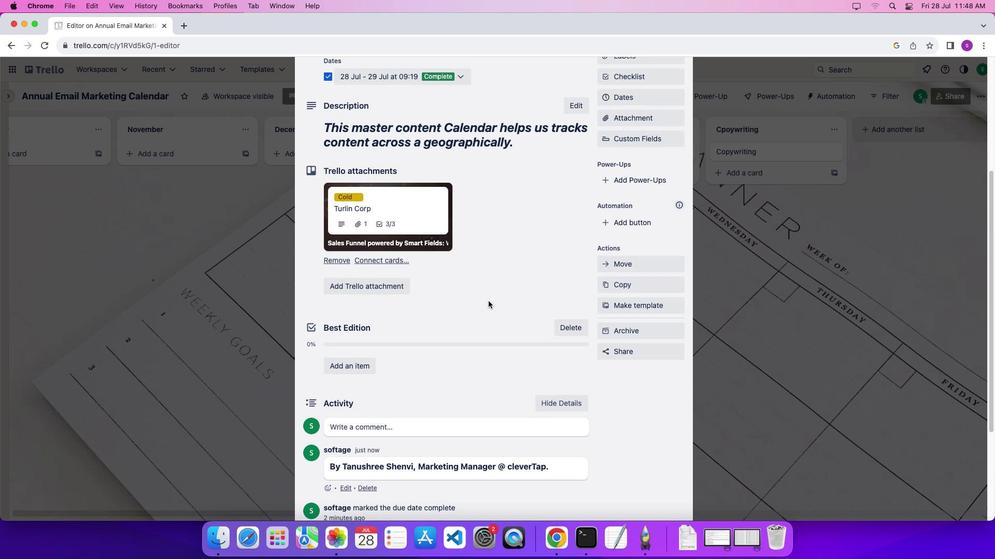 
Action: Mouse scrolled (488, 301) with delta (0, 0)
Screenshot: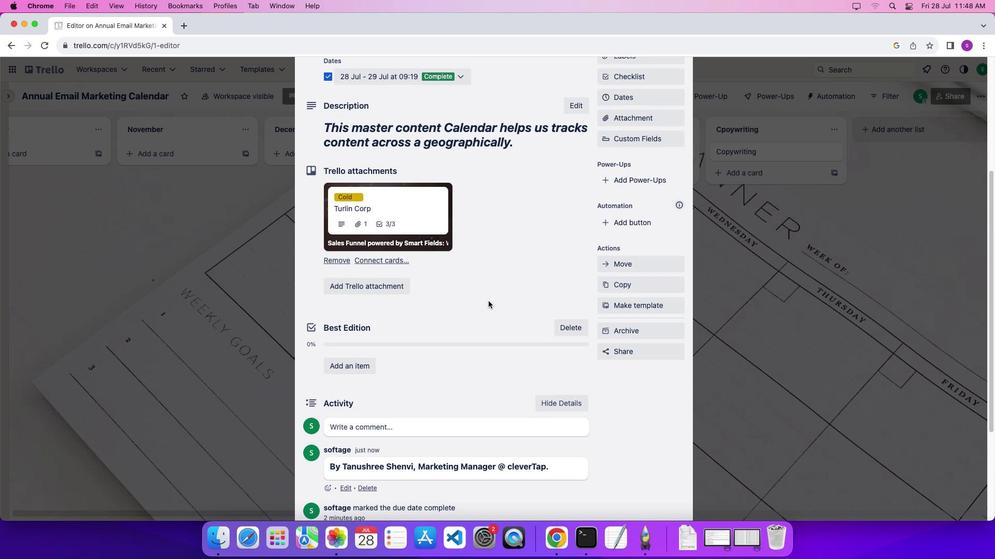 
Action: Mouse scrolled (488, 301) with delta (0, 2)
Screenshot: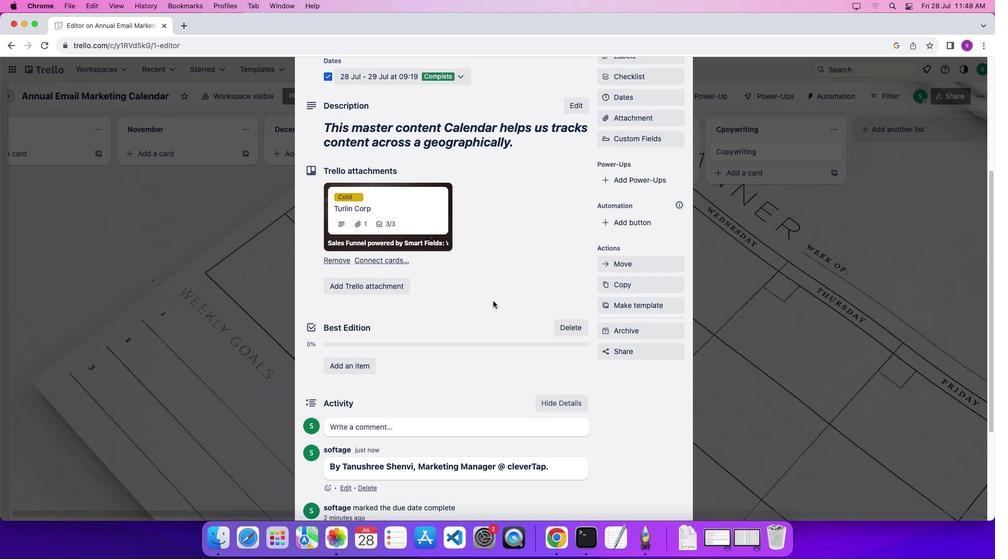 
Action: Mouse moved to (667, 175)
